 Task: Buy 2 Cream Chargers & Whippers from Specialty Tools & Gadgets section under best seller category for shipping address: Matthew Wright, 2843 Point Street, Park Ridge, Illinois 60068, Cell Number 7738643880. Pay from credit card ending with 7965, CVV 549
Action: Mouse moved to (174, 86)
Screenshot: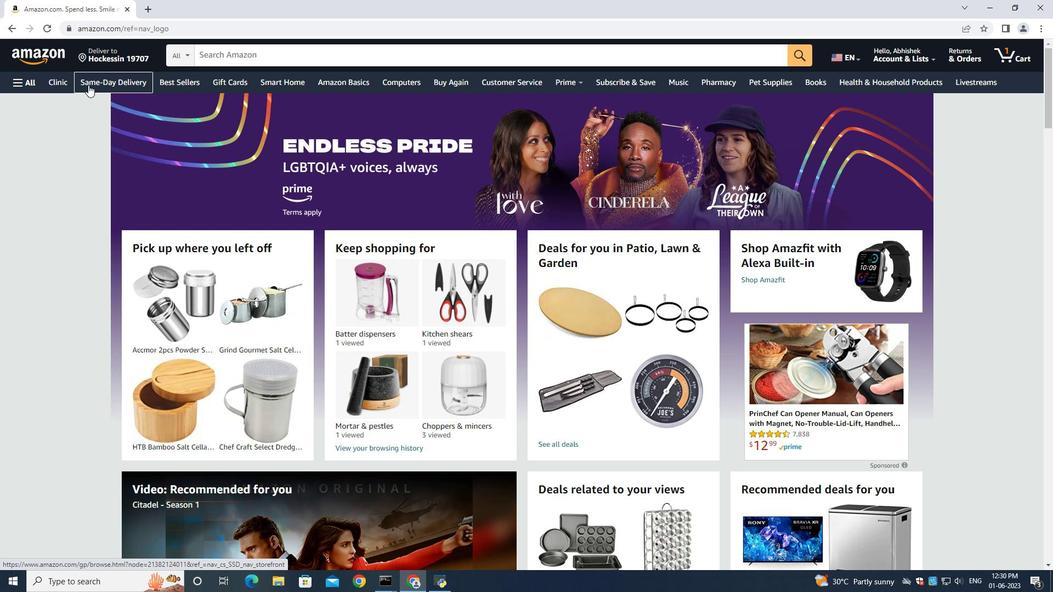 
Action: Mouse pressed left at (174, 86)
Screenshot: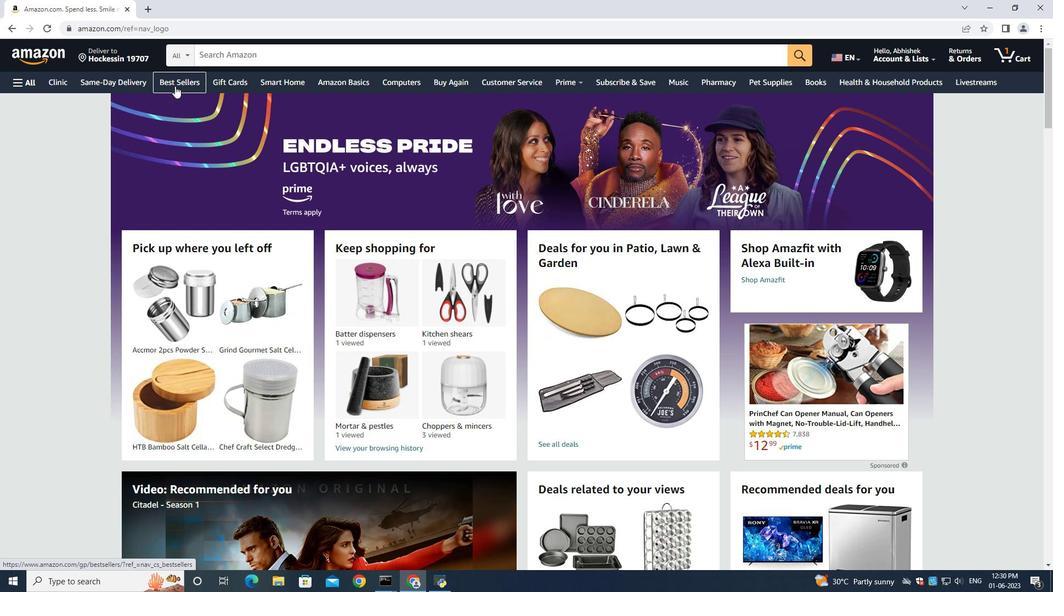 
Action: Mouse moved to (226, 49)
Screenshot: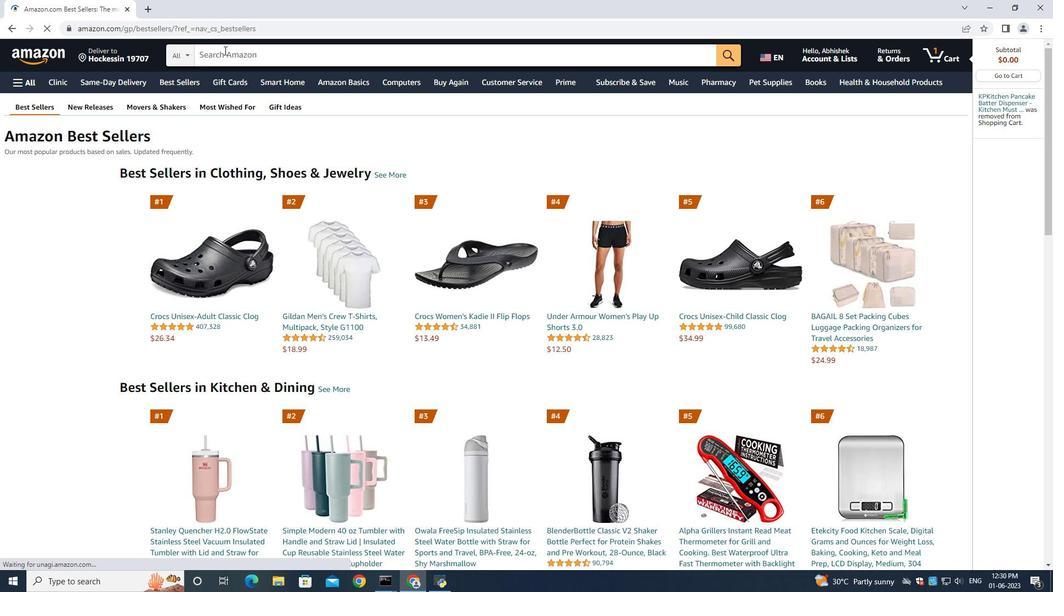 
Action: Mouse pressed left at (226, 49)
Screenshot: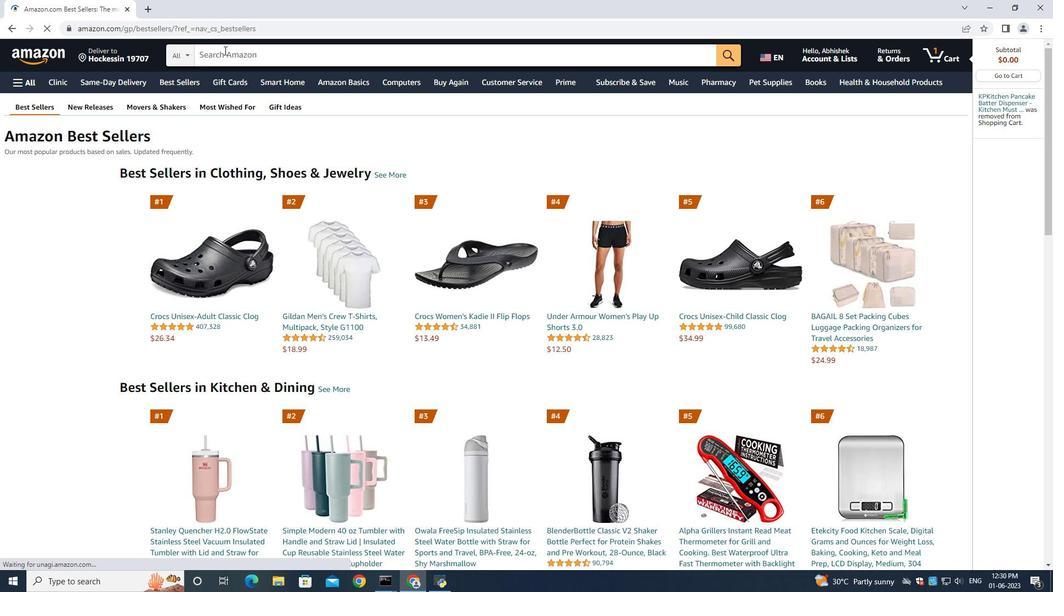 
Action: Mouse moved to (1029, 235)
Screenshot: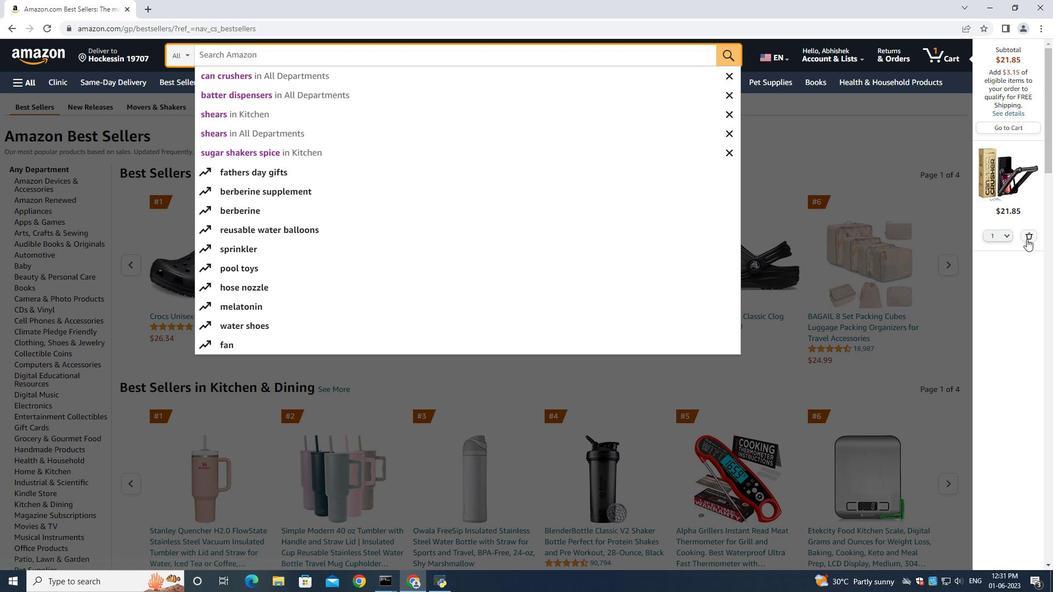 
Action: Mouse pressed left at (1029, 235)
Screenshot: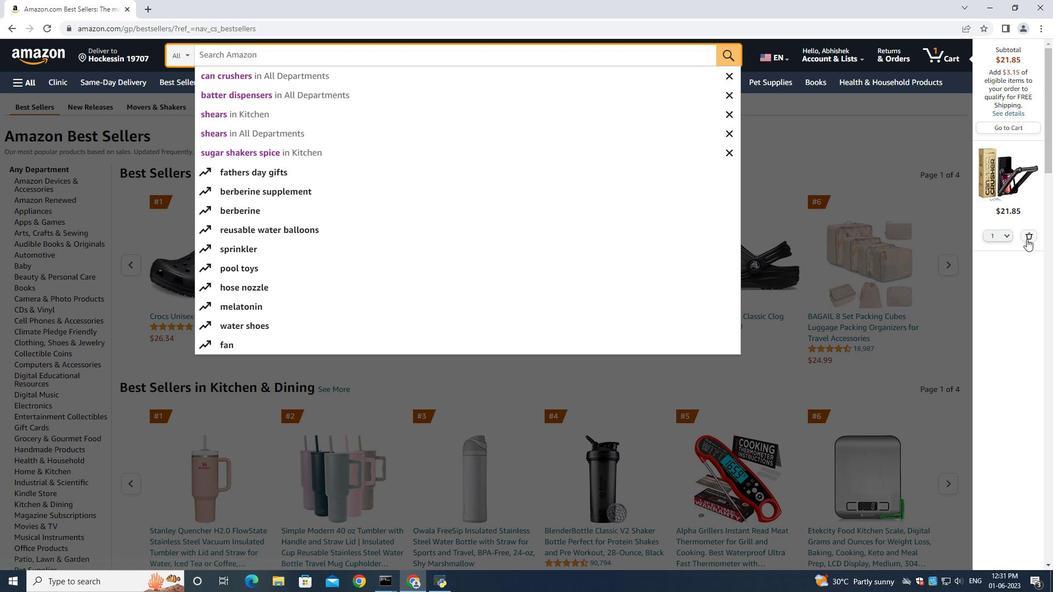 
Action: Mouse moved to (205, 58)
Screenshot: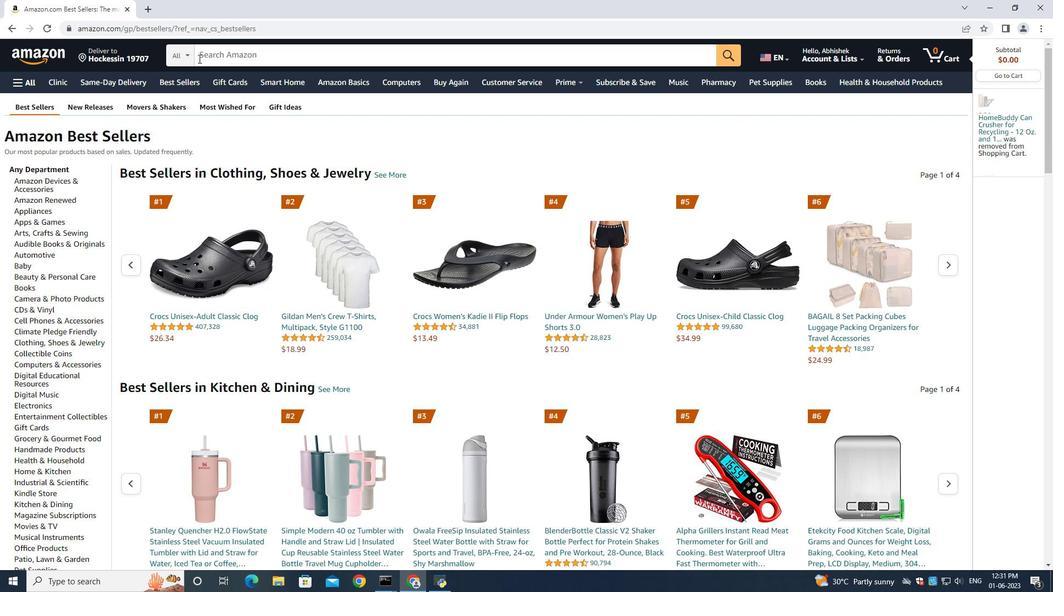 
Action: Mouse pressed left at (205, 58)
Screenshot: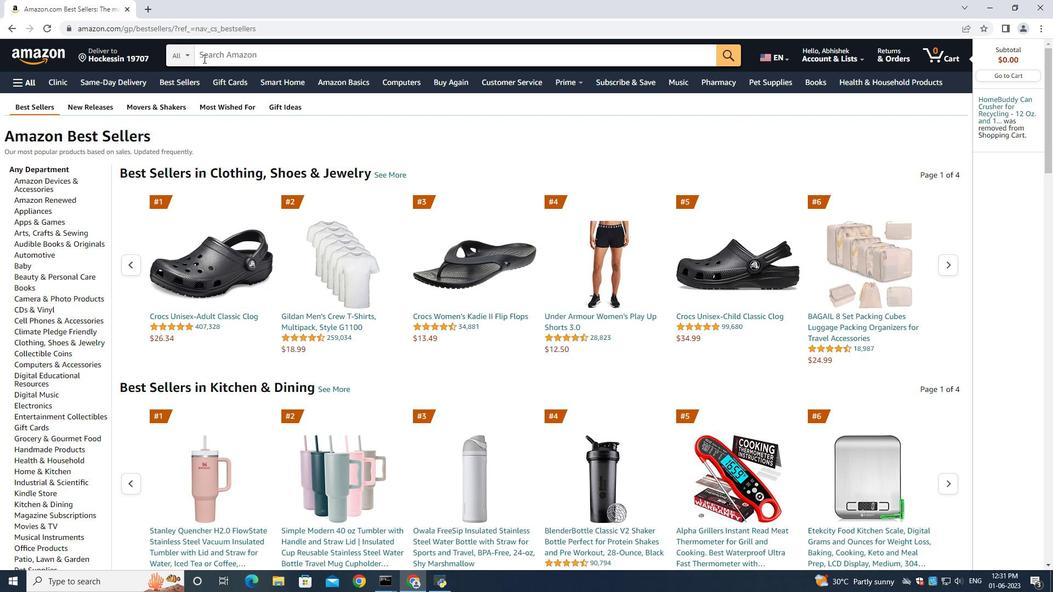 
Action: Key pressed <Key.shift>Cream<Key.space><Key.shift><Key.shift><Key.shift><Key.shift><Key.shift><Key.shift><Key.shift><Key.shift><Key.shift><Key.shift><Key.shift><Key.shift><Key.shift><Key.shift><Key.shift><Key.shift><Key.shift><Key.shift><Key.shift><Key.shift><Key.shift><Key.shift><Key.shift><Key.shift><Key.shift><Key.shift><Key.shift><Key.shift><Key.shift><Key.shift><Key.shift><Key.shift><Key.shift><Key.shift><Key.shift><Key.shift><Key.shift>Chargers<Key.space><Key.shift><Key.shift><Key.shift><Key.shift><Key.shift><Key.shift><Key.shift><Key.shift><Key.shift><Key.shift><Key.shift><Key.shift><Key.shift>&<Key.space><Key.shift>Whippers<Key.enter>
Screenshot: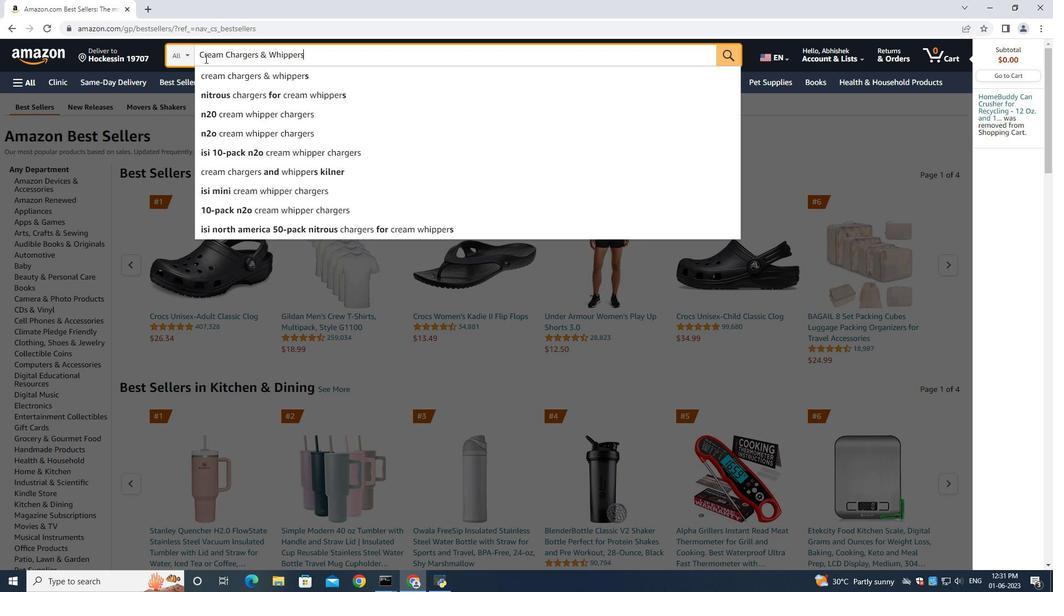 
Action: Mouse moved to (254, 340)
Screenshot: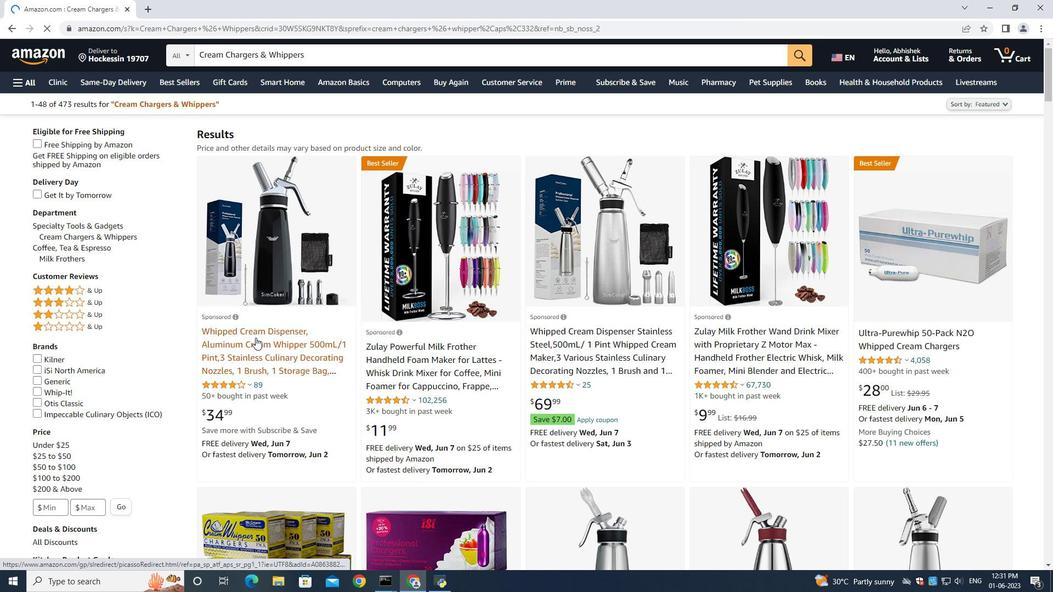 
Action: Mouse pressed left at (254, 340)
Screenshot: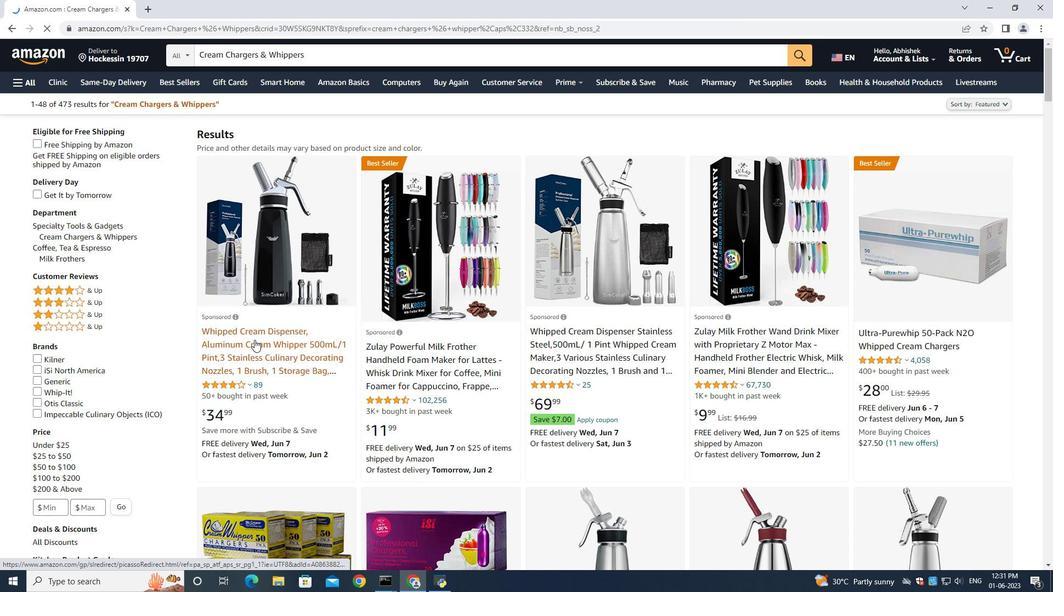 
Action: Mouse moved to (65, 222)
Screenshot: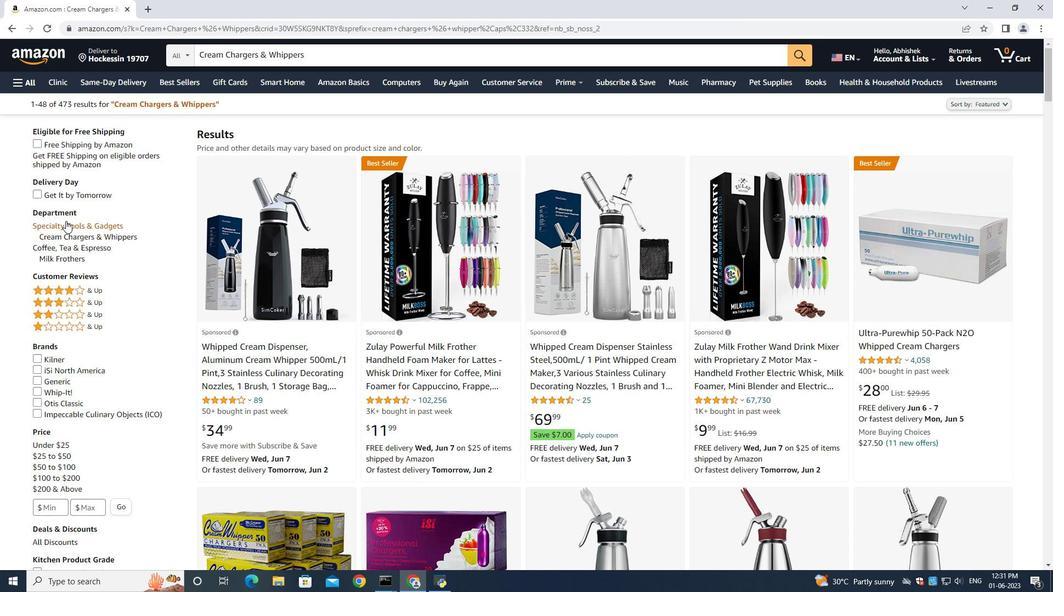 
Action: Mouse pressed left at (65, 222)
Screenshot: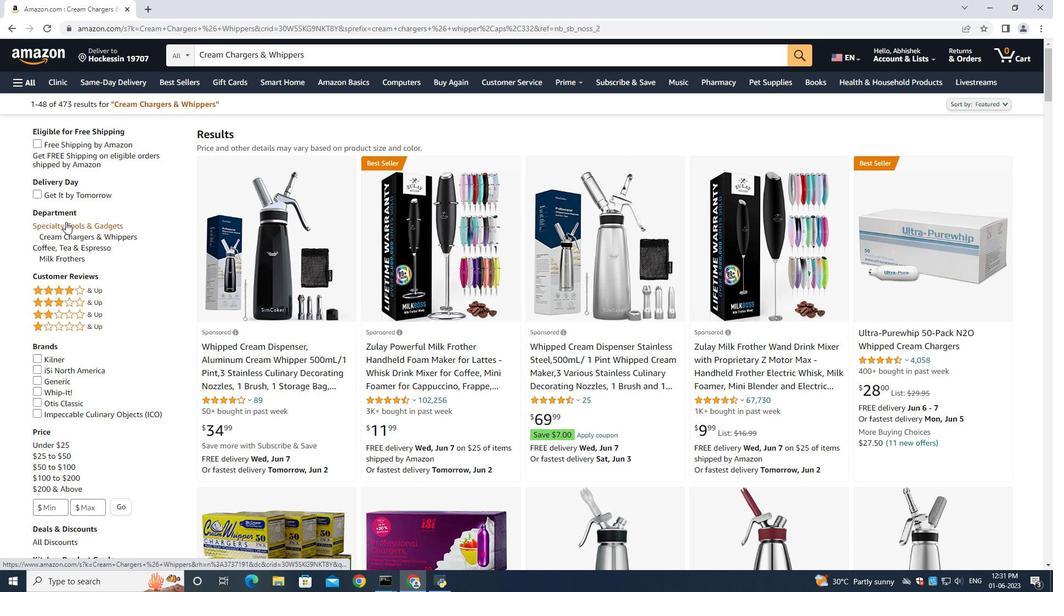 
Action: Mouse moved to (551, 419)
Screenshot: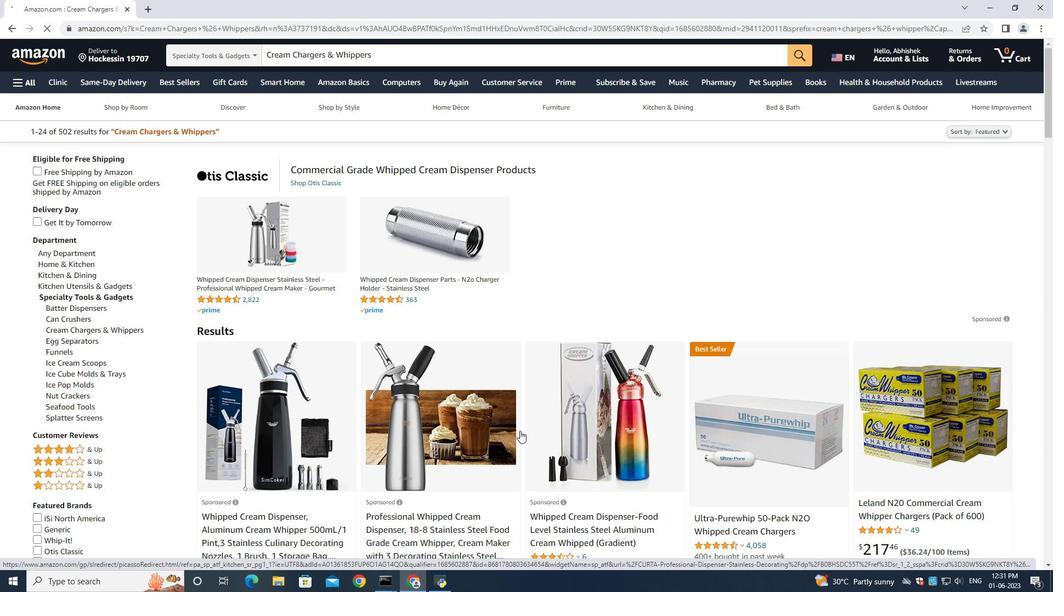 
Action: Mouse scrolled (551, 418) with delta (0, 0)
Screenshot: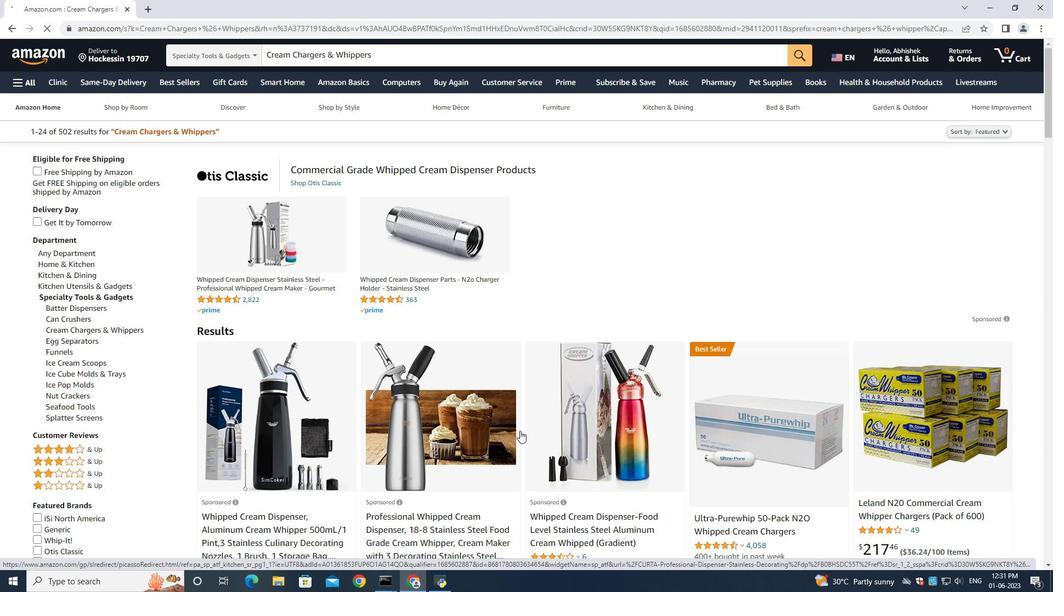 
Action: Mouse moved to (551, 419)
Screenshot: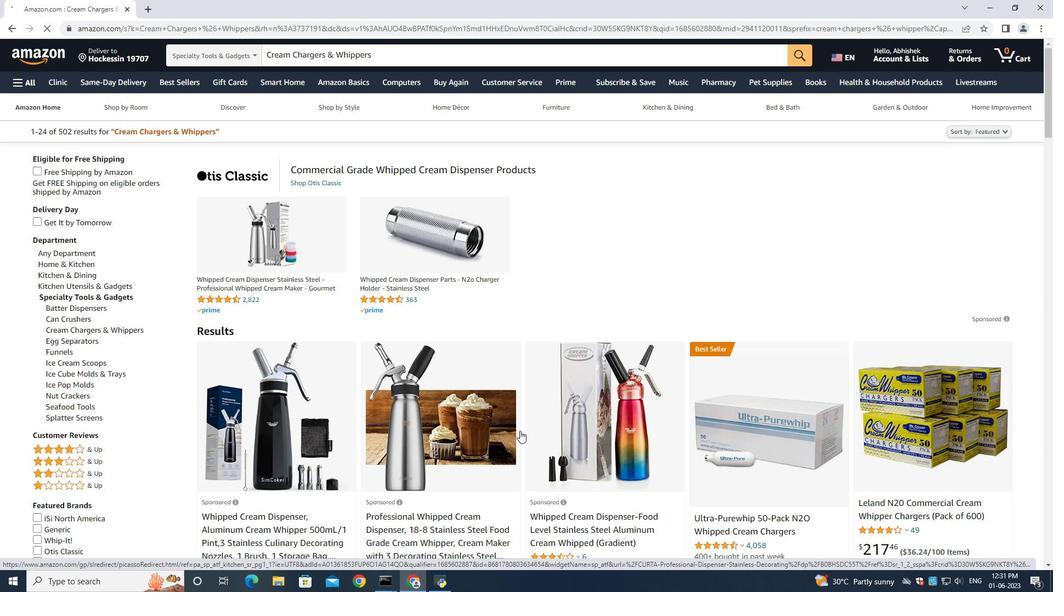 
Action: Mouse scrolled (551, 418) with delta (0, 0)
Screenshot: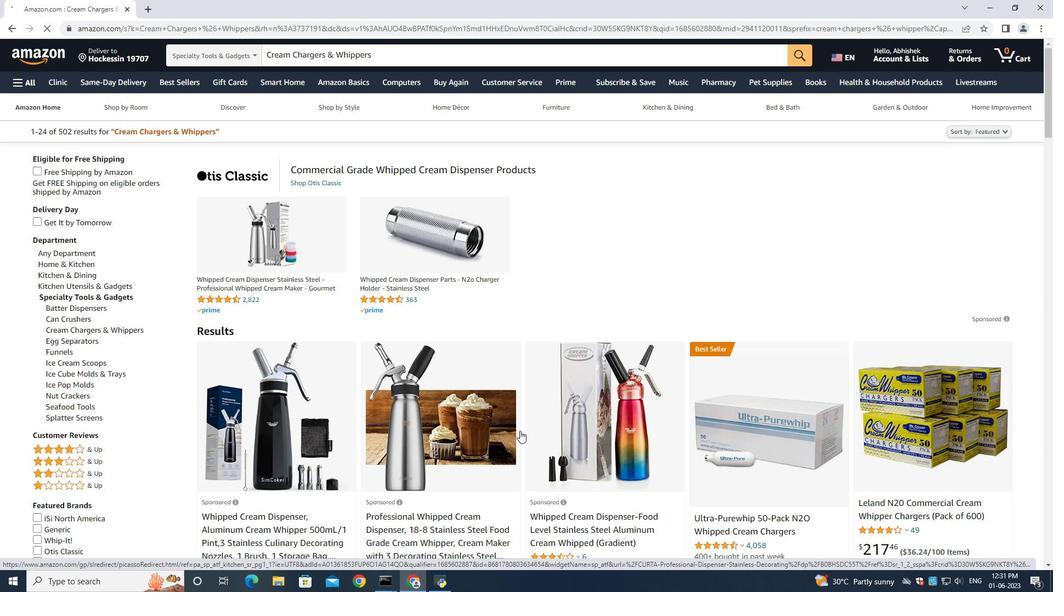 
Action: Mouse moved to (552, 415)
Screenshot: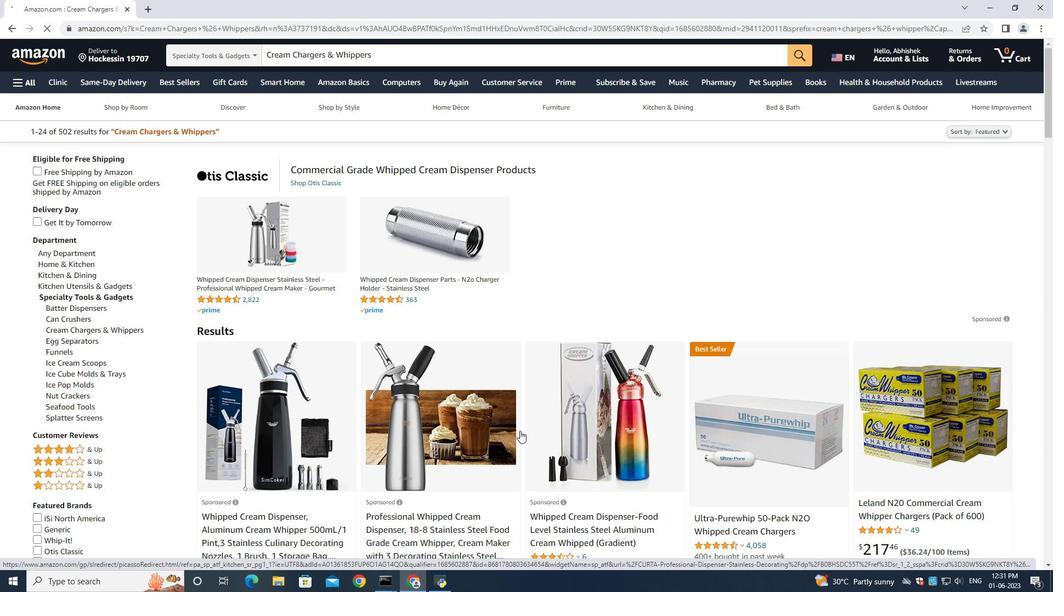 
Action: Mouse scrolled (552, 414) with delta (0, 0)
Screenshot: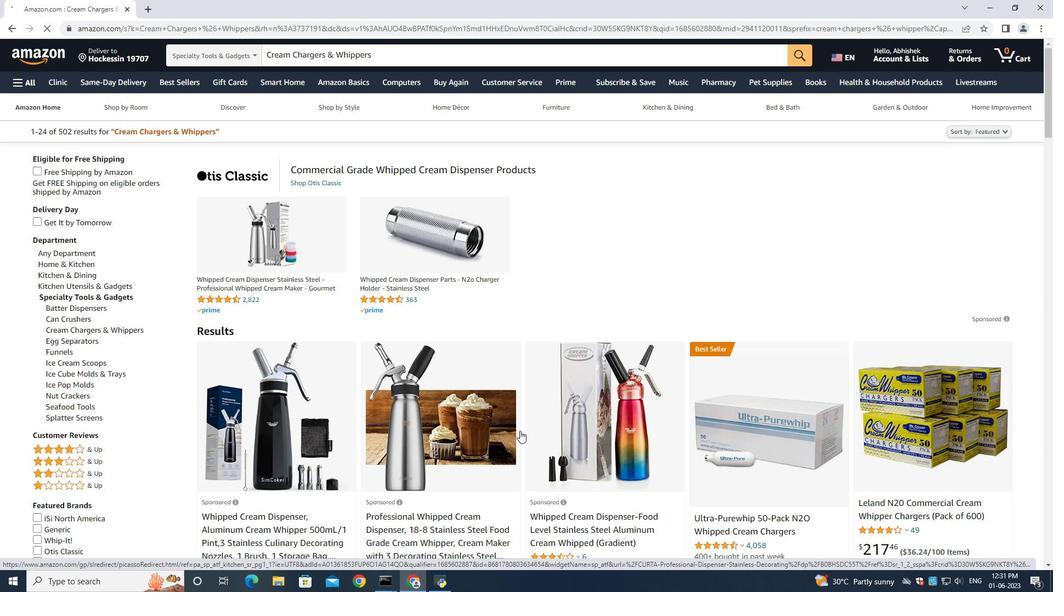 
Action: Mouse moved to (568, 360)
Screenshot: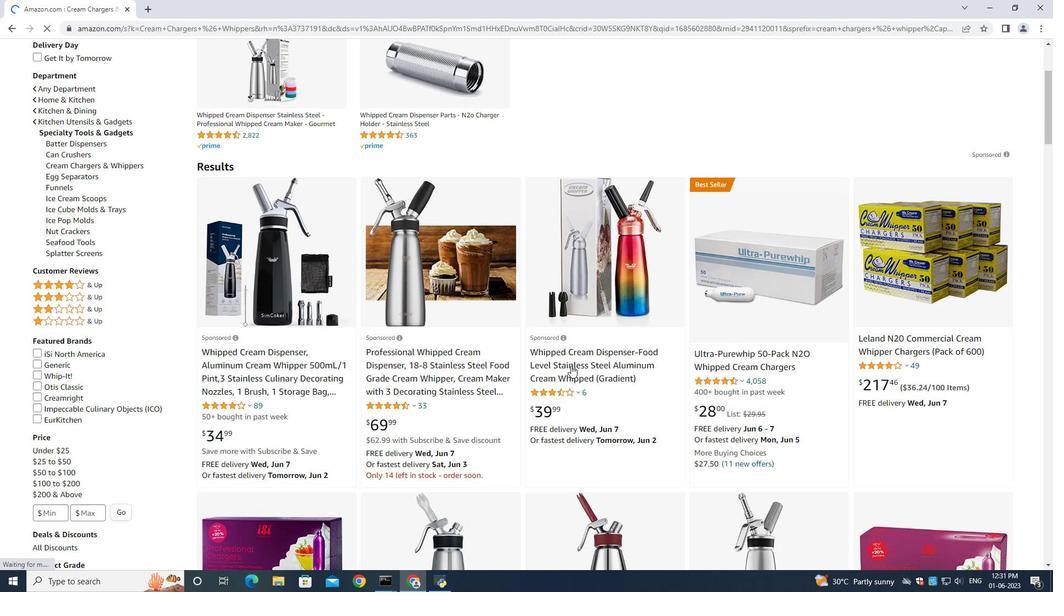 
Action: Mouse pressed left at (568, 360)
Screenshot: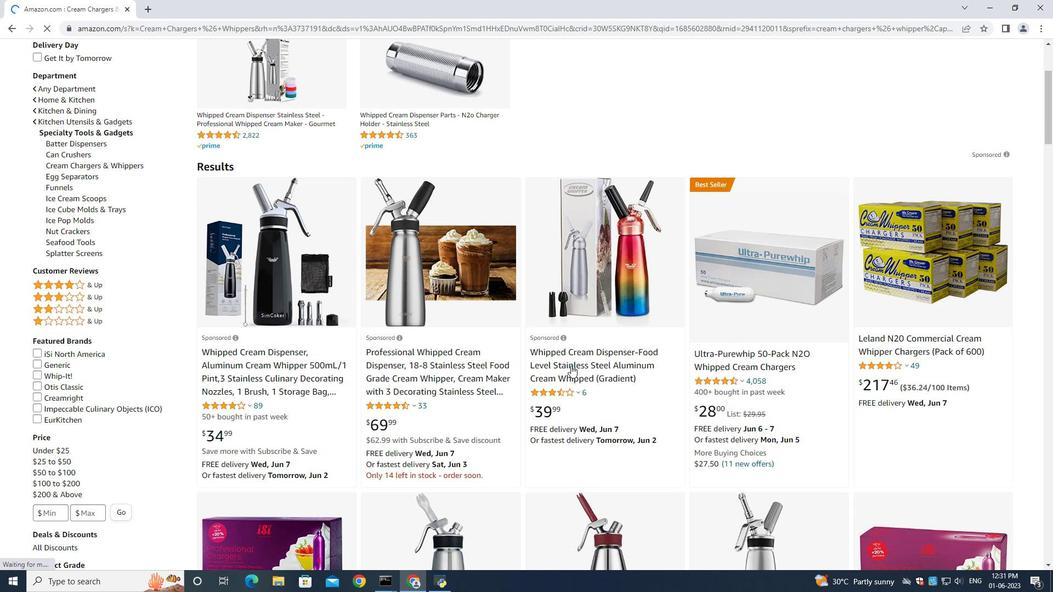 
Action: Mouse moved to (565, 371)
Screenshot: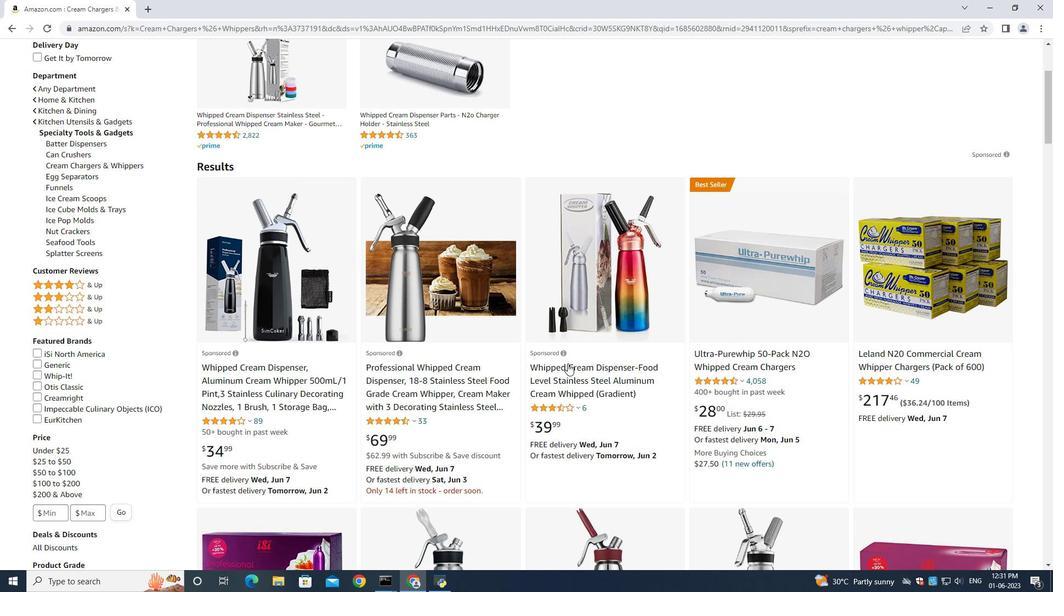 
Action: Mouse pressed left at (565, 371)
Screenshot: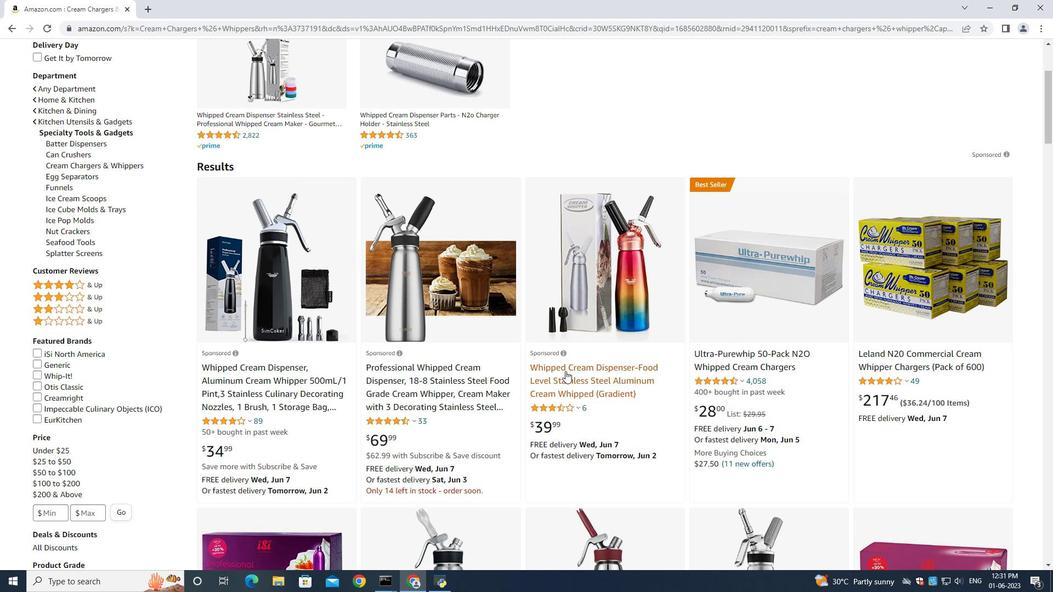 
Action: Mouse moved to (827, 409)
Screenshot: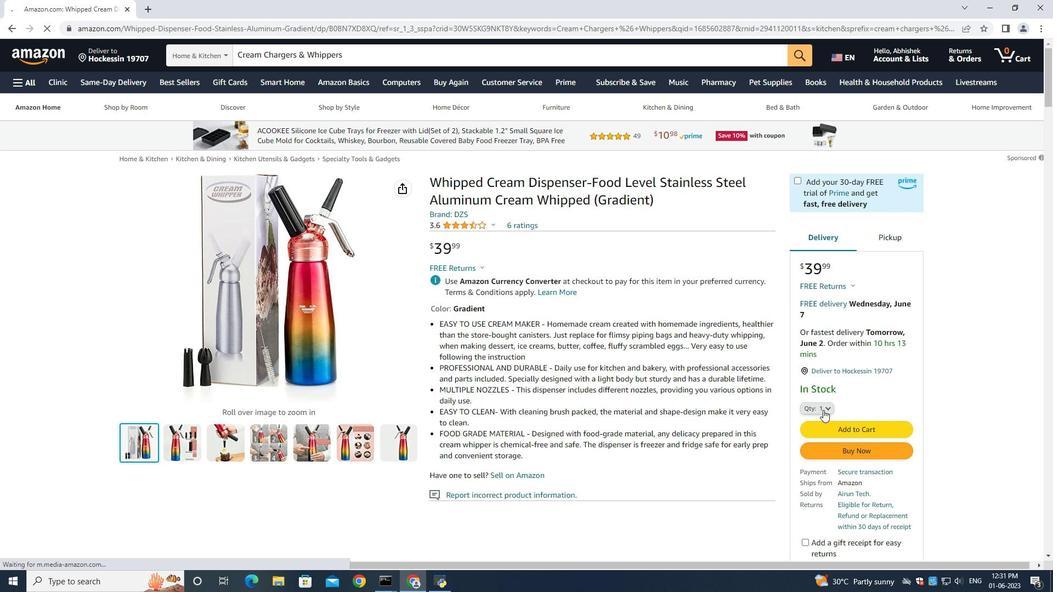 
Action: Mouse pressed left at (827, 409)
Screenshot: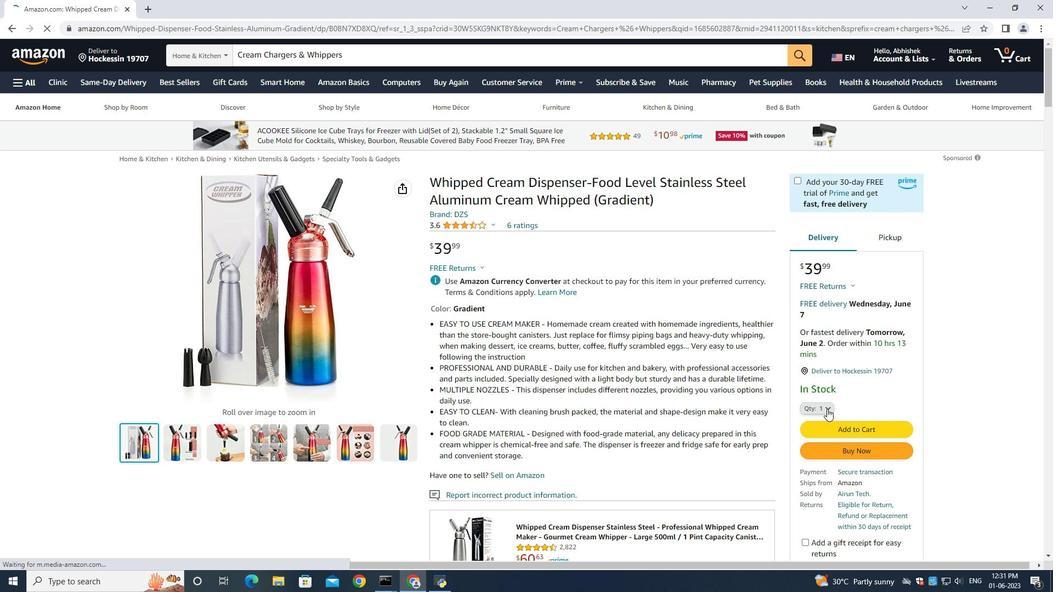 
Action: Mouse moved to (810, 79)
Screenshot: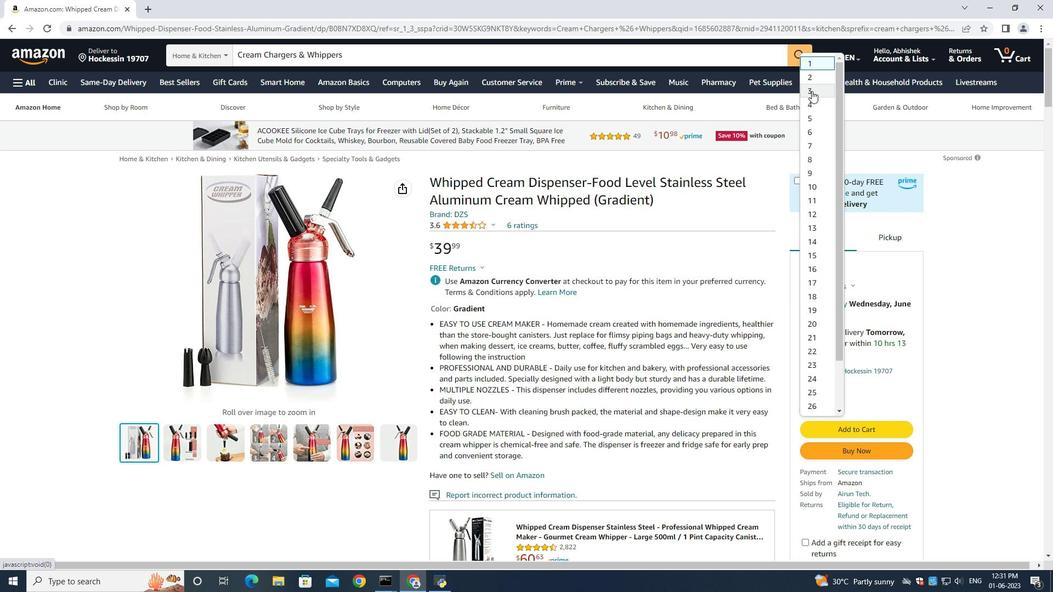 
Action: Mouse pressed left at (810, 79)
Screenshot: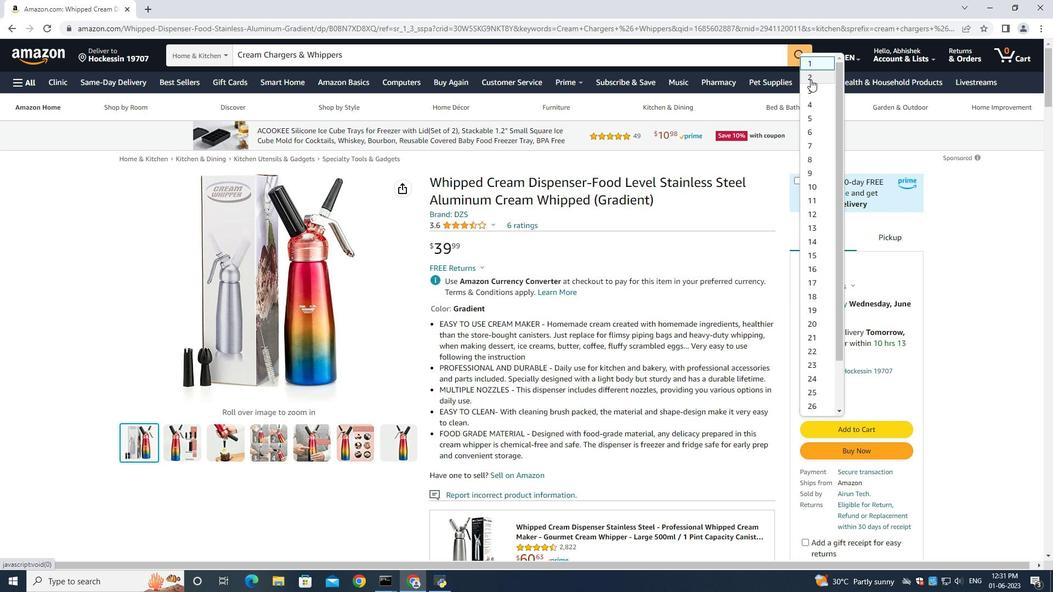 
Action: Mouse moved to (843, 446)
Screenshot: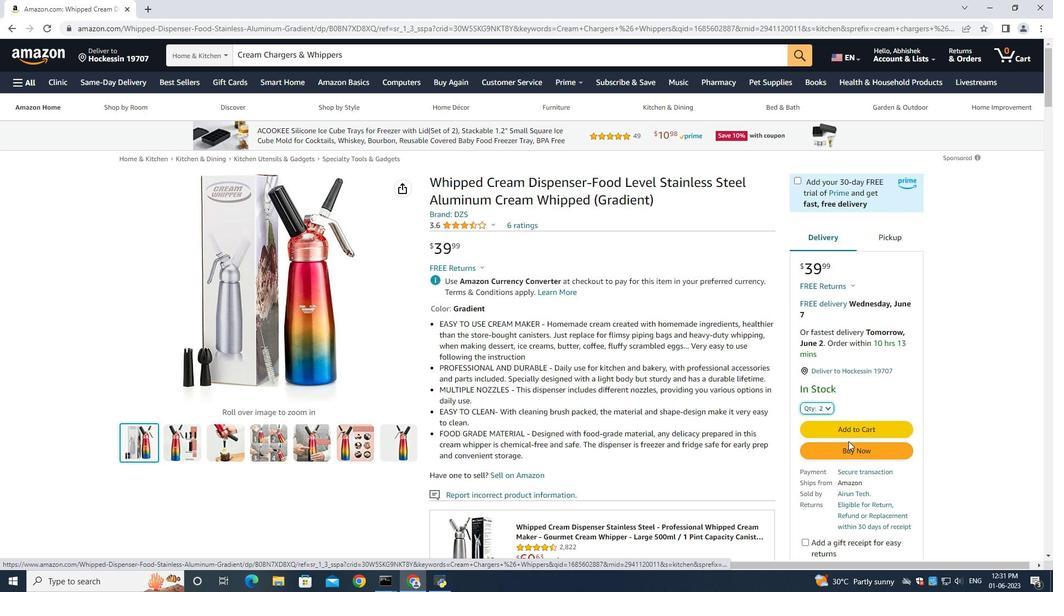 
Action: Mouse pressed left at (843, 446)
Screenshot: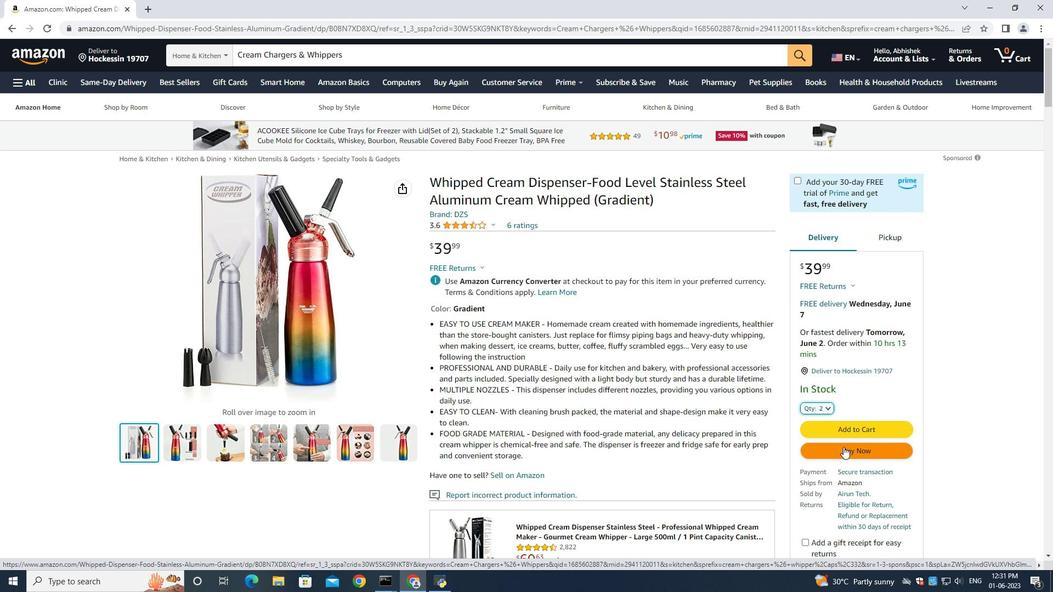 
Action: Key pressed <Key.down><Key.down><Key.down><Key.down><Key.down><Key.down><Key.down><Key.down><Key.down><Key.down><Key.down><Key.down><Key.down><Key.down><Key.down><Key.down><Key.down><Key.down><Key.down><Key.down><Key.down><Key.down><Key.down><Key.down><Key.down><Key.down><Key.down><Key.down><Key.down><Key.down><Key.down><Key.down><Key.down>
Screenshot: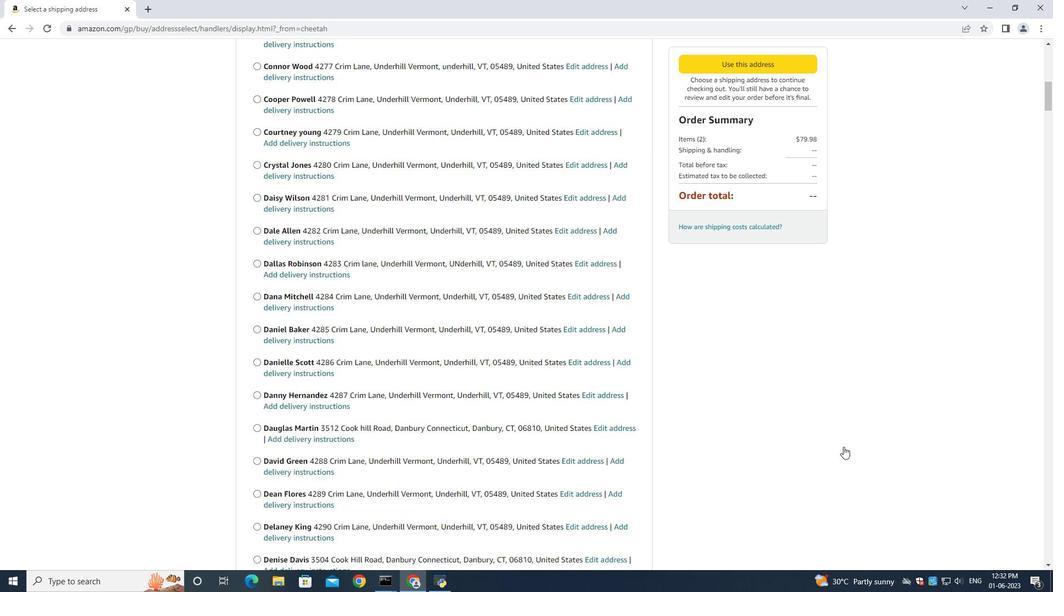 
Action: Mouse moved to (841, 460)
Screenshot: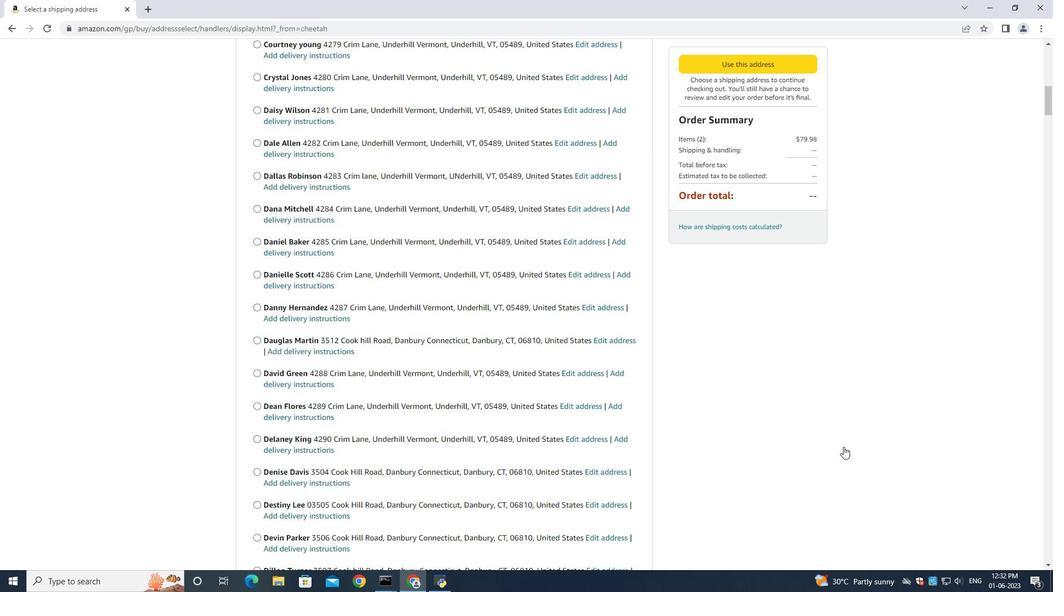 
Action: Mouse scrolled (841, 459) with delta (0, 0)
Screenshot: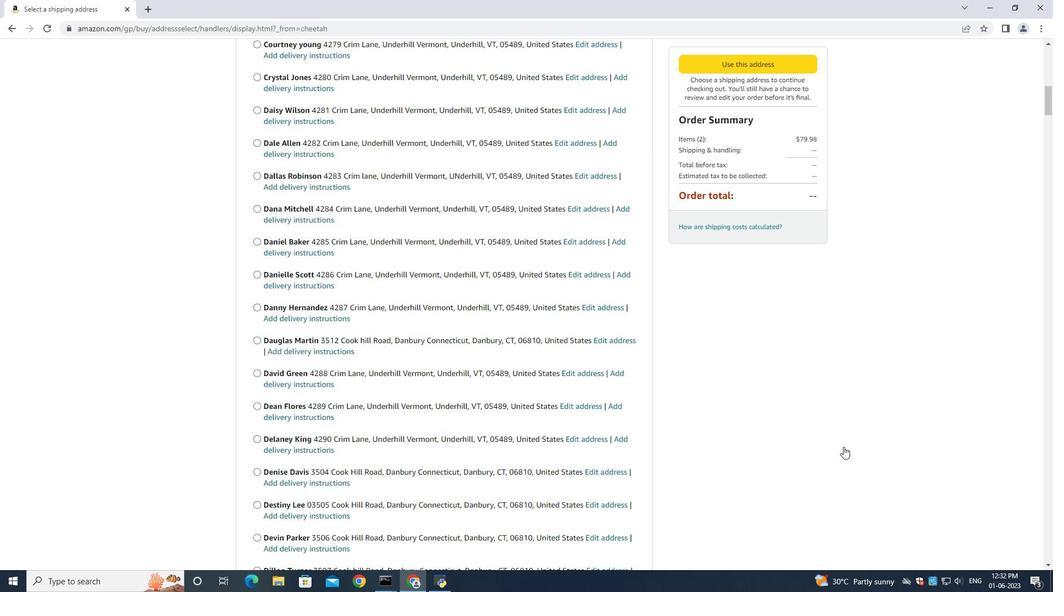 
Action: Mouse moved to (839, 478)
Screenshot: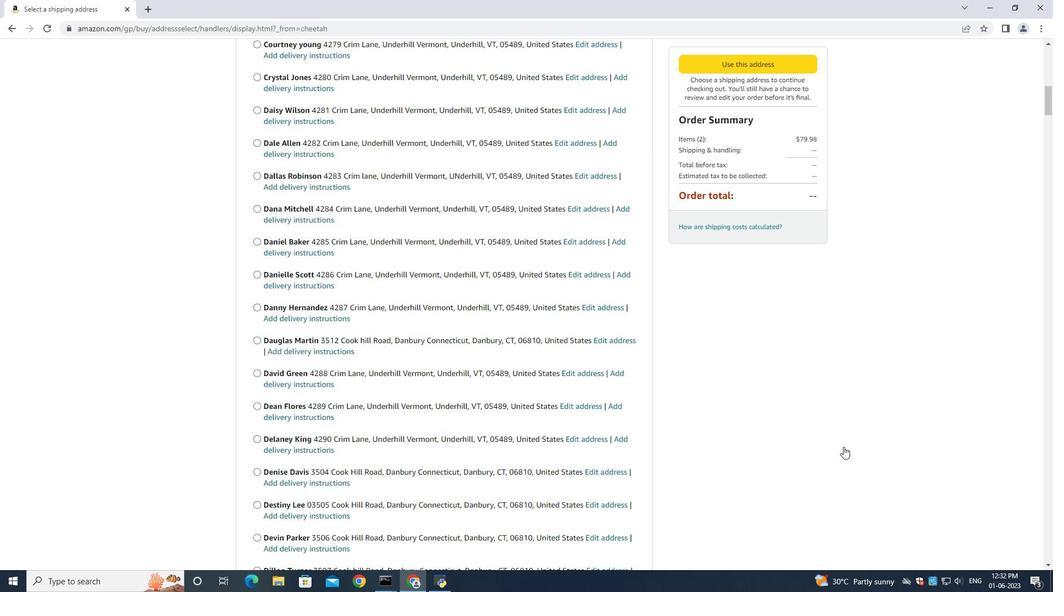 
Action: Mouse scrolled (839, 477) with delta (0, 0)
Screenshot: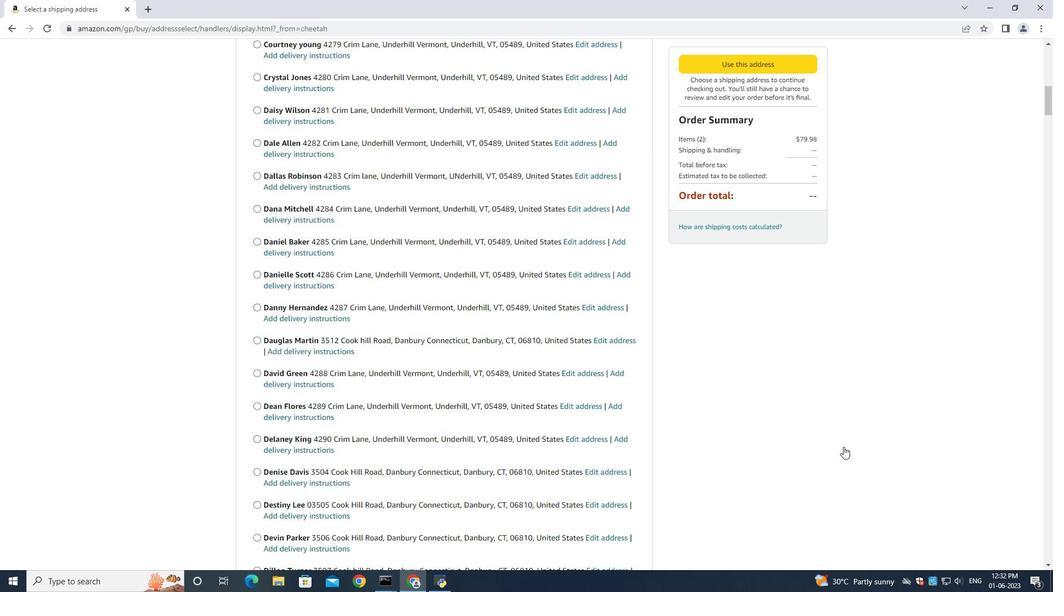 
Action: Mouse moved to (805, 490)
Screenshot: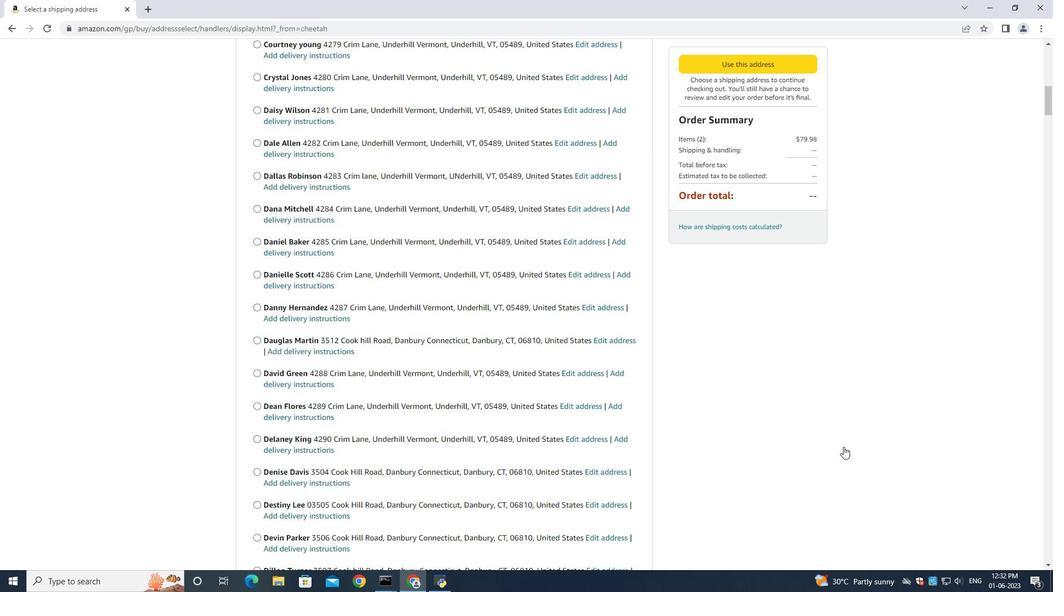 
Action: Mouse scrolled (818, 489) with delta (0, -1)
Screenshot: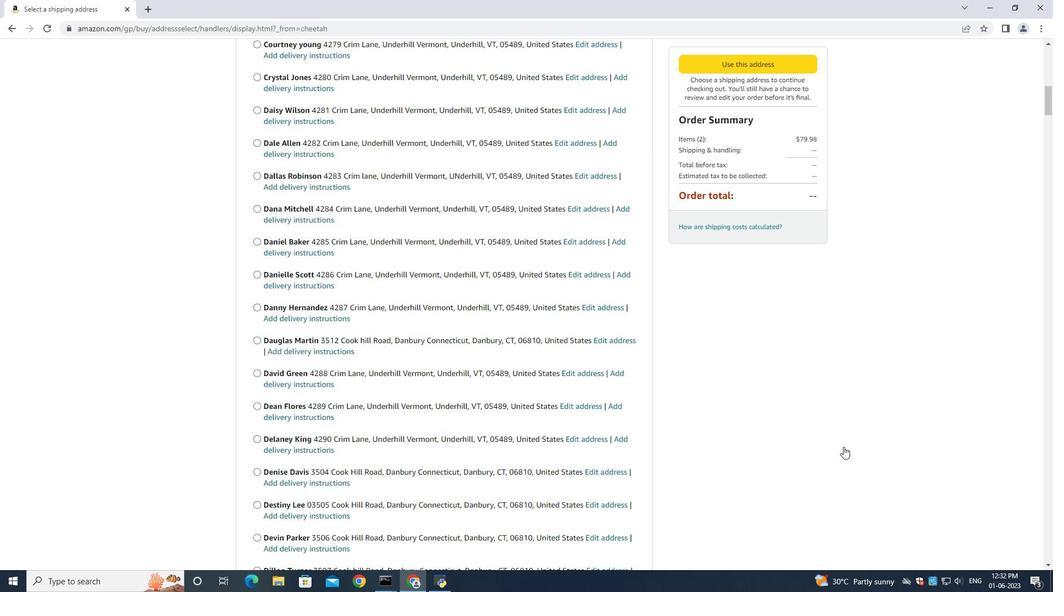 
Action: Mouse moved to (784, 484)
Screenshot: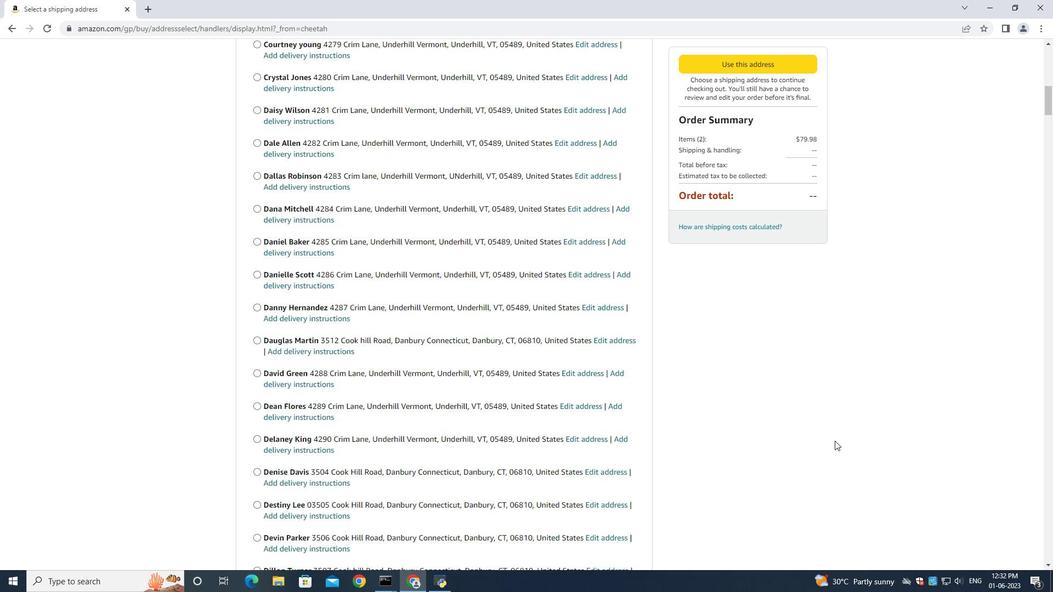 
Action: Mouse scrolled (805, 490) with delta (0, 0)
Screenshot: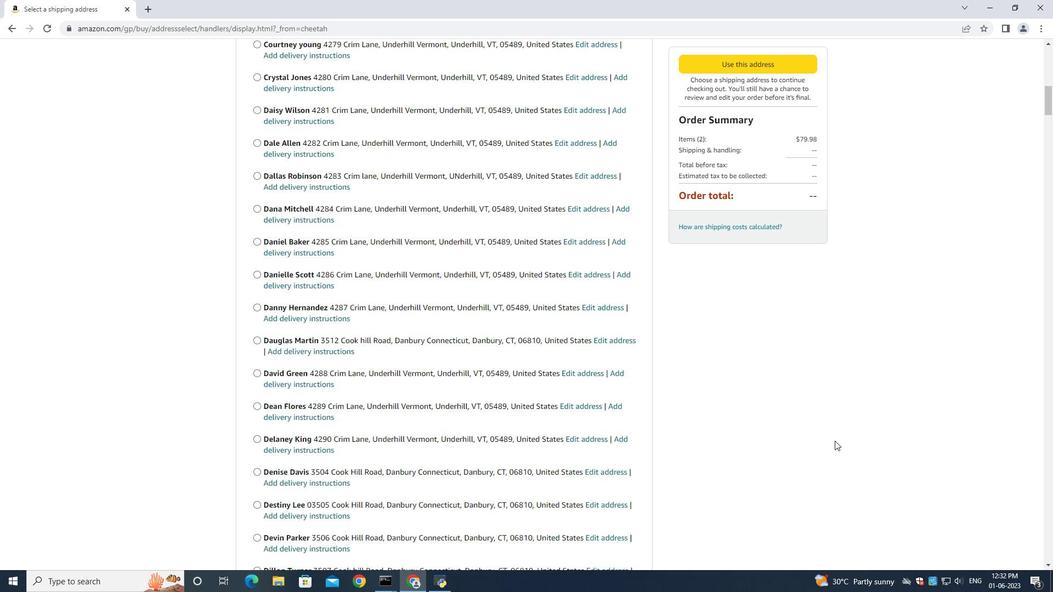 
Action: Mouse moved to (757, 468)
Screenshot: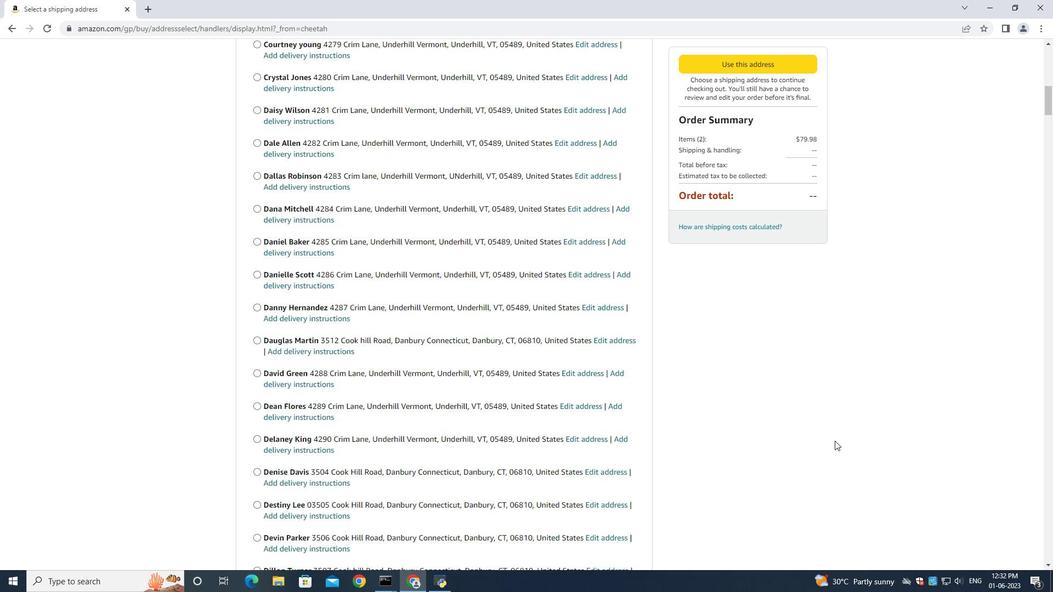 
Action: Mouse scrolled (784, 483) with delta (0, 0)
Screenshot: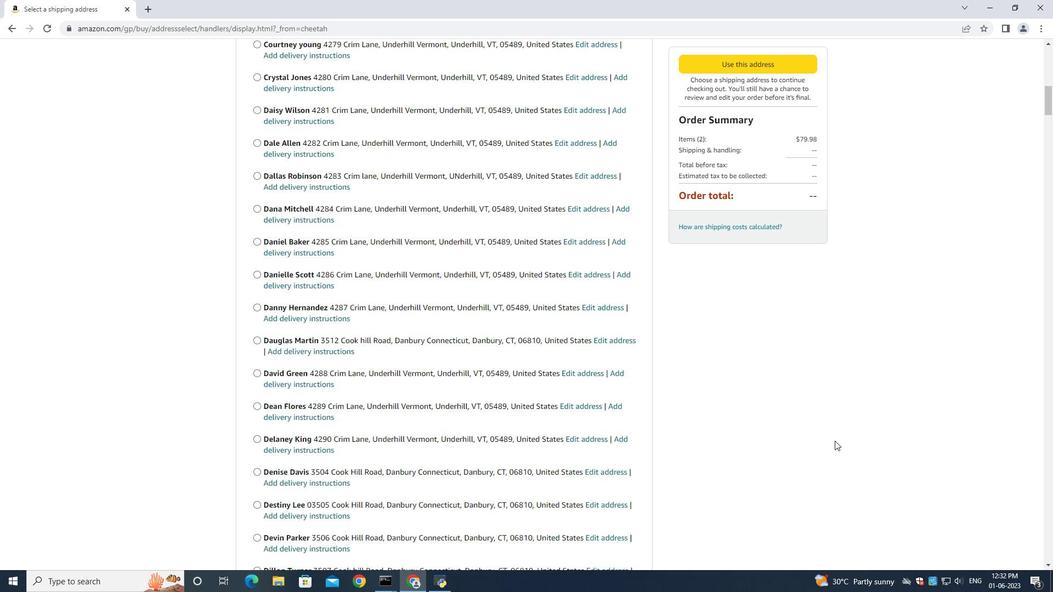 
Action: Mouse moved to (701, 430)
Screenshot: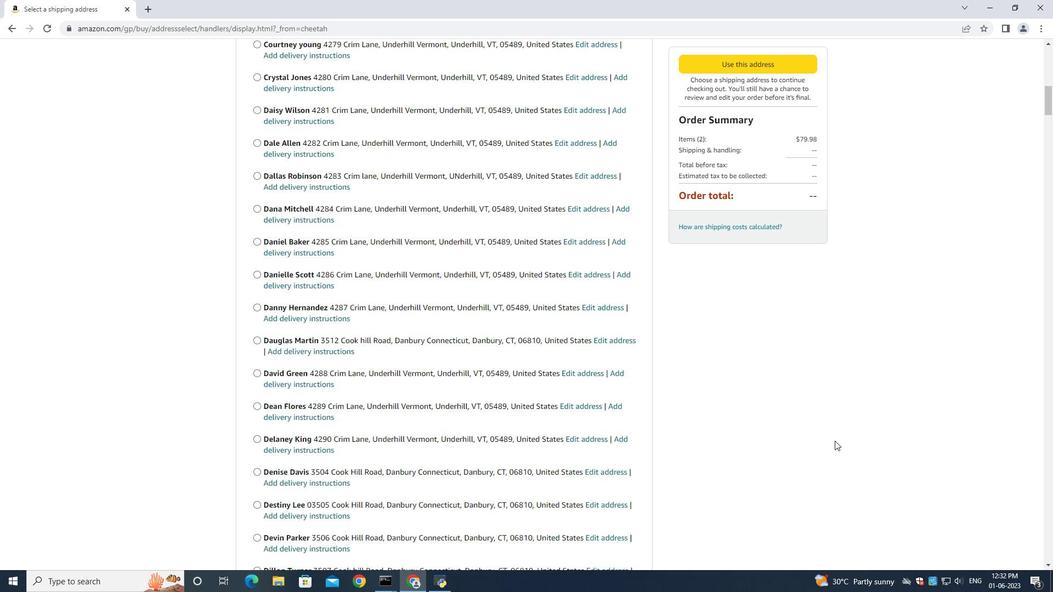 
Action: Mouse scrolled (757, 468) with delta (0, 0)
Screenshot: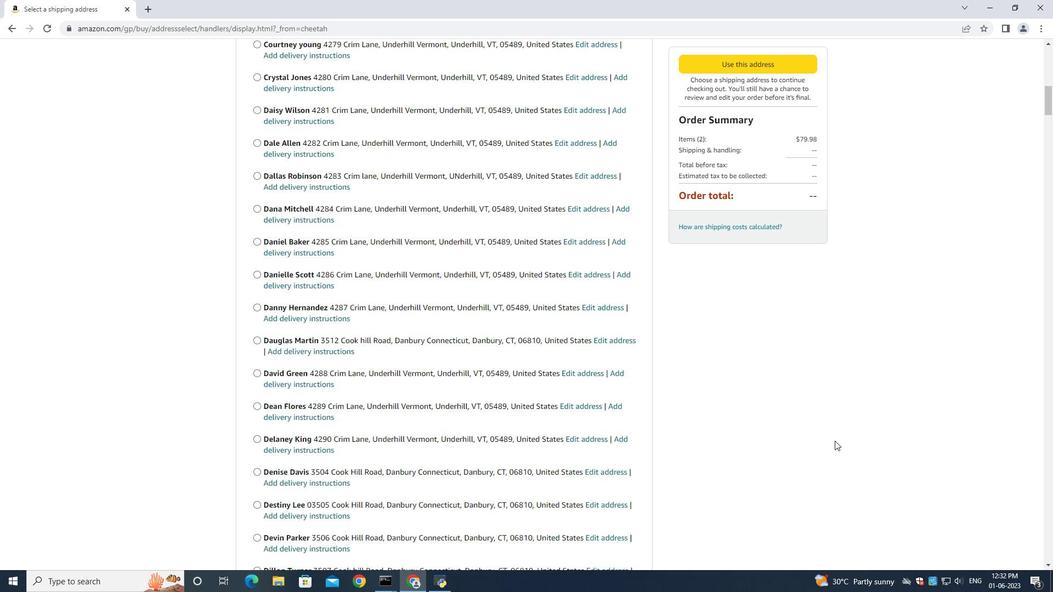 
Action: Mouse moved to (479, 416)
Screenshot: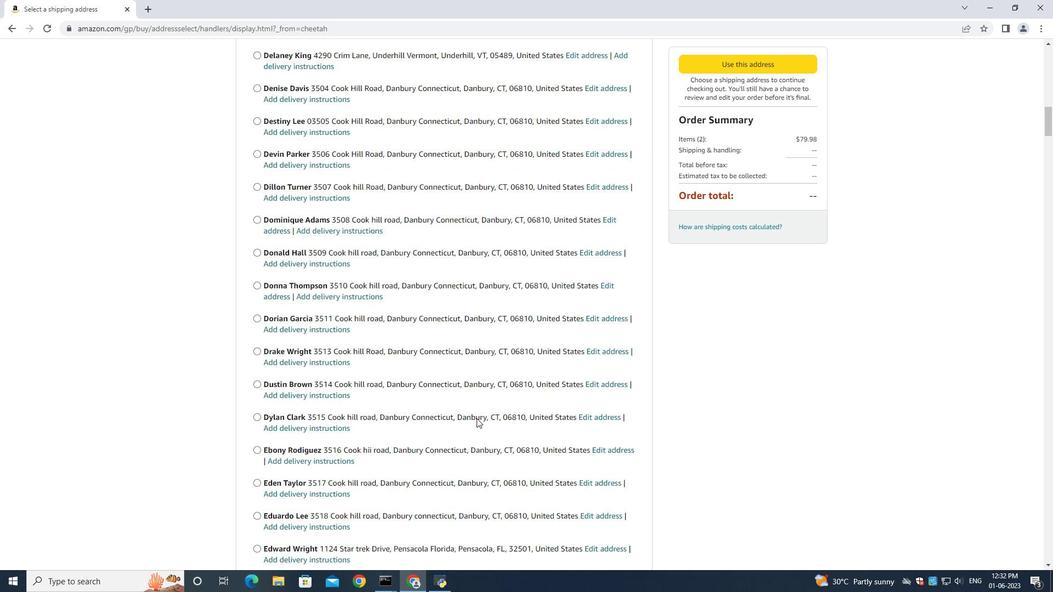 
Action: Mouse scrolled (482, 415) with delta (0, 0)
Screenshot: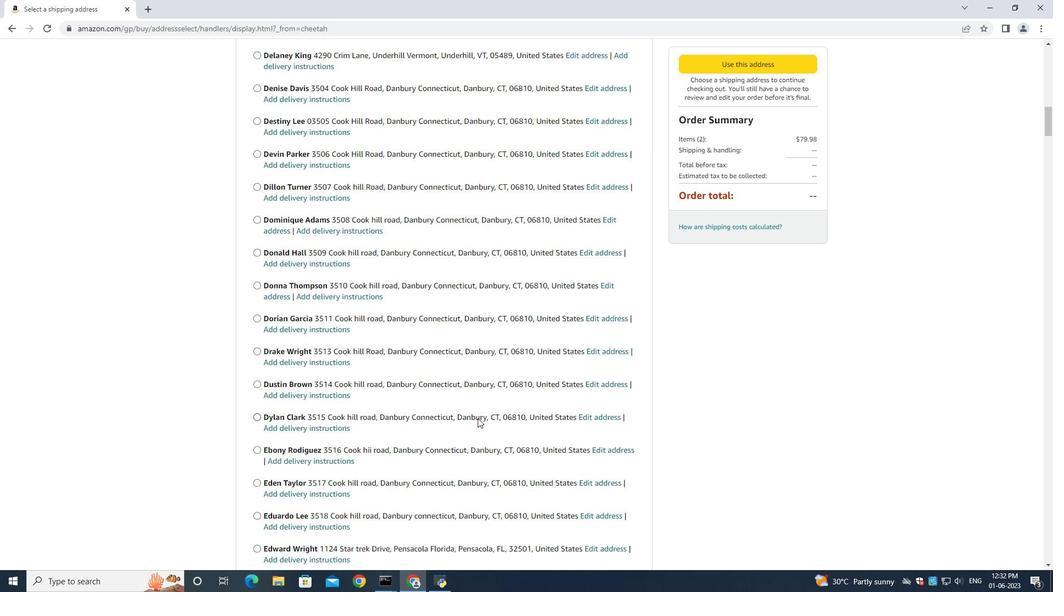 
Action: Mouse moved to (477, 416)
Screenshot: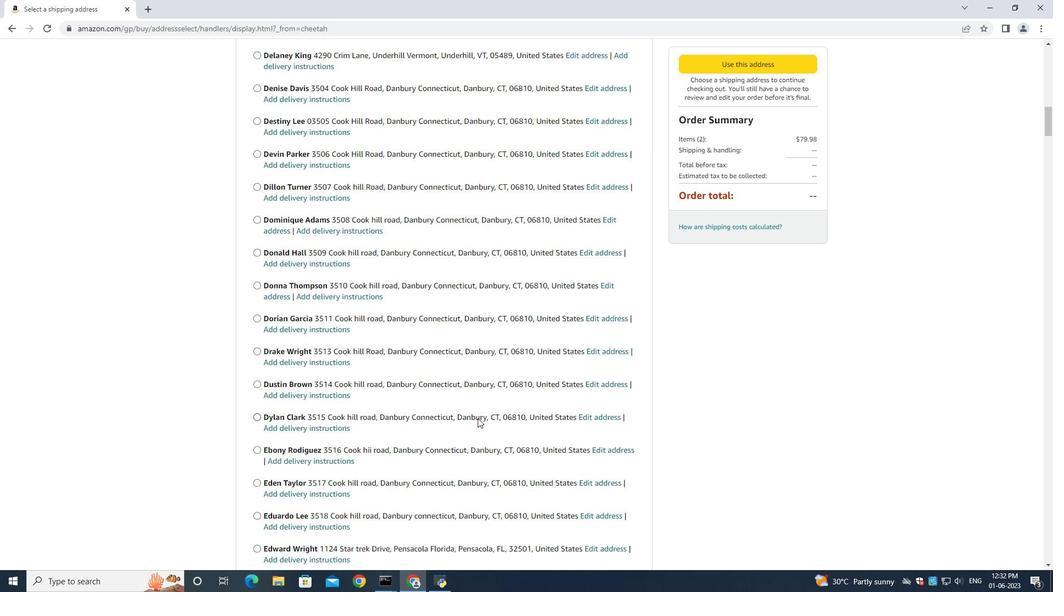 
Action: Mouse scrolled (482, 415) with delta (0, 0)
Screenshot: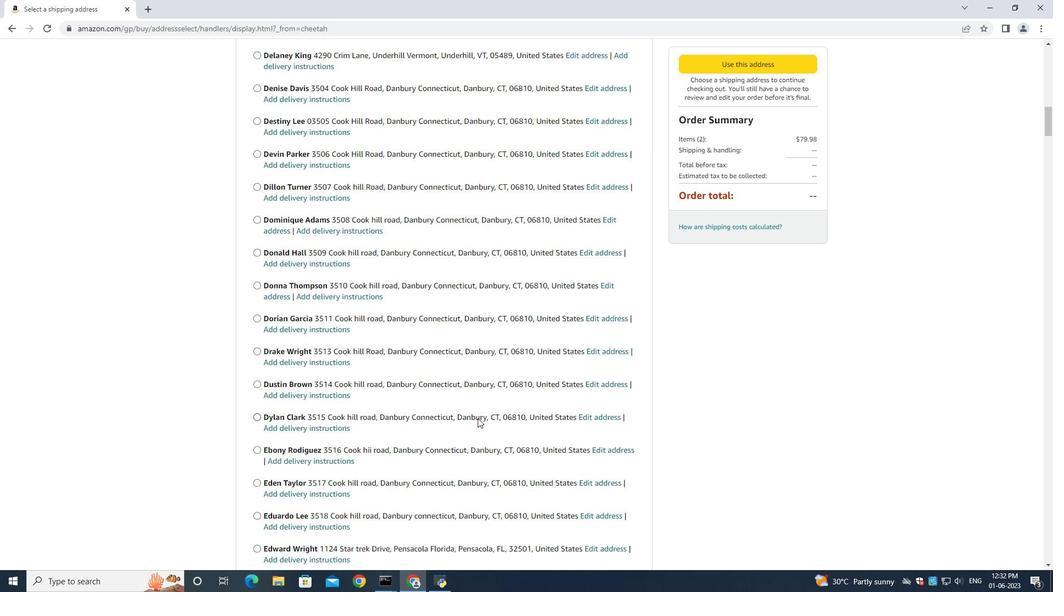 
Action: Mouse moved to (472, 411)
Screenshot: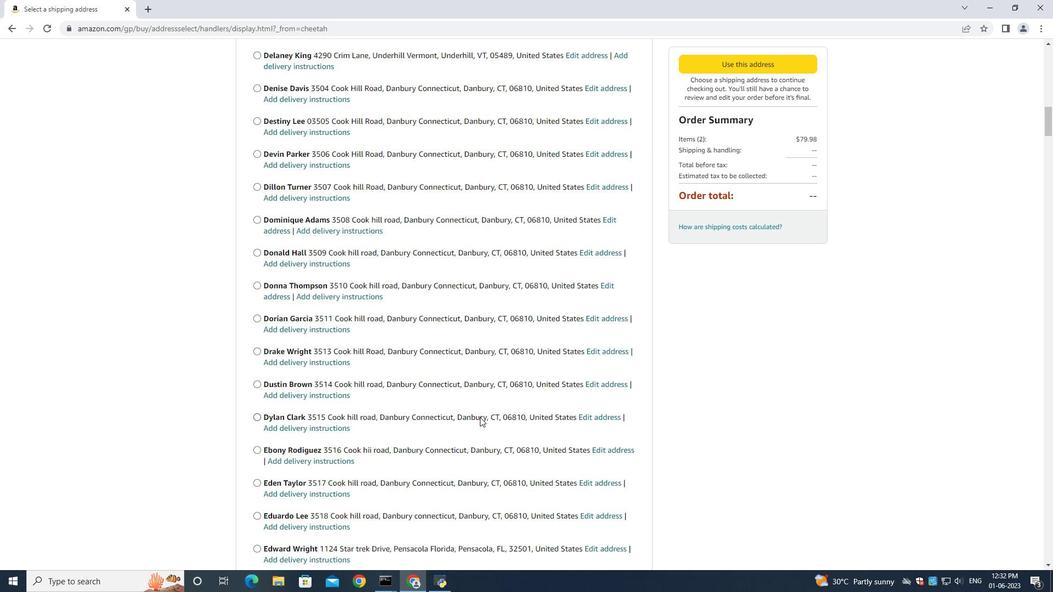 
Action: Mouse scrolled (479, 415) with delta (0, 0)
Screenshot: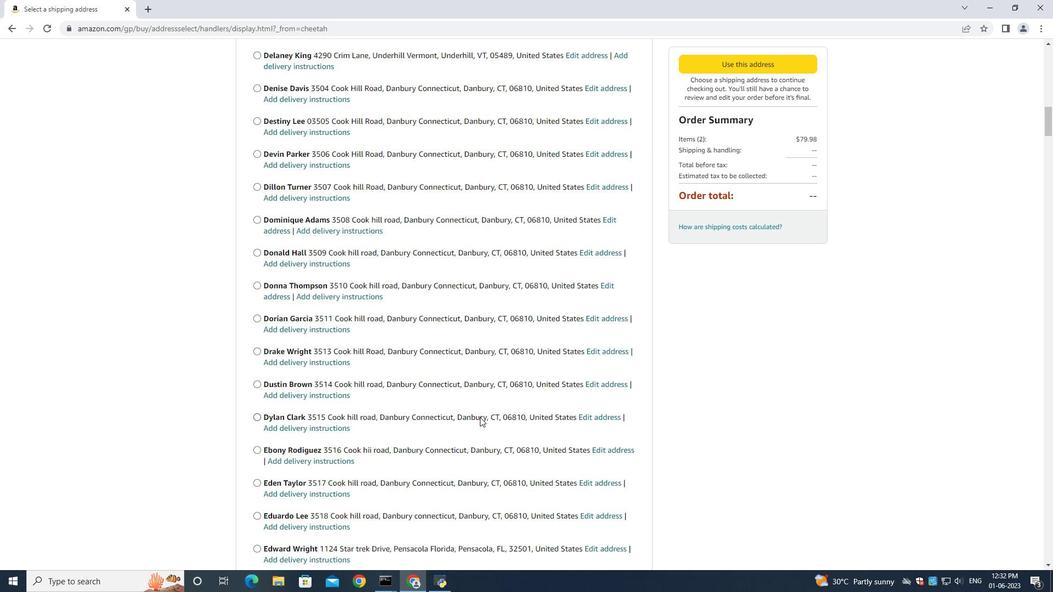 
Action: Mouse moved to (465, 407)
Screenshot: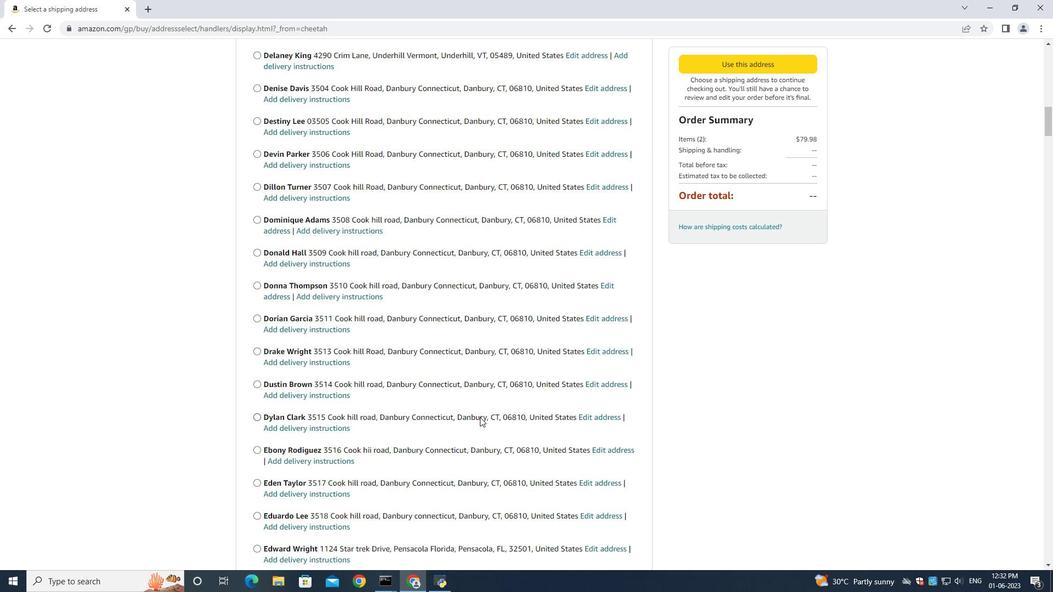 
Action: Mouse scrolled (477, 415) with delta (0, -1)
Screenshot: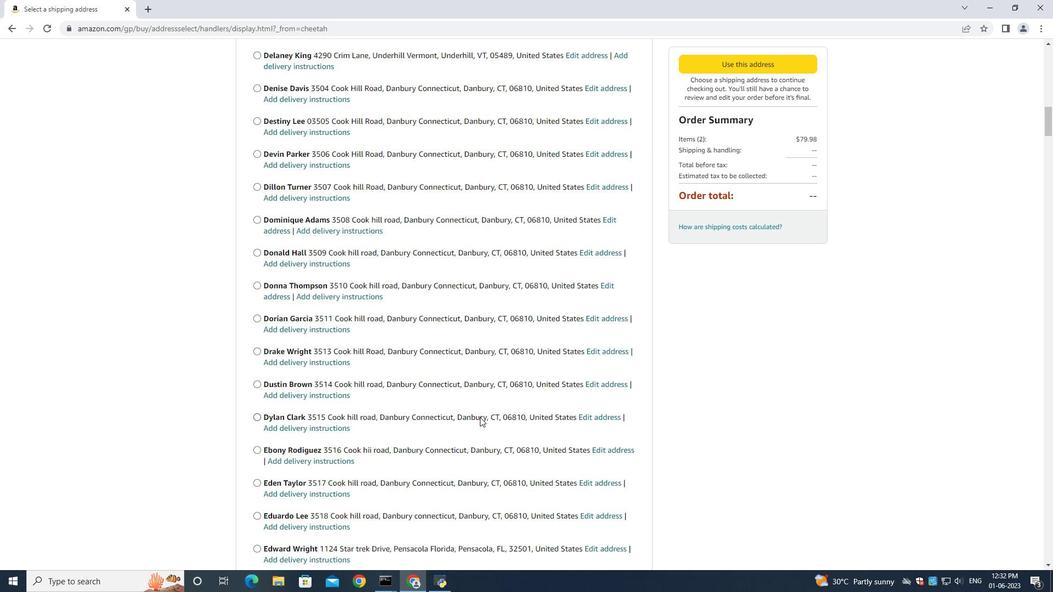 
Action: Mouse moved to (457, 404)
Screenshot: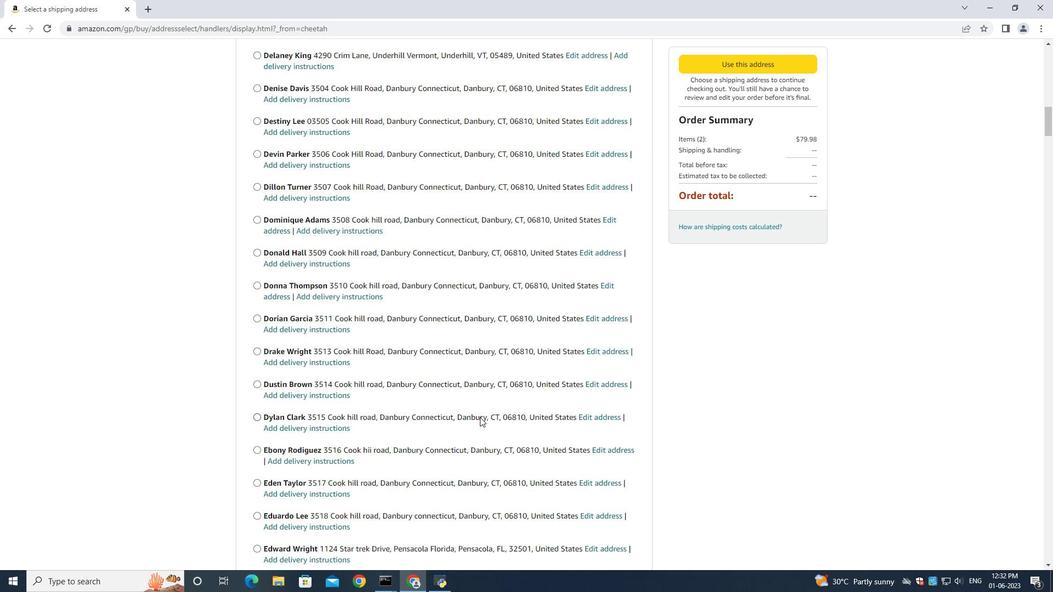 
Action: Mouse scrolled (472, 410) with delta (0, -1)
Screenshot: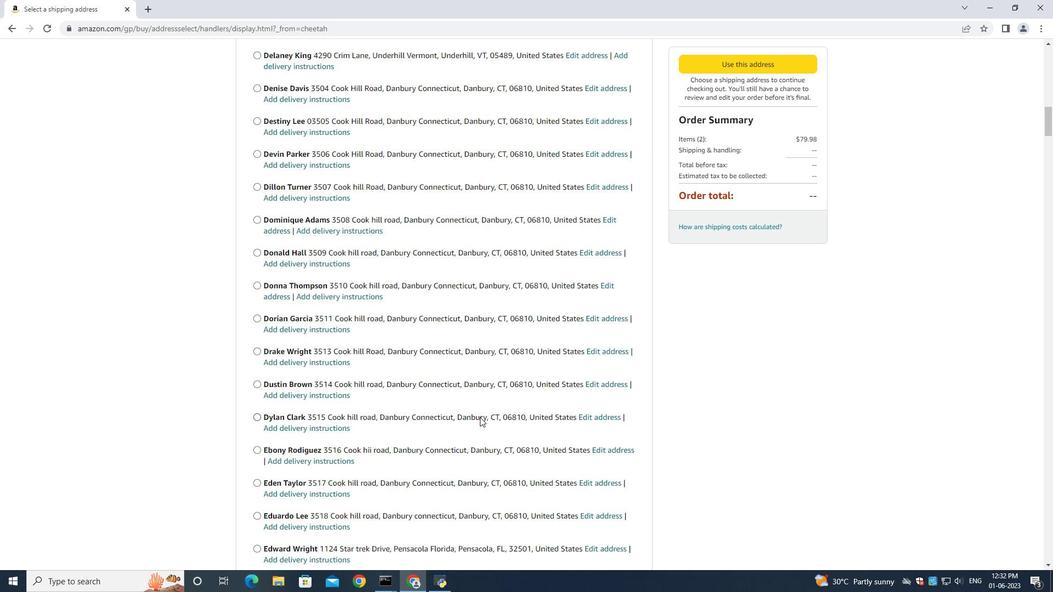 
Action: Mouse moved to (447, 402)
Screenshot: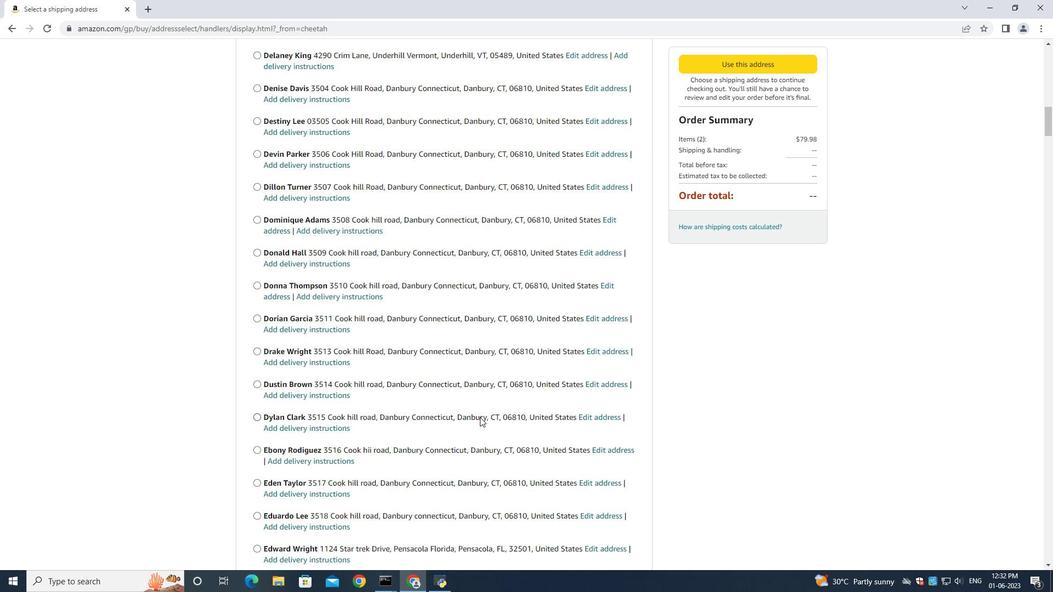 
Action: Mouse scrolled (465, 406) with delta (0, 0)
Screenshot: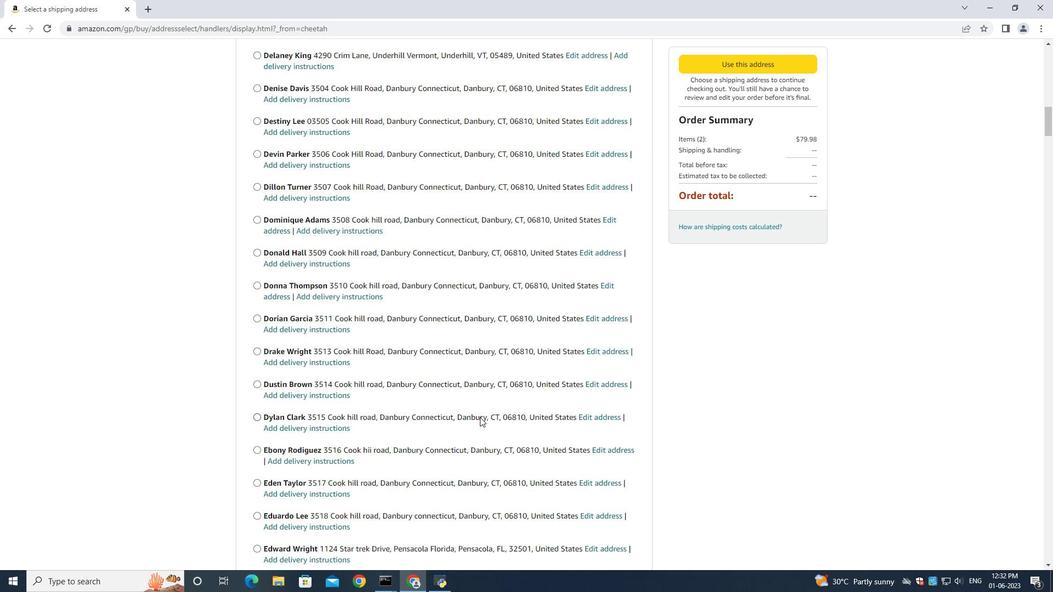 
Action: Mouse moved to (447, 402)
Screenshot: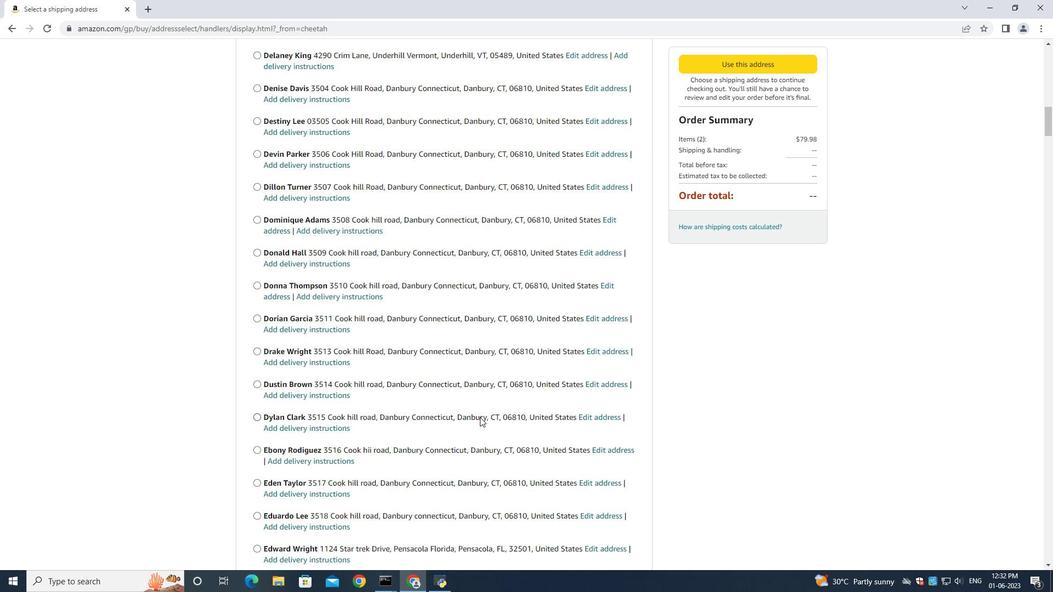 
Action: Mouse scrolled (457, 404) with delta (0, 0)
Screenshot: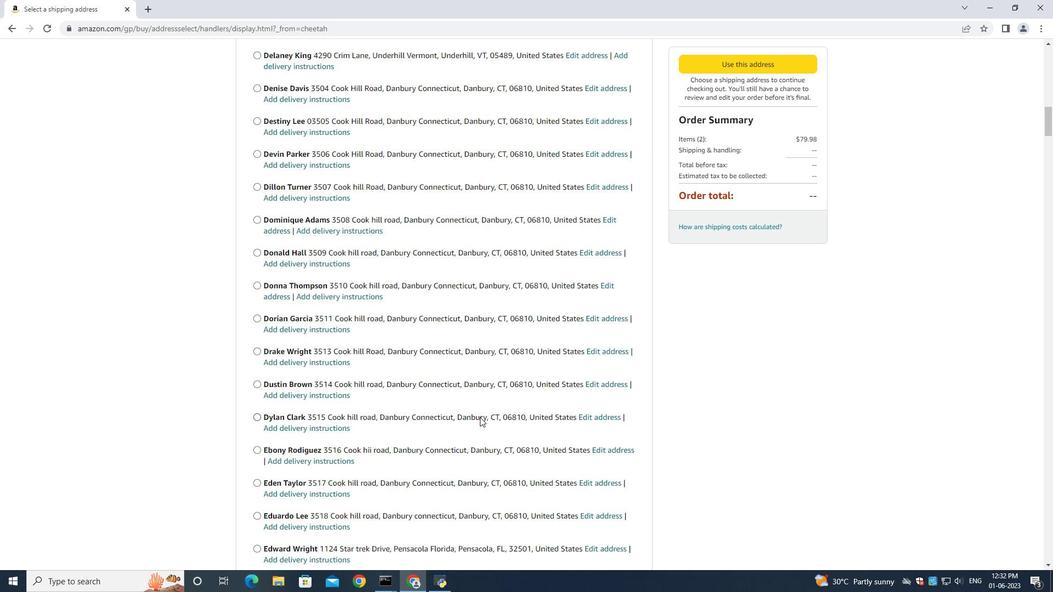 
Action: Mouse moved to (437, 359)
Screenshot: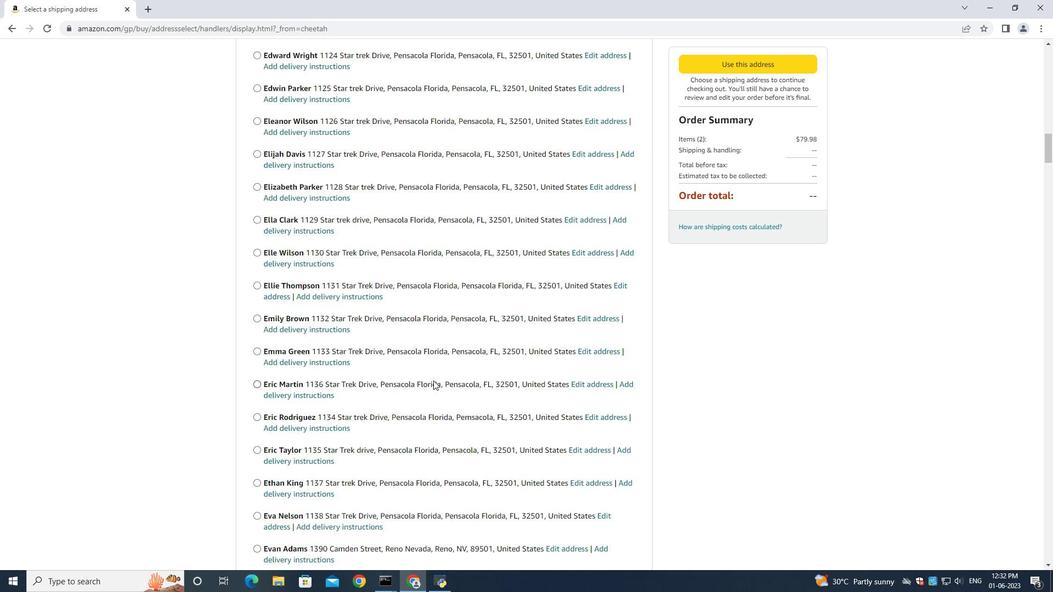
Action: Mouse scrolled (428, 370) with delta (0, 0)
Screenshot: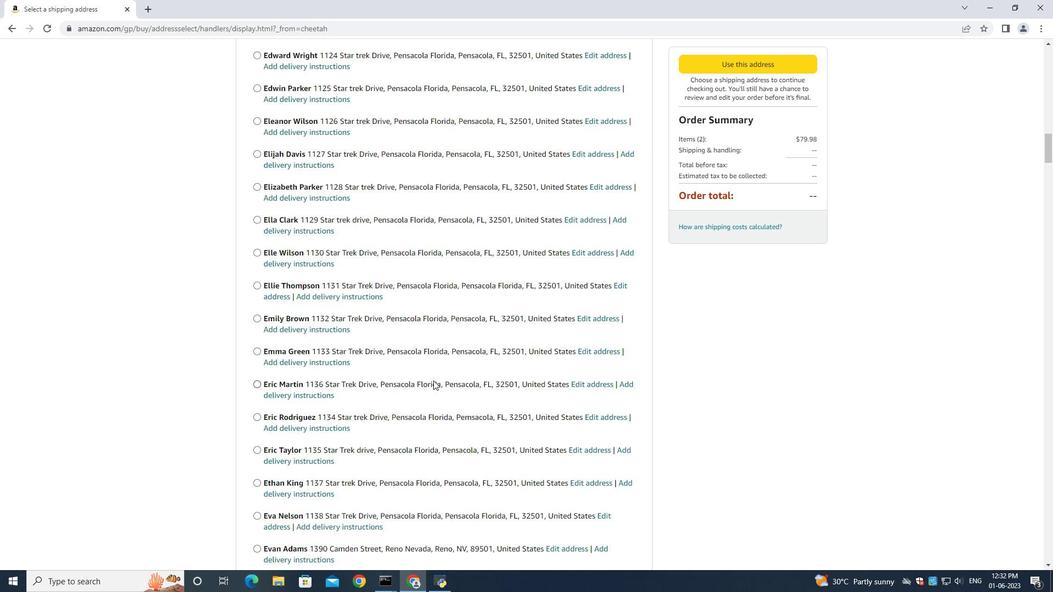 
Action: Mouse moved to (438, 359)
Screenshot: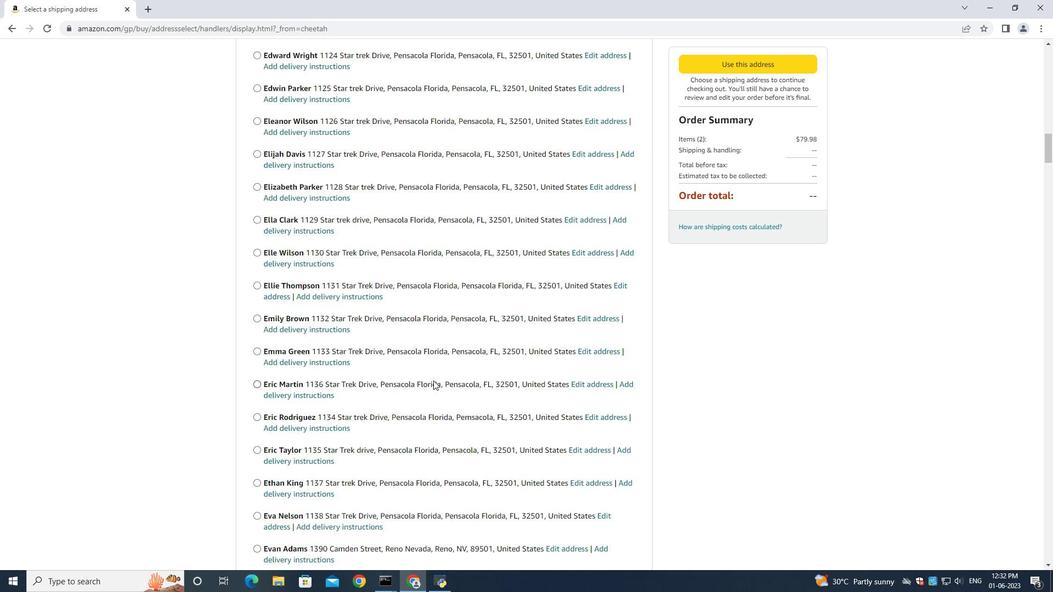 
Action: Mouse scrolled (428, 370) with delta (0, 0)
Screenshot: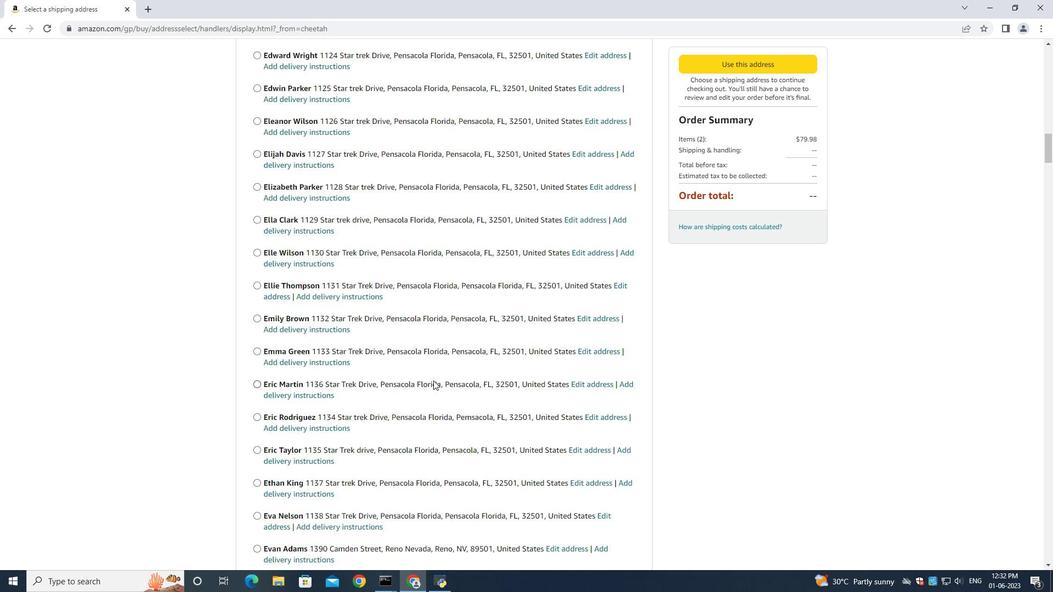 
Action: Mouse moved to (442, 359)
Screenshot: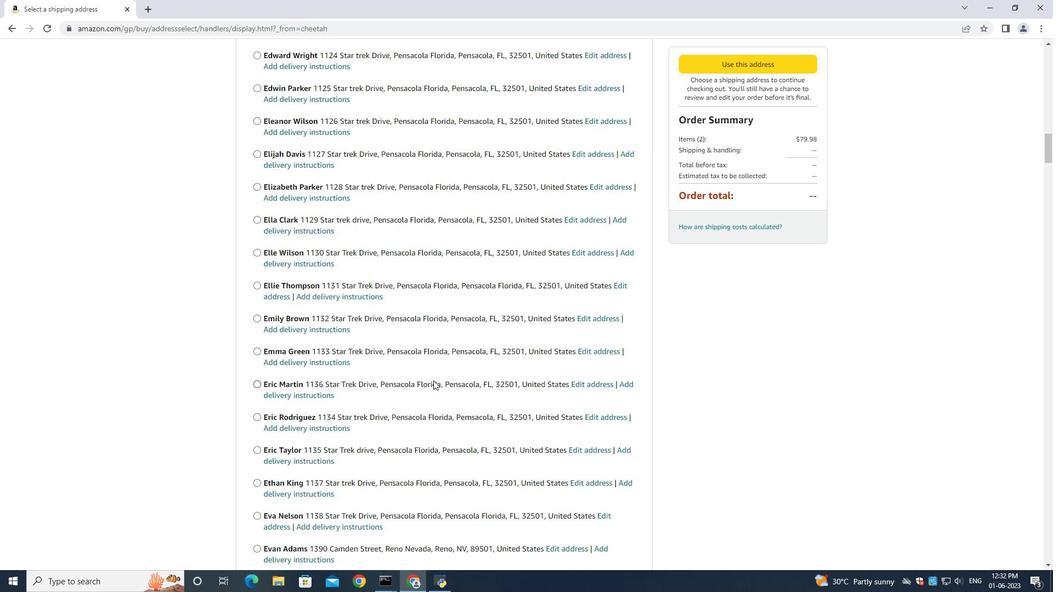 
Action: Mouse scrolled (428, 369) with delta (0, -1)
Screenshot: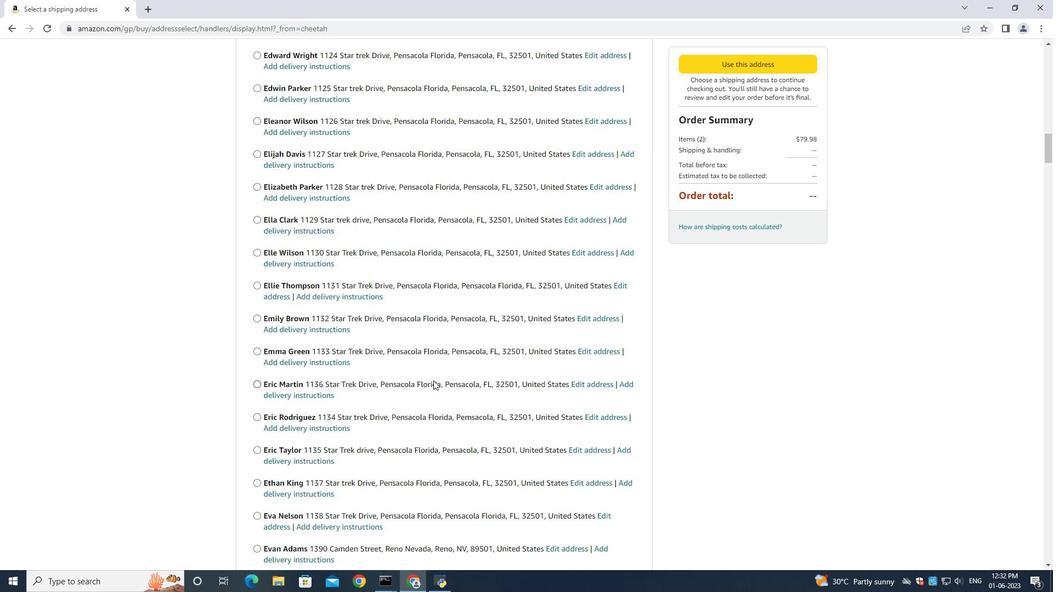 
Action: Mouse moved to (446, 359)
Screenshot: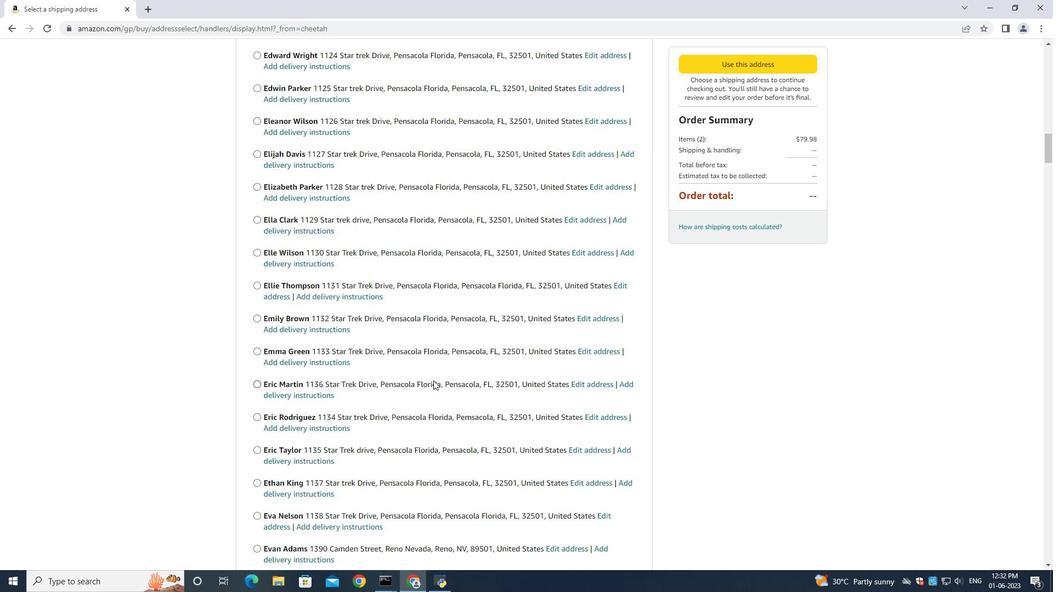 
Action: Mouse scrolled (428, 364) with delta (0, -1)
Screenshot: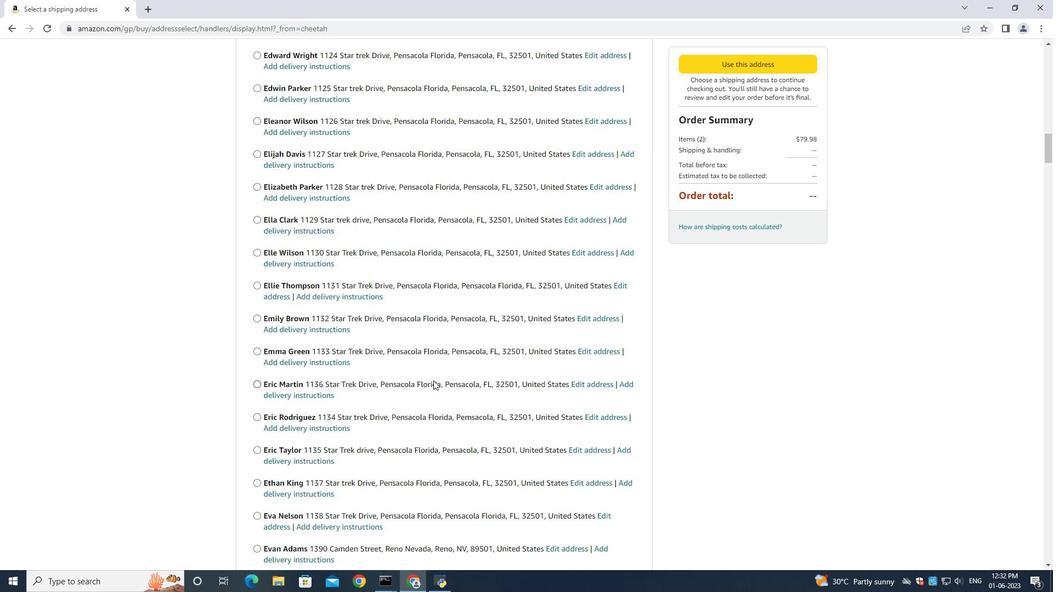
Action: Mouse moved to (457, 359)
Screenshot: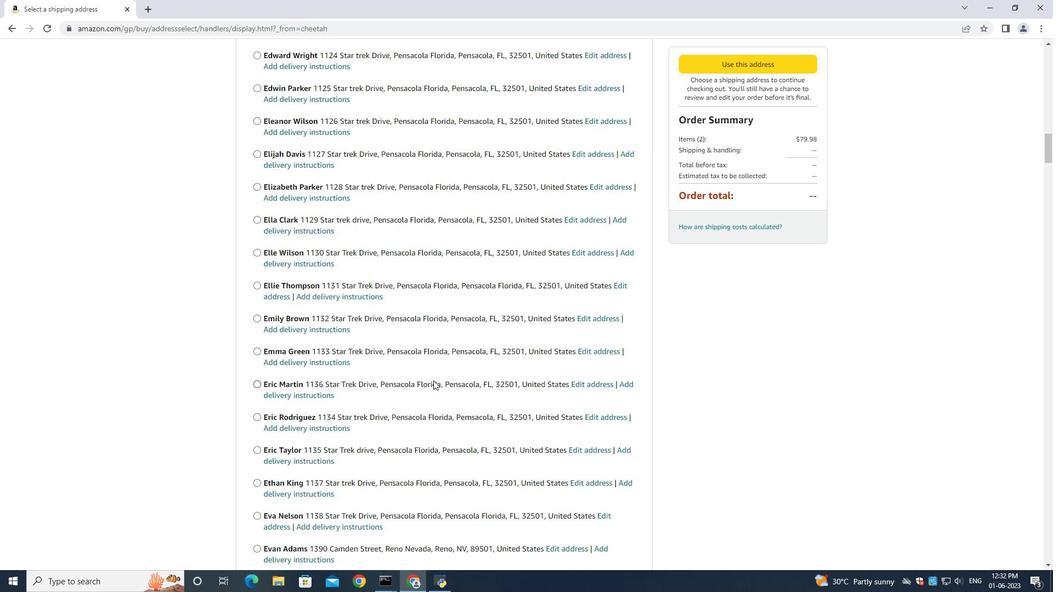 
Action: Mouse scrolled (430, 358) with delta (0, -1)
Screenshot: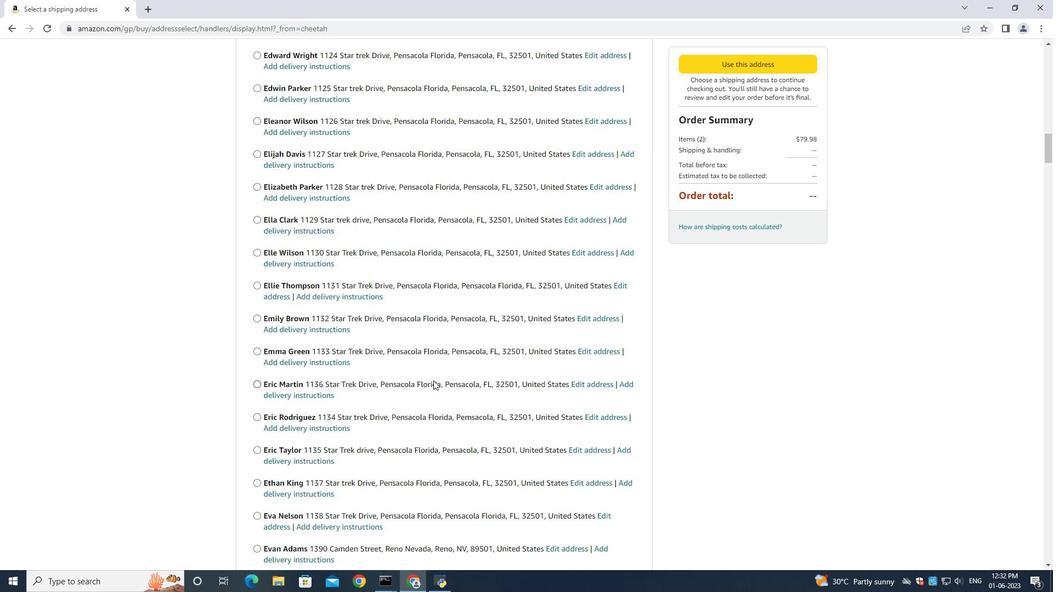 
Action: Mouse moved to (463, 361)
Screenshot: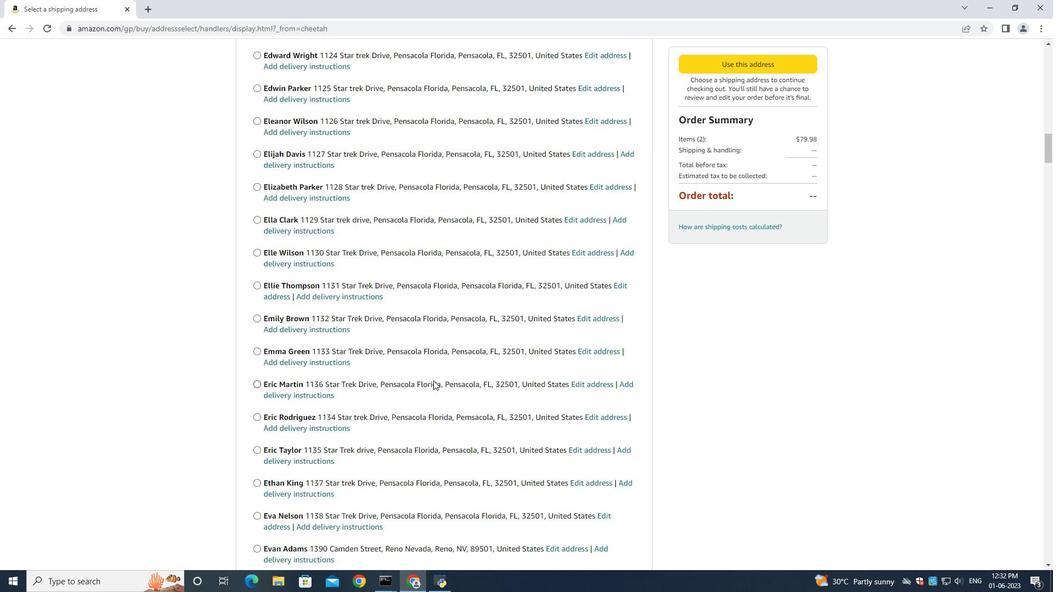 
Action: Mouse scrolled (431, 358) with delta (0, 0)
Screenshot: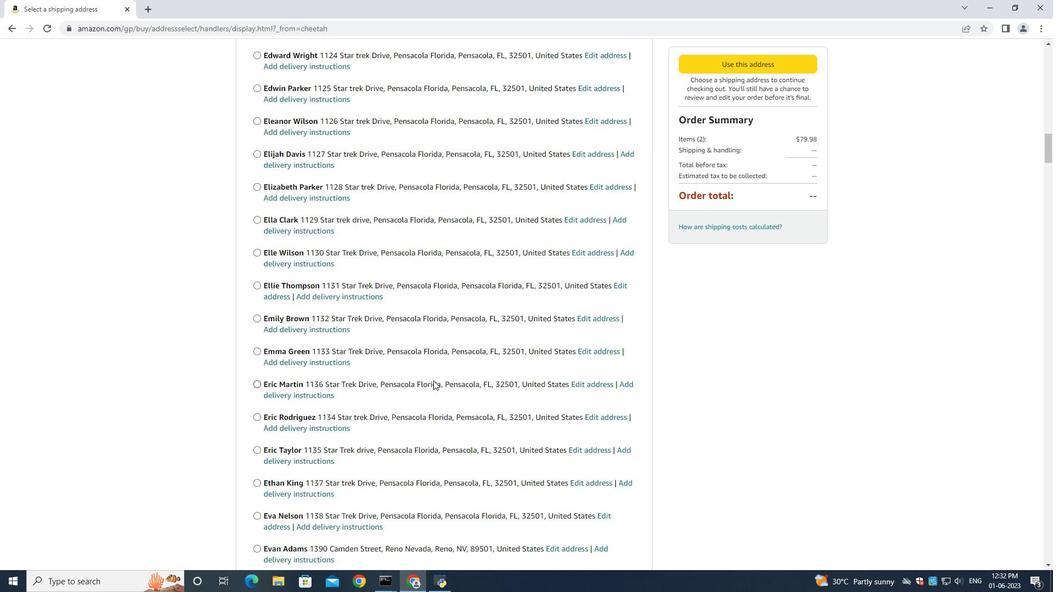 
Action: Mouse moved to (451, 346)
Screenshot: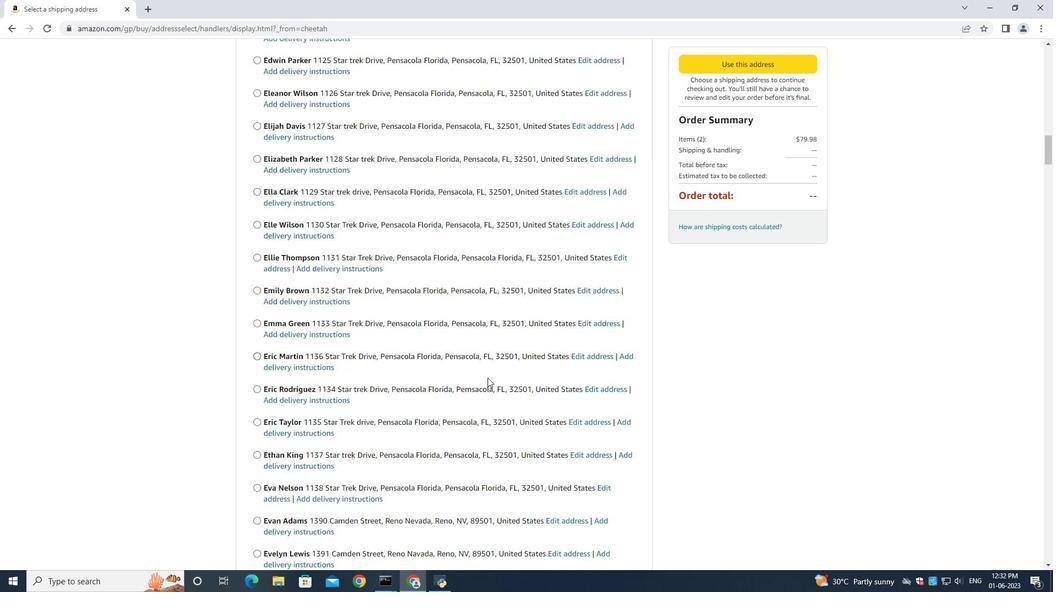 
Action: Mouse scrolled (451, 346) with delta (0, 0)
Screenshot: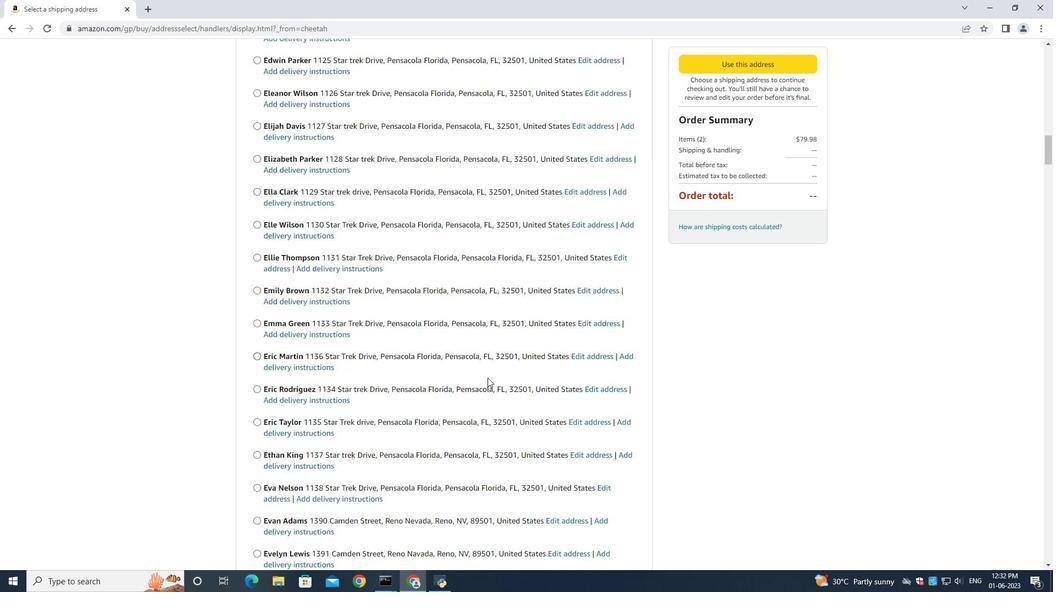 
Action: Mouse scrolled (451, 346) with delta (0, 0)
Screenshot: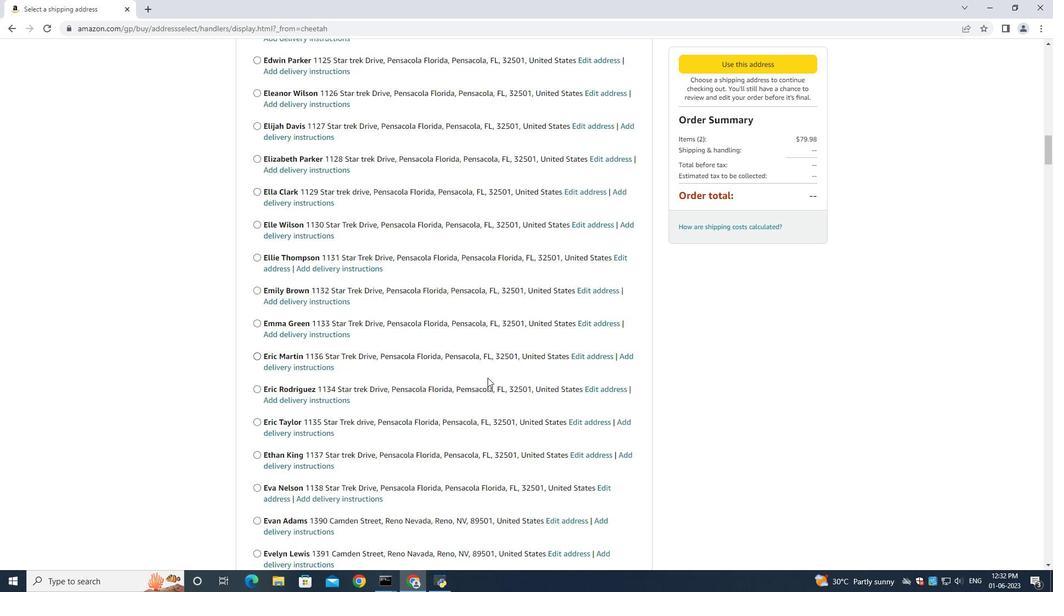 
Action: Mouse moved to (451, 345)
Screenshot: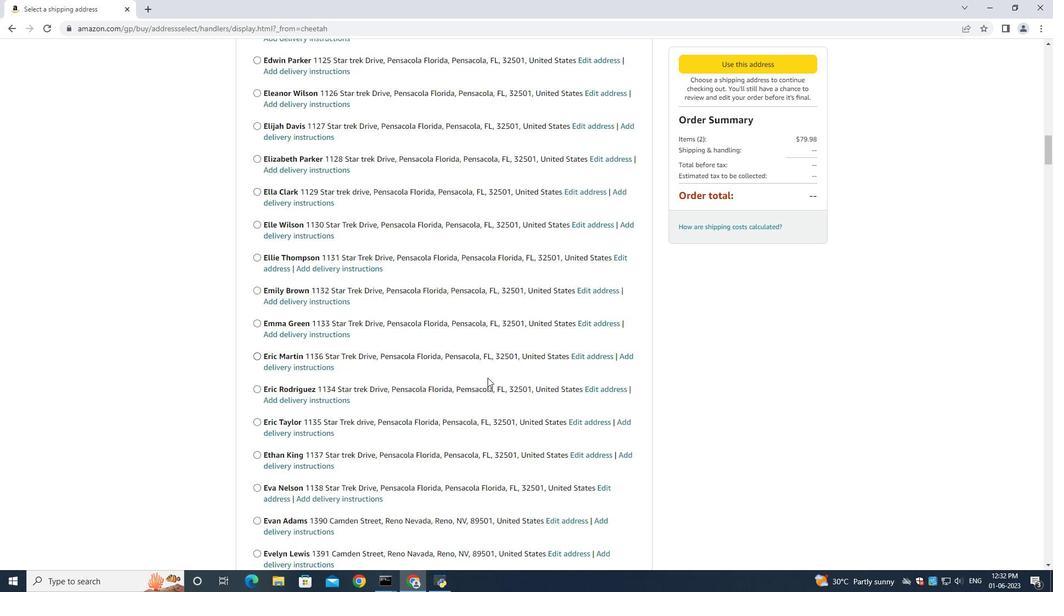 
Action: Mouse scrolled (451, 346) with delta (0, 0)
Screenshot: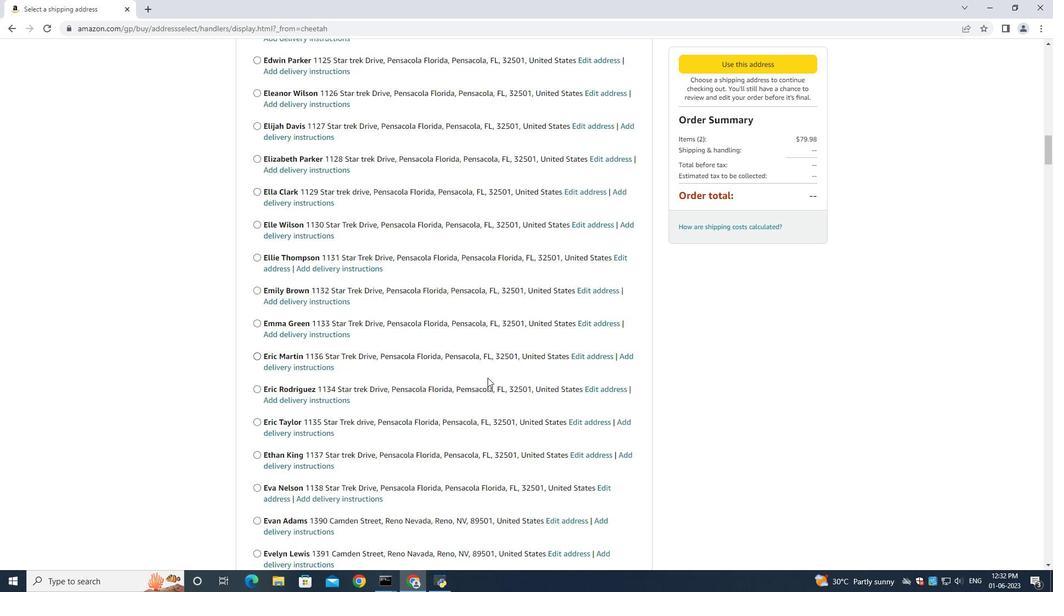 
Action: Mouse moved to (449, 336)
Screenshot: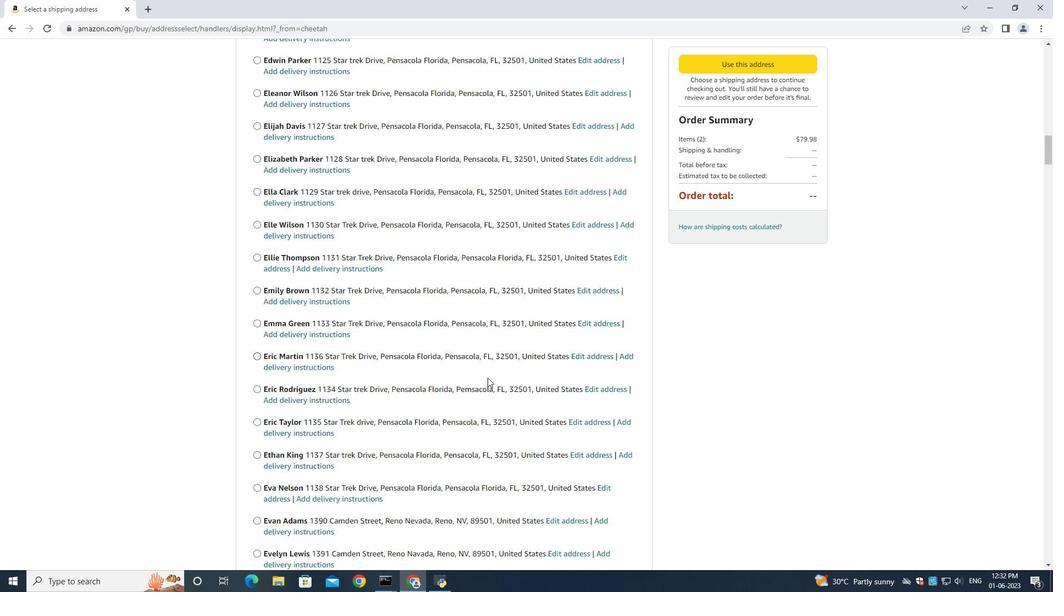 
Action: Mouse scrolled (451, 346) with delta (0, 0)
Screenshot: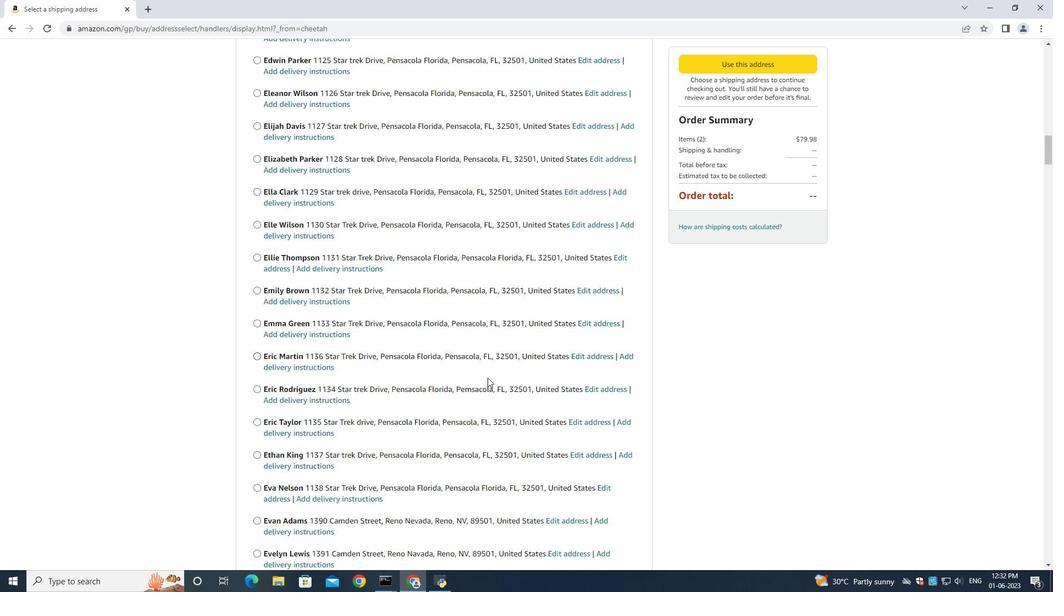 
Action: Mouse moved to (448, 334)
Screenshot: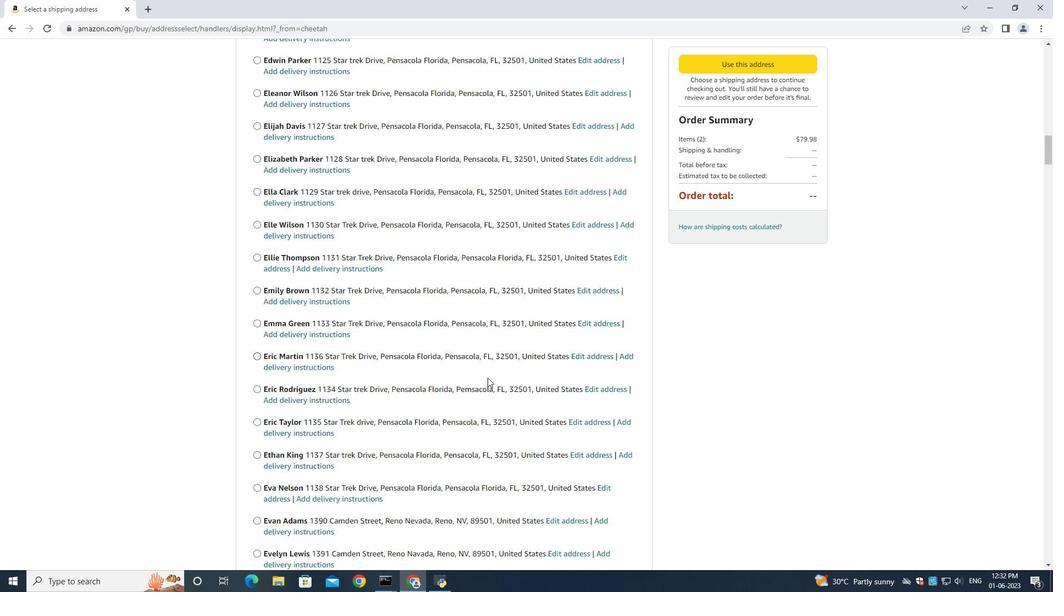 
Action: Mouse scrolled (451, 344) with delta (0, -1)
Screenshot: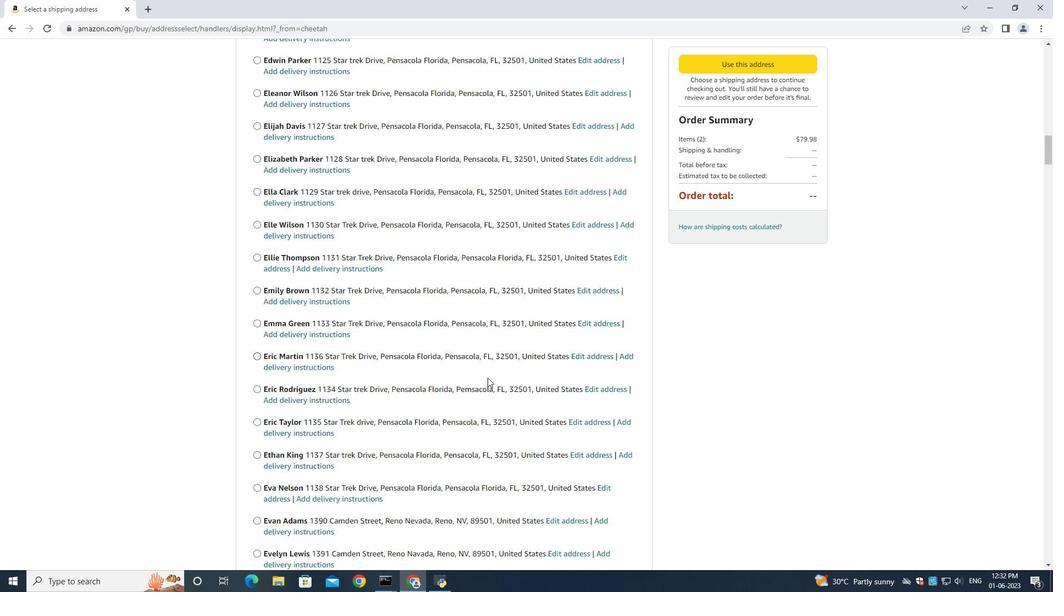 
Action: Mouse moved to (446, 332)
Screenshot: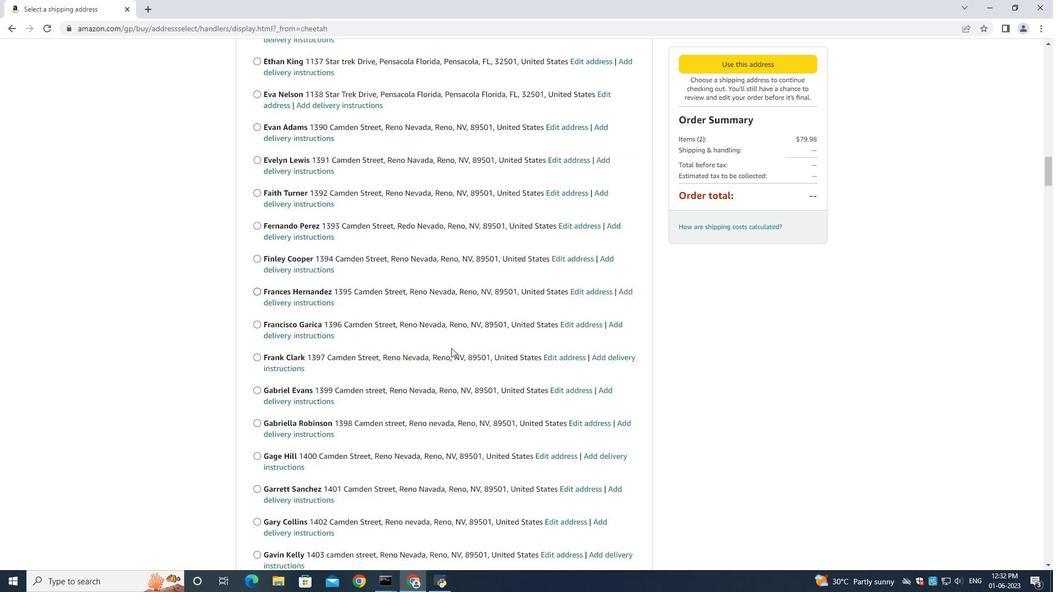 
Action: Mouse scrolled (449, 335) with delta (0, -1)
Screenshot: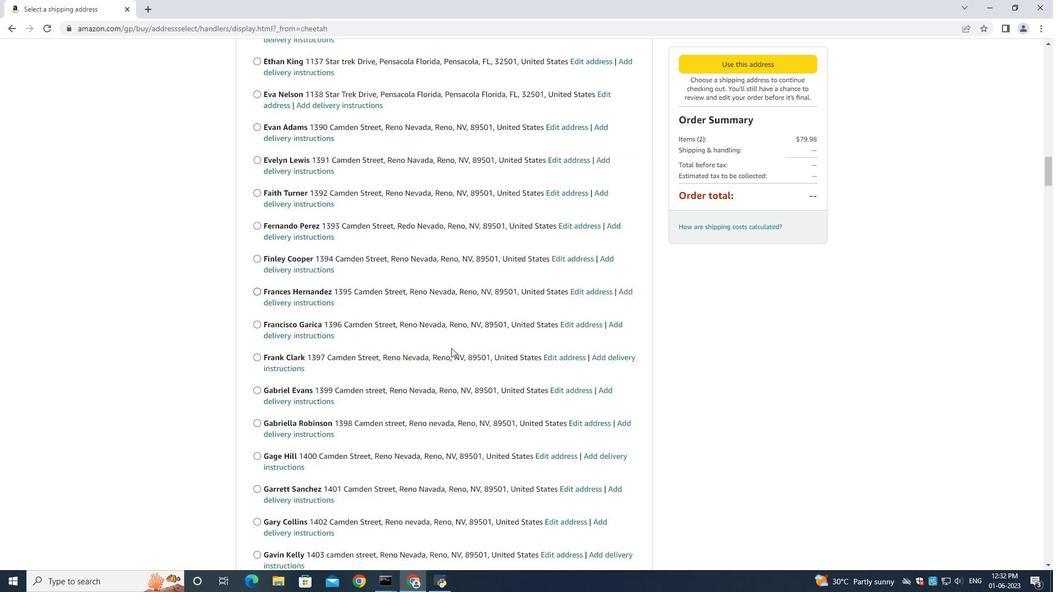 
Action: Mouse moved to (446, 315)
Screenshot: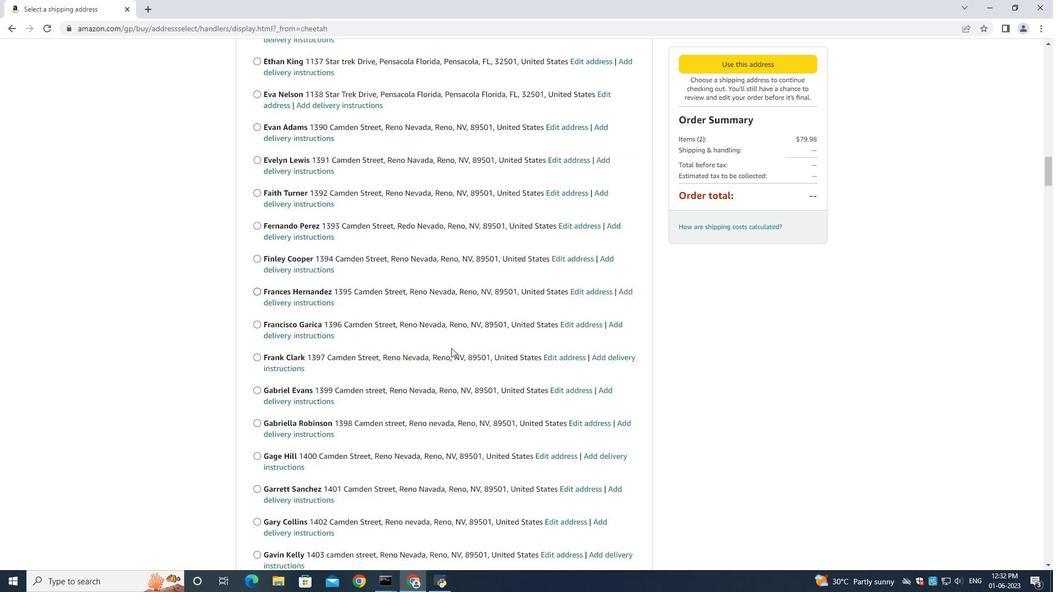 
Action: Mouse scrolled (448, 333) with delta (0, 0)
Screenshot: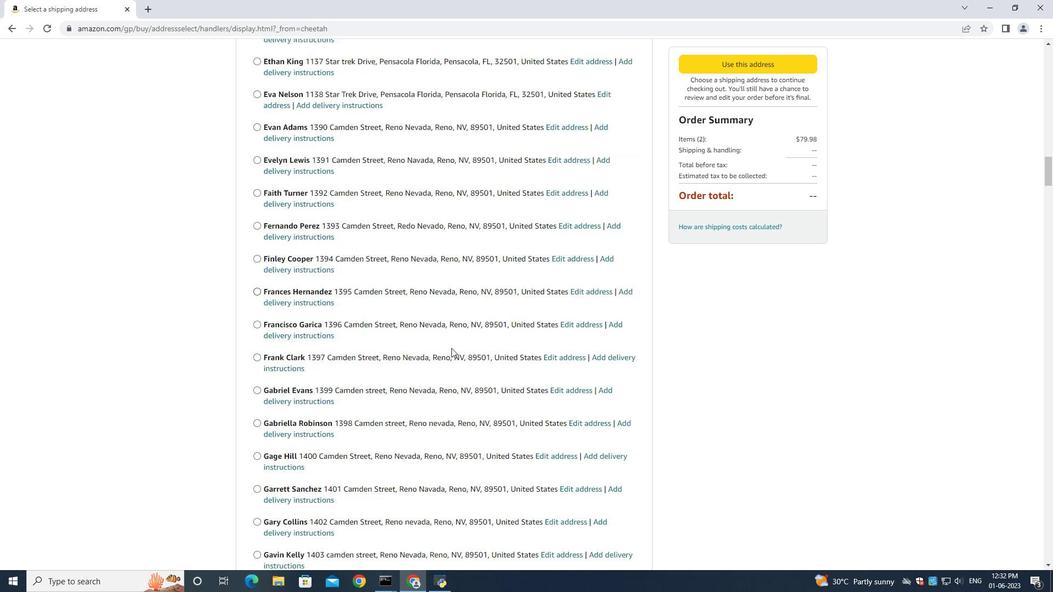 
Action: Mouse moved to (451, 306)
Screenshot: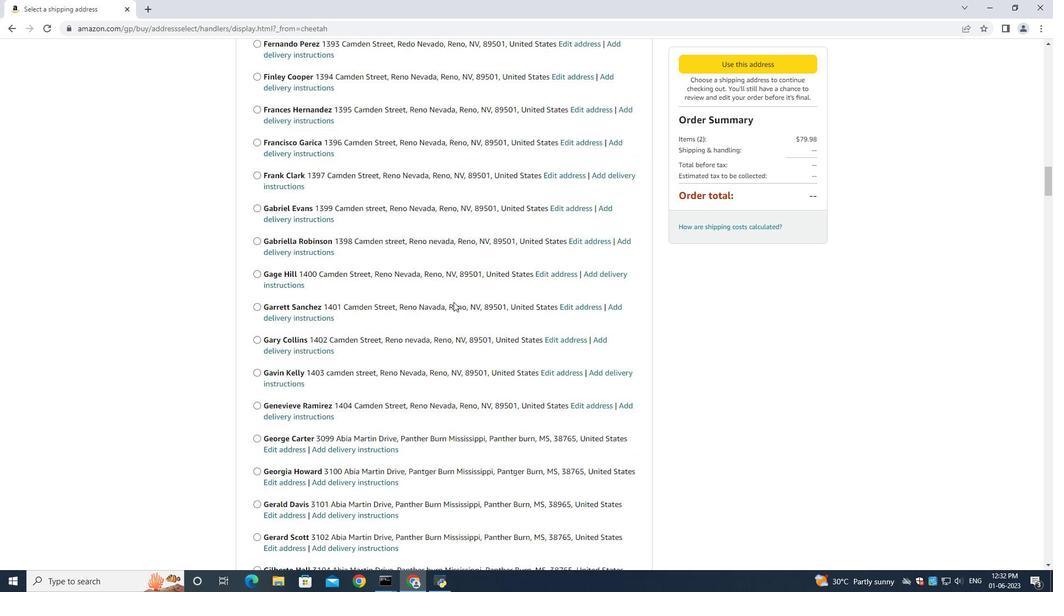 
Action: Mouse scrolled (451, 305) with delta (0, 0)
Screenshot: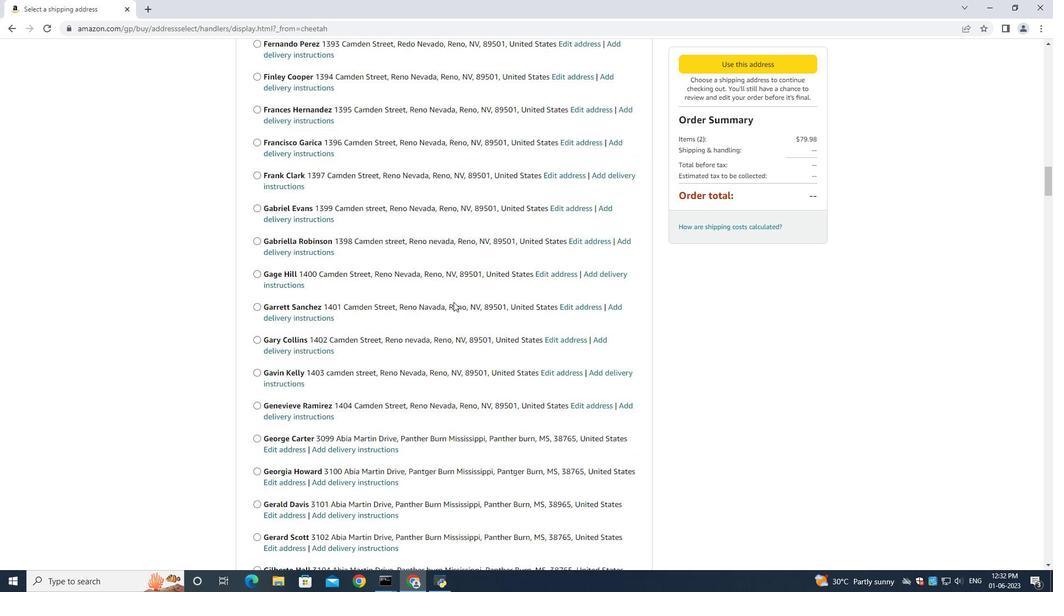 
Action: Mouse scrolled (451, 305) with delta (0, 0)
Screenshot: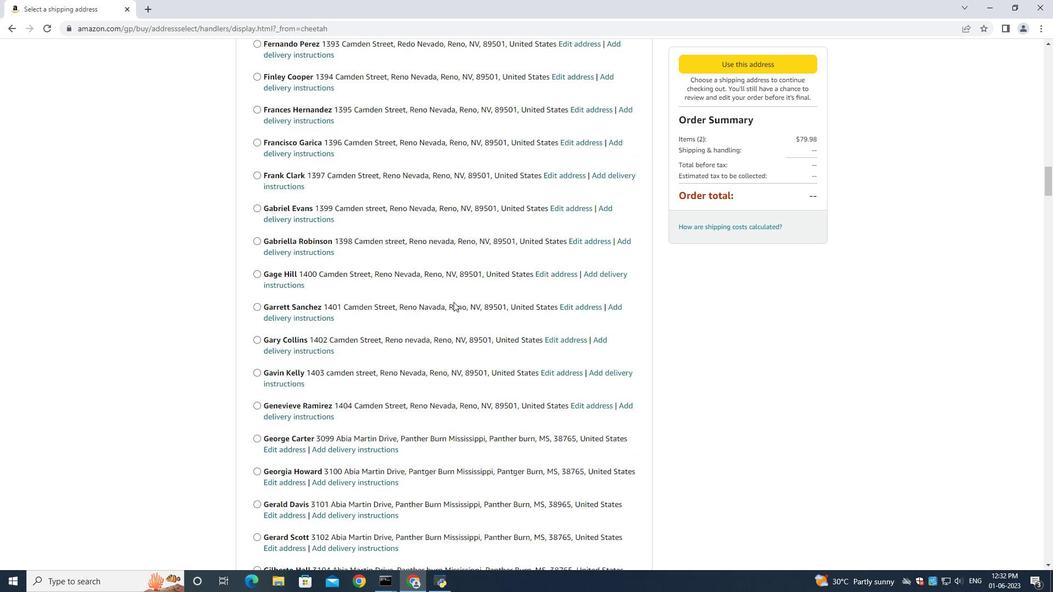 
Action: Mouse moved to (451, 306)
Screenshot: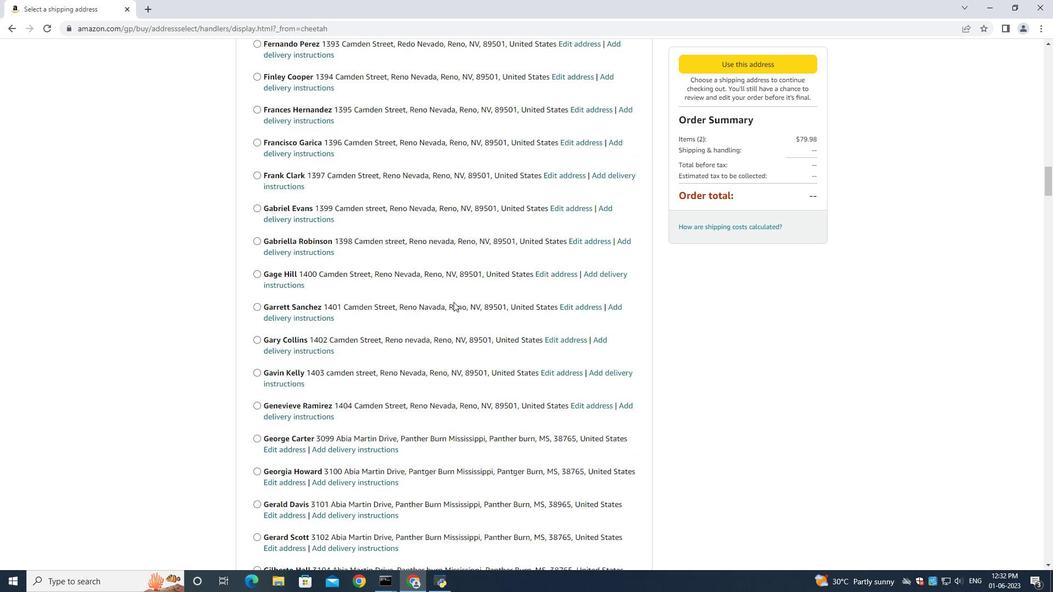 
Action: Mouse scrolled (451, 305) with delta (0, 0)
Screenshot: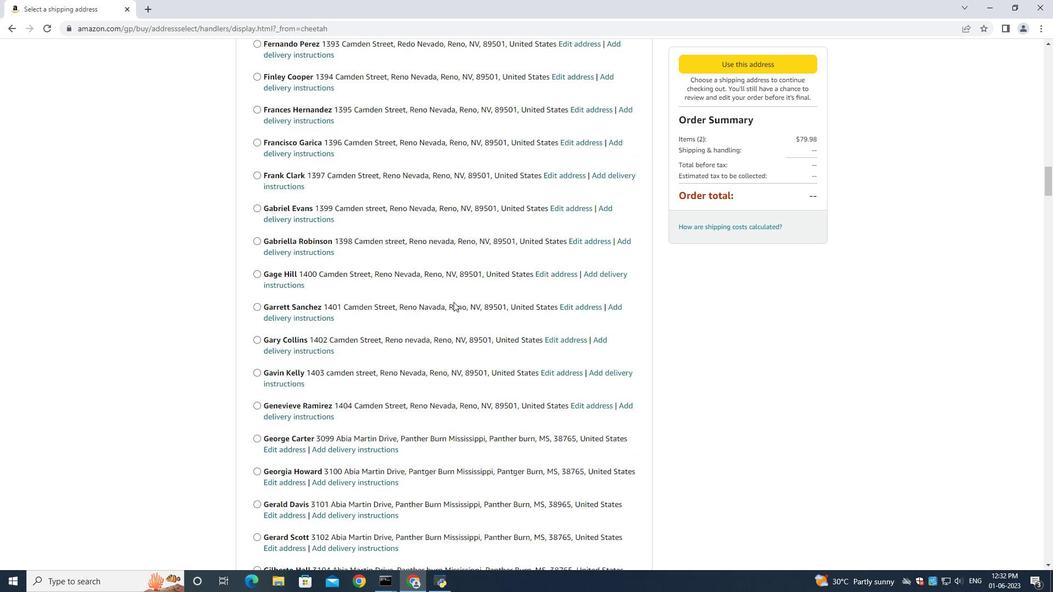 
Action: Mouse scrolled (451, 305) with delta (0, 0)
Screenshot: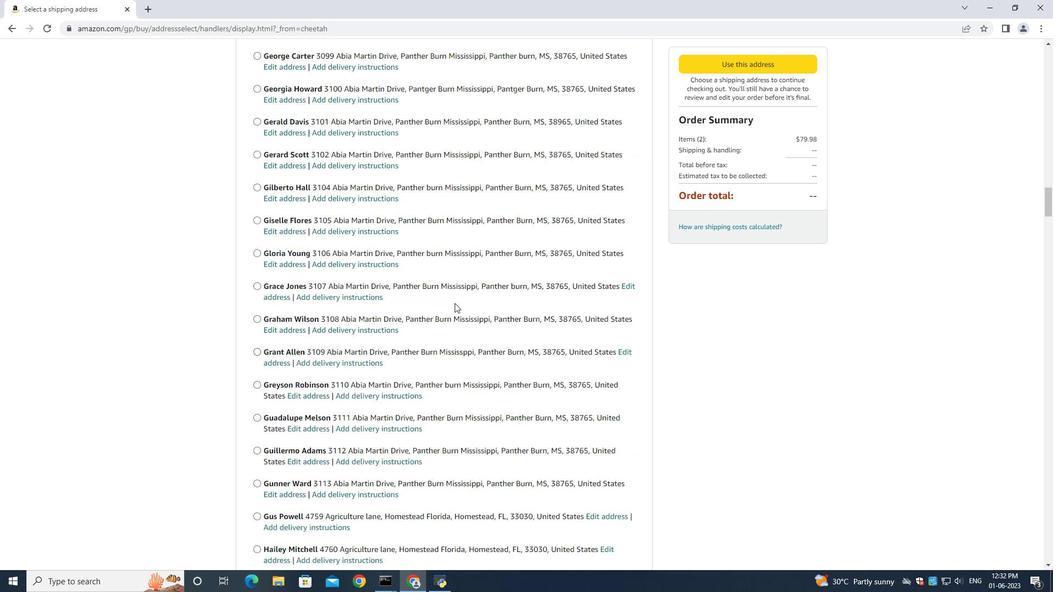 
Action: Mouse scrolled (451, 304) with delta (0, -1)
Screenshot: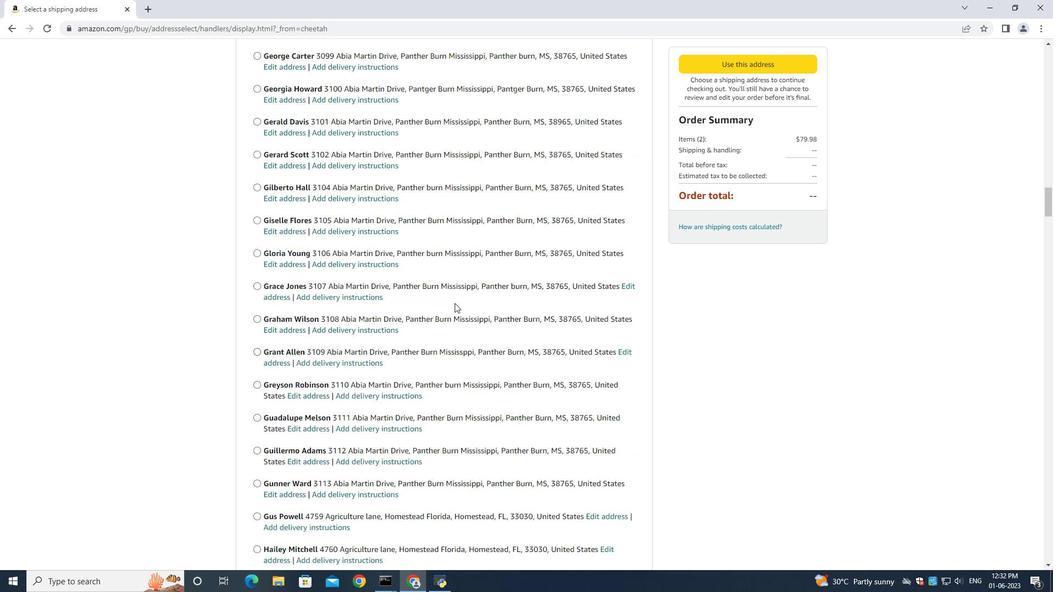
Action: Mouse scrolled (451, 305) with delta (0, 0)
Screenshot: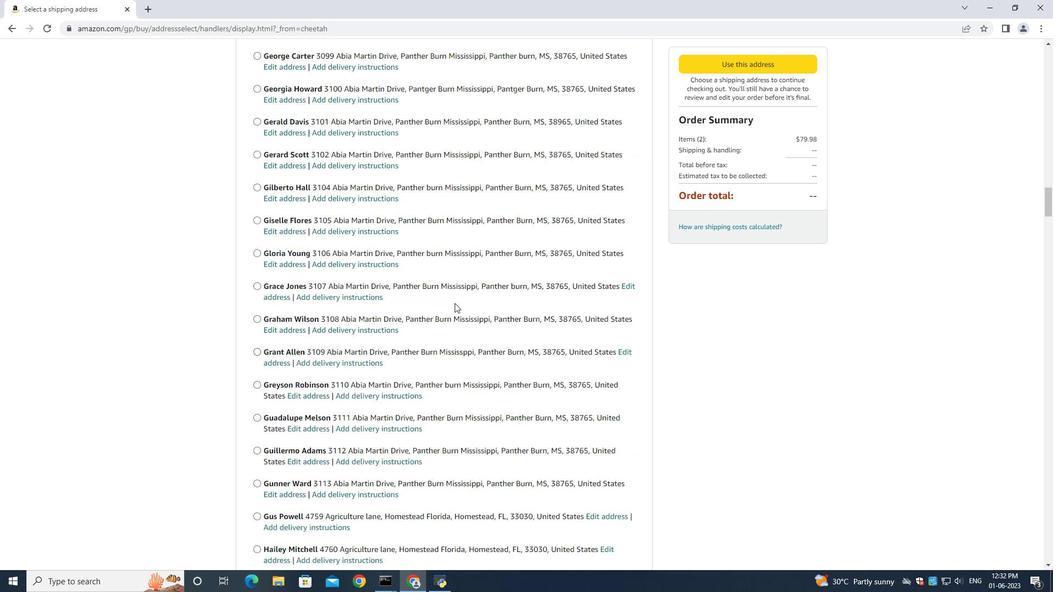 
Action: Mouse moved to (451, 306)
Screenshot: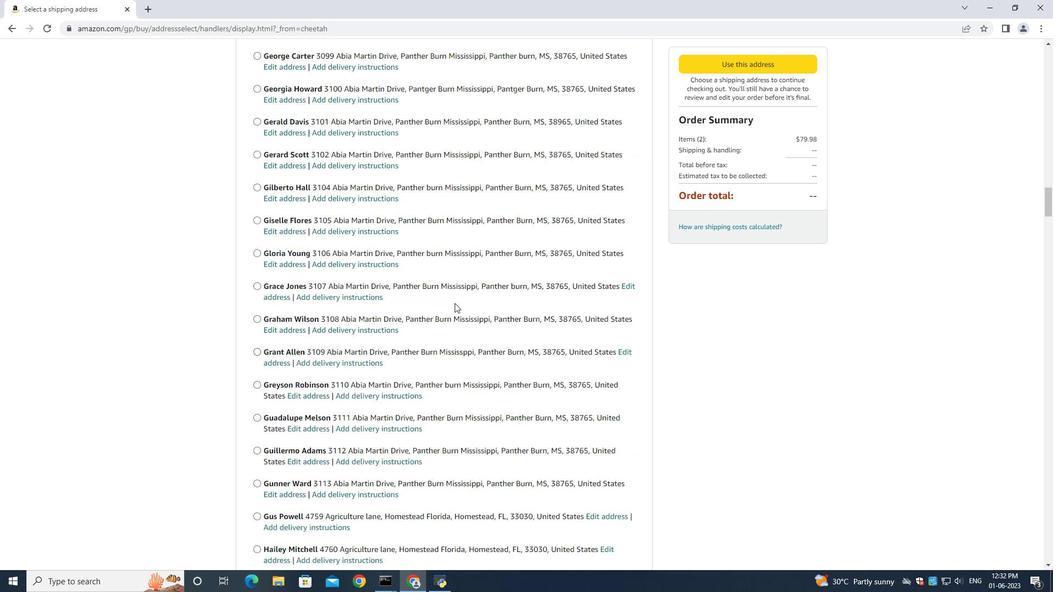 
Action: Mouse scrolled (451, 305) with delta (0, 0)
Screenshot: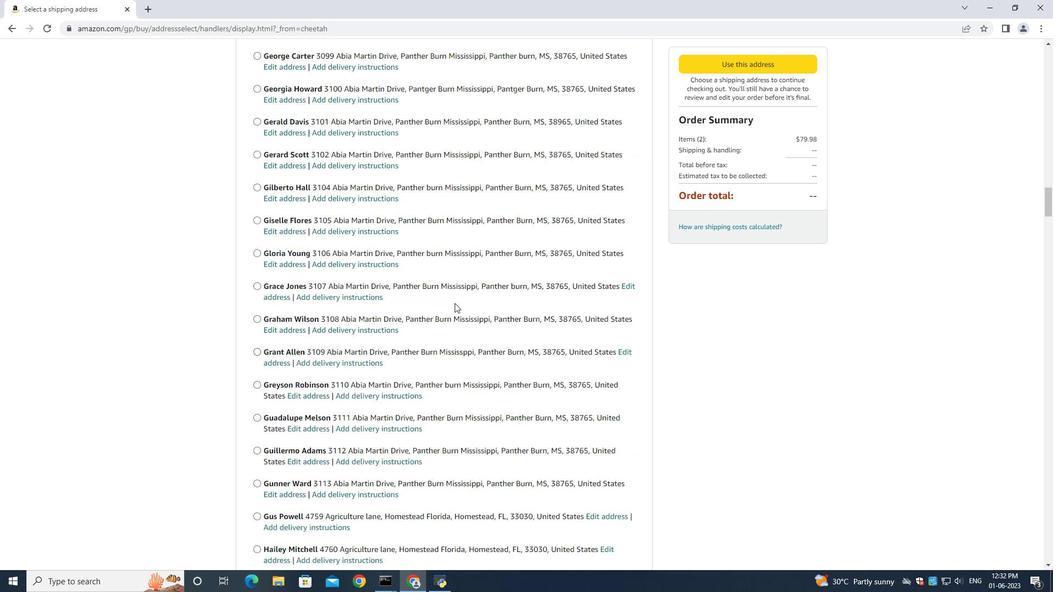 
Action: Mouse moved to (449, 339)
Screenshot: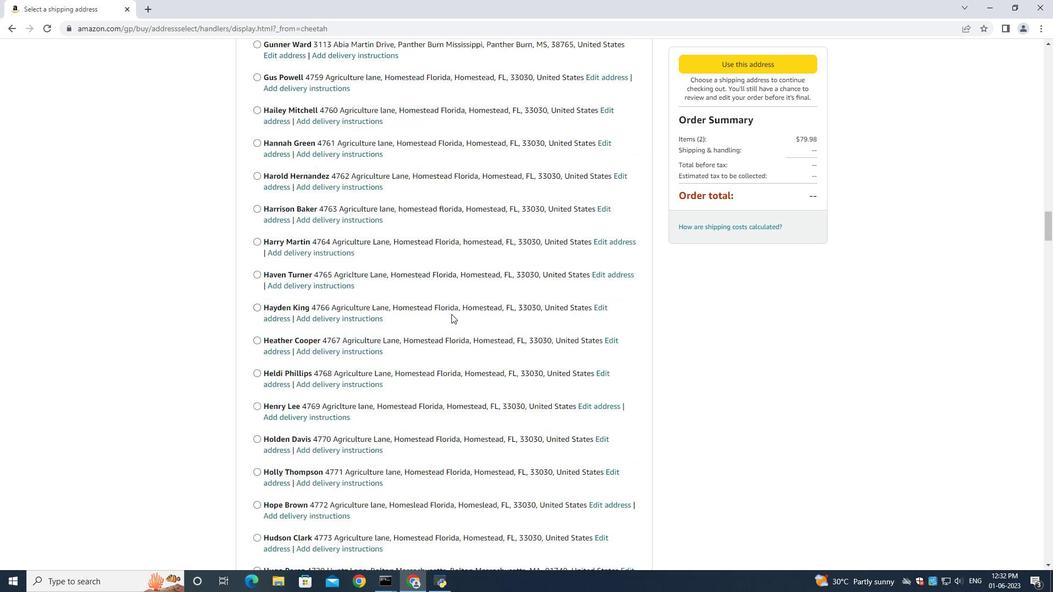 
Action: Mouse scrolled (454, 336) with delta (0, 0)
Screenshot: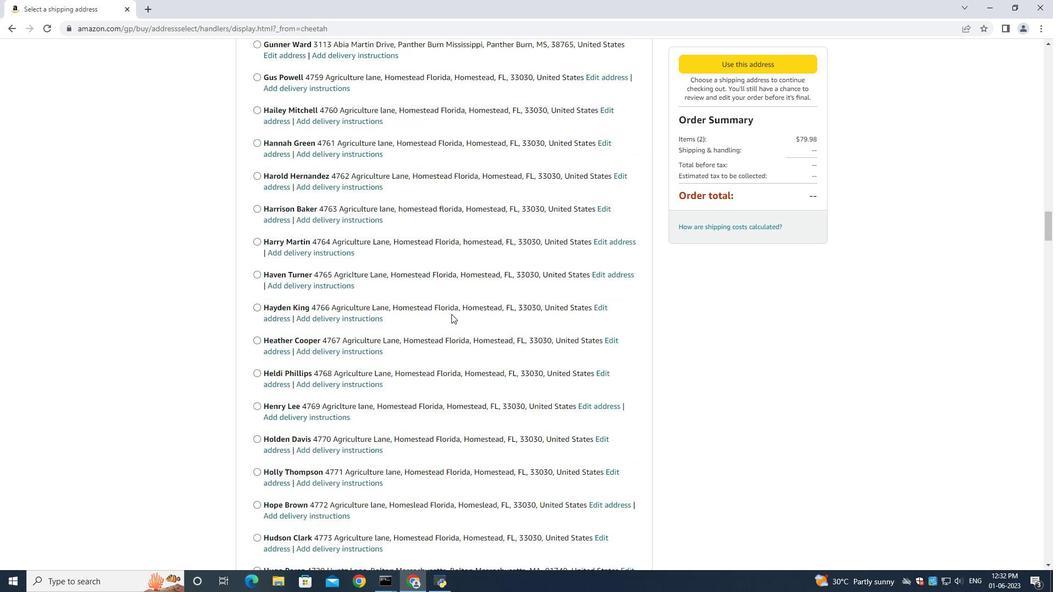 
Action: Mouse moved to (448, 338)
Screenshot: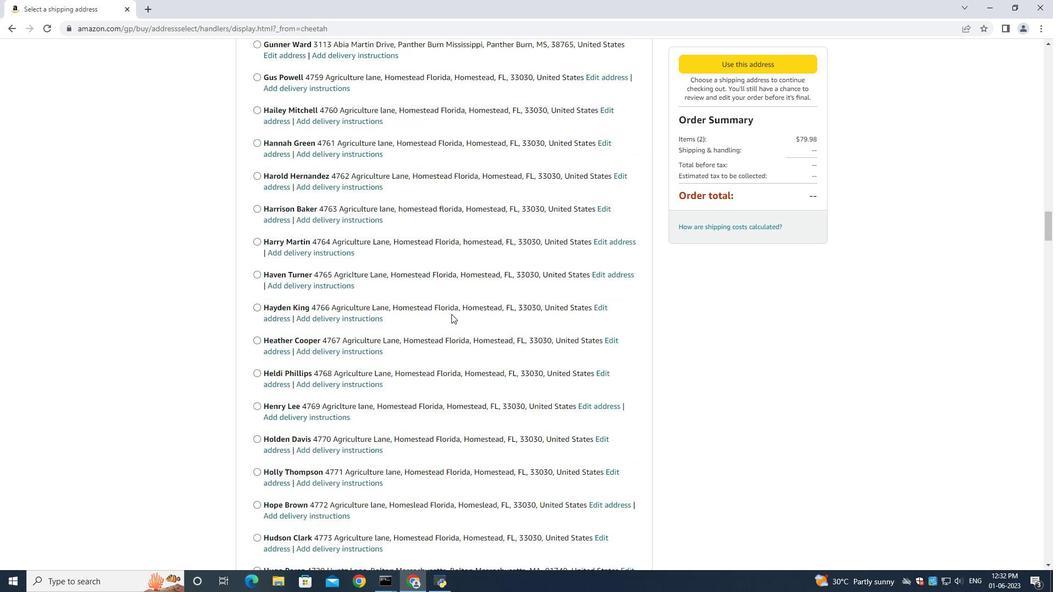 
Action: Mouse scrolled (454, 338) with delta (0, -1)
Screenshot: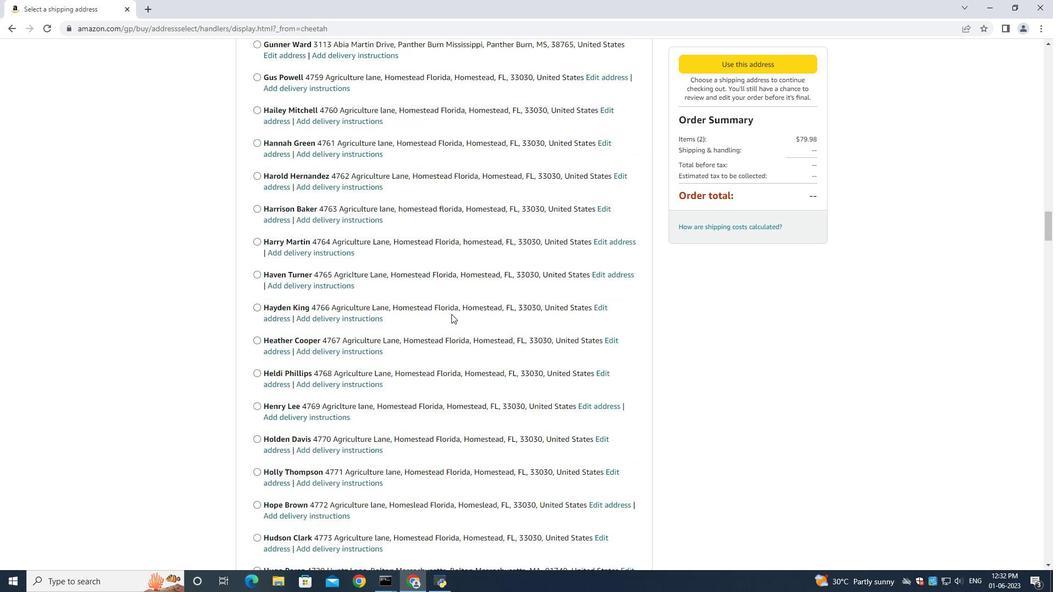 
Action: Mouse moved to (448, 336)
Screenshot: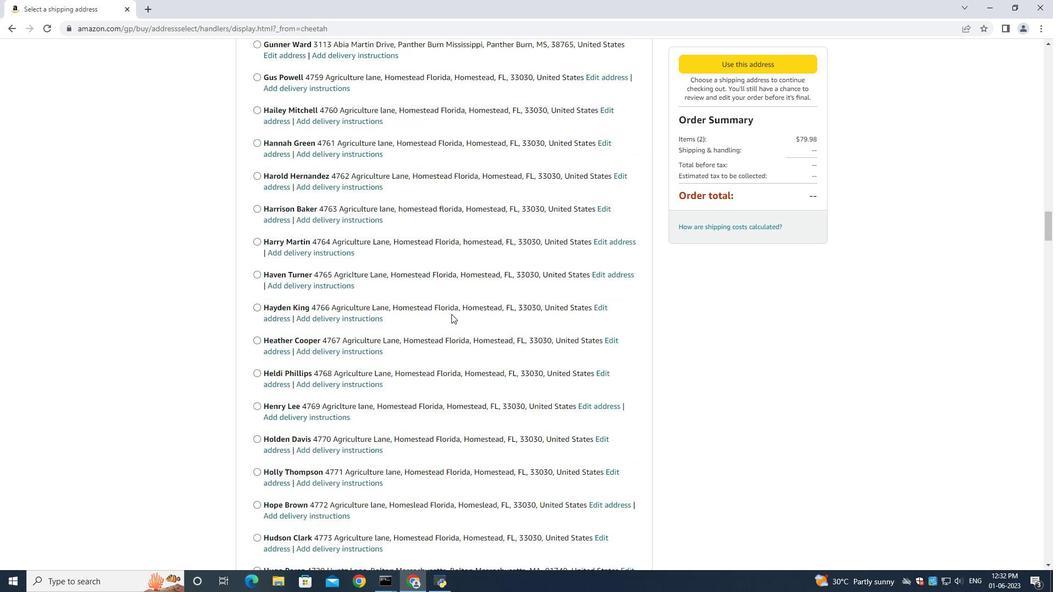 
Action: Mouse scrolled (455, 341) with delta (0, 0)
Screenshot: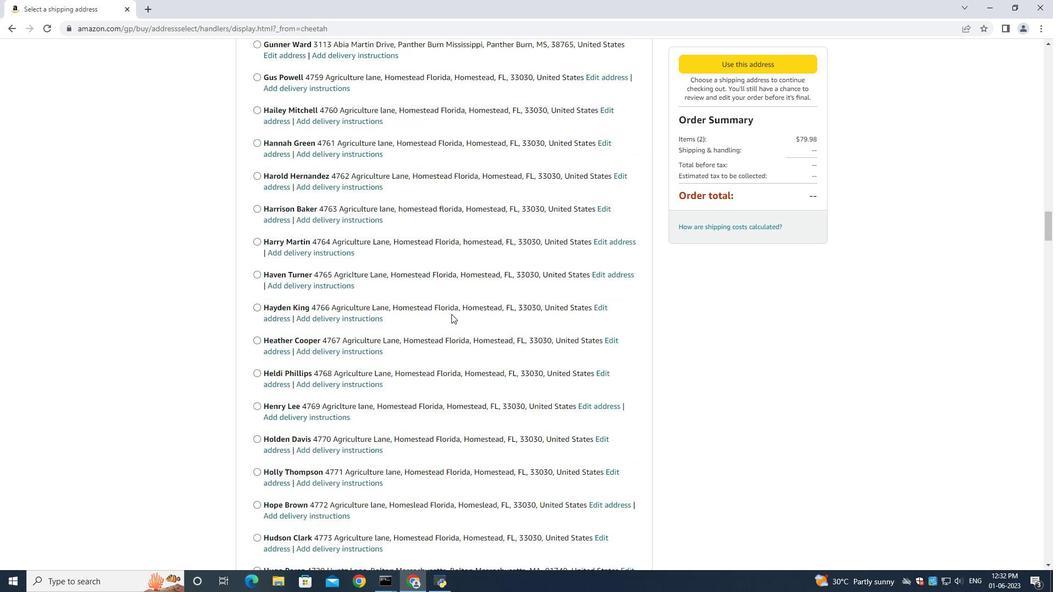 
Action: Mouse moved to (448, 335)
Screenshot: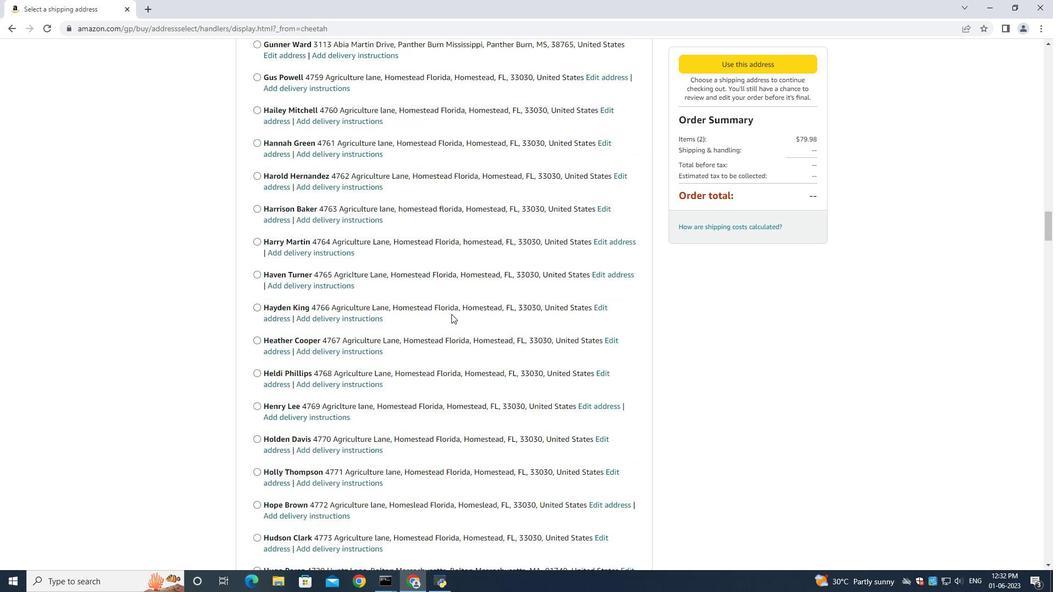 
Action: Mouse scrolled (455, 340) with delta (0, -1)
Screenshot: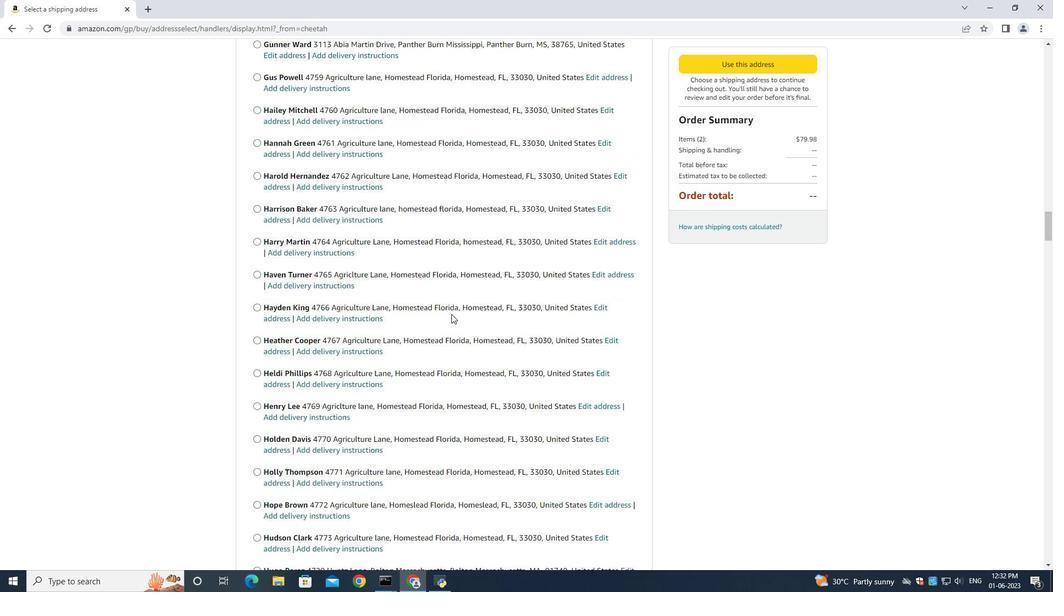 
Action: Mouse moved to (448, 335)
Screenshot: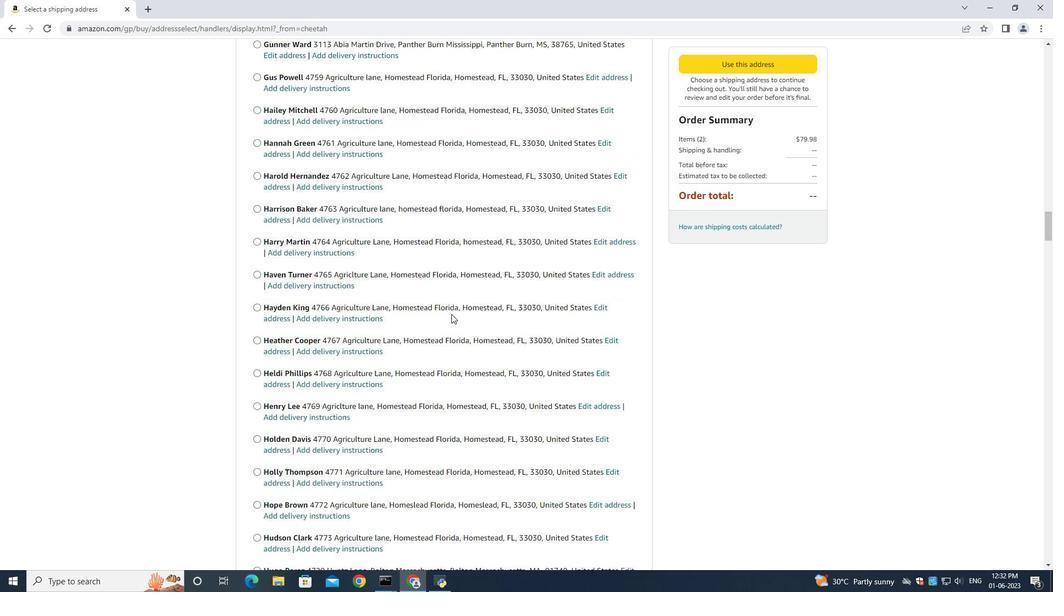
Action: Mouse scrolled (455, 341) with delta (0, 0)
Screenshot: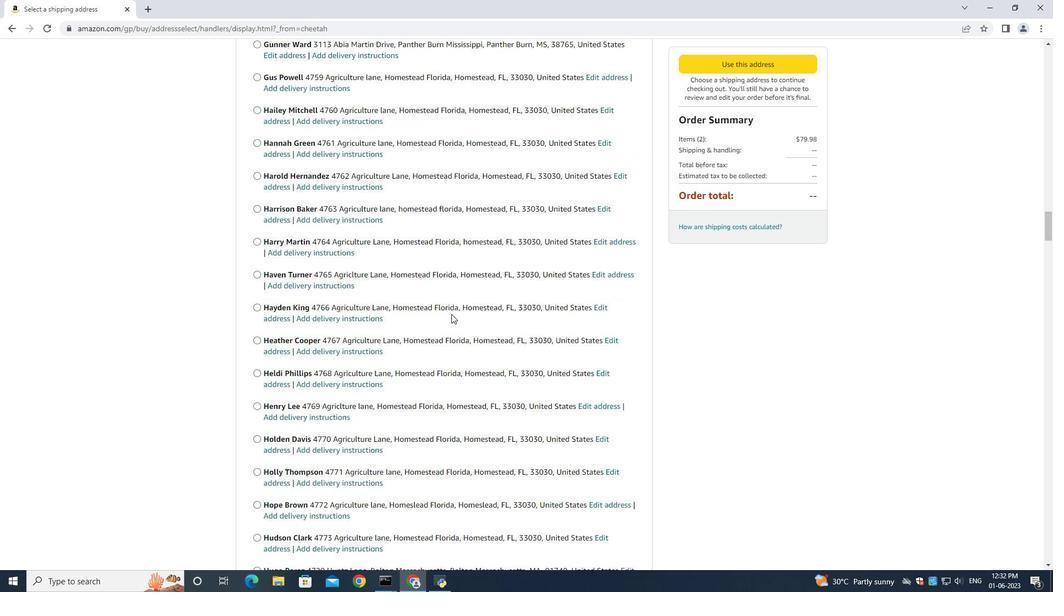 
Action: Mouse moved to (448, 335)
Screenshot: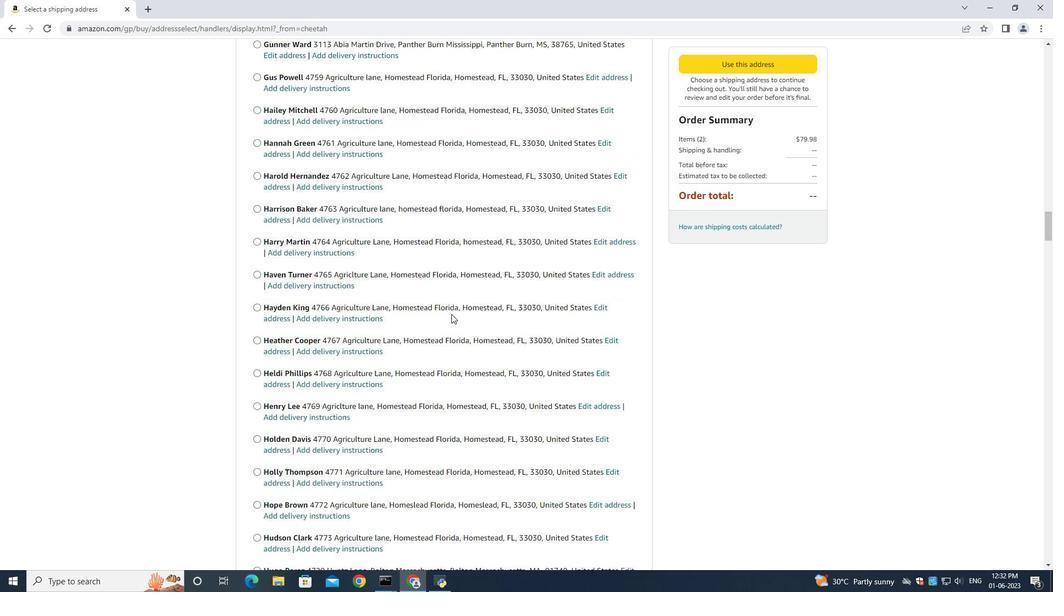 
Action: Mouse scrolled (455, 341) with delta (0, 0)
Screenshot: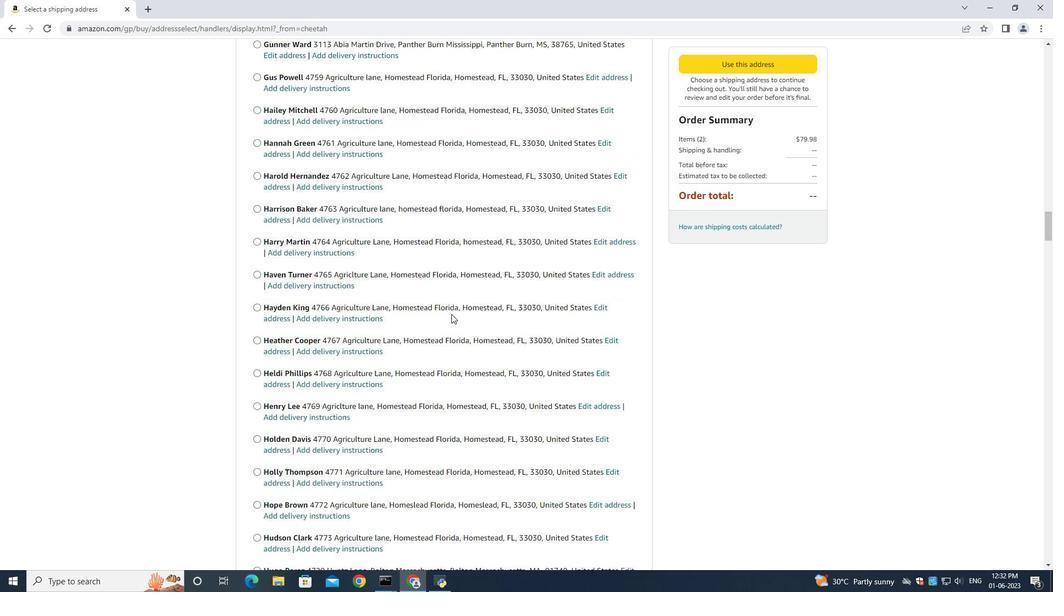 
Action: Mouse moved to (448, 334)
Screenshot: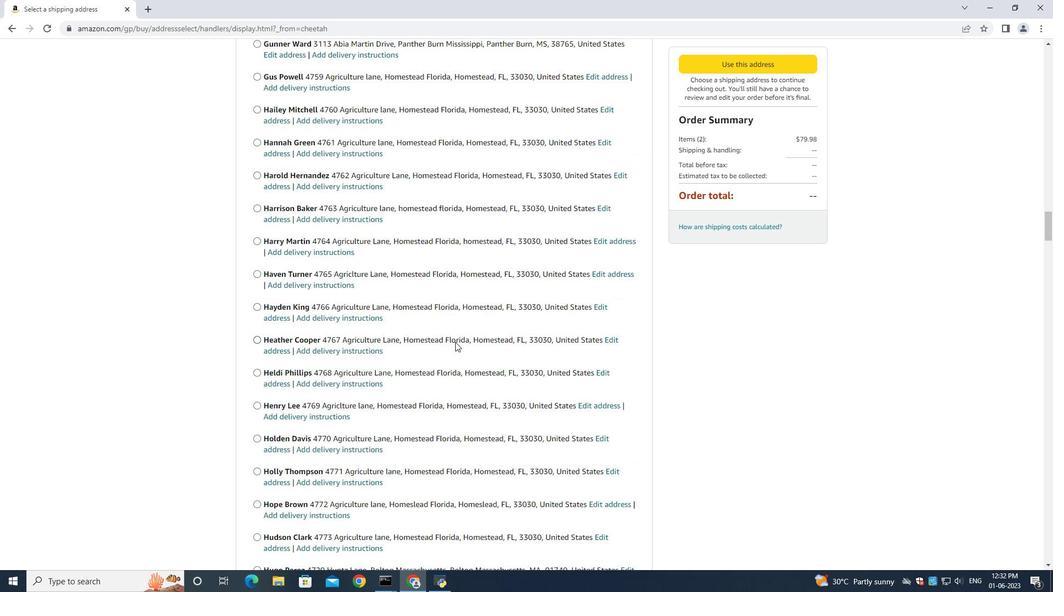 
Action: Mouse scrolled (448, 334) with delta (0, 0)
Screenshot: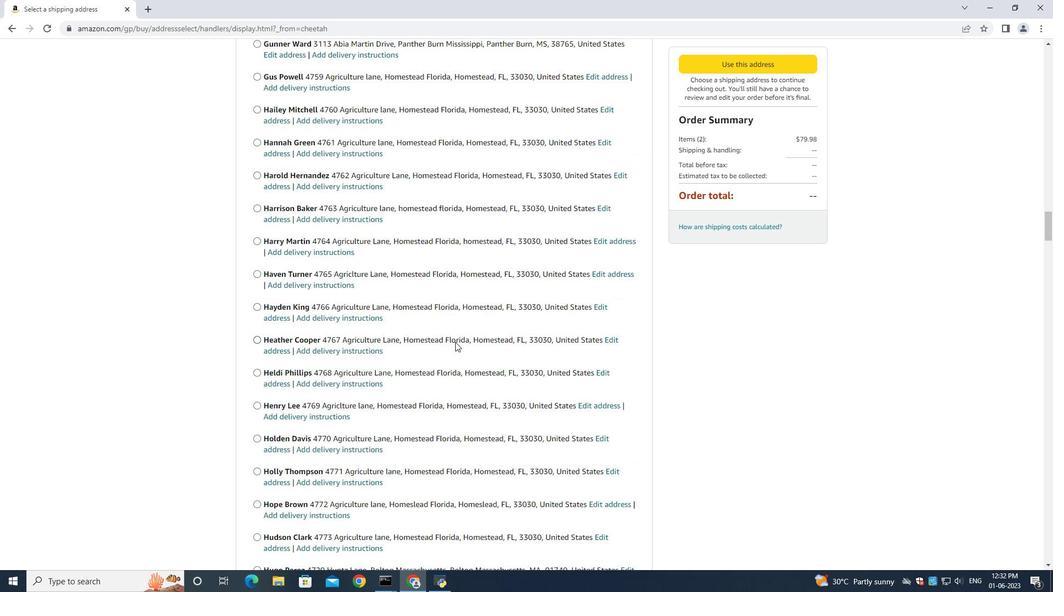 
Action: Mouse scrolled (448, 334) with delta (0, 0)
Screenshot: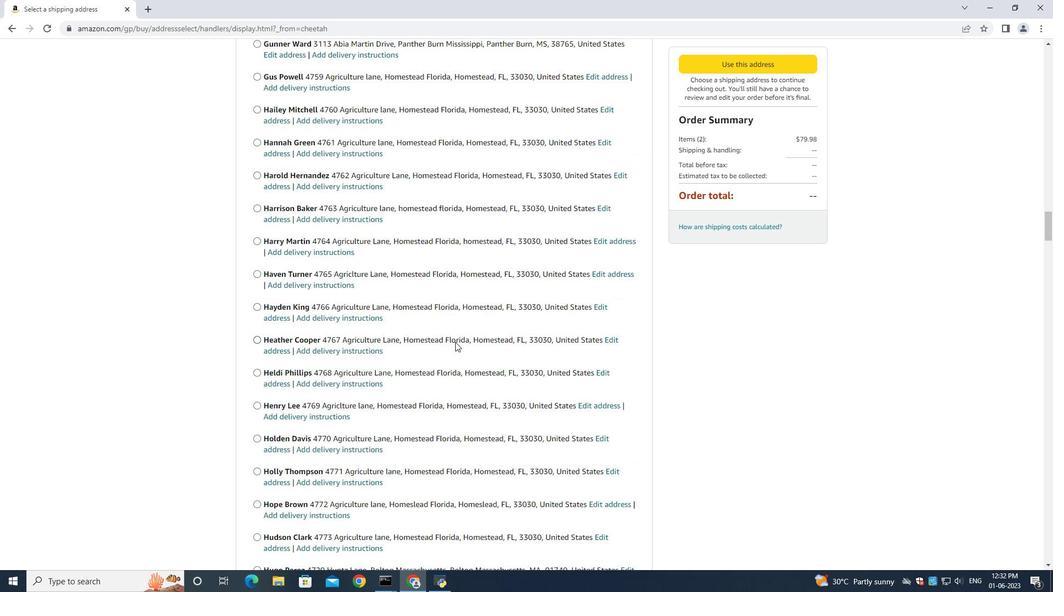 
Action: Mouse scrolled (448, 333) with delta (0, -1)
Screenshot: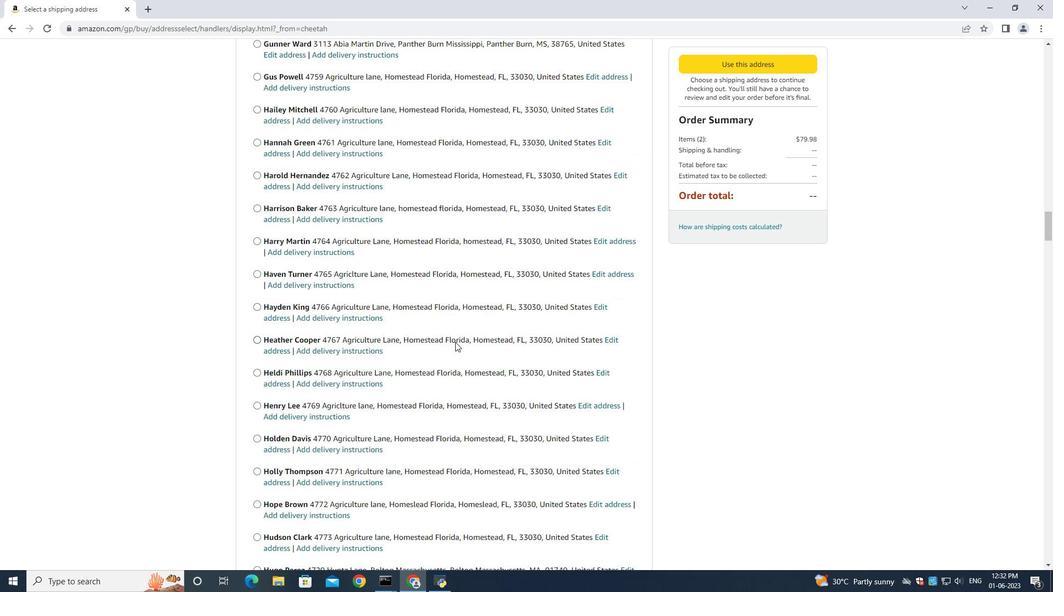 
Action: Mouse scrolled (448, 334) with delta (0, 0)
Screenshot: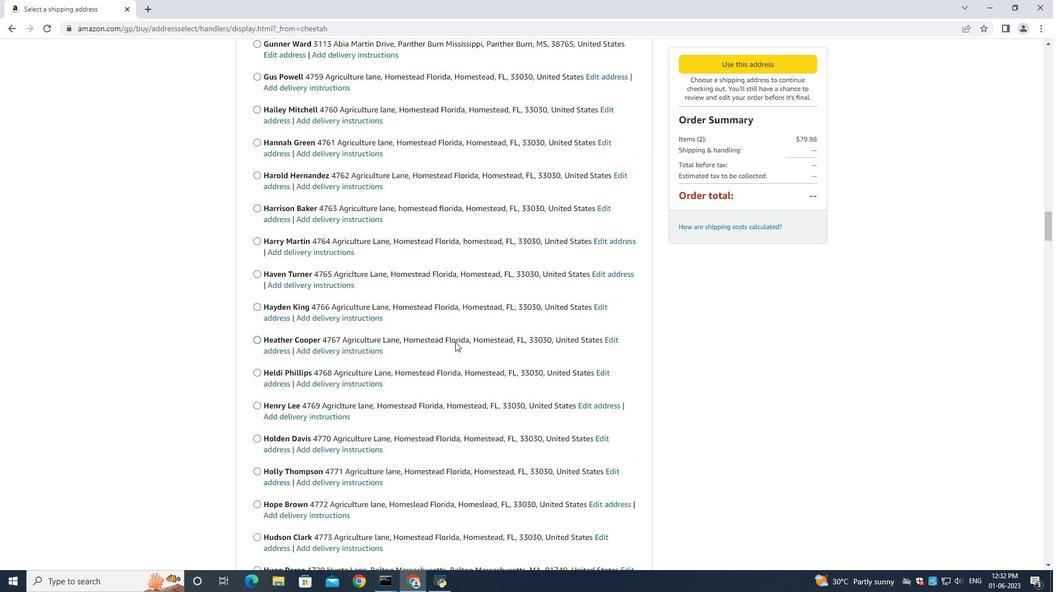 
Action: Mouse scrolled (448, 334) with delta (0, 0)
Screenshot: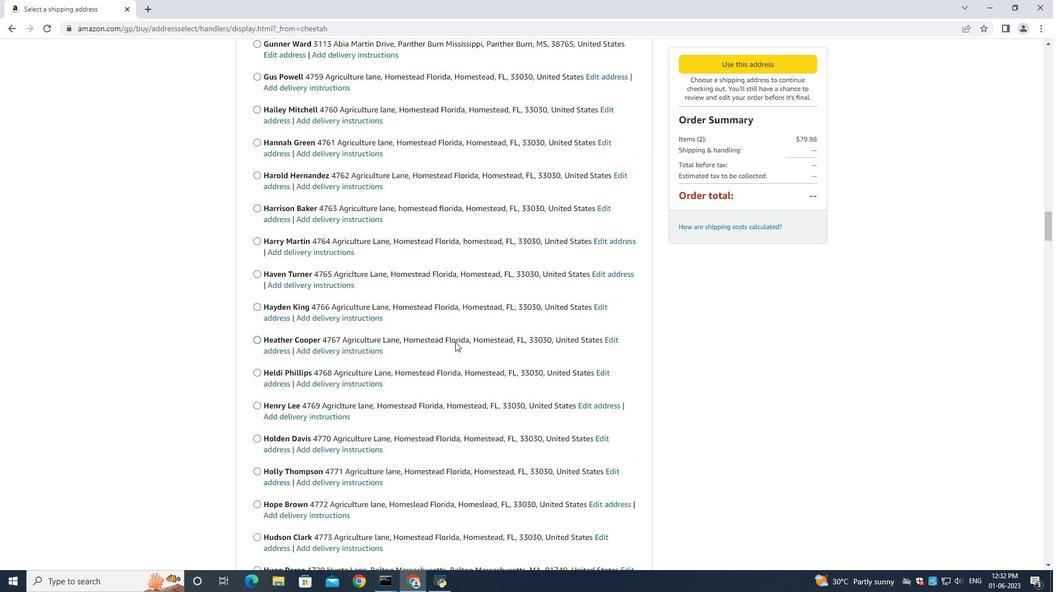 
Action: Mouse scrolled (448, 334) with delta (0, 0)
Screenshot: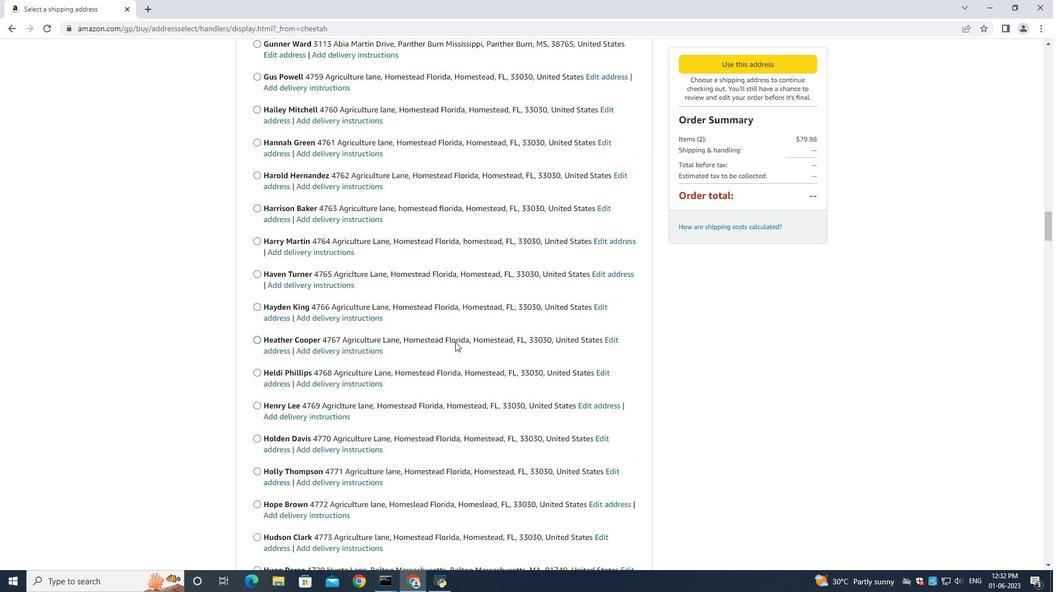 
Action: Mouse moved to (444, 334)
Screenshot: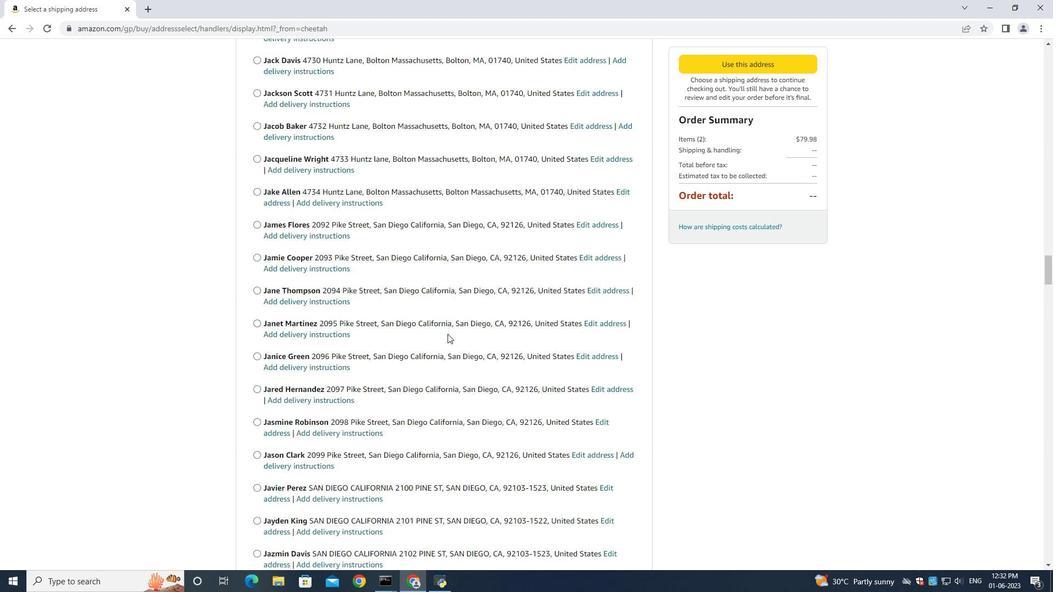 
Action: Mouse scrolled (444, 334) with delta (0, 0)
Screenshot: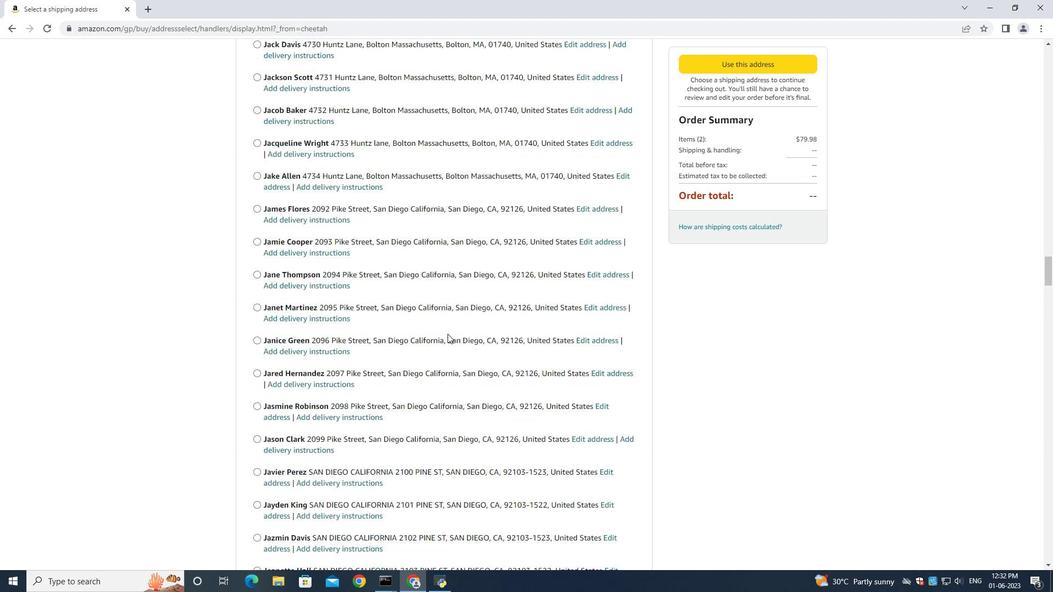 
Action: Mouse scrolled (444, 334) with delta (0, 0)
Screenshot: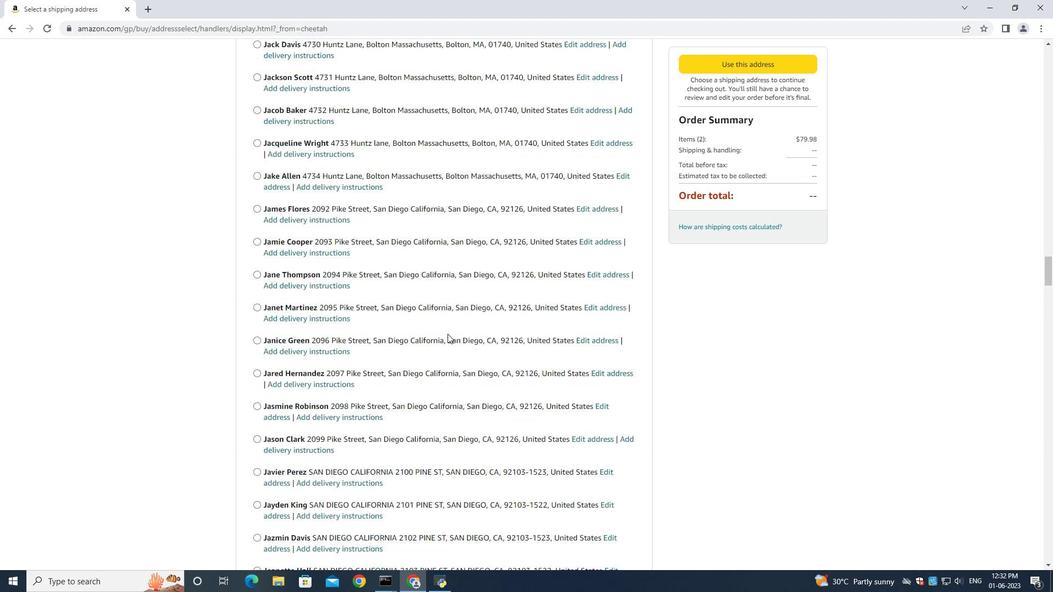 
Action: Mouse scrolled (444, 334) with delta (0, 0)
Screenshot: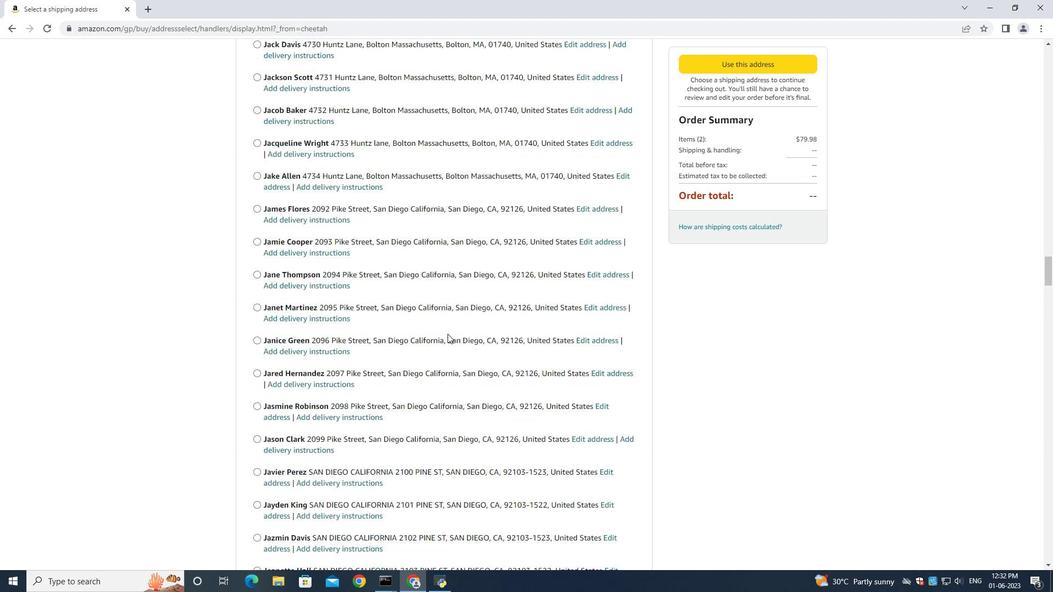 
Action: Mouse scrolled (444, 334) with delta (0, 0)
Screenshot: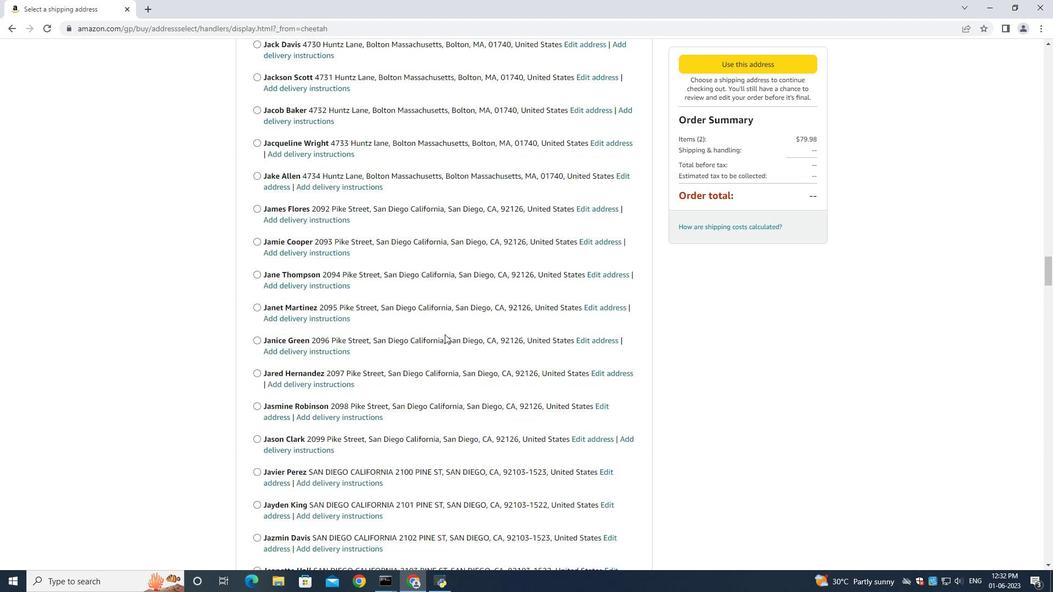 
Action: Mouse scrolled (444, 334) with delta (0, 0)
Screenshot: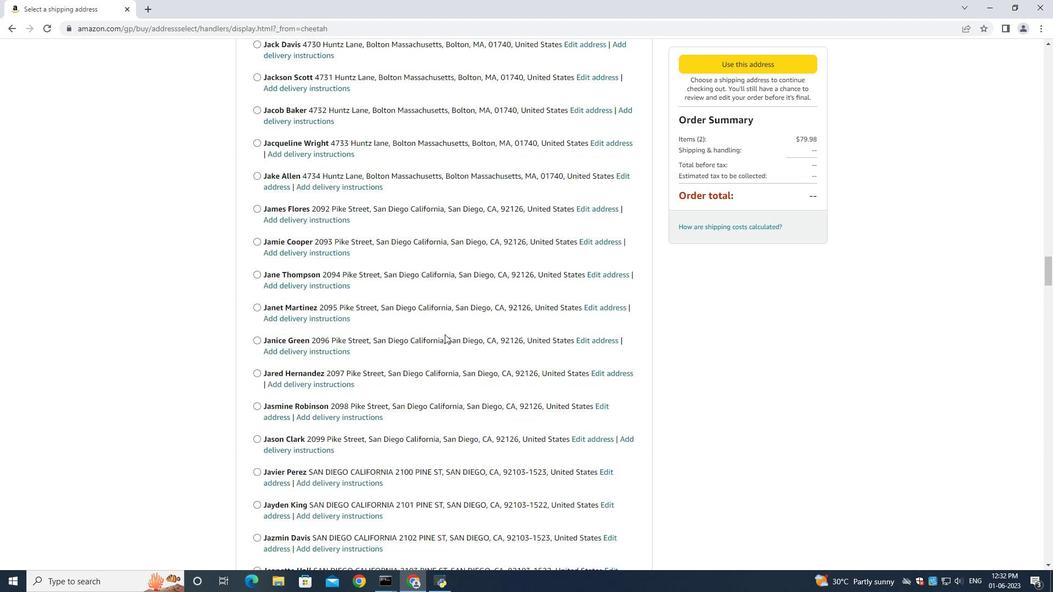 
Action: Mouse scrolled (444, 334) with delta (0, 0)
Screenshot: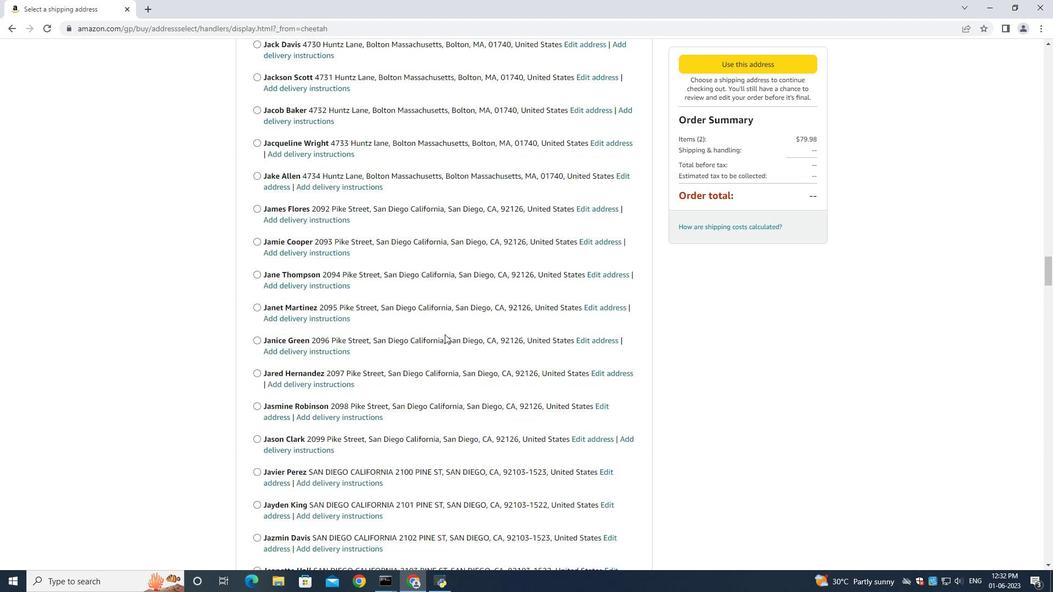 
Action: Mouse scrolled (444, 334) with delta (0, 0)
Screenshot: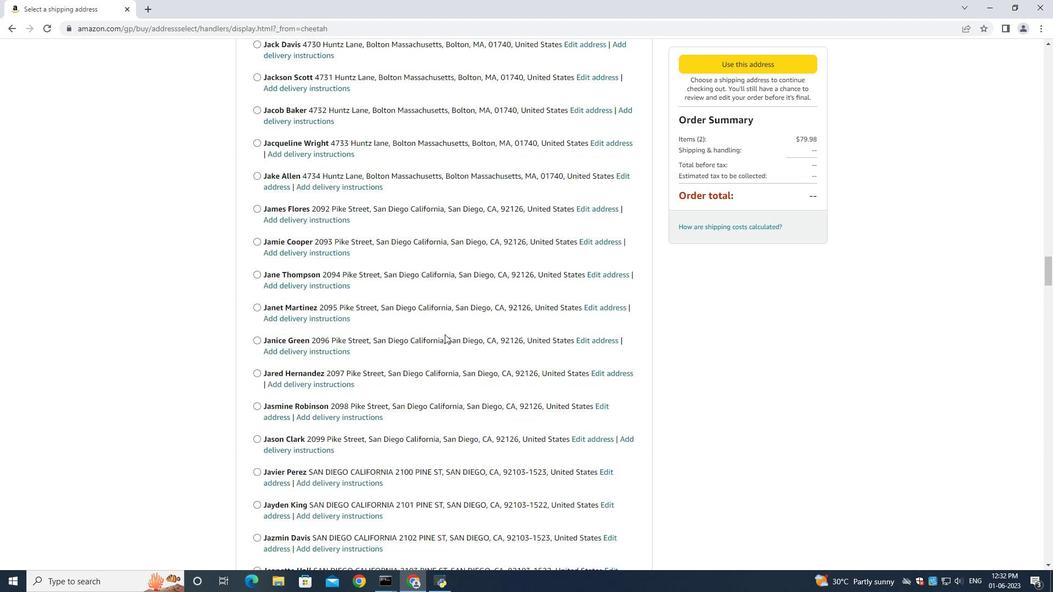 
Action: Mouse moved to (220, 365)
Screenshot: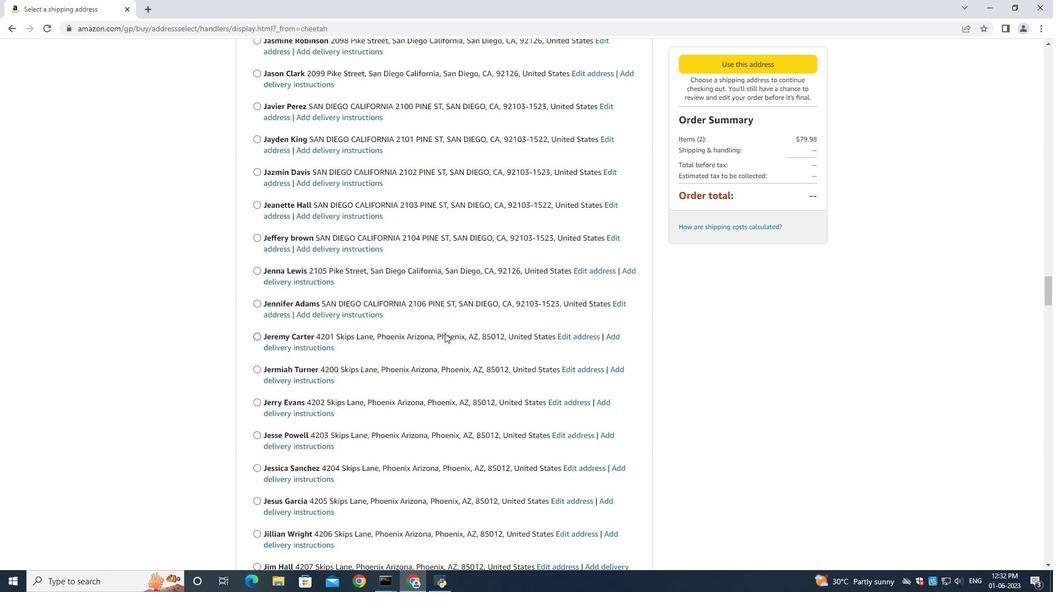 
Action: Mouse scrolled (220, 364) with delta (0, 0)
Screenshot: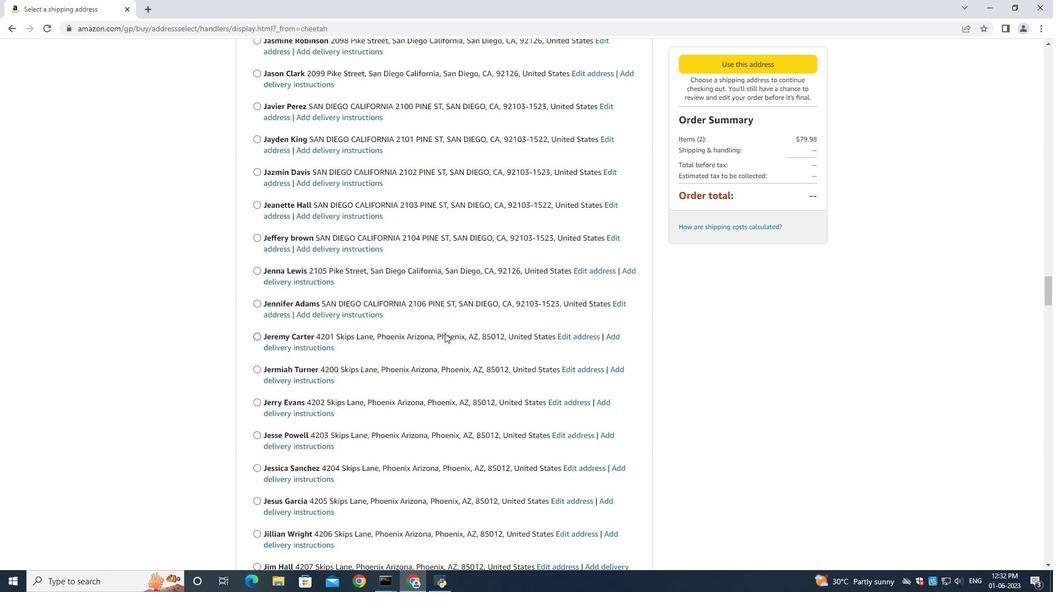 
Action: Mouse scrolled (220, 364) with delta (0, 0)
Screenshot: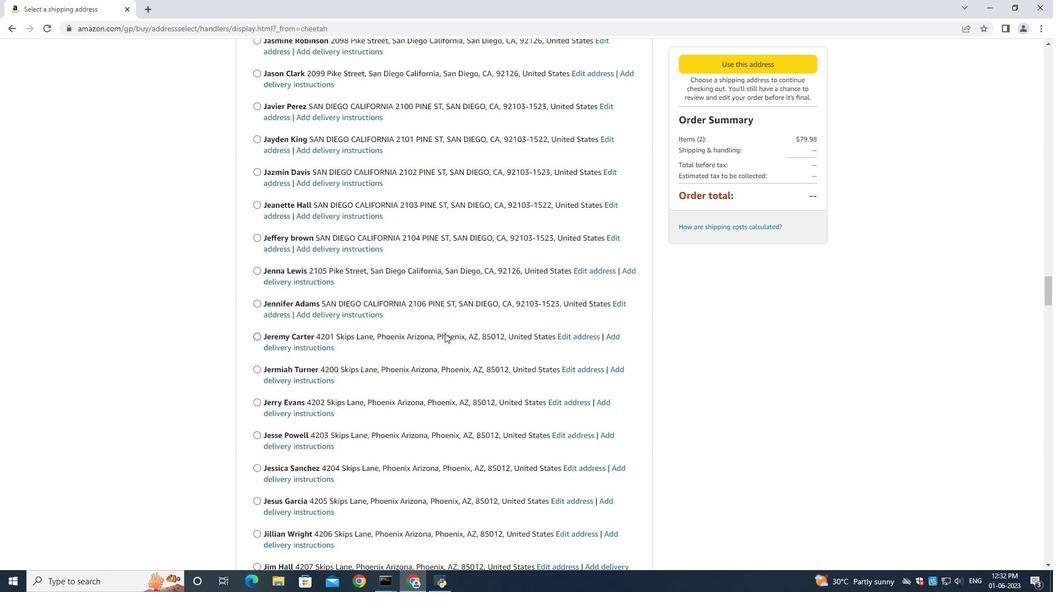 
Action: Mouse moved to (220, 365)
Screenshot: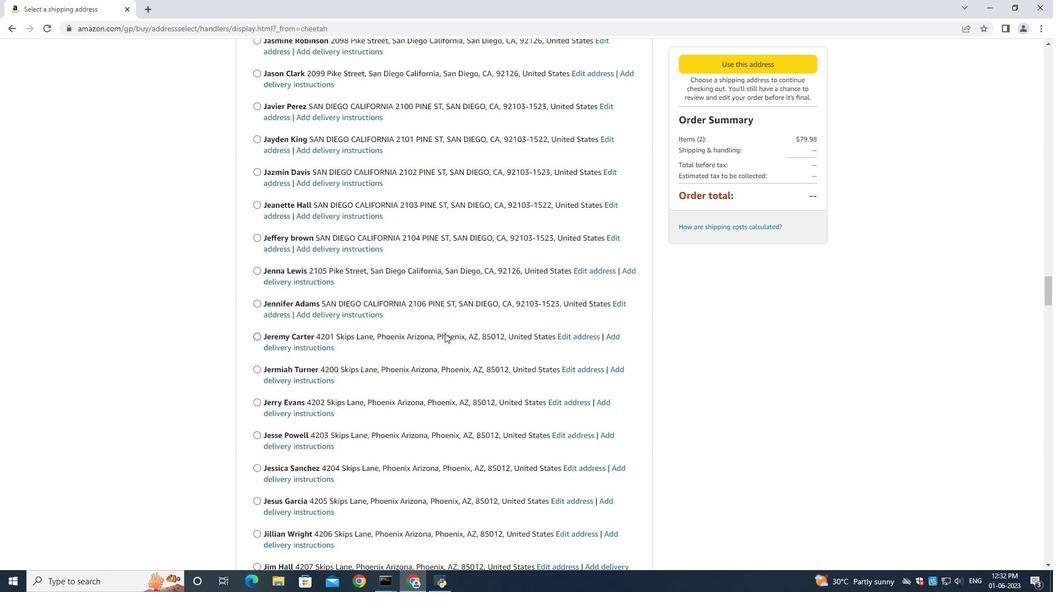 
Action: Mouse scrolled (220, 364) with delta (0, -1)
Screenshot: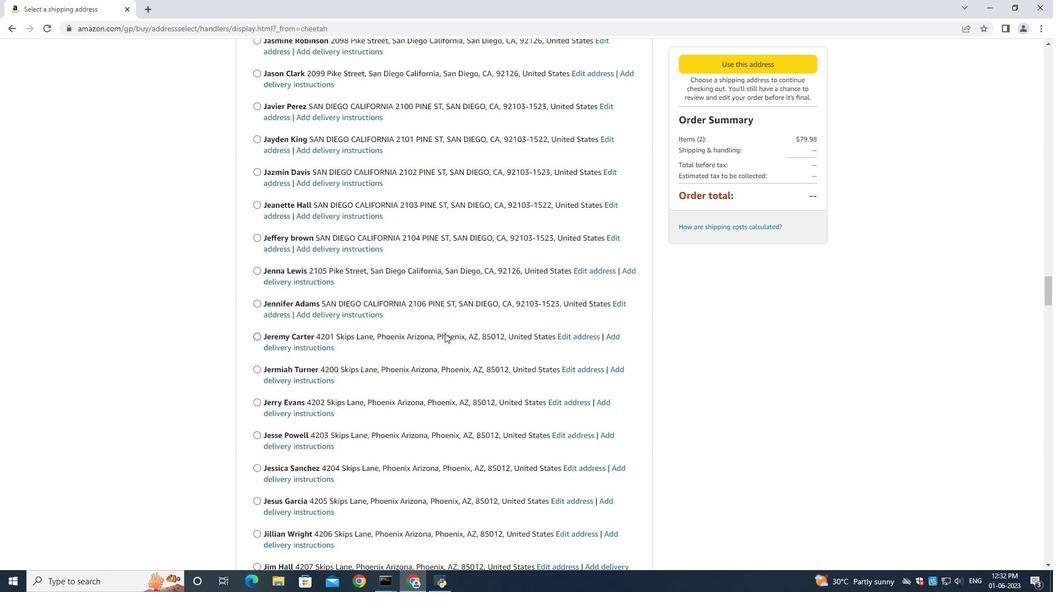 
Action: Mouse moved to (221, 365)
Screenshot: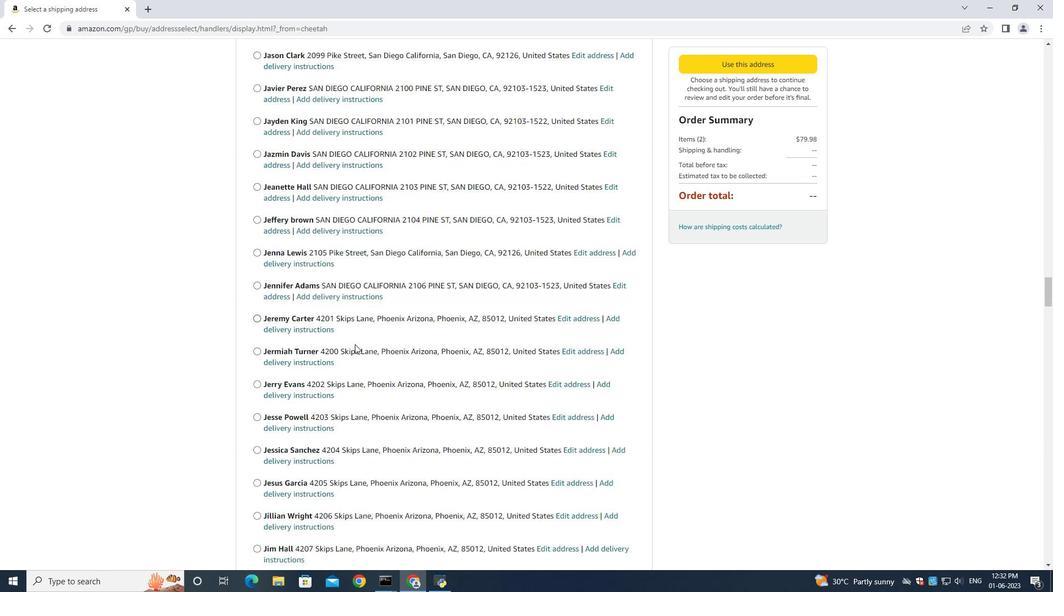 
Action: Mouse scrolled (220, 365) with delta (0, 0)
Screenshot: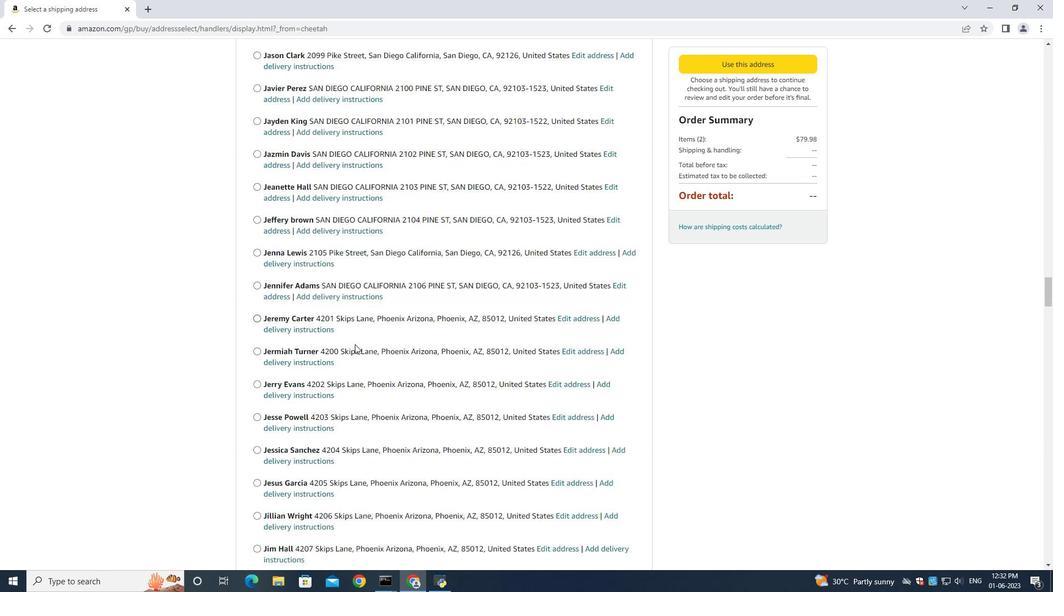 
Action: Mouse moved to (221, 364)
Screenshot: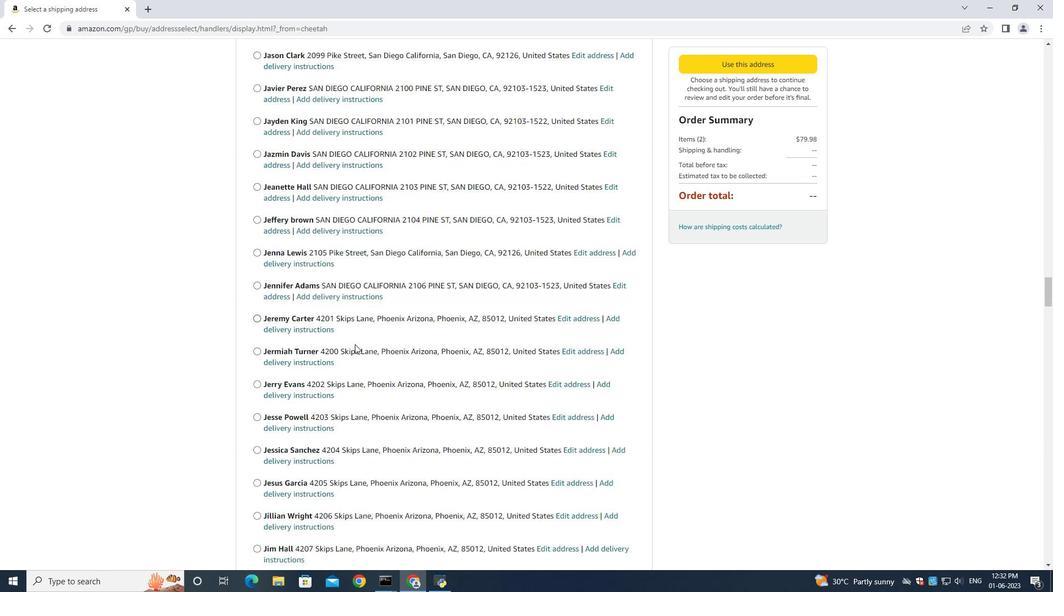
Action: Mouse scrolled (221, 365) with delta (0, 0)
Screenshot: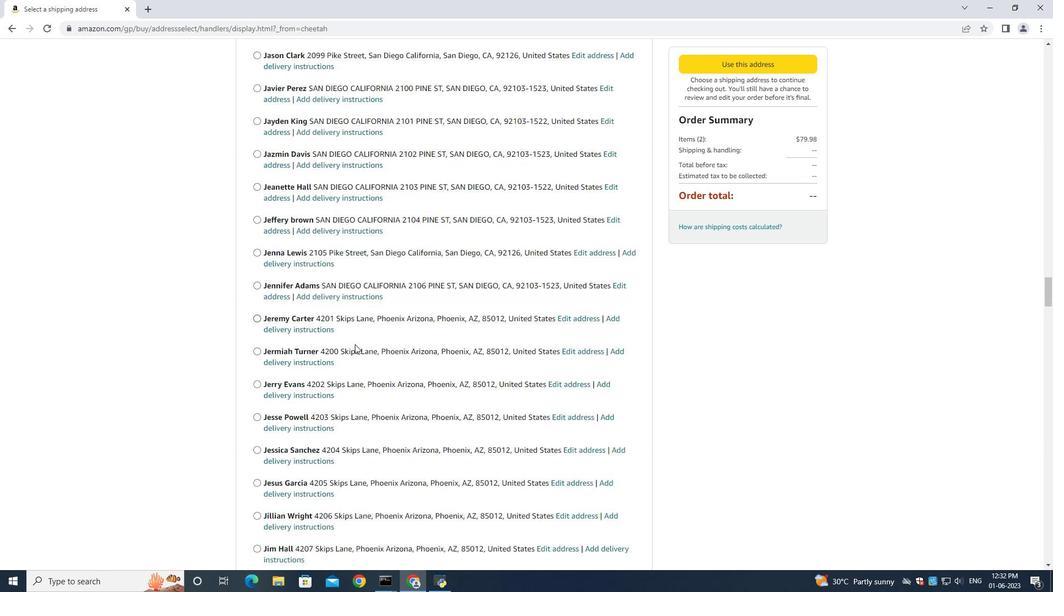 
Action: Mouse moved to (222, 363)
Screenshot: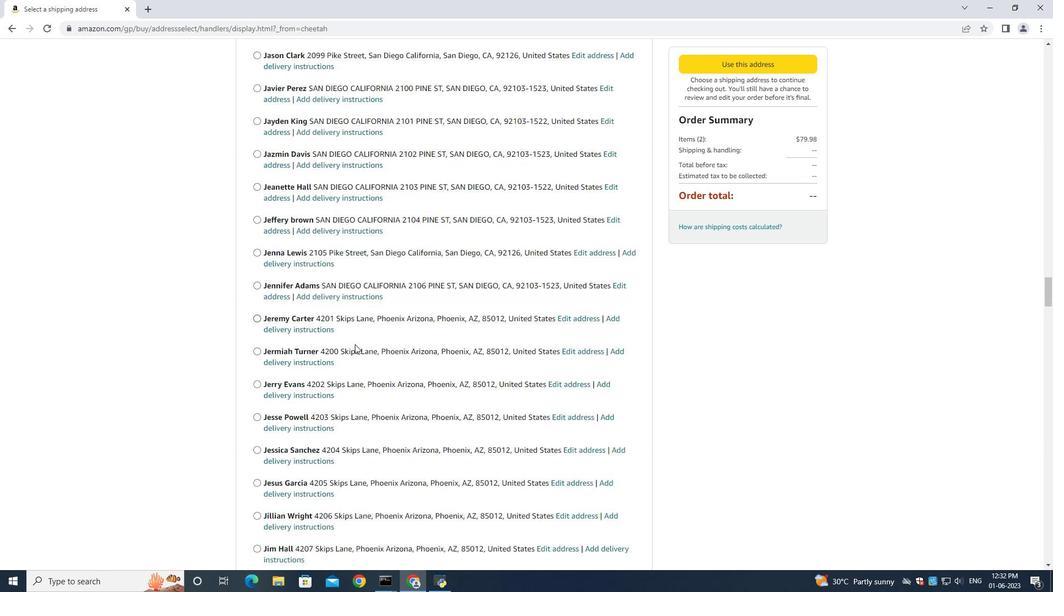 
Action: Mouse scrolled (221, 364) with delta (0, 0)
Screenshot: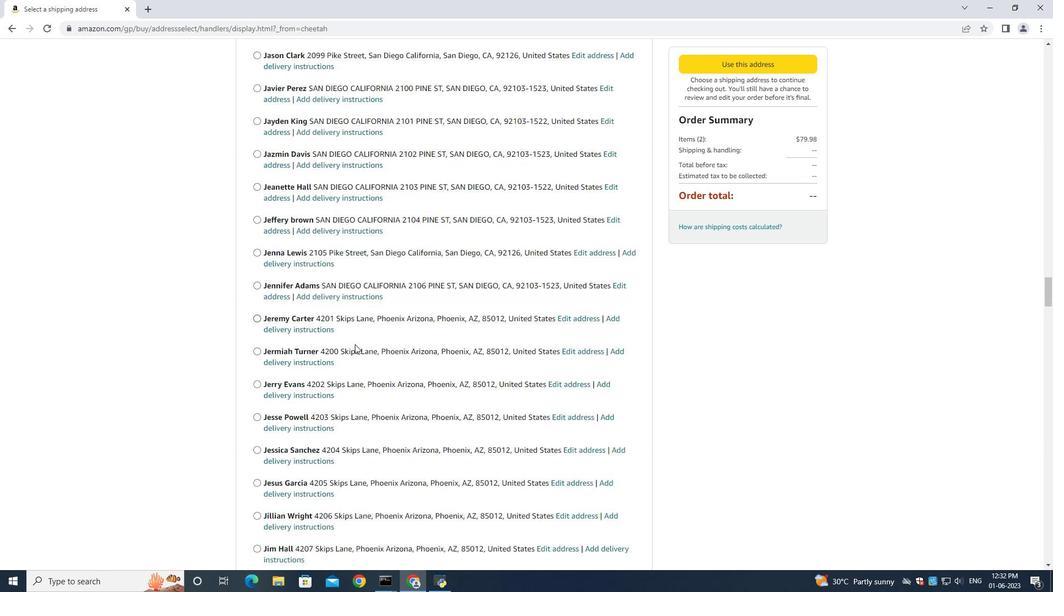 
Action: Mouse moved to (350, 344)
Screenshot: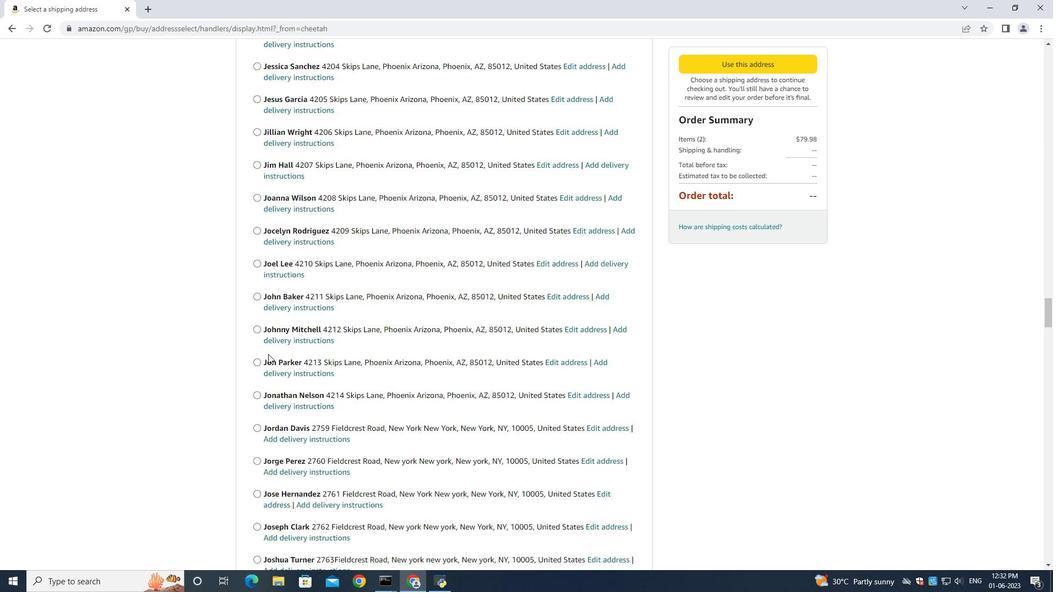 
Action: Mouse scrolled (349, 345) with delta (0, 0)
Screenshot: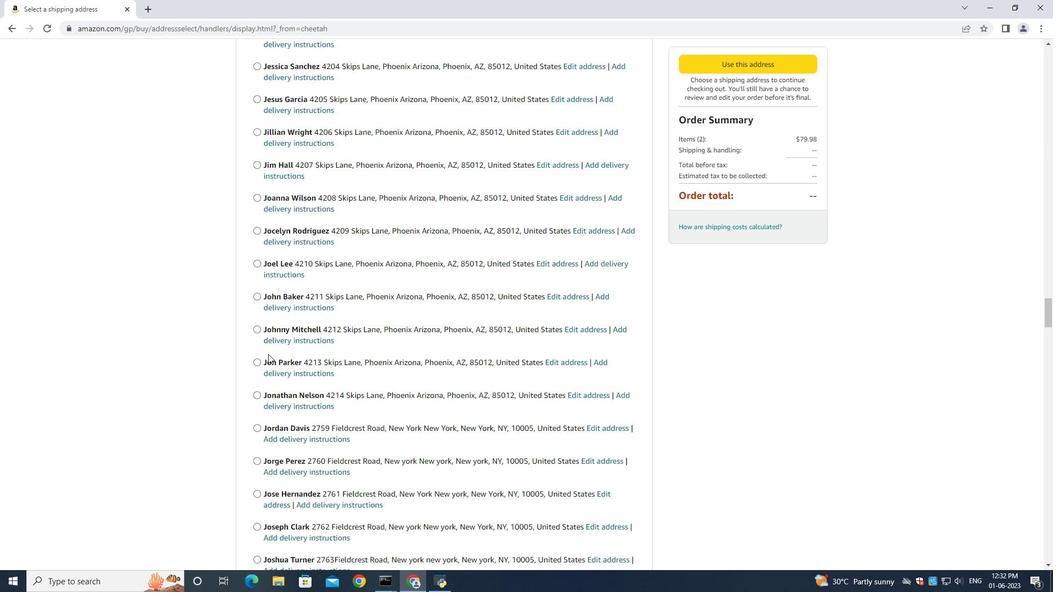 
Action: Mouse moved to (356, 305)
Screenshot: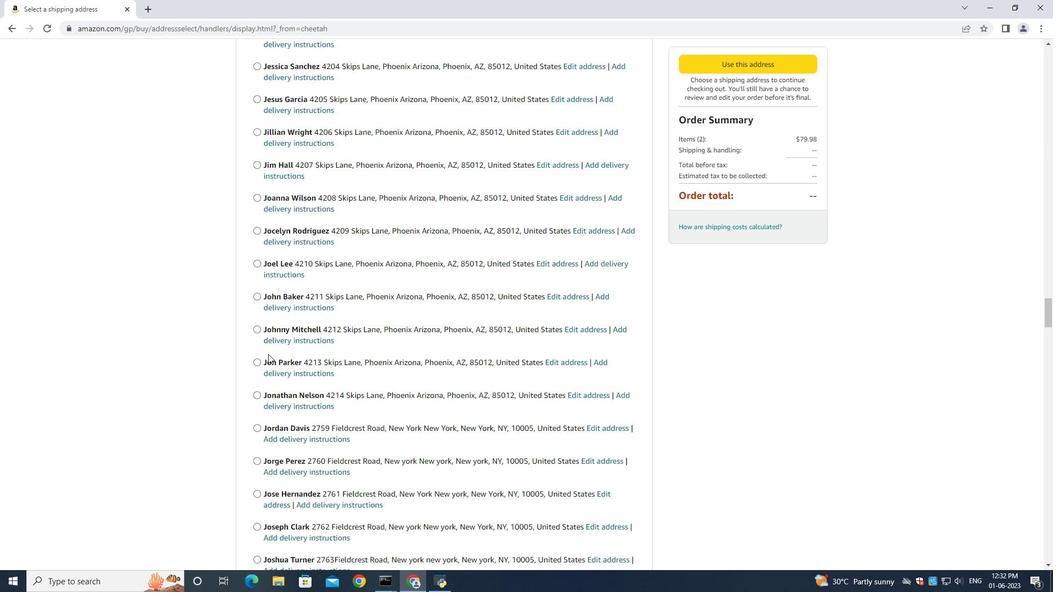 
Action: Mouse scrolled (349, 345) with delta (0, 0)
Screenshot: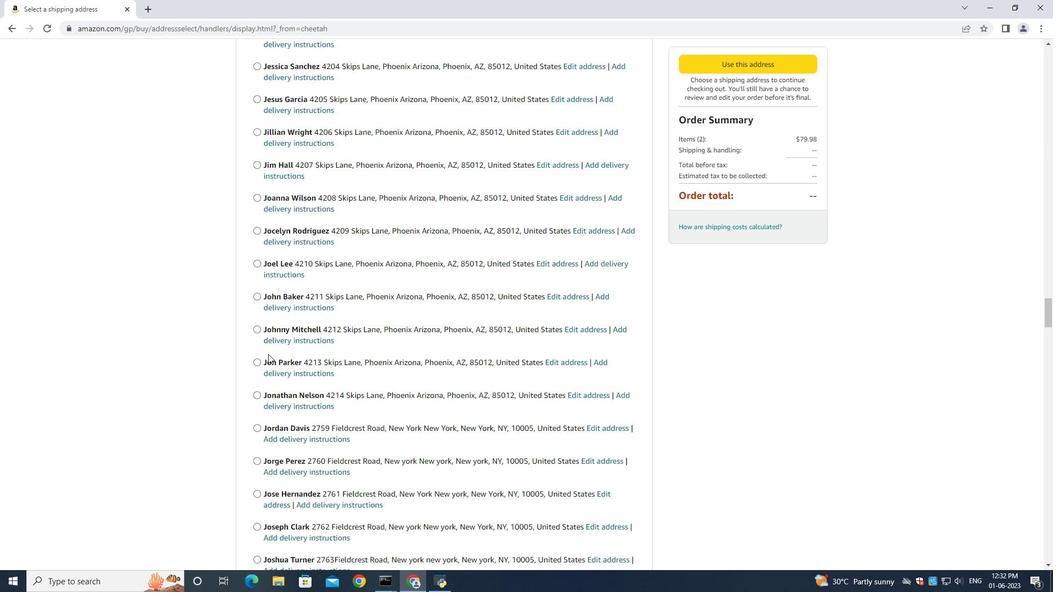 
Action: Mouse moved to (360, 306)
Screenshot: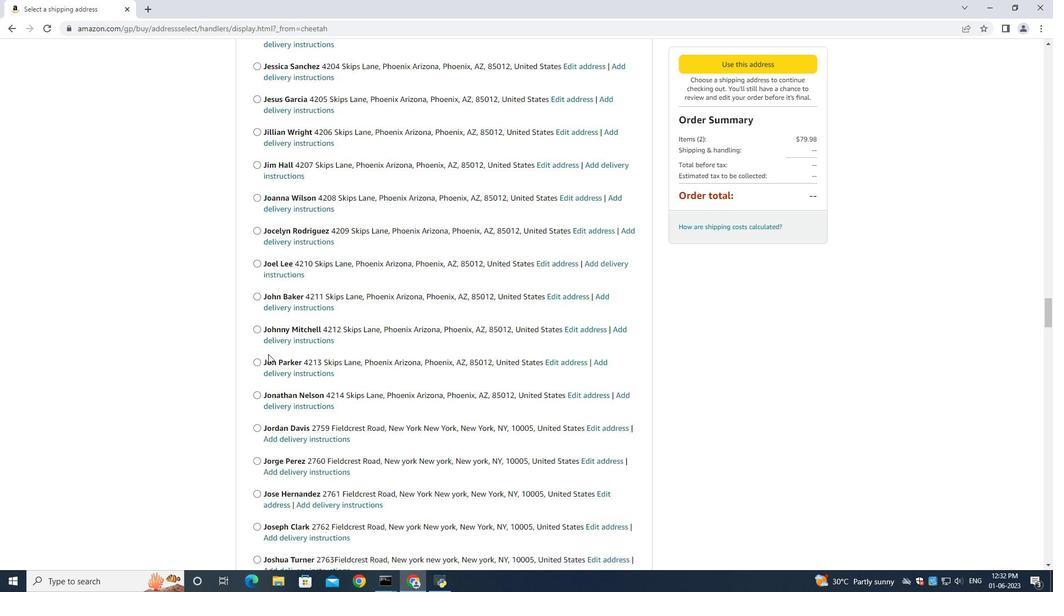 
Action: Mouse scrolled (349, 345) with delta (0, 0)
Screenshot: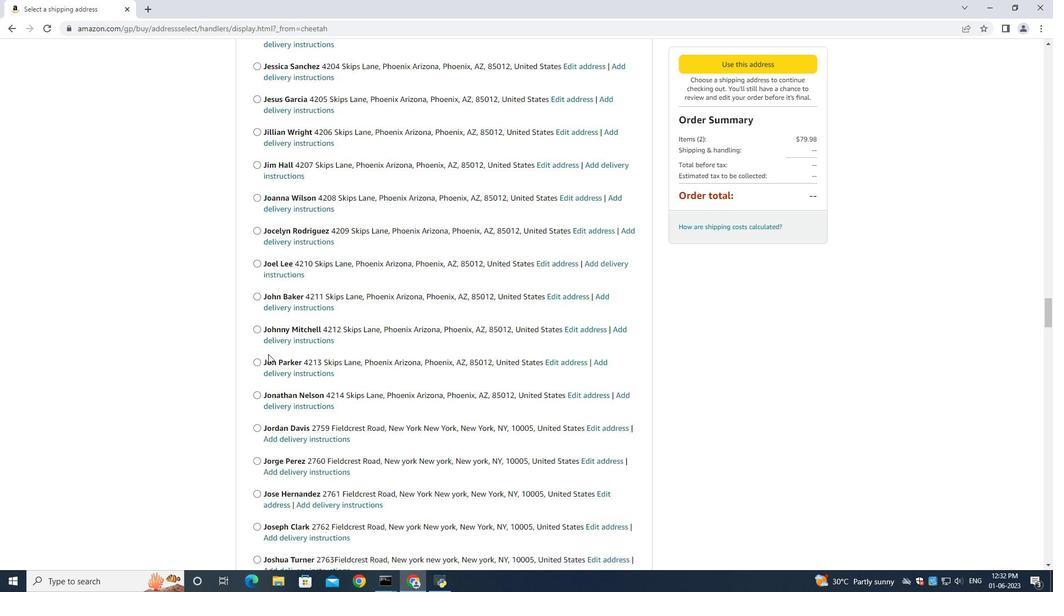 
Action: Mouse scrolled (349, 345) with delta (0, 0)
Screenshot: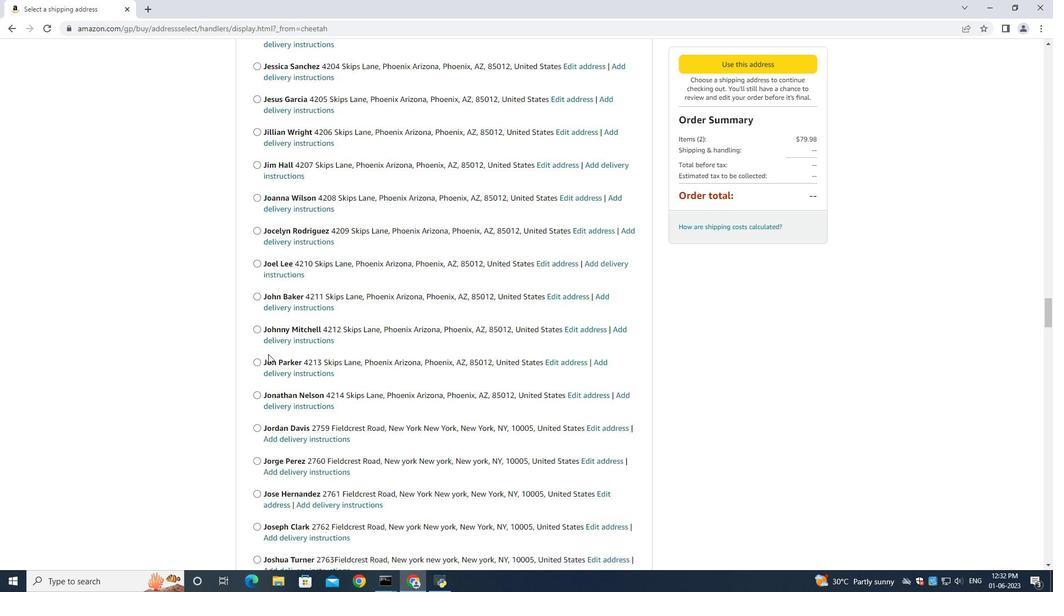 
Action: Mouse scrolled (349, 345) with delta (0, 0)
Screenshot: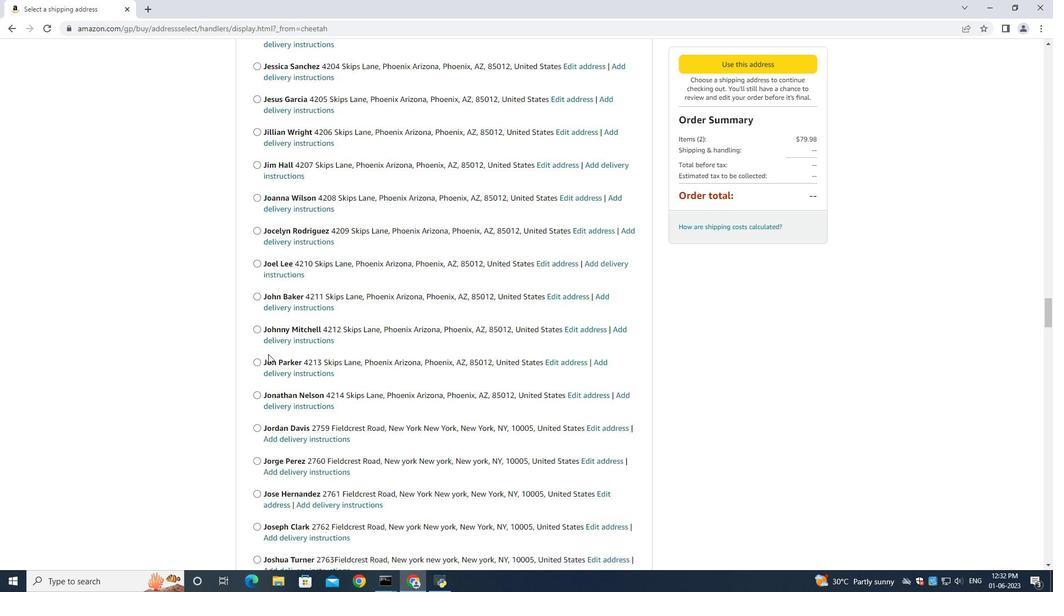 
Action: Mouse scrolled (350, 343) with delta (0, 0)
Screenshot: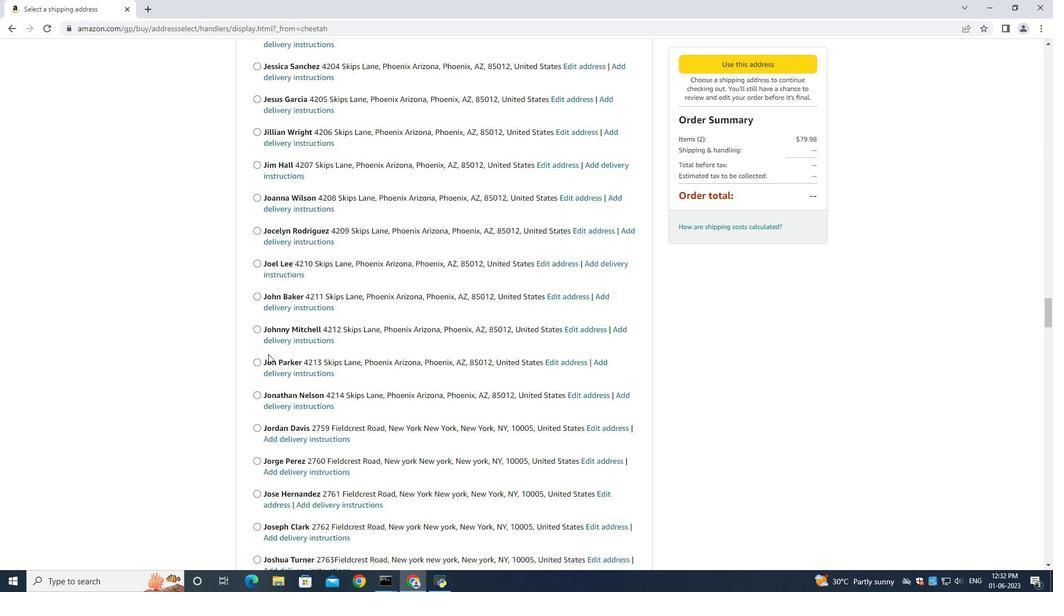 
Action: Mouse moved to (377, 330)
Screenshot: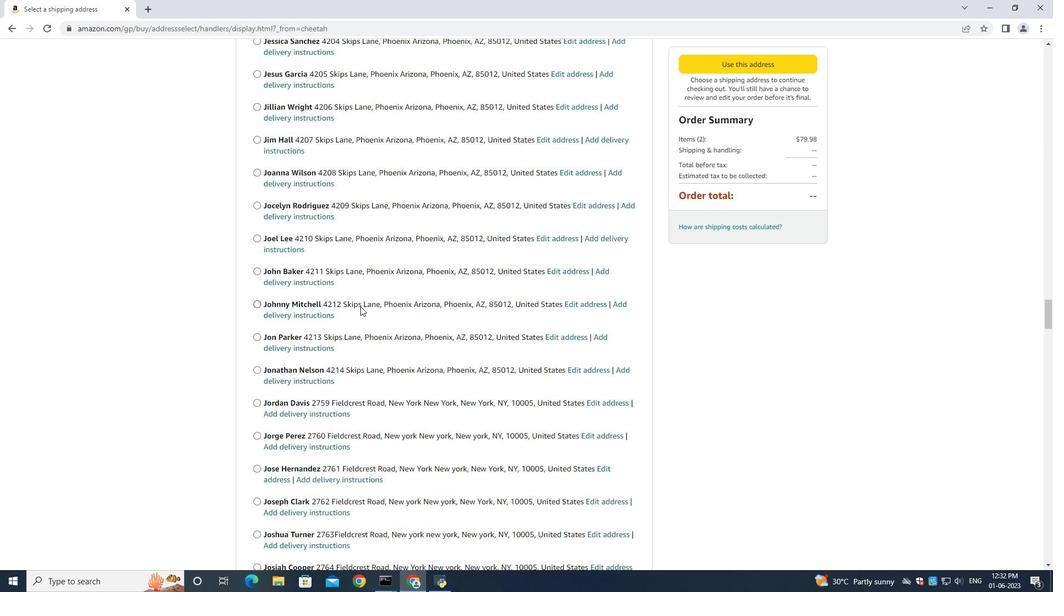 
Action: Mouse scrolled (377, 329) with delta (0, 0)
Screenshot: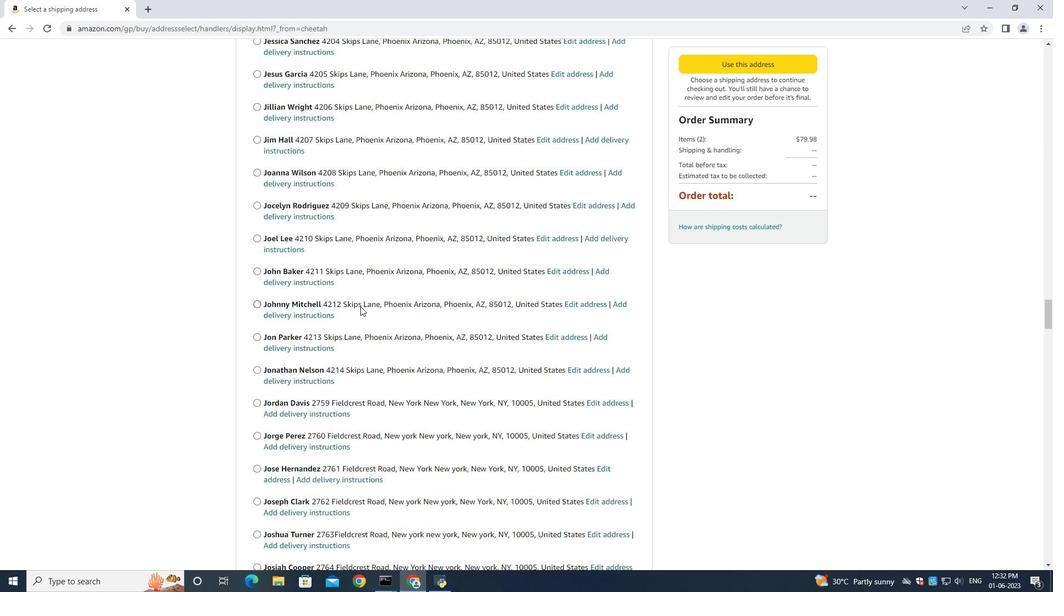 
Action: Mouse moved to (380, 334)
Screenshot: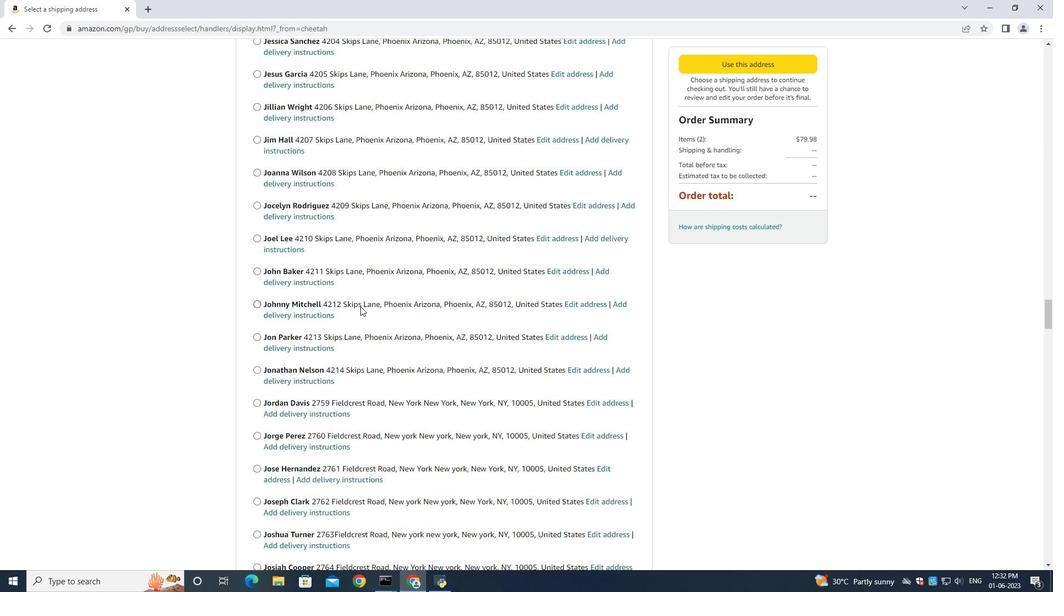 
Action: Mouse scrolled (380, 334) with delta (0, 0)
Screenshot: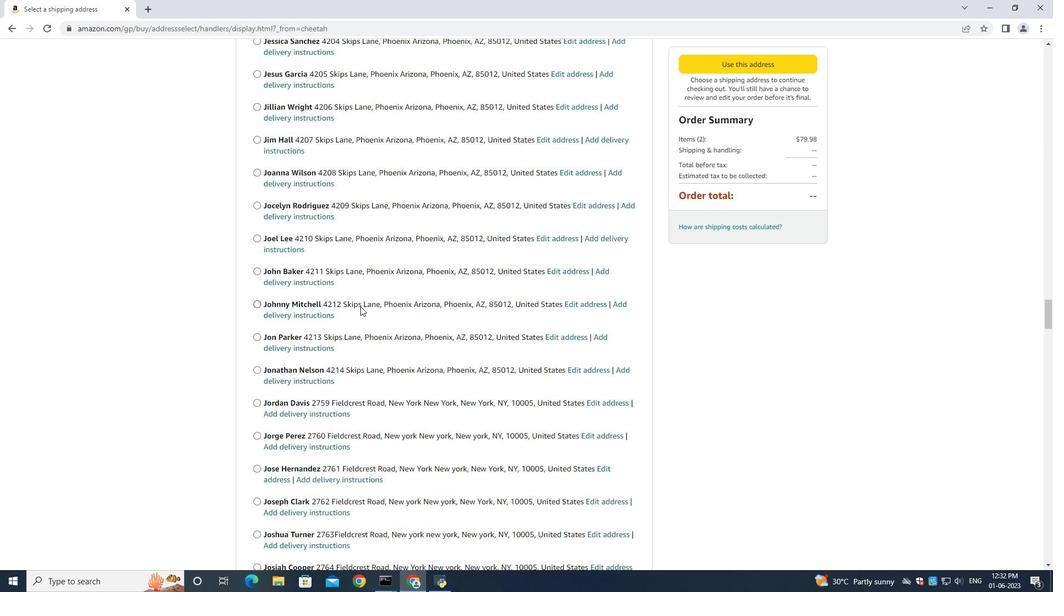 
Action: Mouse moved to (384, 338)
Screenshot: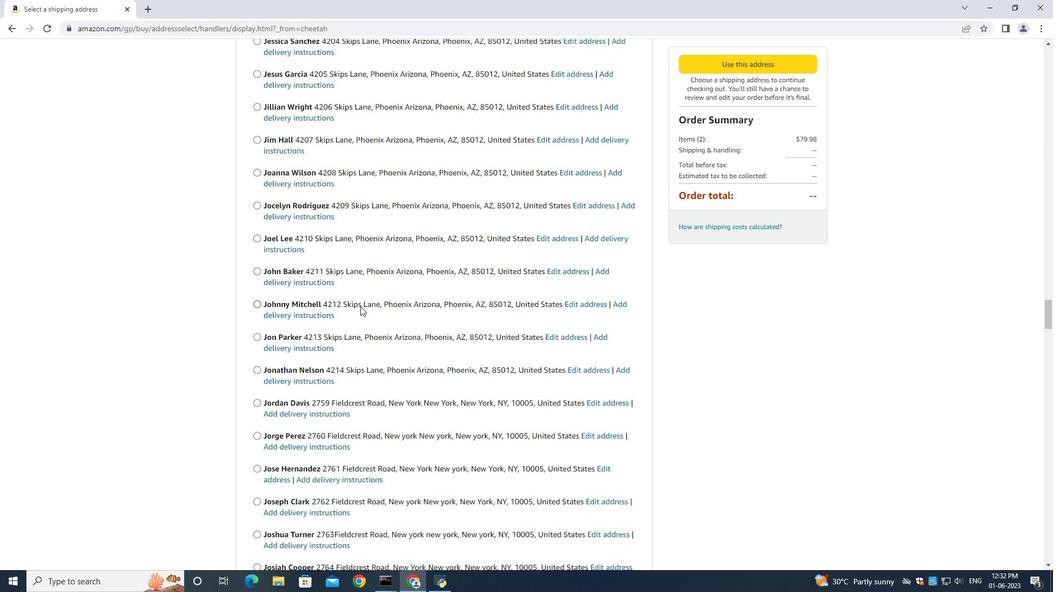 
Action: Mouse scrolled (383, 336) with delta (0, 0)
Screenshot: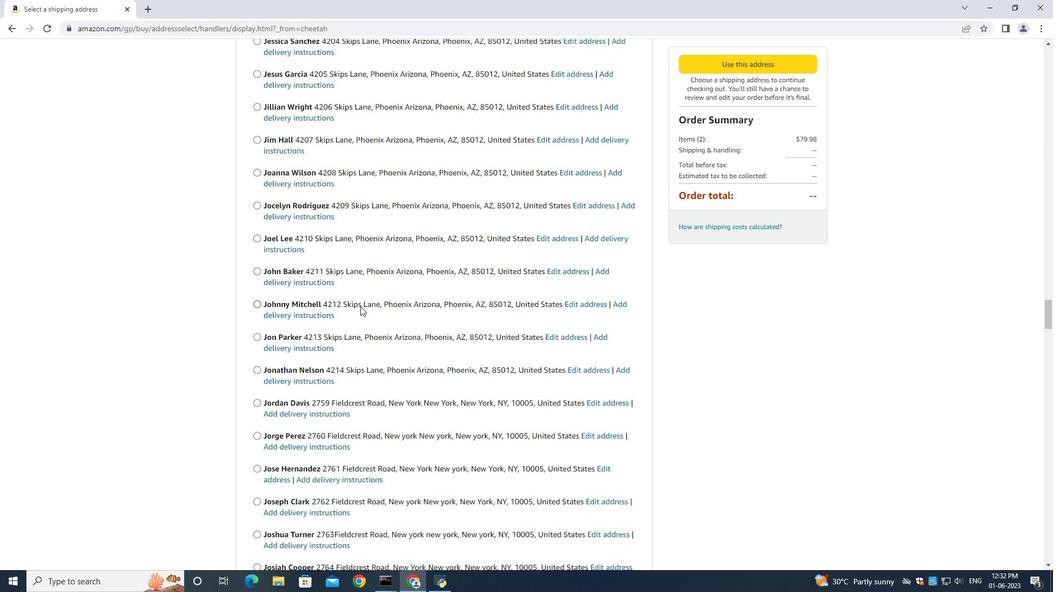 
Action: Mouse moved to (386, 339)
Screenshot: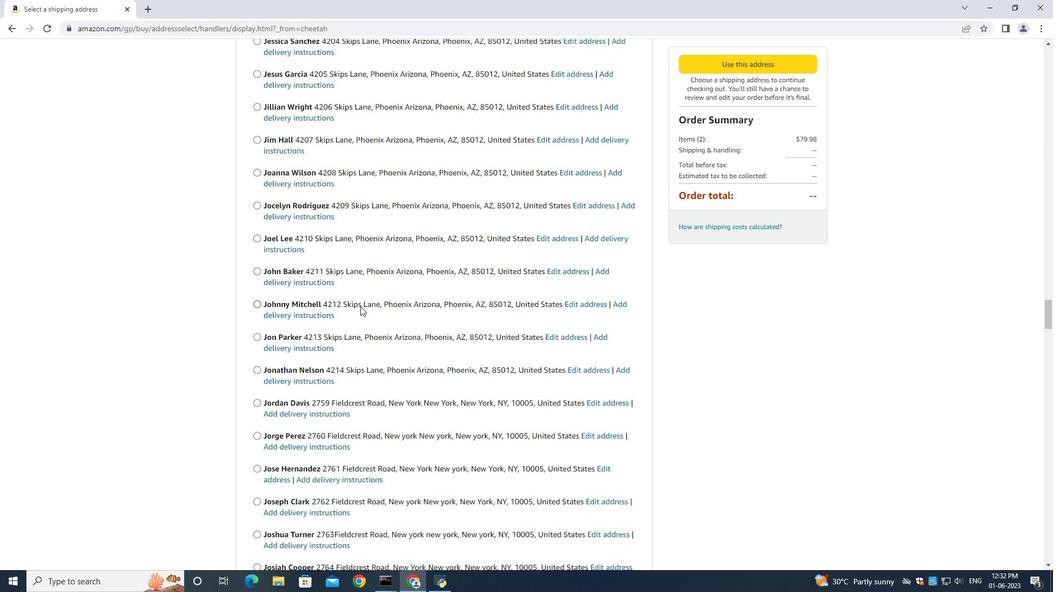 
Action: Mouse scrolled (385, 338) with delta (0, 0)
Screenshot: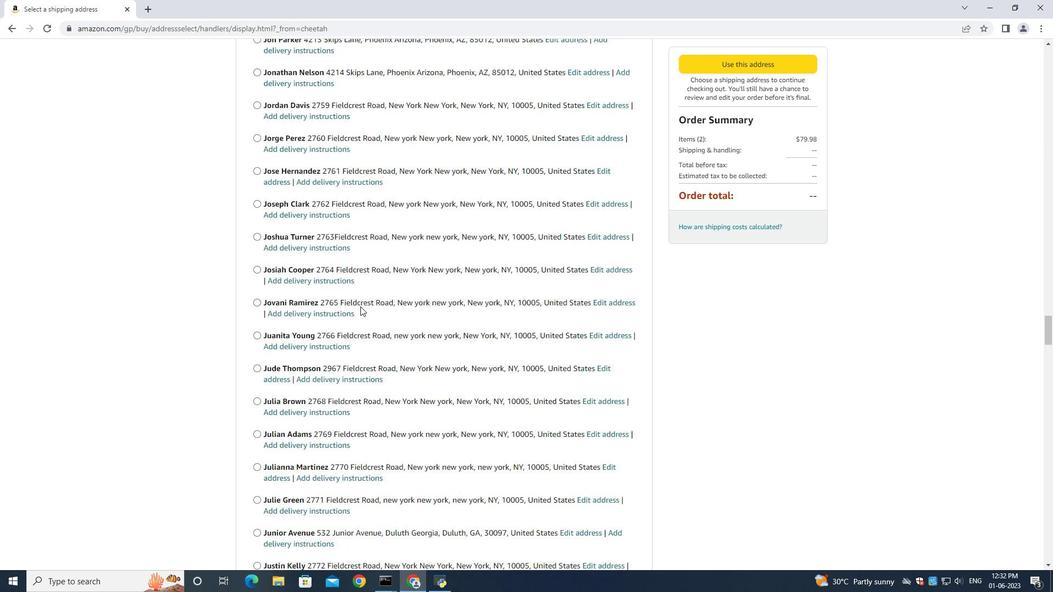 
Action: Mouse moved to (387, 340)
Screenshot: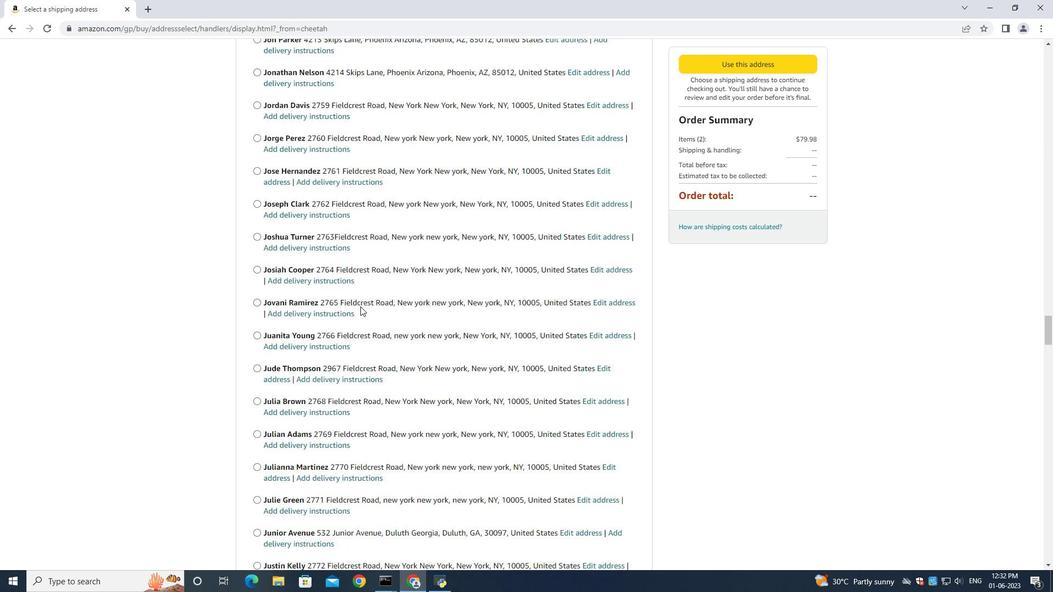 
Action: Mouse scrolled (385, 338) with delta (0, 0)
Screenshot: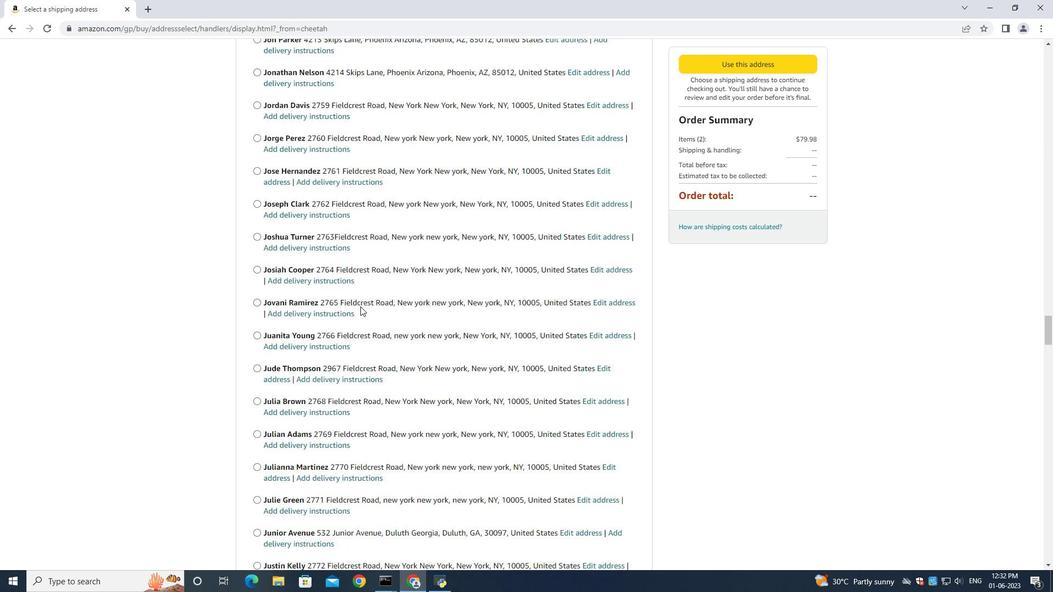 
Action: Mouse moved to (389, 341)
Screenshot: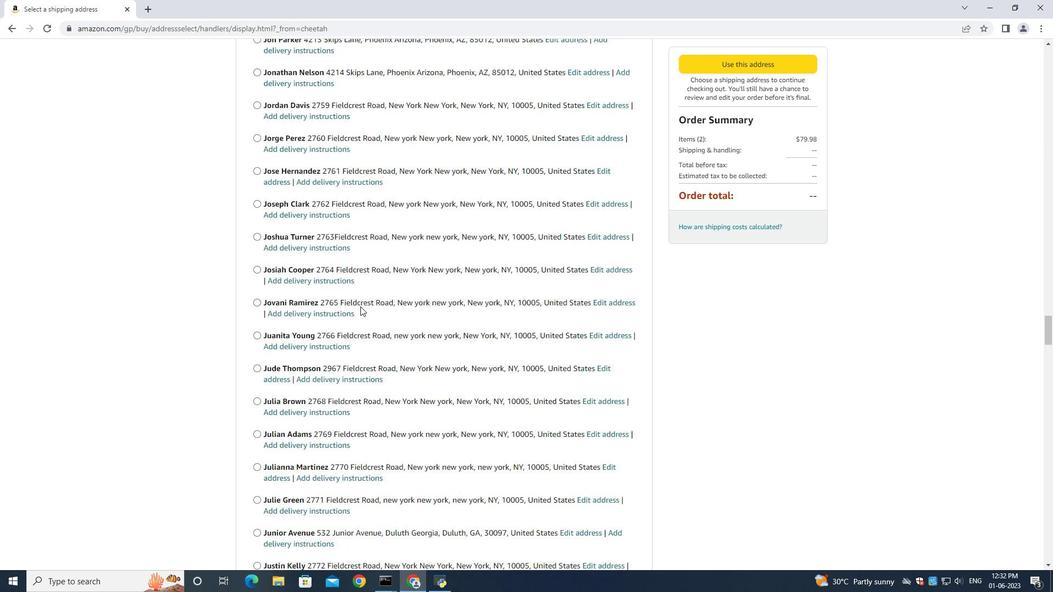 
Action: Mouse scrolled (386, 338) with delta (0, 0)
Screenshot: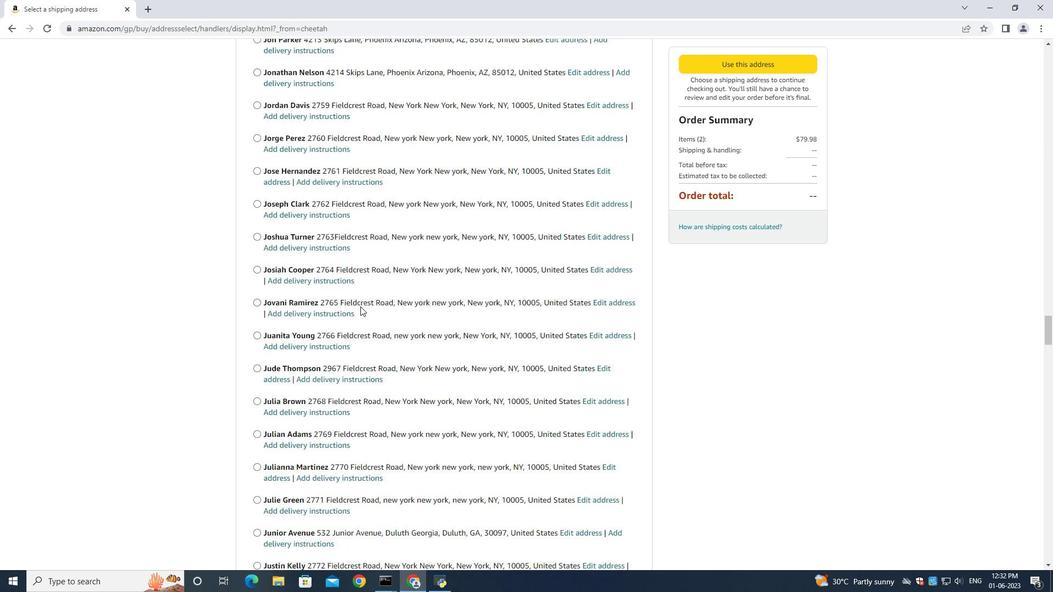 
Action: Mouse scrolled (387, 339) with delta (0, 0)
Screenshot: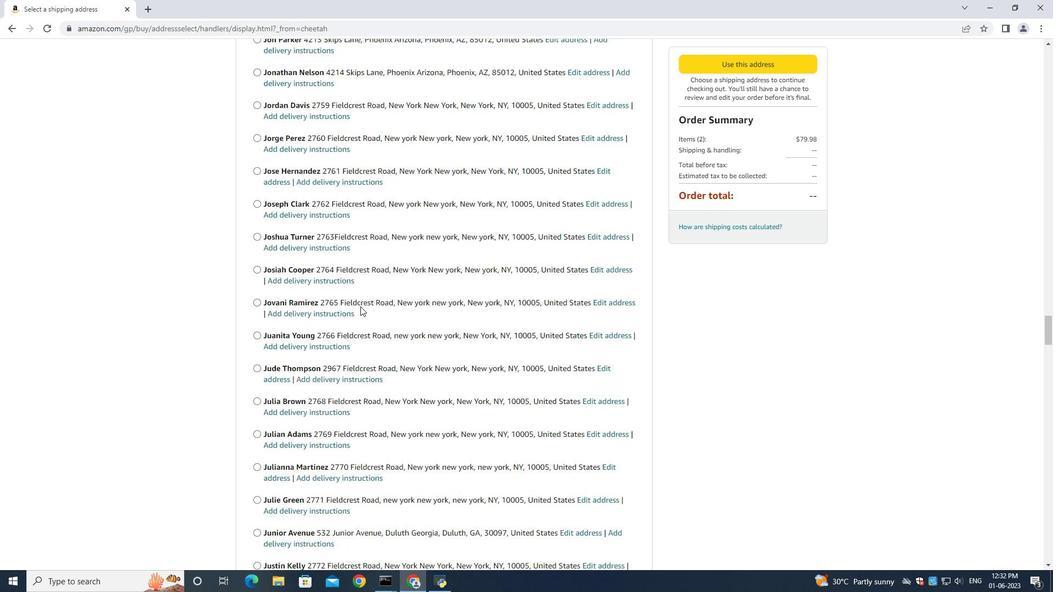 
Action: Mouse moved to (389, 382)
Screenshot: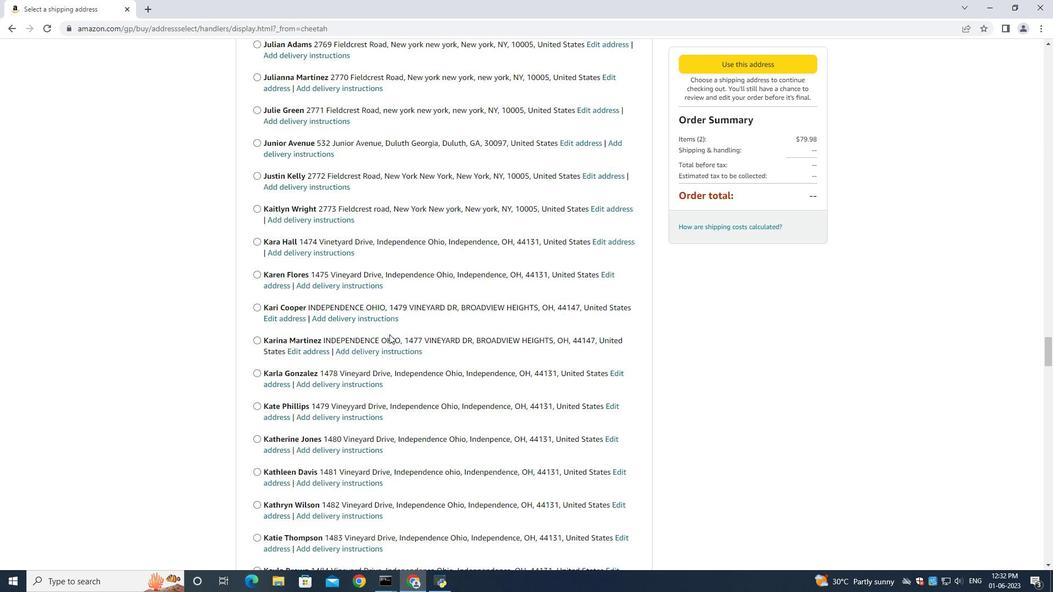 
Action: Mouse scrolled (391, 360) with delta (0, 0)
Screenshot: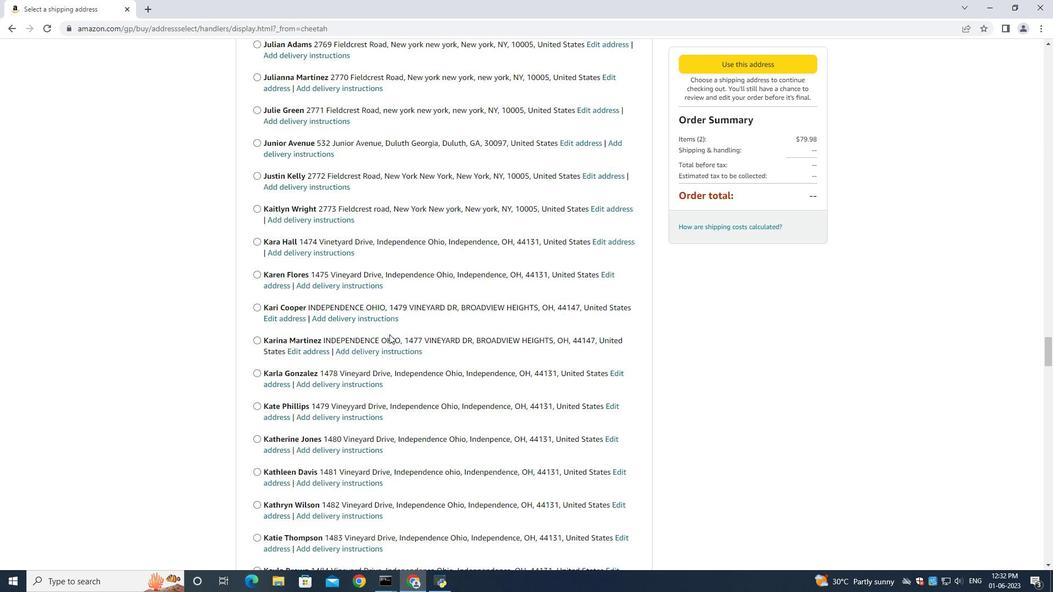 
Action: Mouse moved to (388, 370)
Screenshot: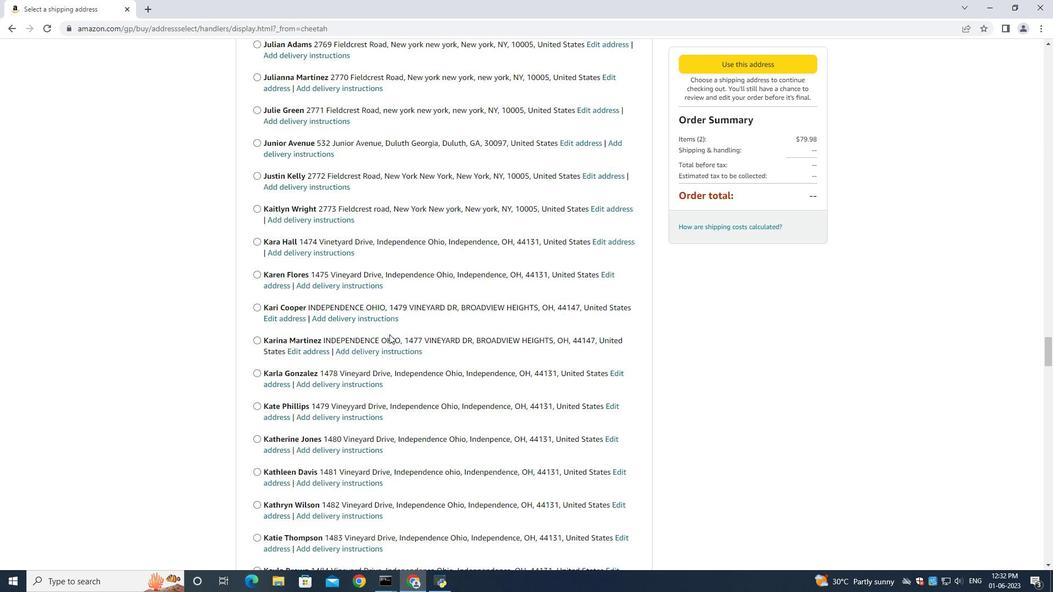 
Action: Mouse scrolled (391, 376) with delta (0, 0)
Screenshot: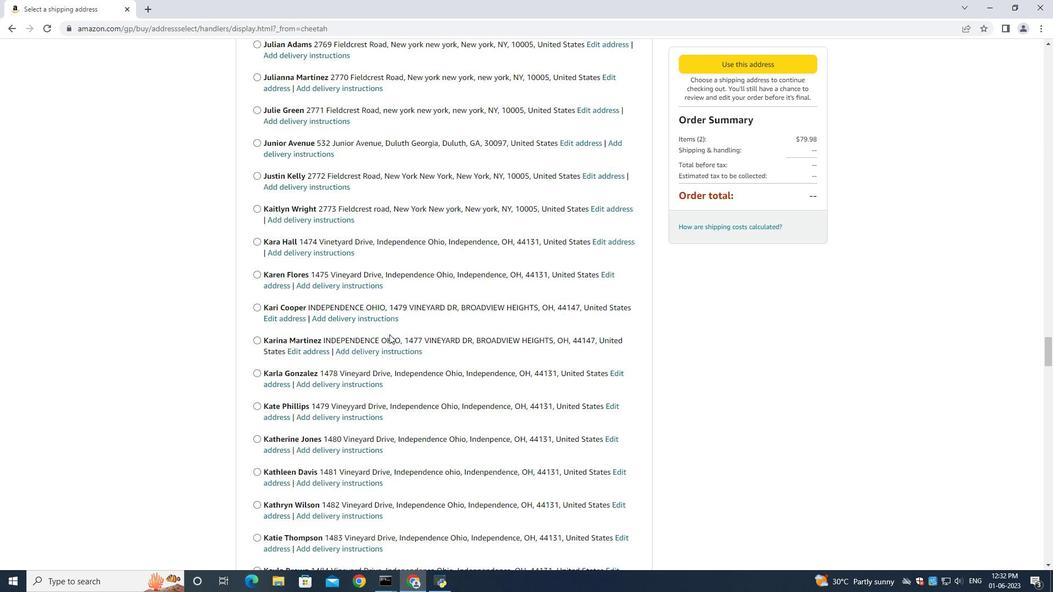 
Action: Mouse moved to (388, 366)
Screenshot: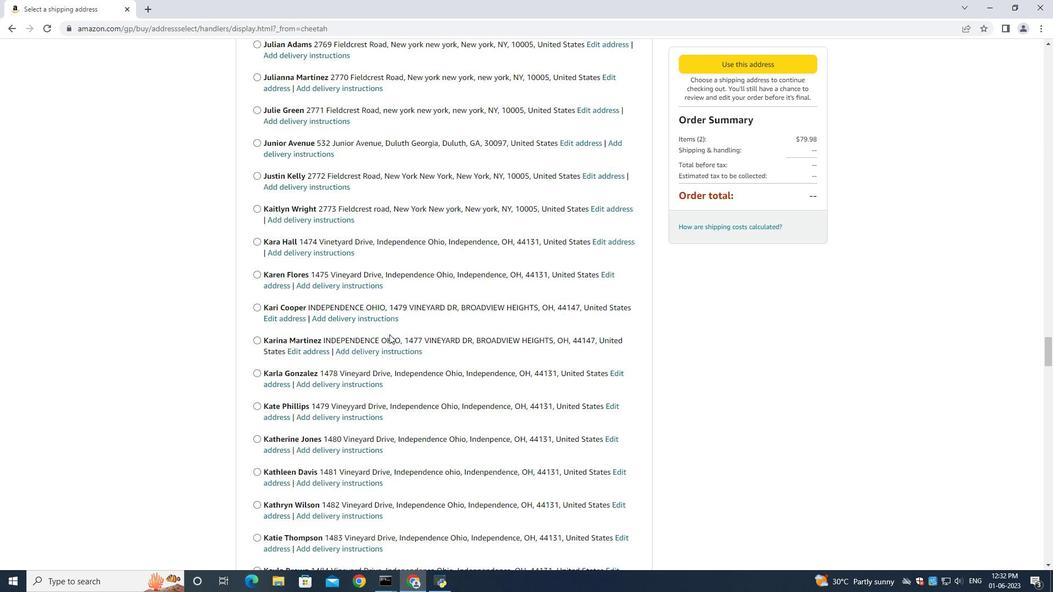 
Action: Mouse scrolled (390, 382) with delta (0, 0)
Screenshot: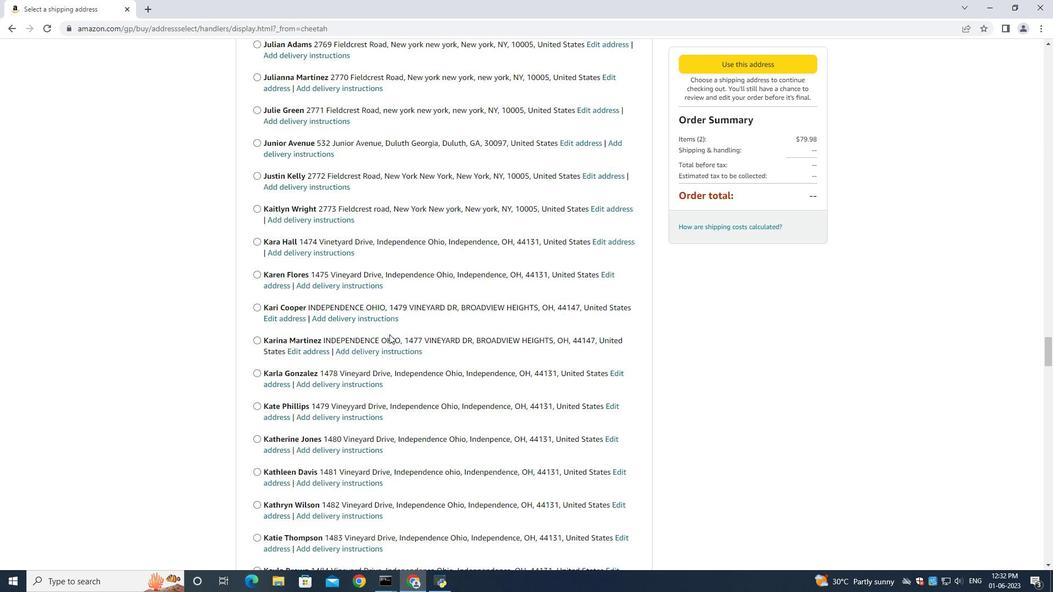 
Action: Mouse moved to (389, 365)
Screenshot: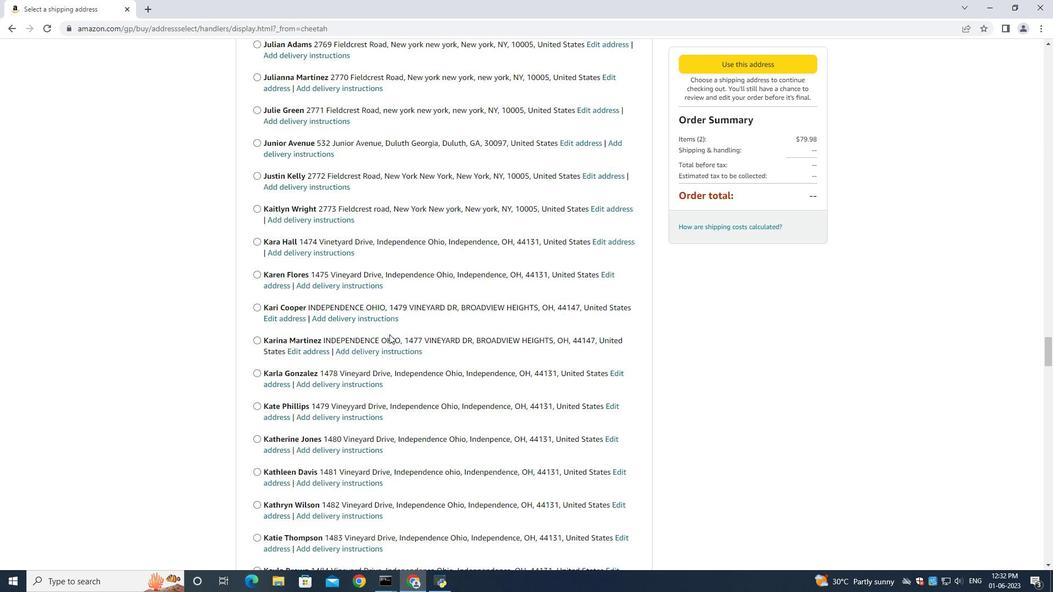 
Action: Mouse scrolled (390, 383) with delta (0, 0)
Screenshot: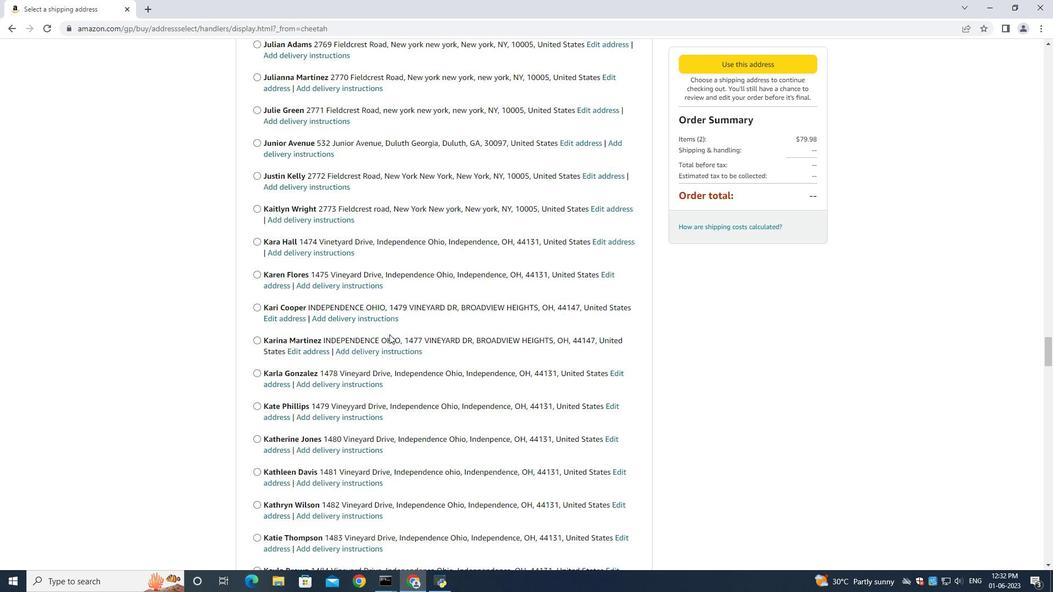 
Action: Mouse moved to (389, 365)
Screenshot: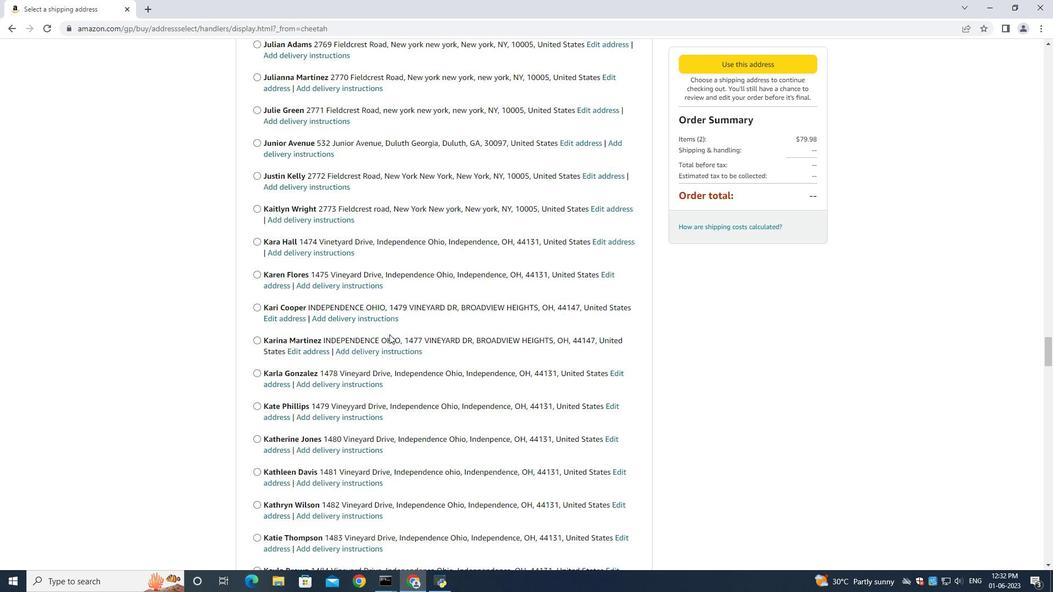 
Action: Mouse scrolled (389, 383) with delta (0, 0)
Screenshot: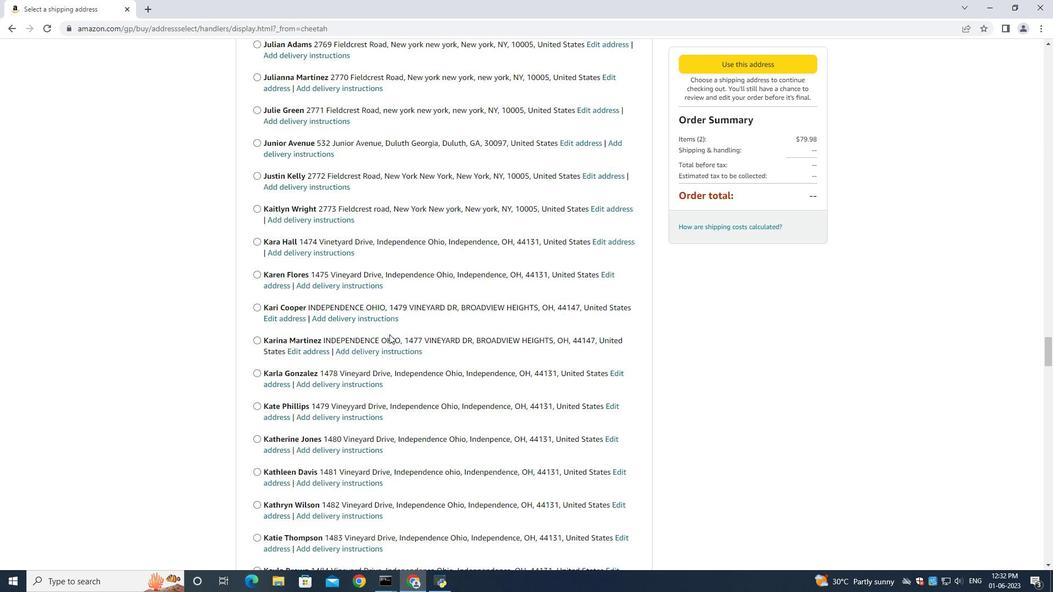 
Action: Mouse moved to (390, 365)
Screenshot: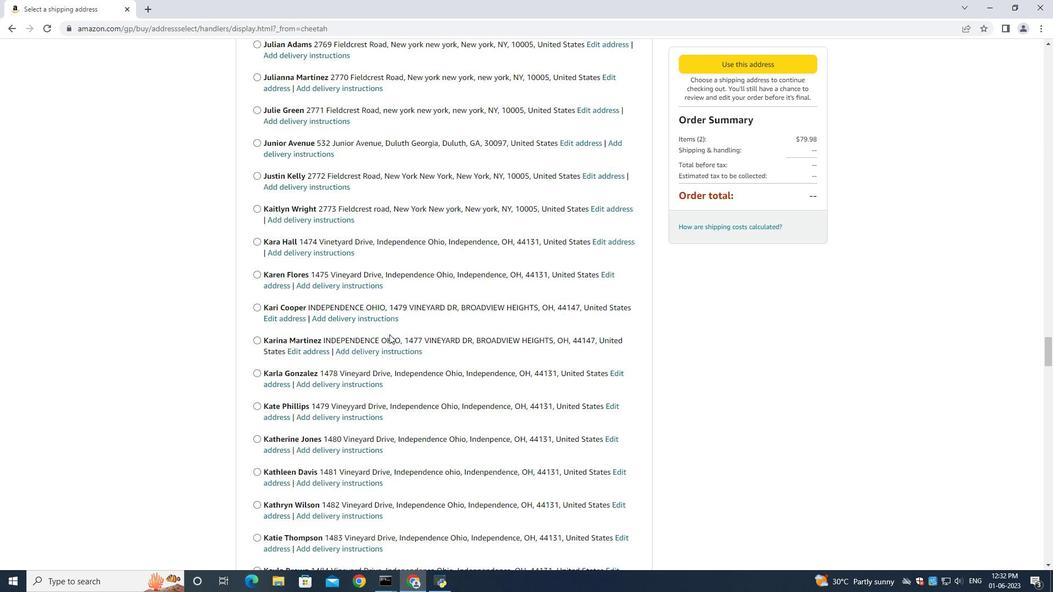 
Action: Mouse scrolled (389, 381) with delta (0, 0)
Screenshot: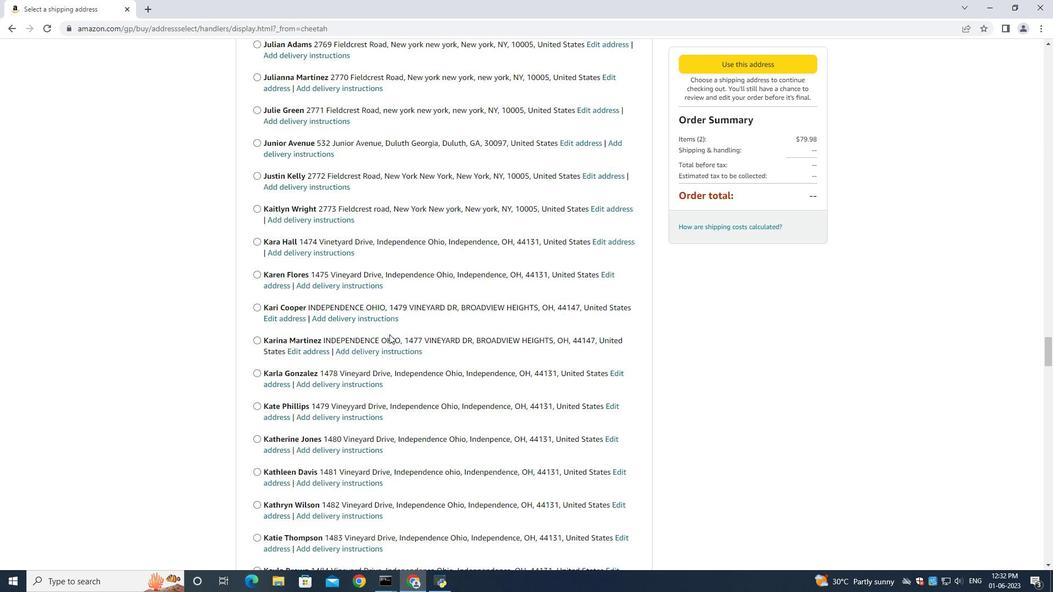 
Action: Mouse moved to (388, 371)
Screenshot: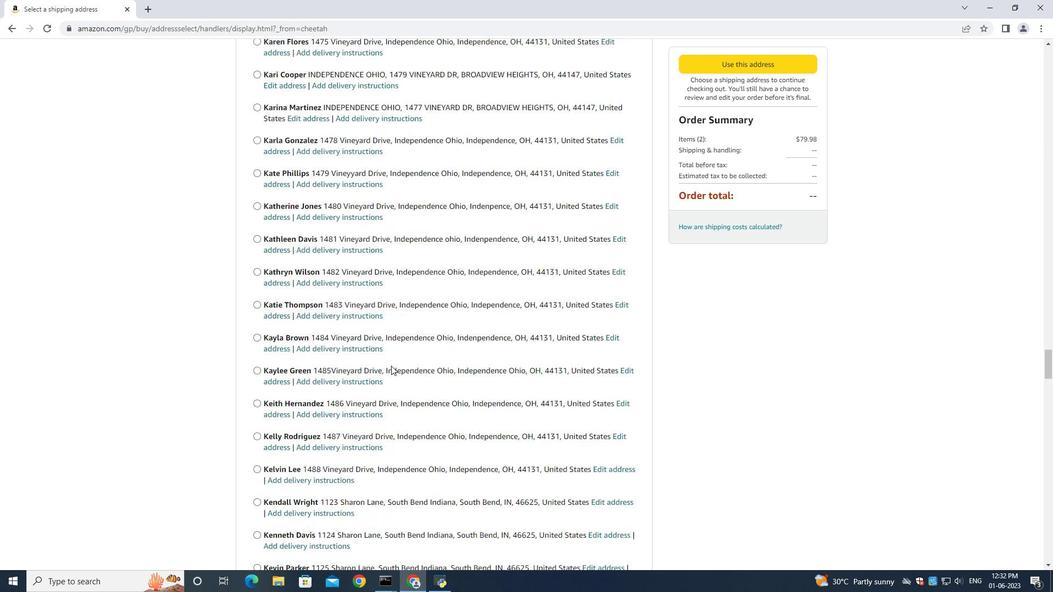 
Action: Mouse scrolled (388, 371) with delta (0, 0)
Screenshot: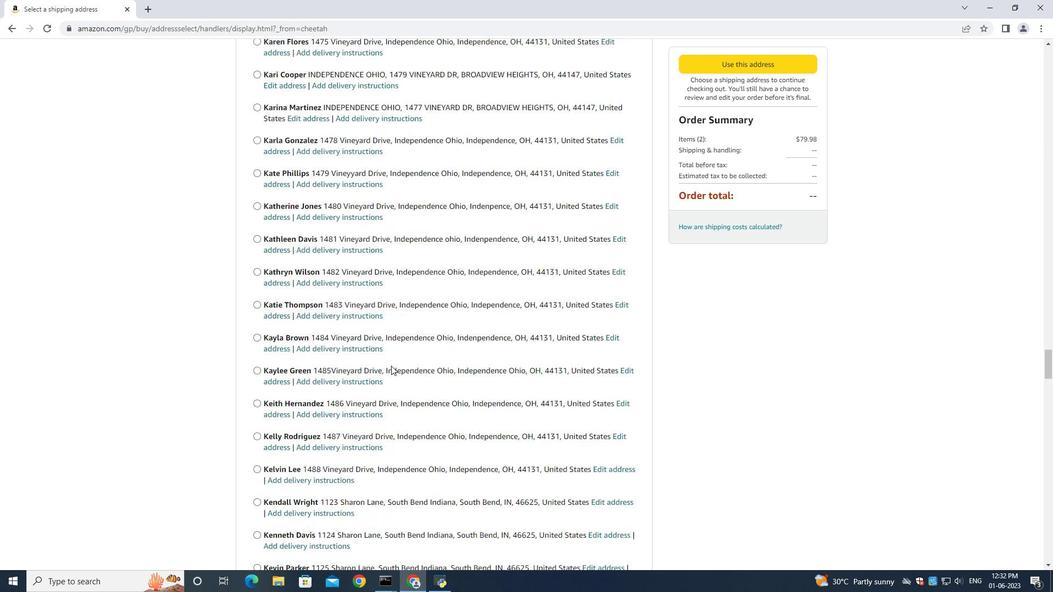 
Action: Mouse moved to (385, 375)
Screenshot: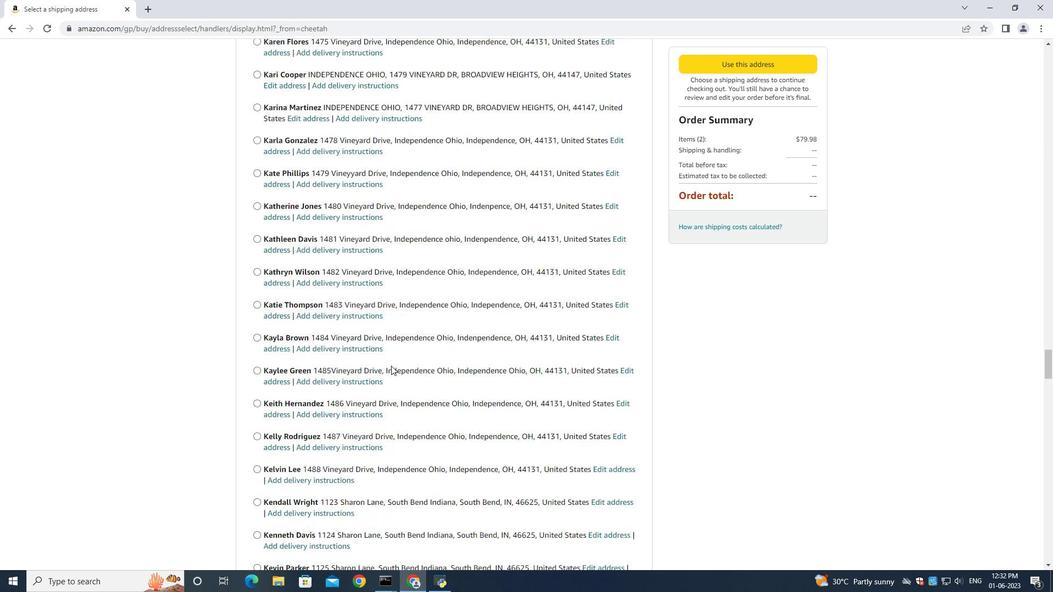 
Action: Mouse scrolled (386, 373) with delta (0, 0)
Screenshot: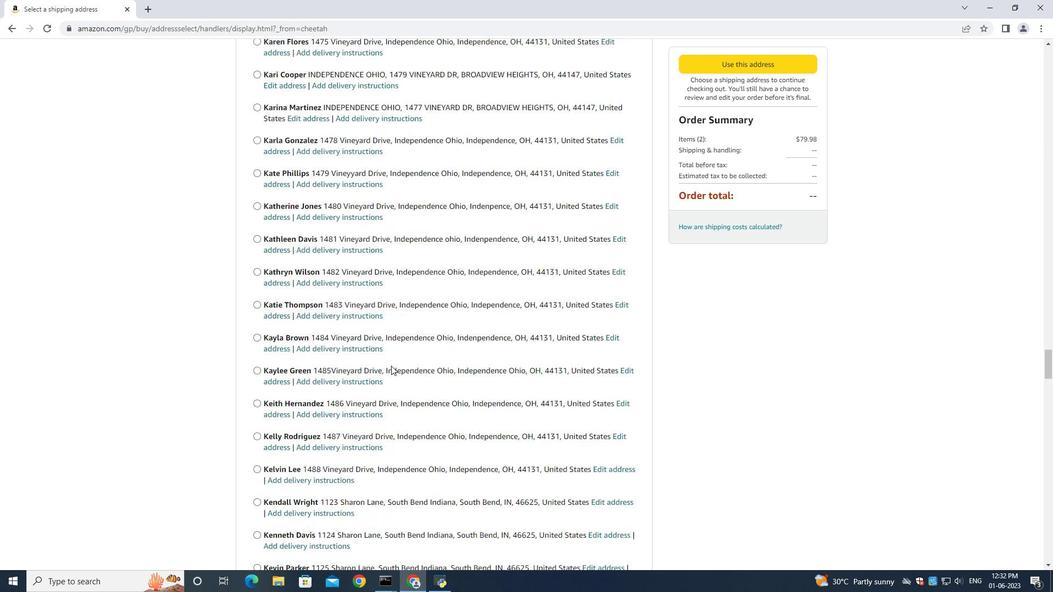 
Action: Mouse moved to (382, 376)
Screenshot: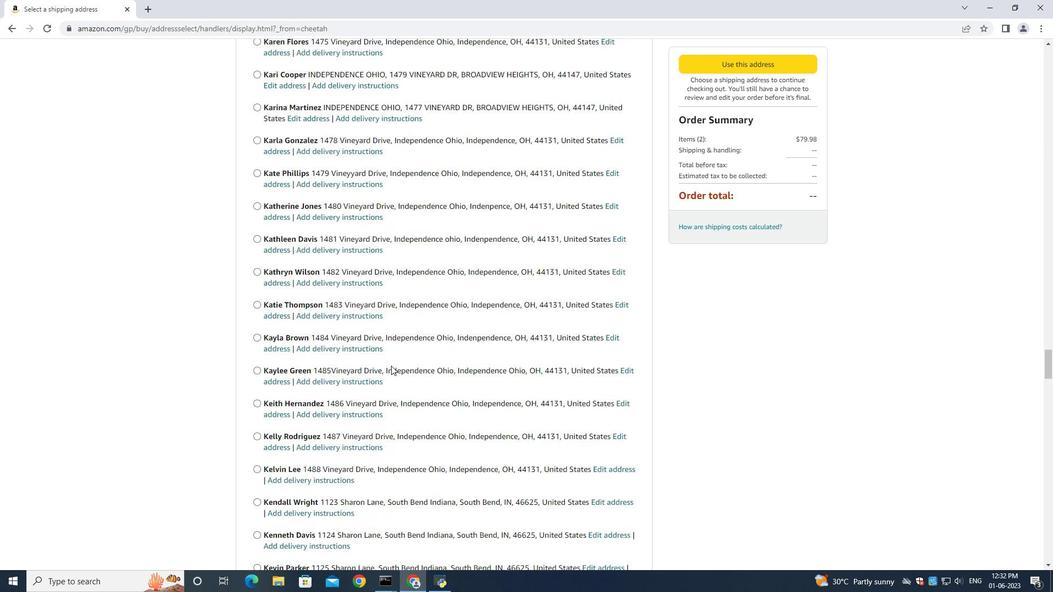 
Action: Mouse scrolled (384, 375) with delta (0, 0)
Screenshot: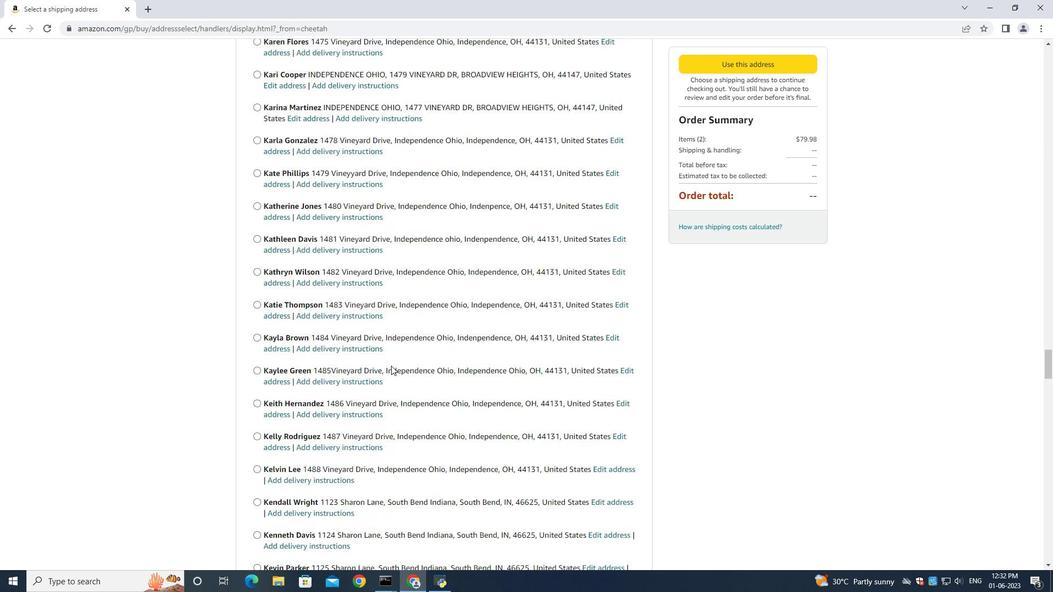 
Action: Mouse moved to (379, 376)
Screenshot: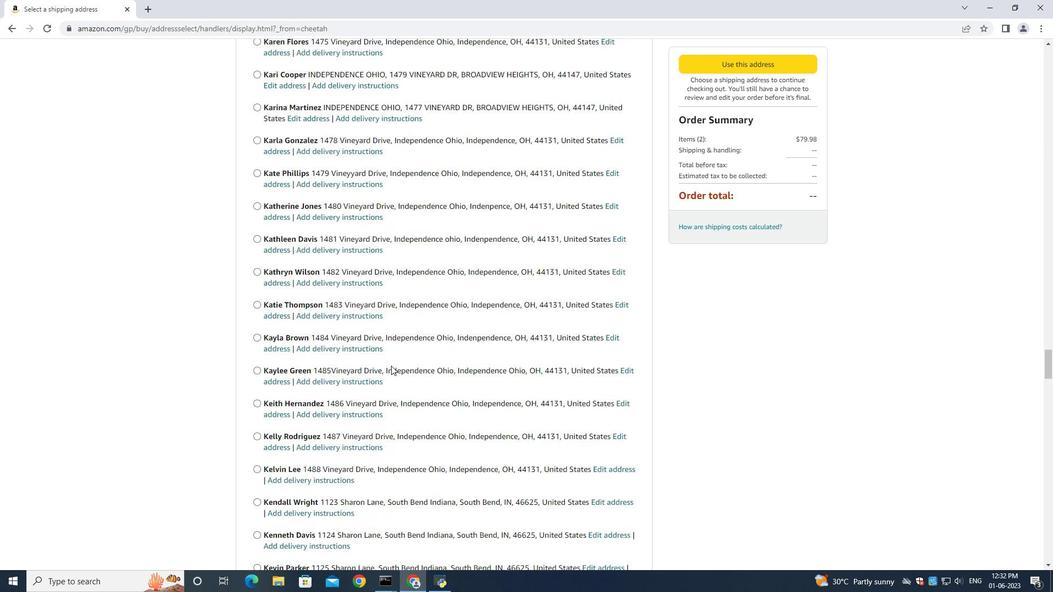 
Action: Mouse scrolled (382, 375) with delta (0, 0)
Screenshot: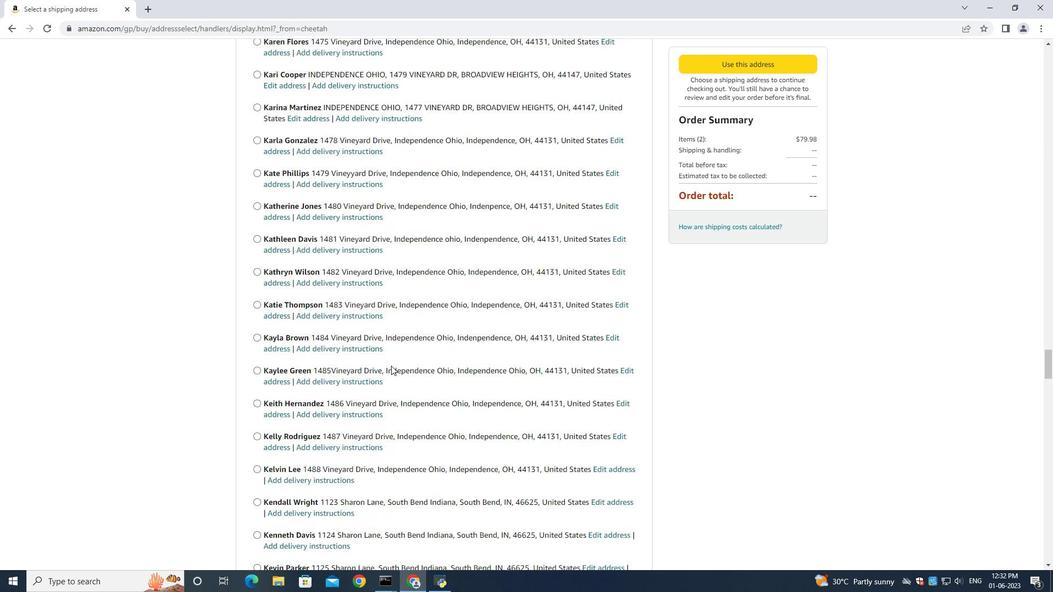 
Action: Mouse moved to (374, 376)
Screenshot: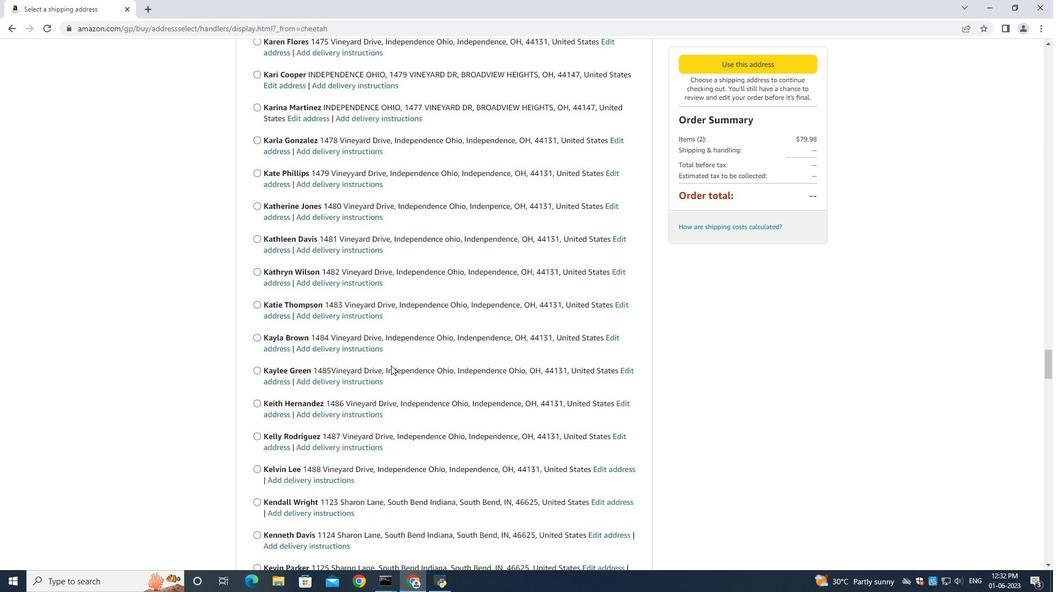 
Action: Mouse scrolled (379, 375) with delta (0, 0)
Screenshot: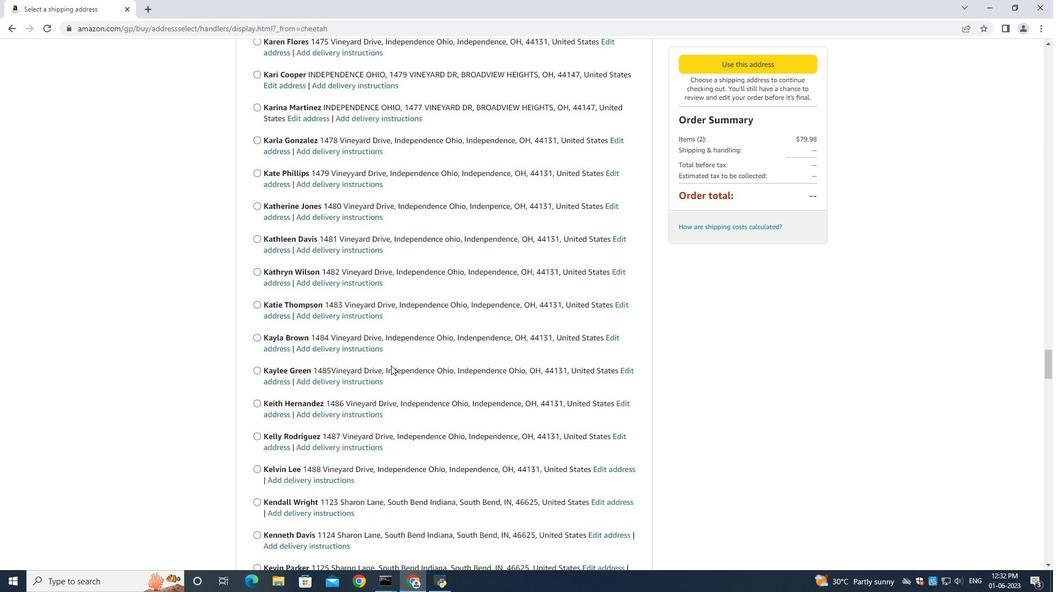 
Action: Mouse moved to (360, 381)
Screenshot: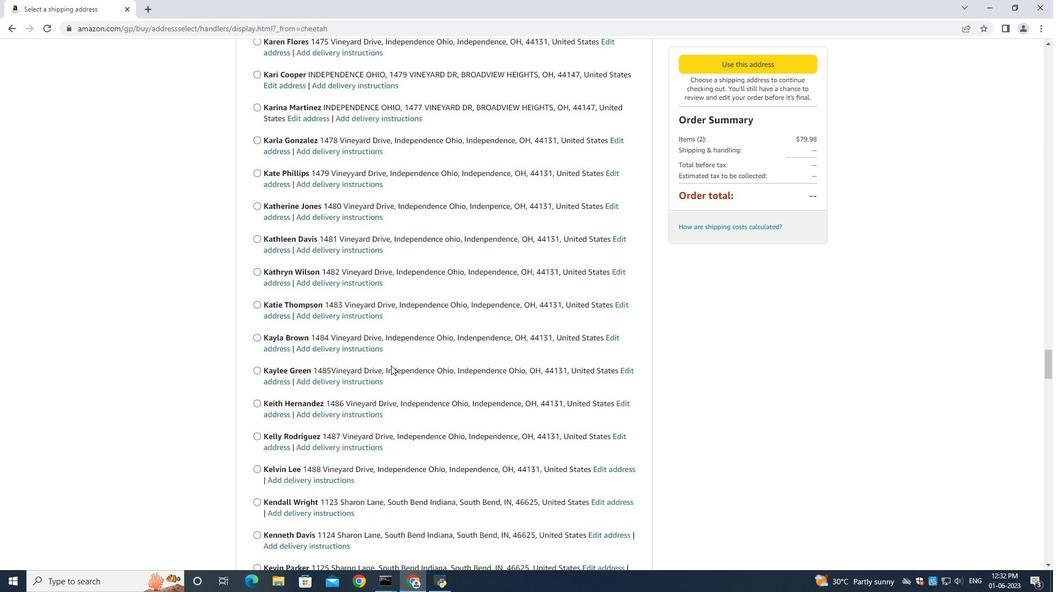 
Action: Mouse scrolled (374, 375) with delta (0, 0)
Screenshot: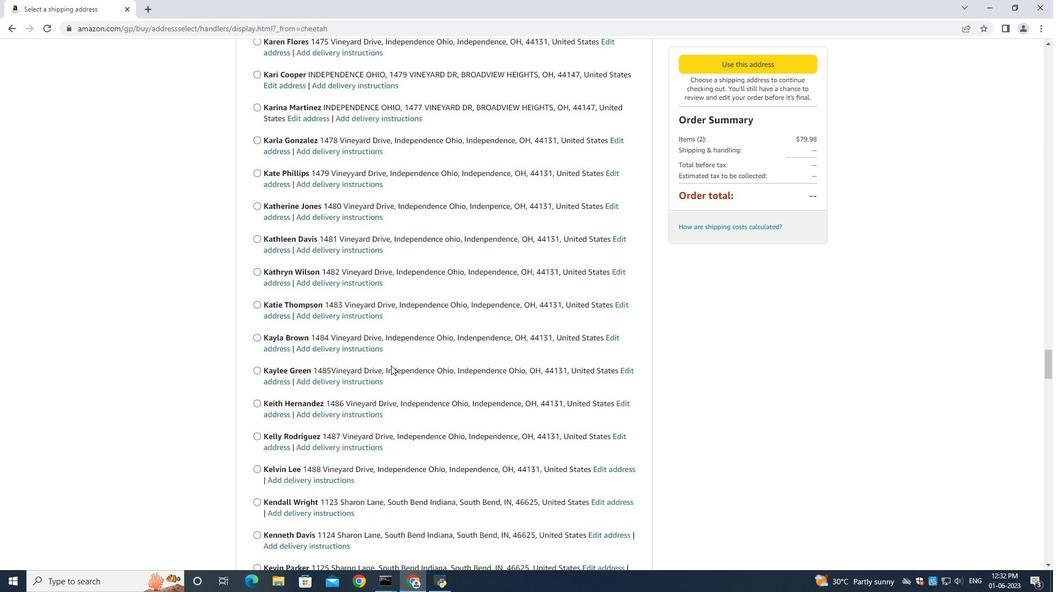 
Action: Mouse moved to (333, 394)
Screenshot: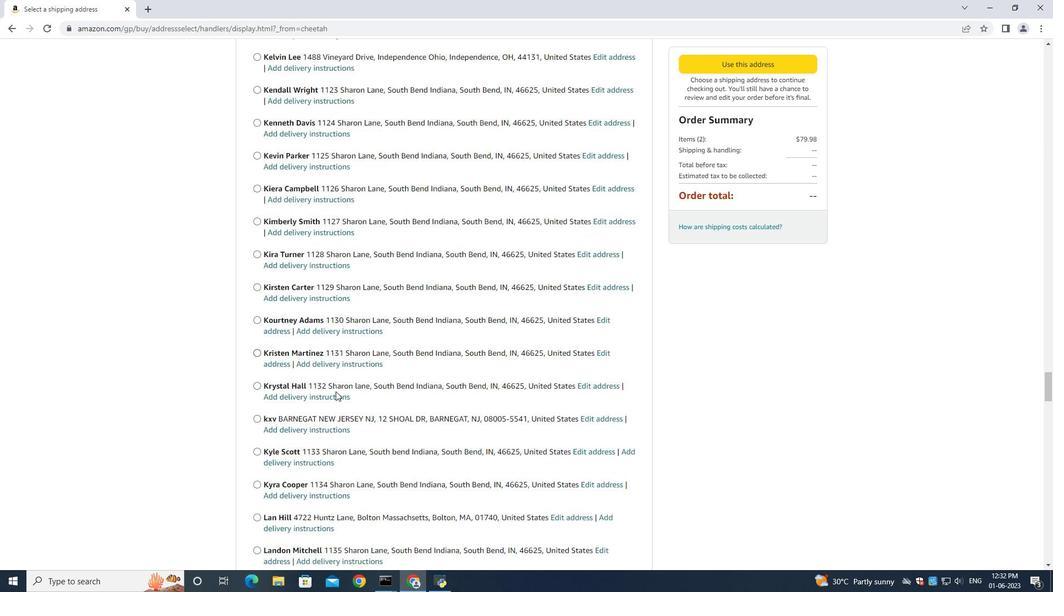 
Action: Mouse scrolled (333, 391) with delta (0, 0)
Screenshot: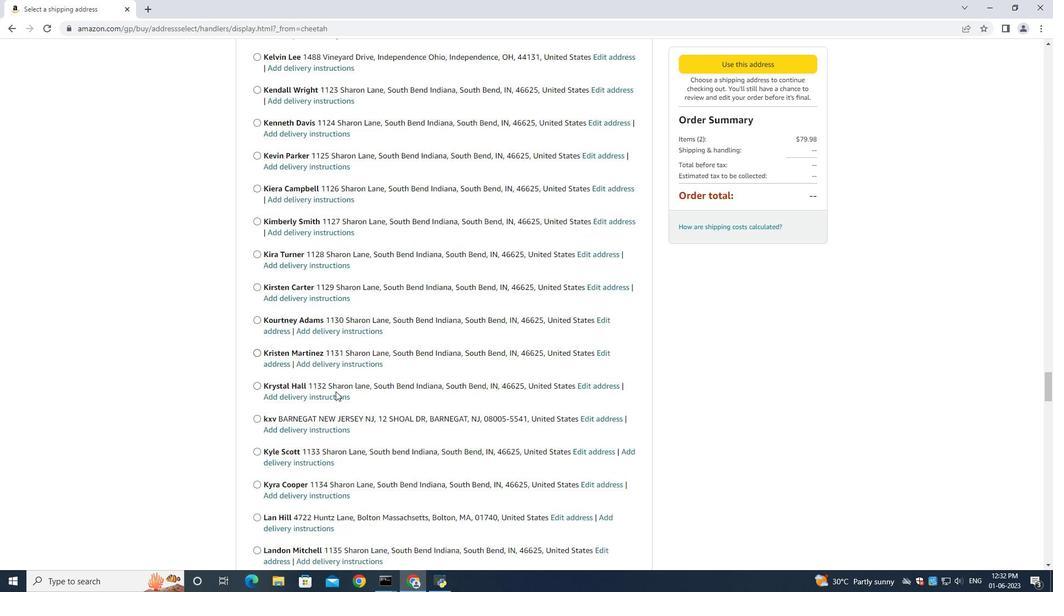
Action: Mouse moved to (333, 396)
Screenshot: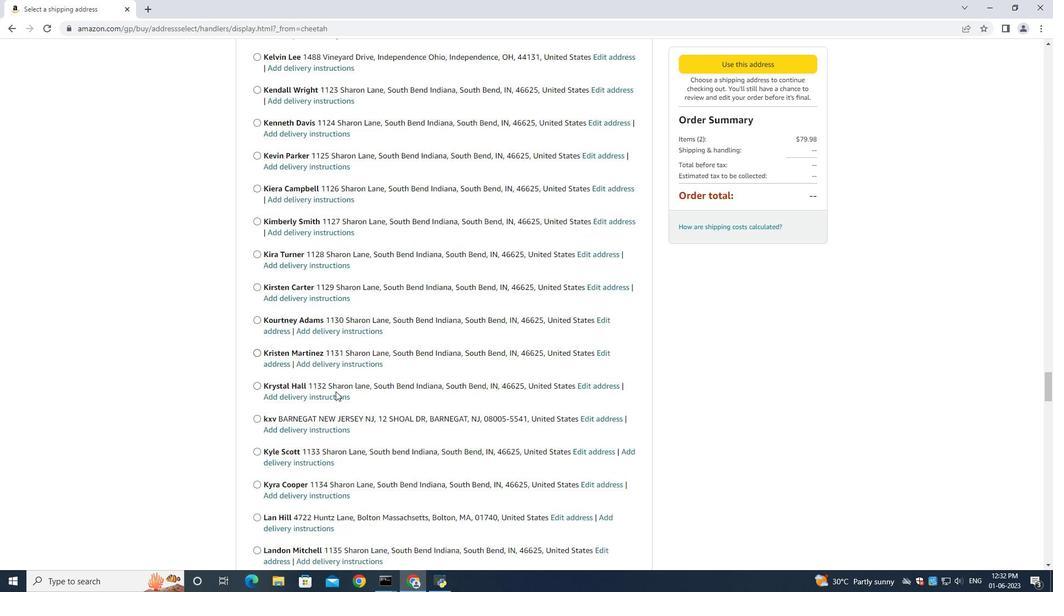 
Action: Mouse scrolled (333, 394) with delta (0, 0)
Screenshot: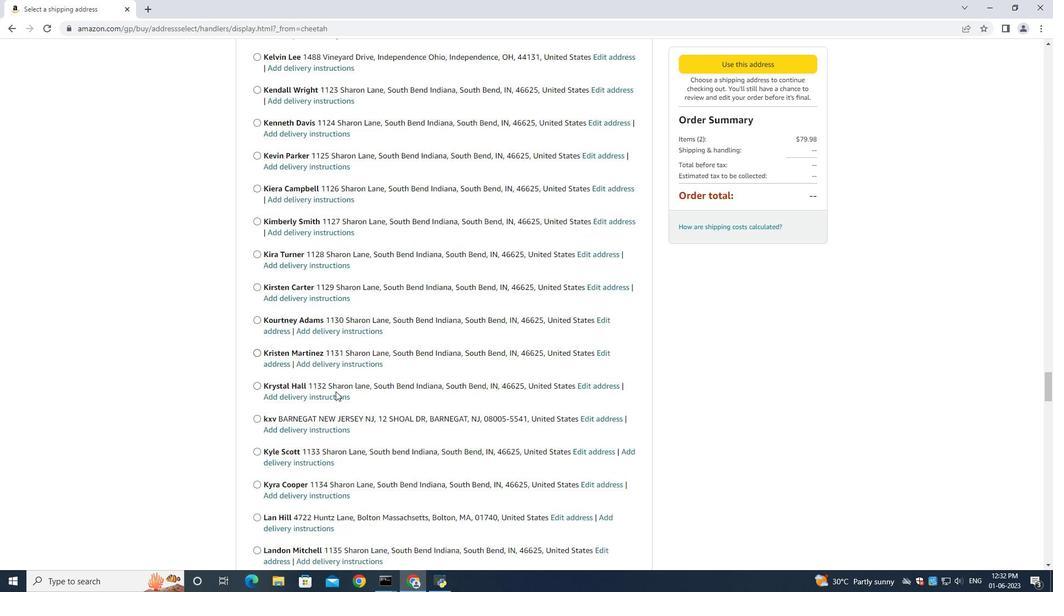 
Action: Mouse moved to (333, 396)
Screenshot: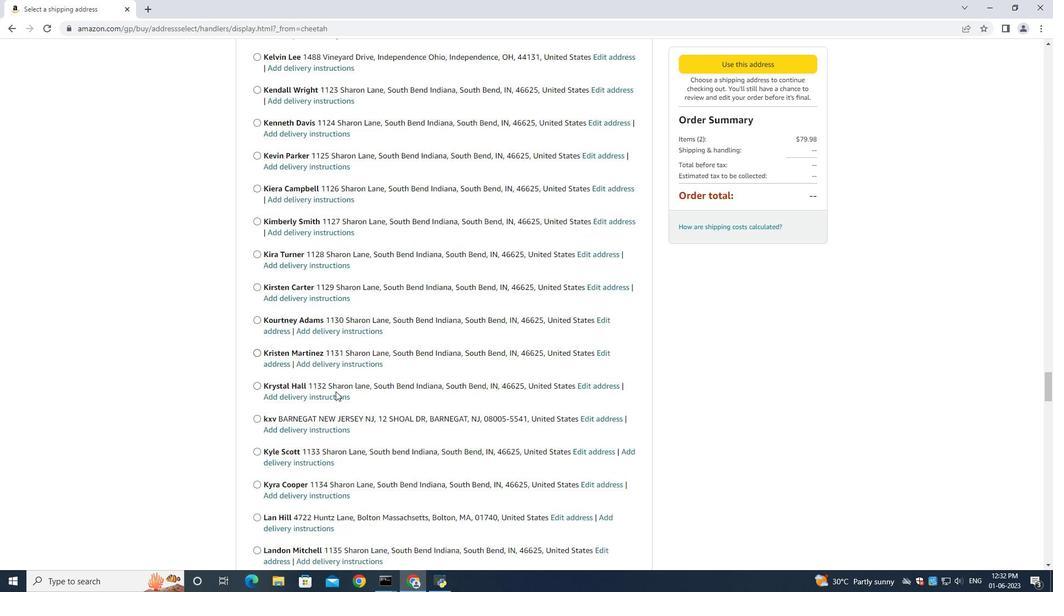 
Action: Mouse scrolled (333, 395) with delta (0, 0)
Screenshot: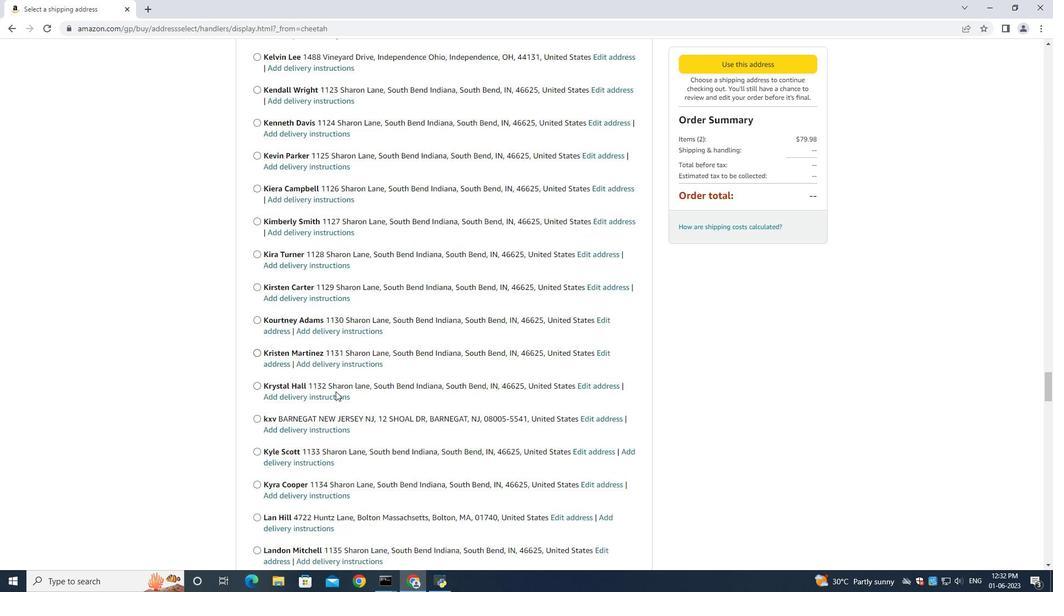 
Action: Mouse moved to (333, 397)
Screenshot: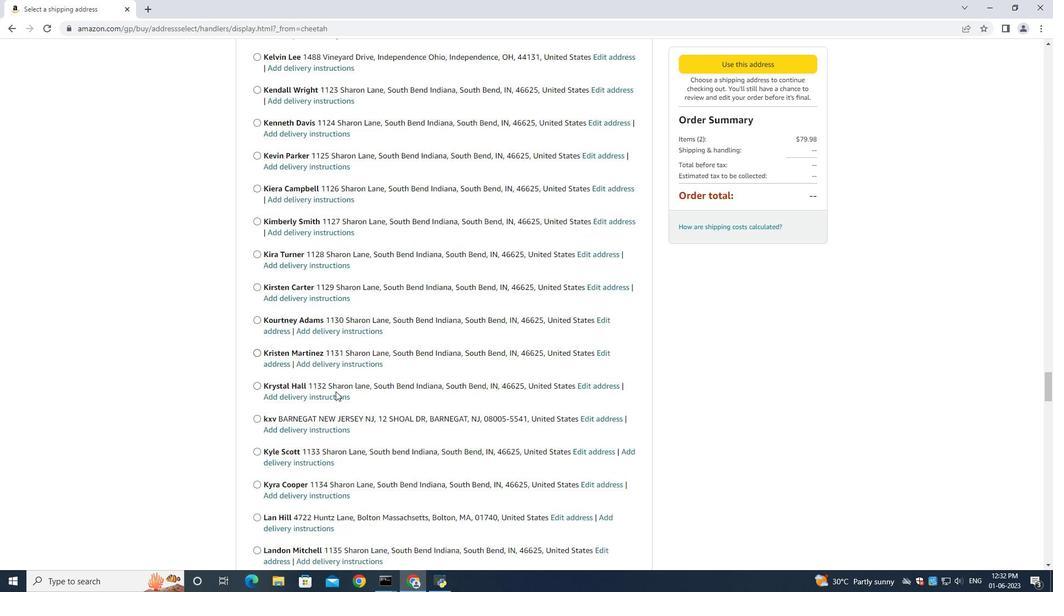 
Action: Mouse scrolled (333, 395) with delta (0, 0)
Screenshot: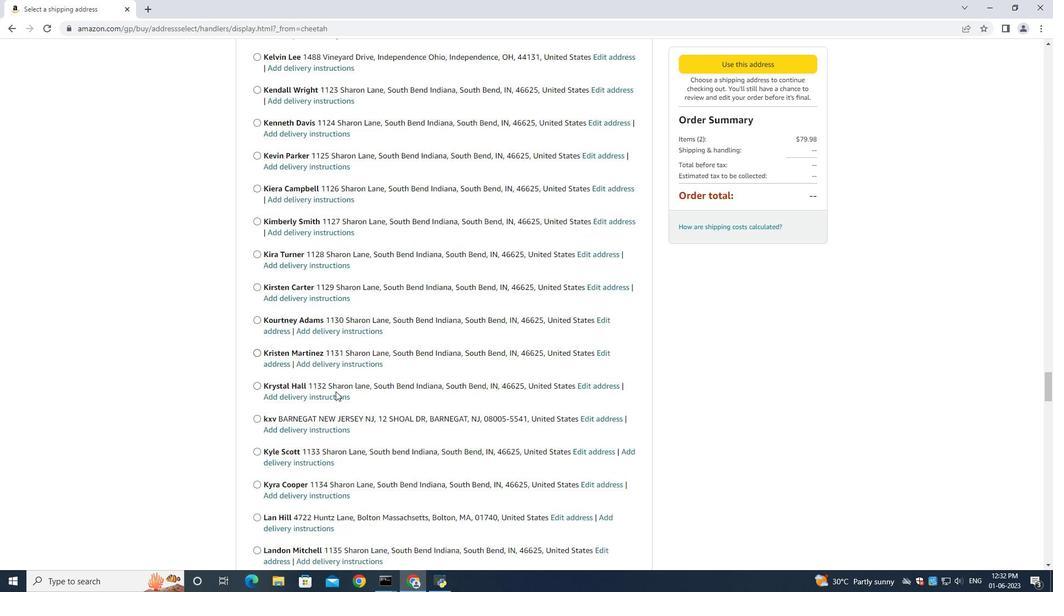 
Action: Mouse moved to (333, 397)
Screenshot: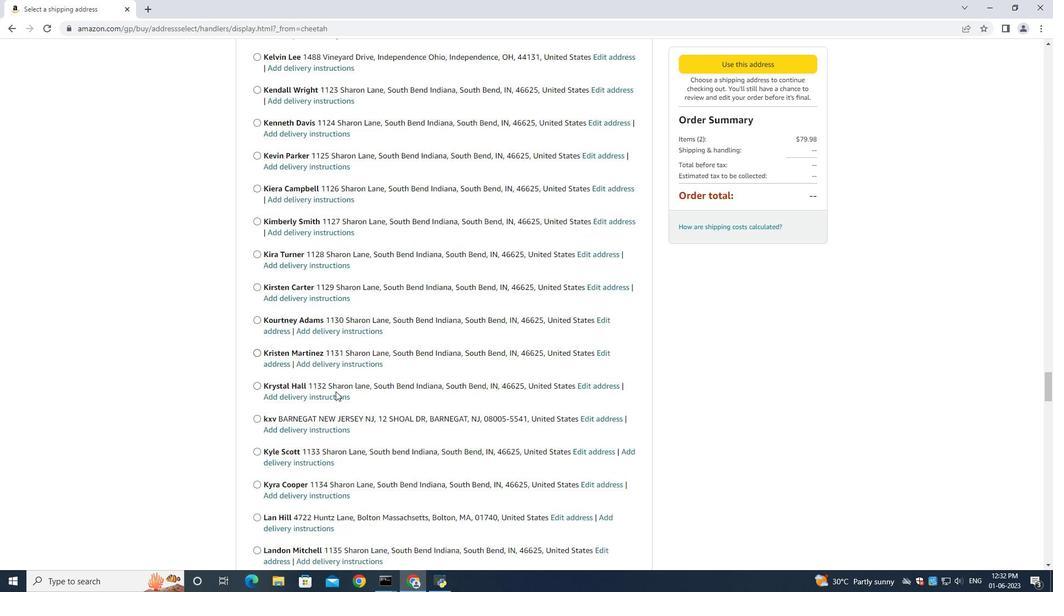 
Action: Mouse scrolled (333, 395) with delta (0, 0)
Screenshot: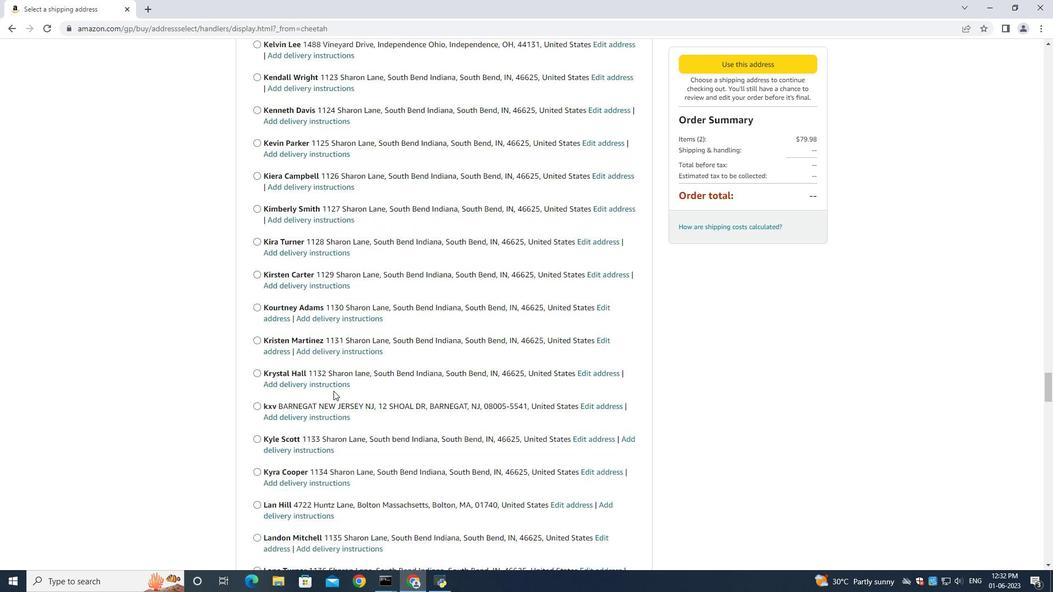 
Action: Mouse moved to (333, 397)
Screenshot: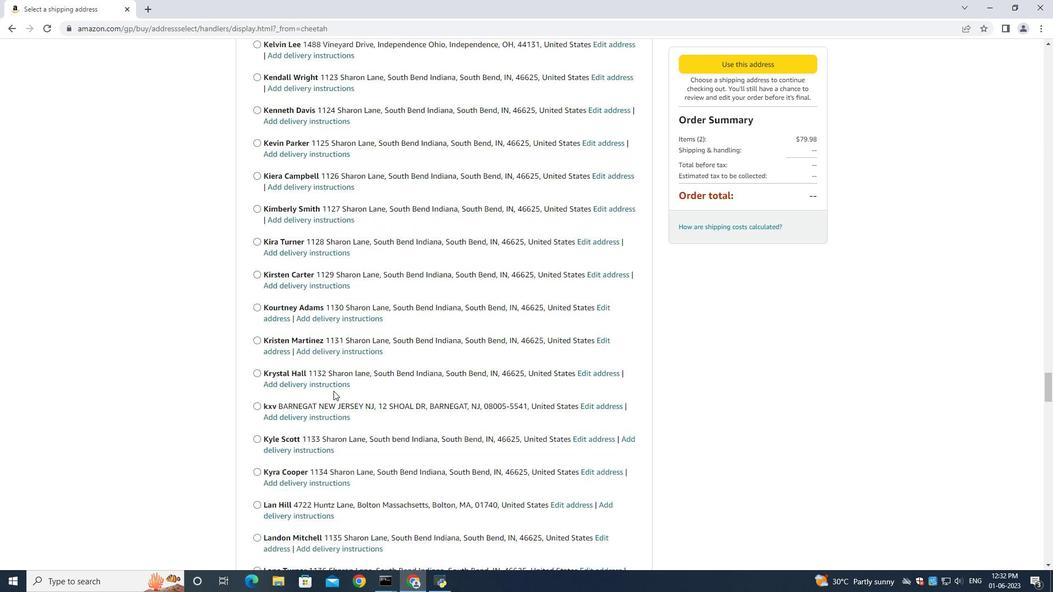 
Action: Mouse scrolled (333, 396) with delta (0, 0)
Screenshot: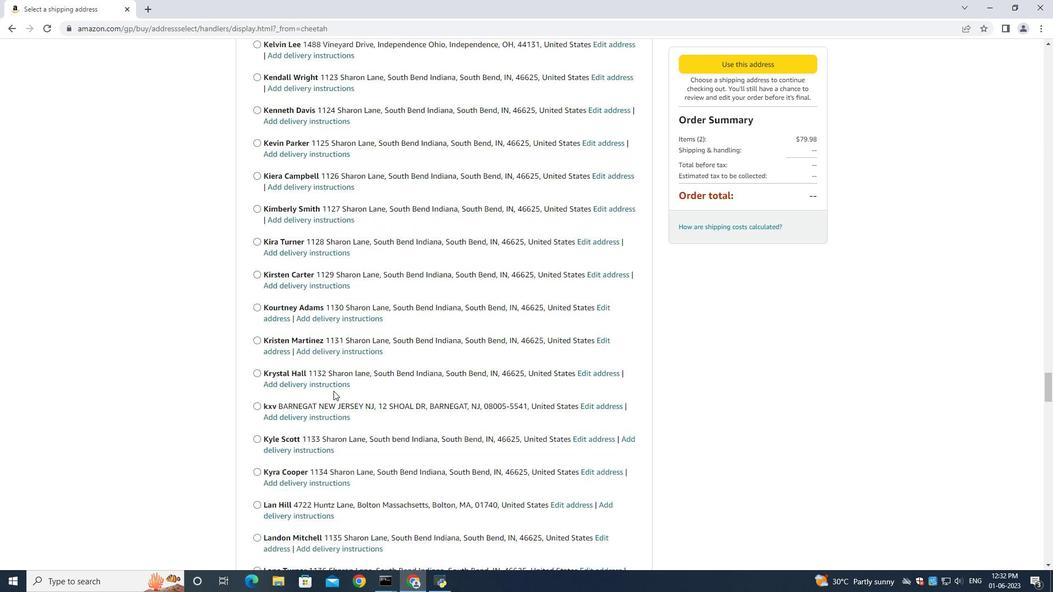 
Action: Mouse moved to (340, 366)
Screenshot: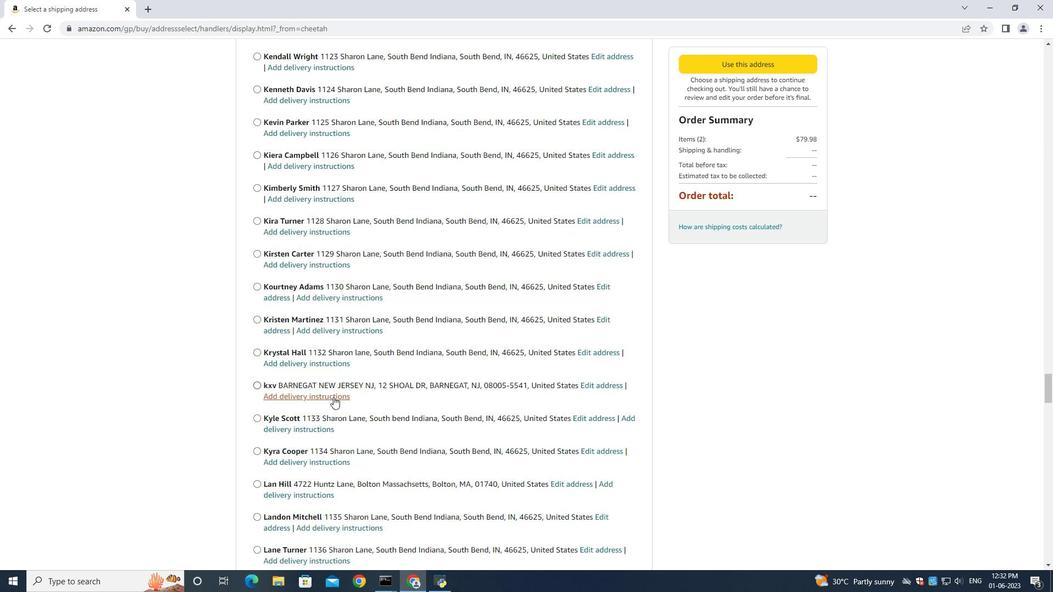 
Action: Mouse scrolled (340, 365) with delta (0, 0)
Screenshot: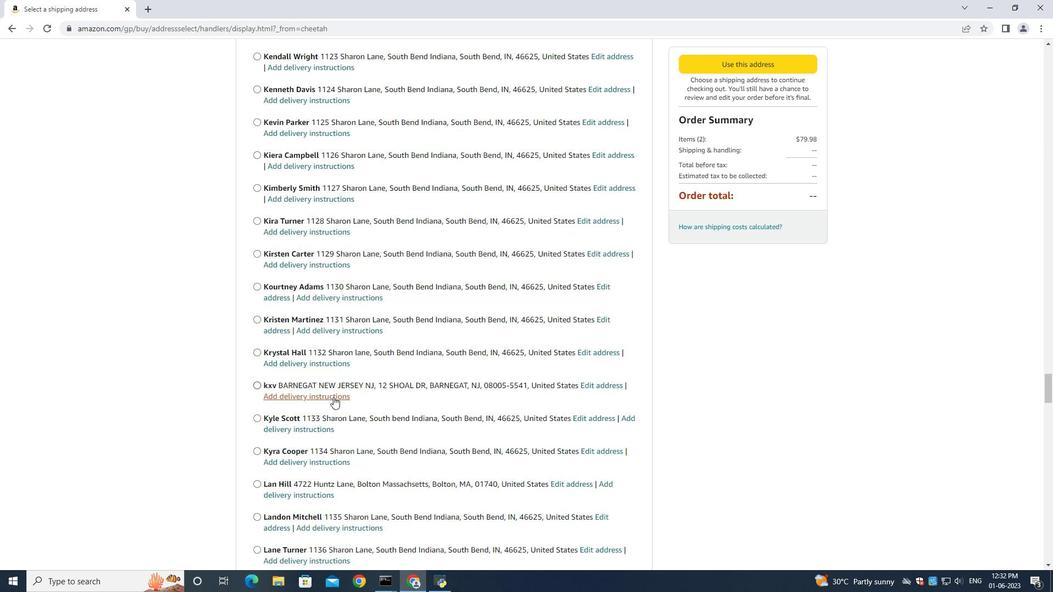 
Action: Mouse scrolled (340, 365) with delta (0, 0)
Screenshot: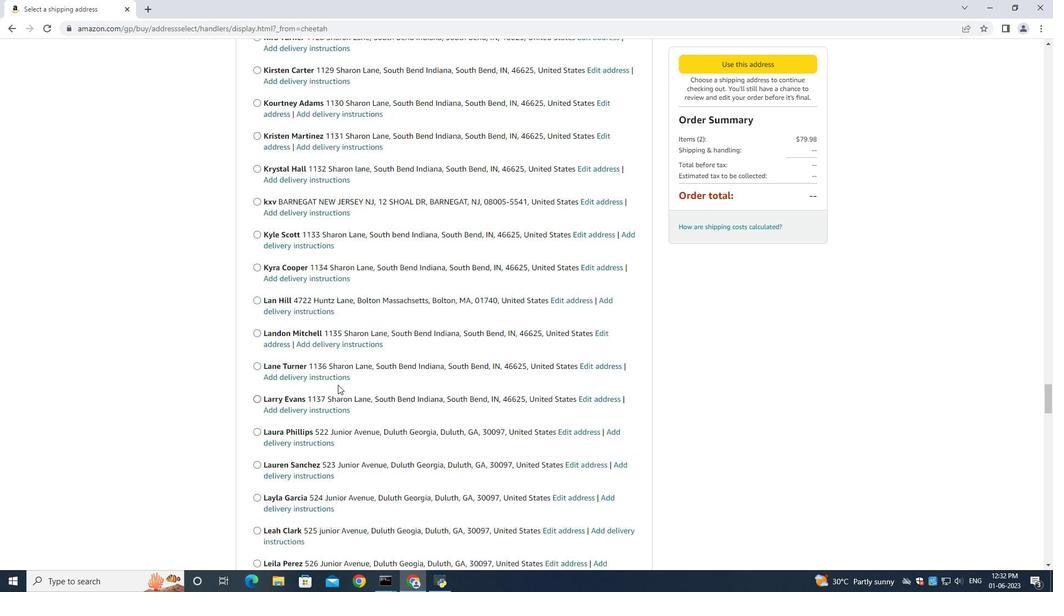 
Action: Mouse scrolled (340, 365) with delta (0, 0)
Screenshot: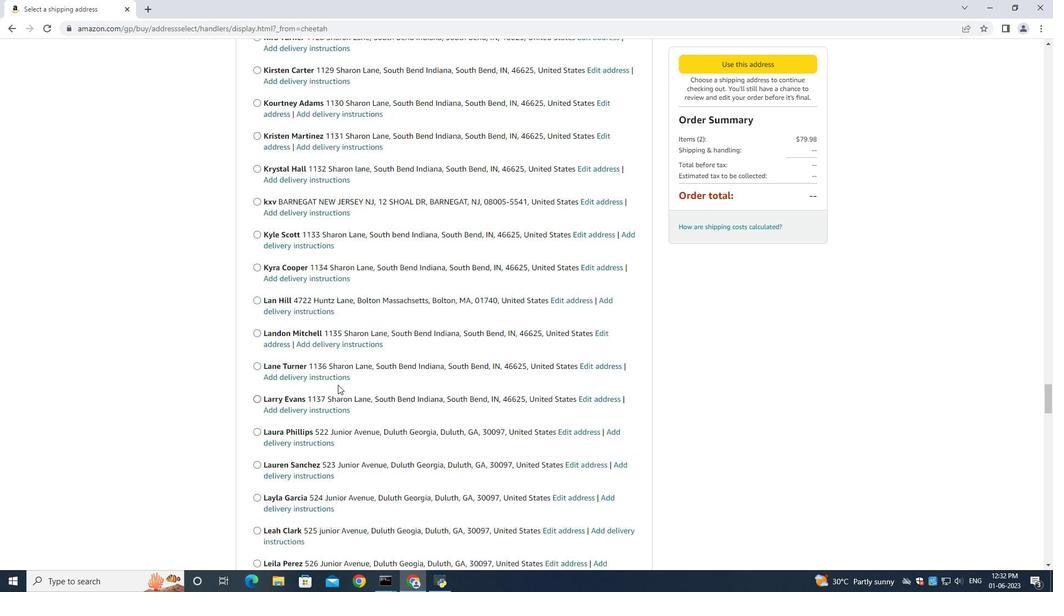 
Action: Mouse moved to (340, 365)
Screenshot: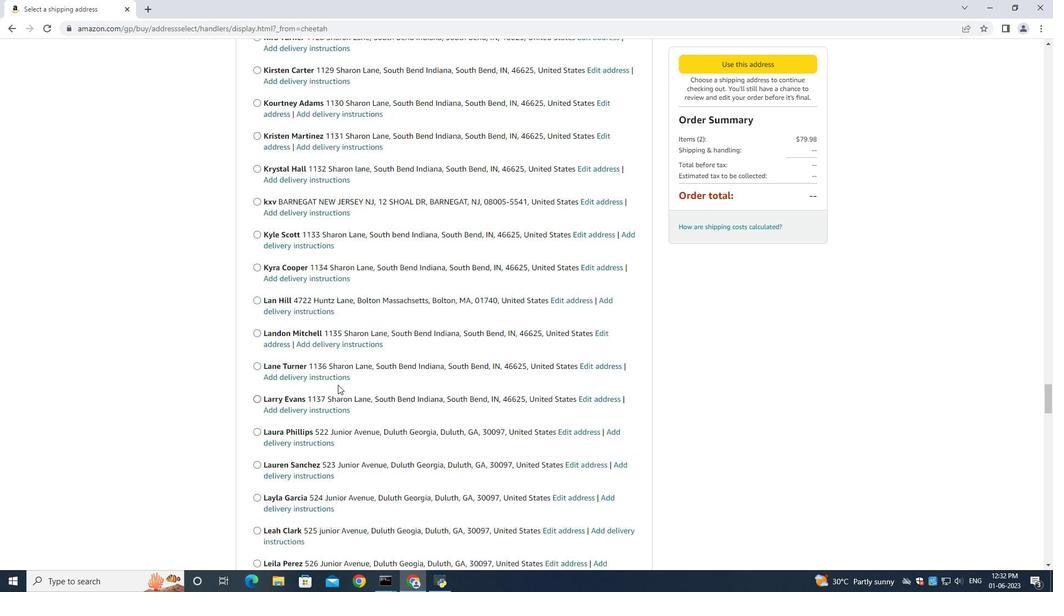 
Action: Mouse scrolled (340, 364) with delta (0, -1)
Screenshot: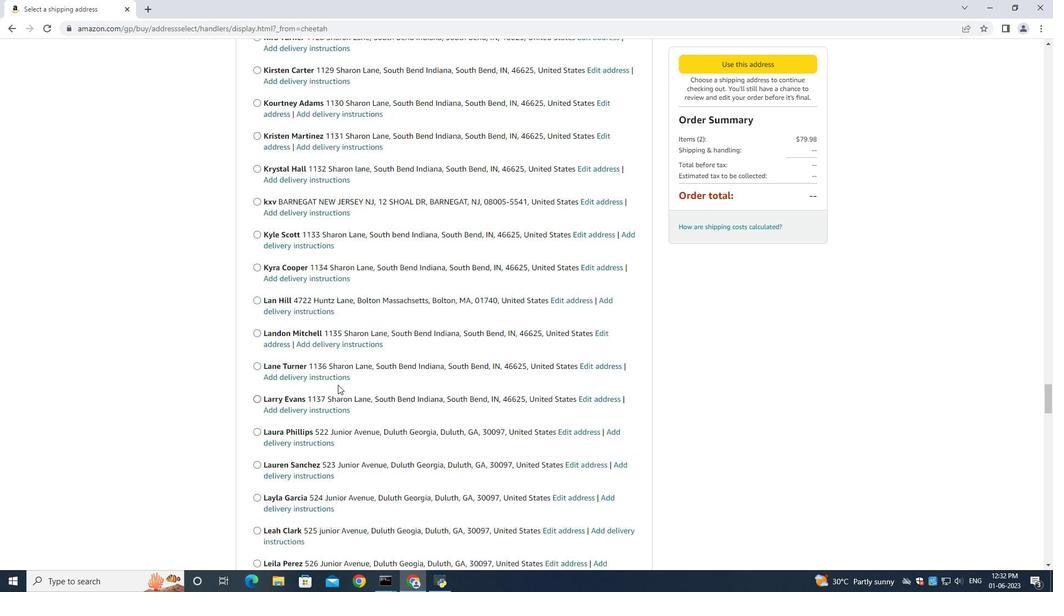 
Action: Mouse moved to (340, 355)
Screenshot: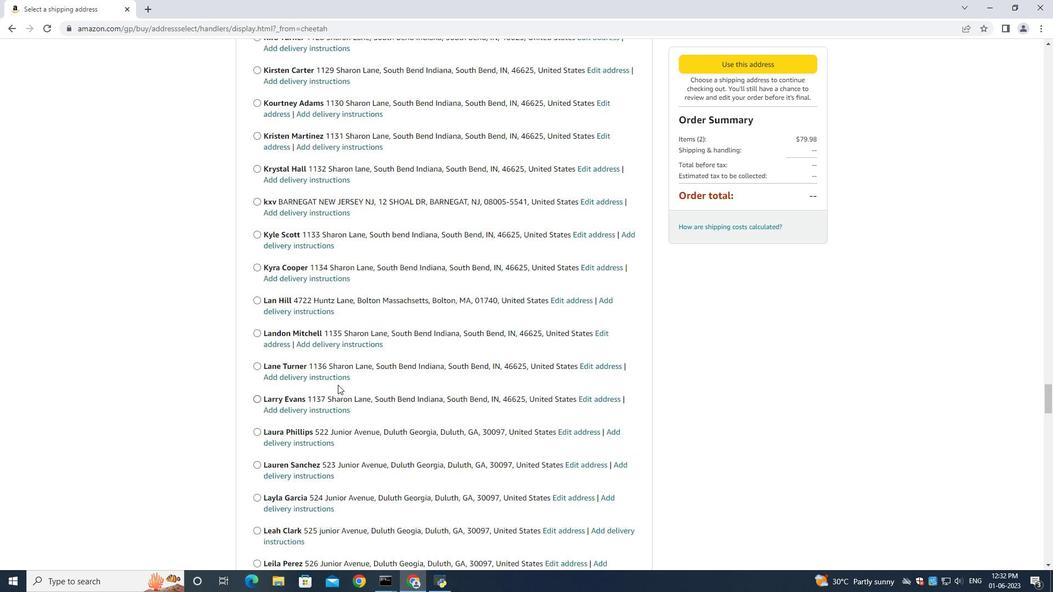 
Action: Mouse scrolled (340, 360) with delta (0, -1)
Screenshot: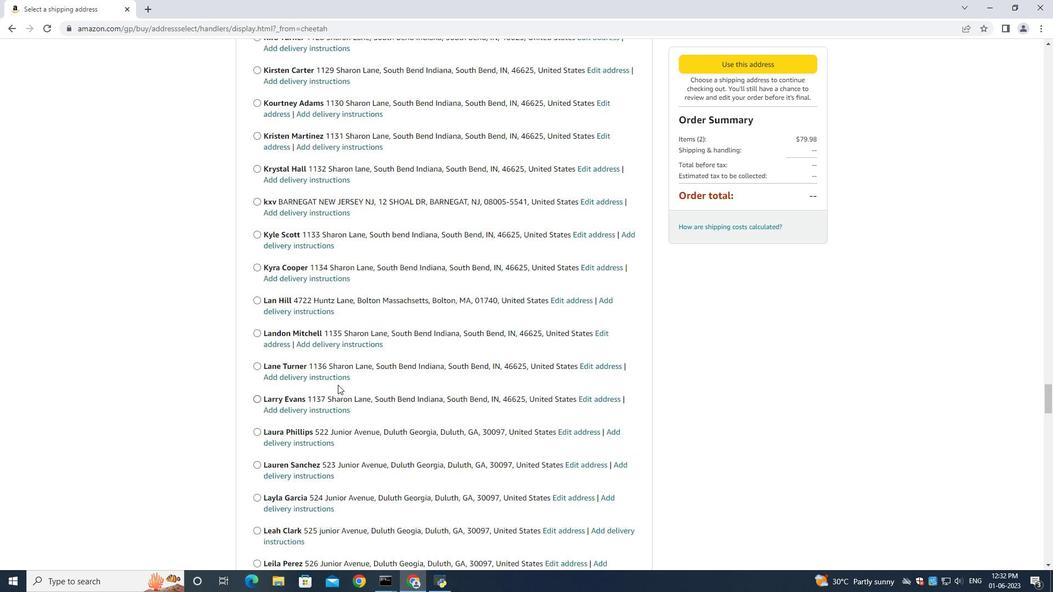 
Action: Mouse moved to (340, 353)
Screenshot: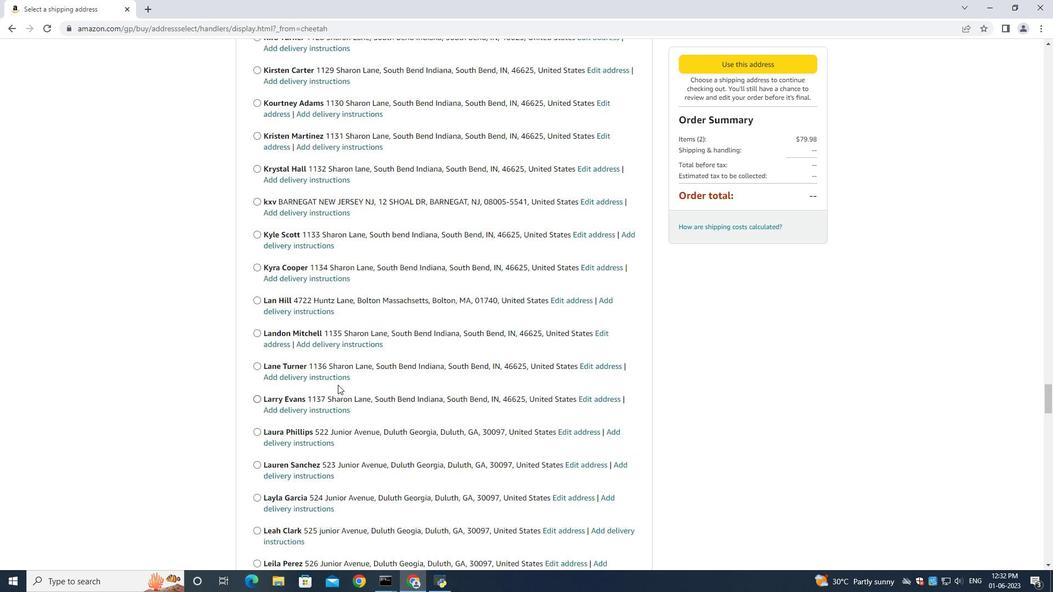 
Action: Mouse scrolled (340, 354) with delta (0, -1)
Screenshot: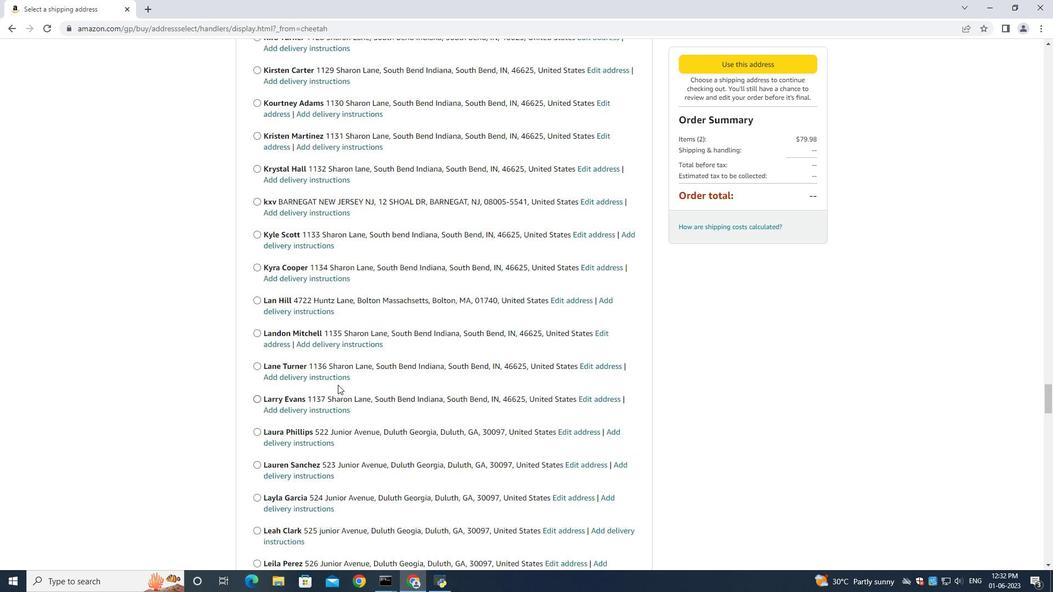
Action: Mouse moved to (340, 353)
Screenshot: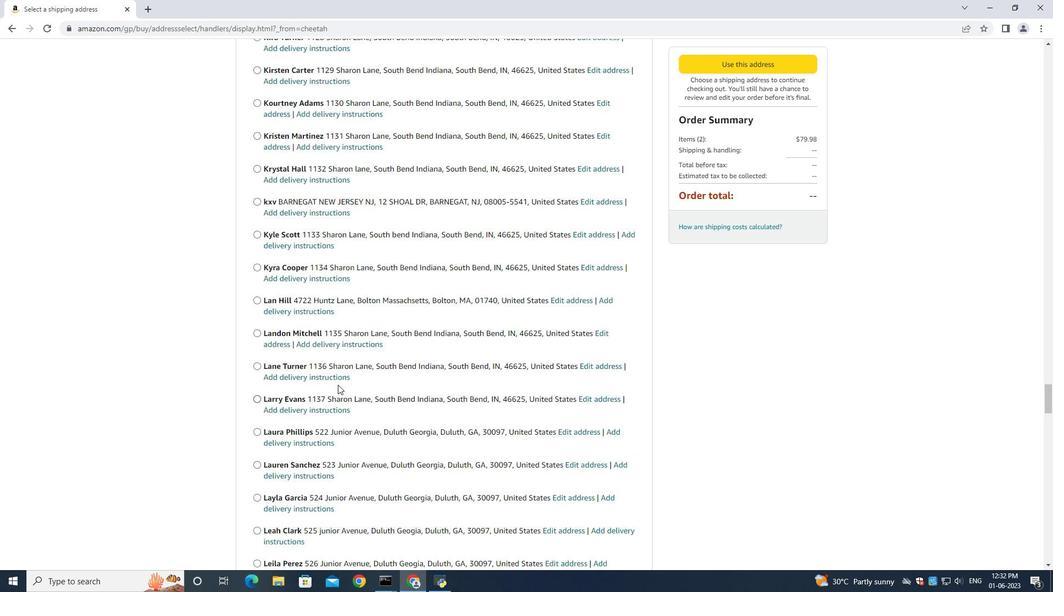 
Action: Mouse scrolled (340, 352) with delta (0, 0)
Screenshot: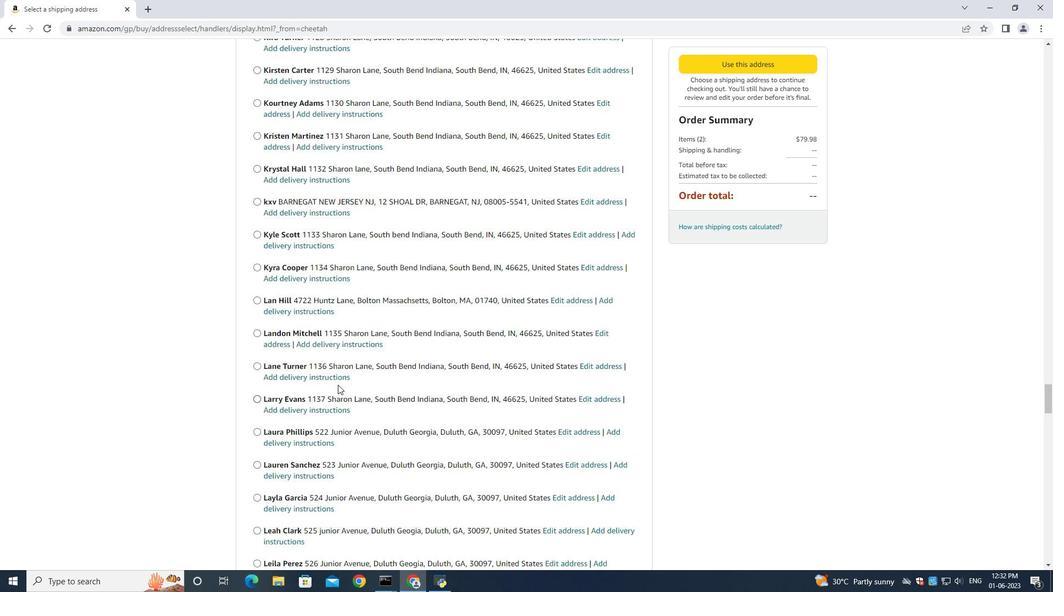 
Action: Mouse moved to (342, 358)
Screenshot: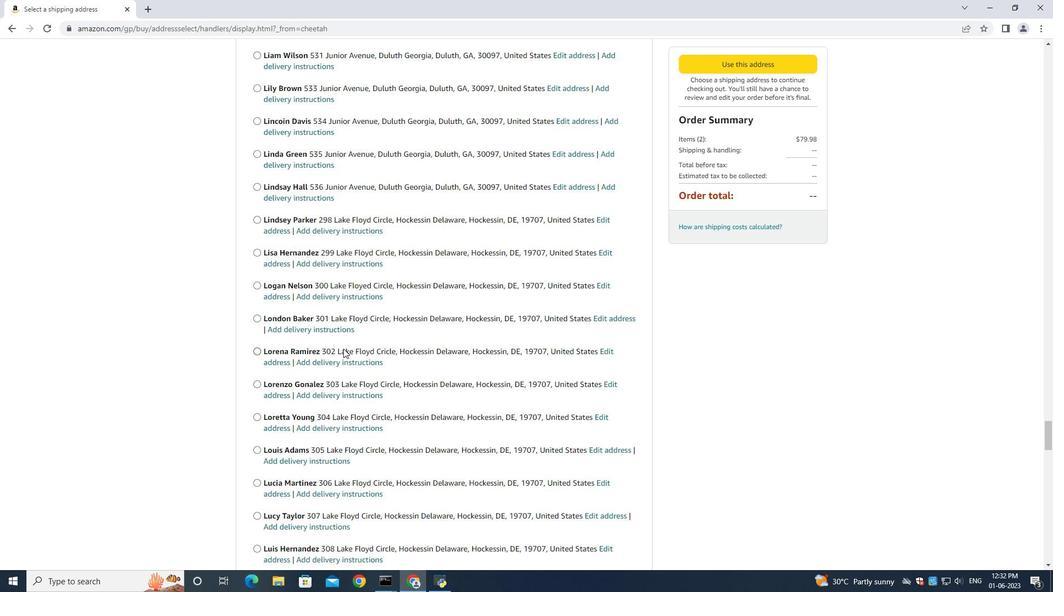 
Action: Mouse scrolled (343, 356) with delta (0, 0)
Screenshot: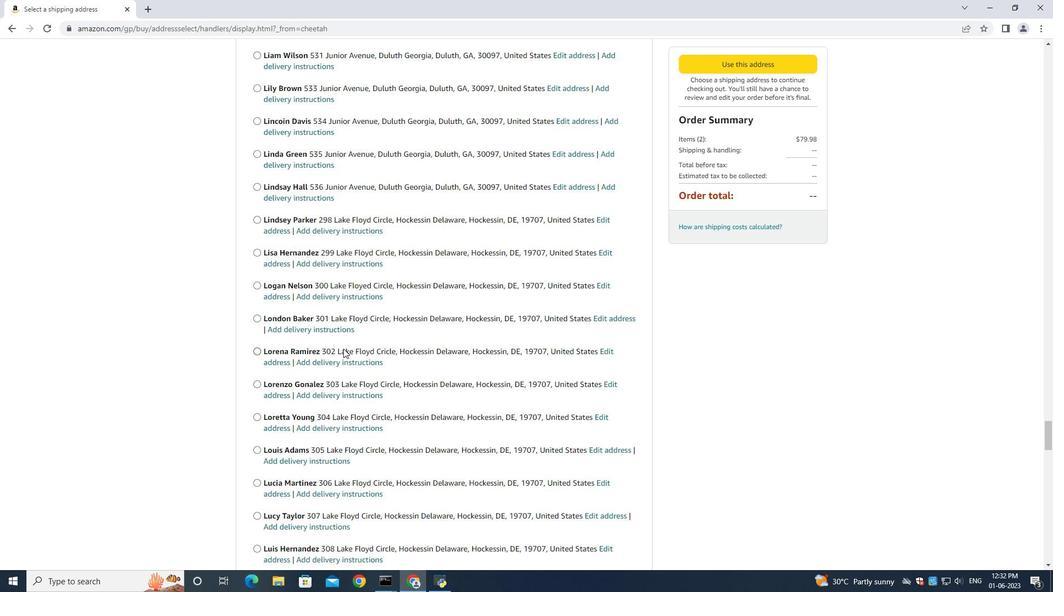 
Action: Mouse moved to (341, 360)
Screenshot: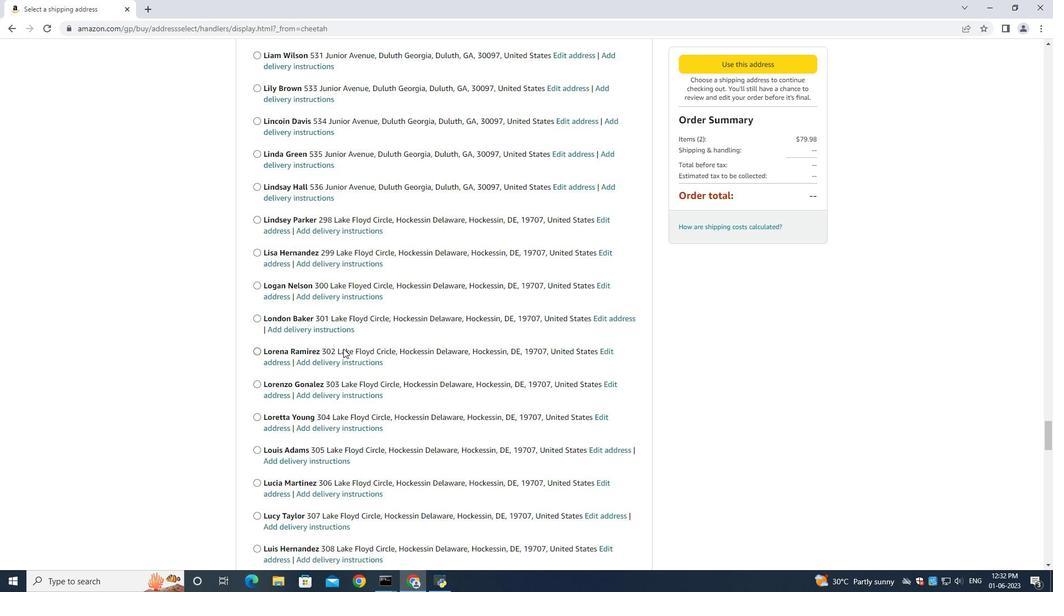 
Action: Mouse scrolled (343, 358) with delta (0, 0)
Screenshot: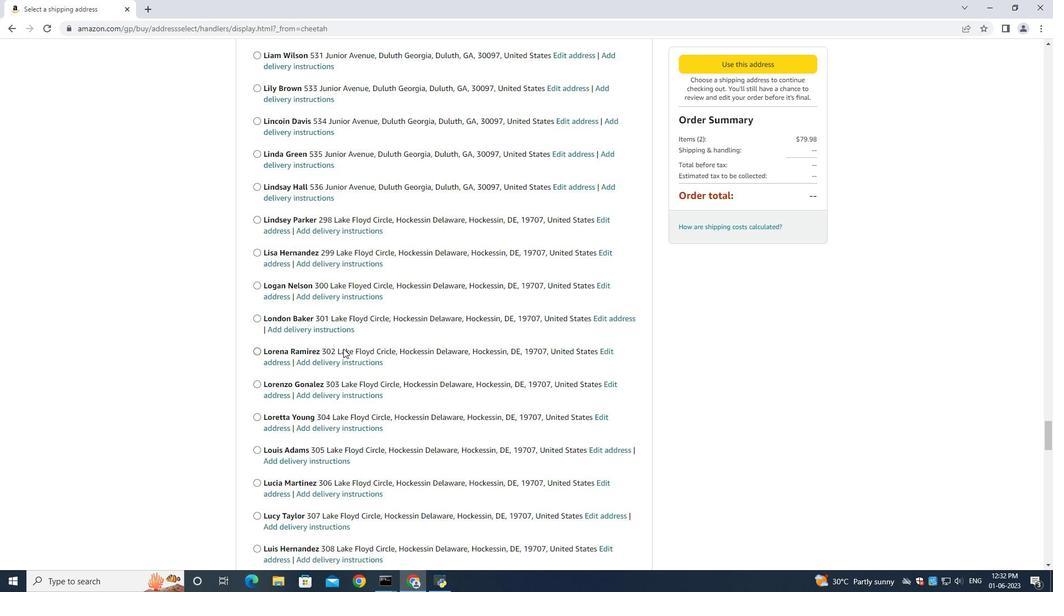 
Action: Mouse moved to (330, 376)
Screenshot: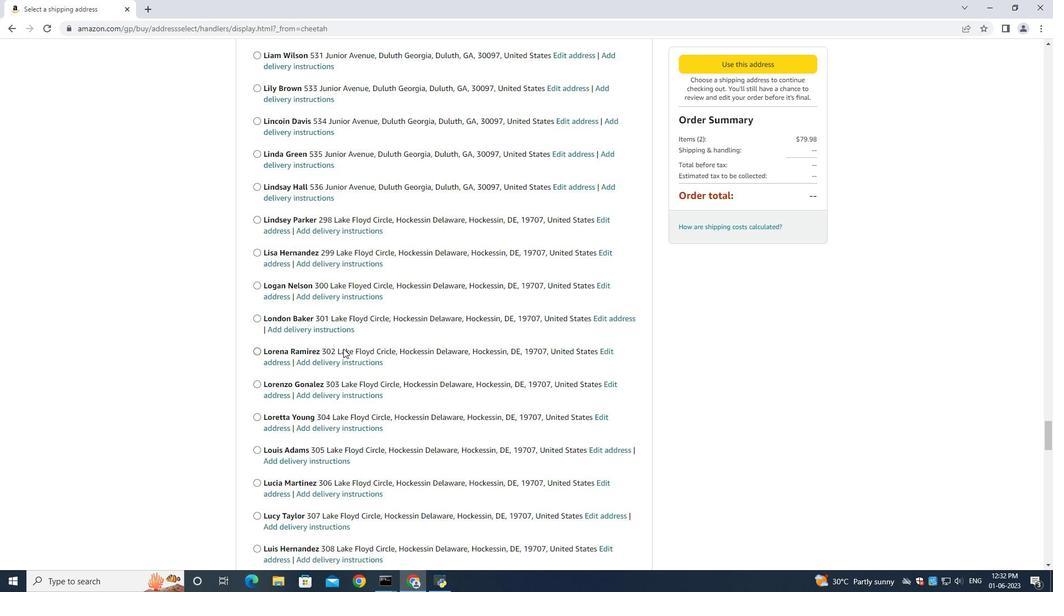 
Action: Mouse scrolled (343, 357) with delta (0, -1)
Screenshot: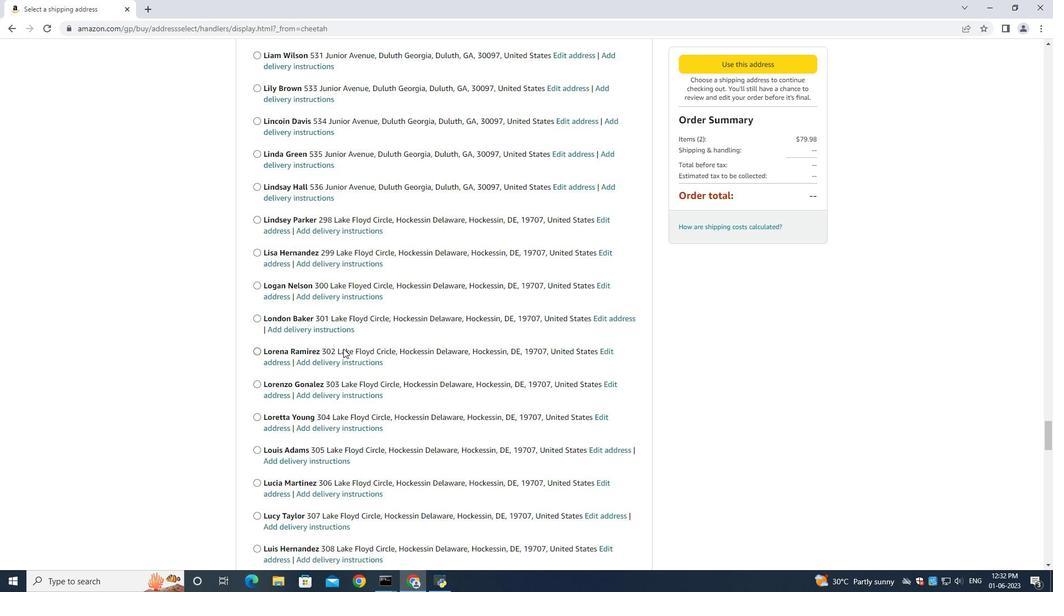
Action: Mouse moved to (329, 392)
Screenshot: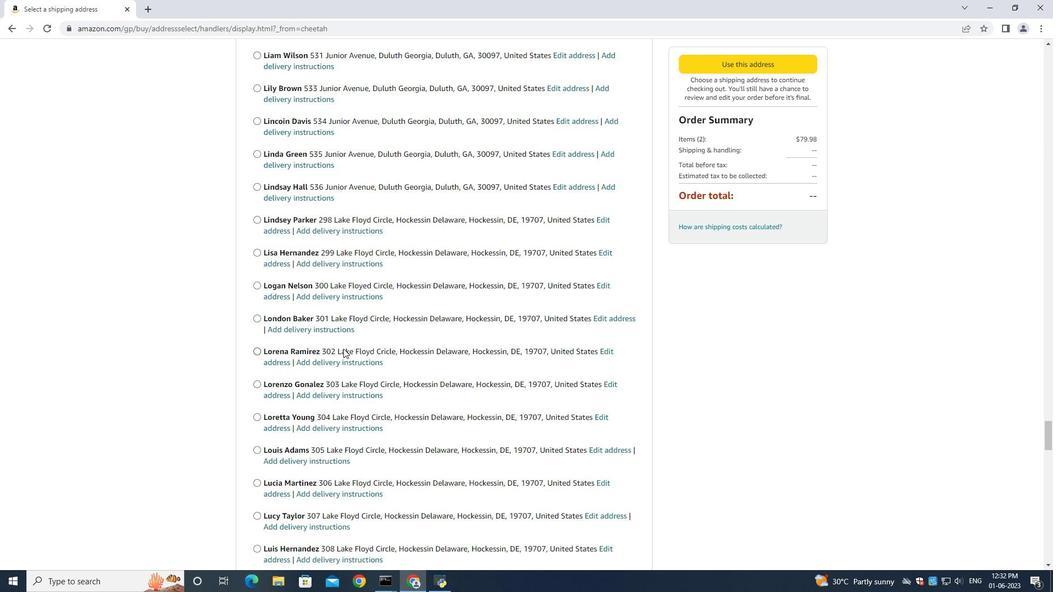 
Action: Mouse scrolled (343, 357) with delta (0, -1)
Screenshot: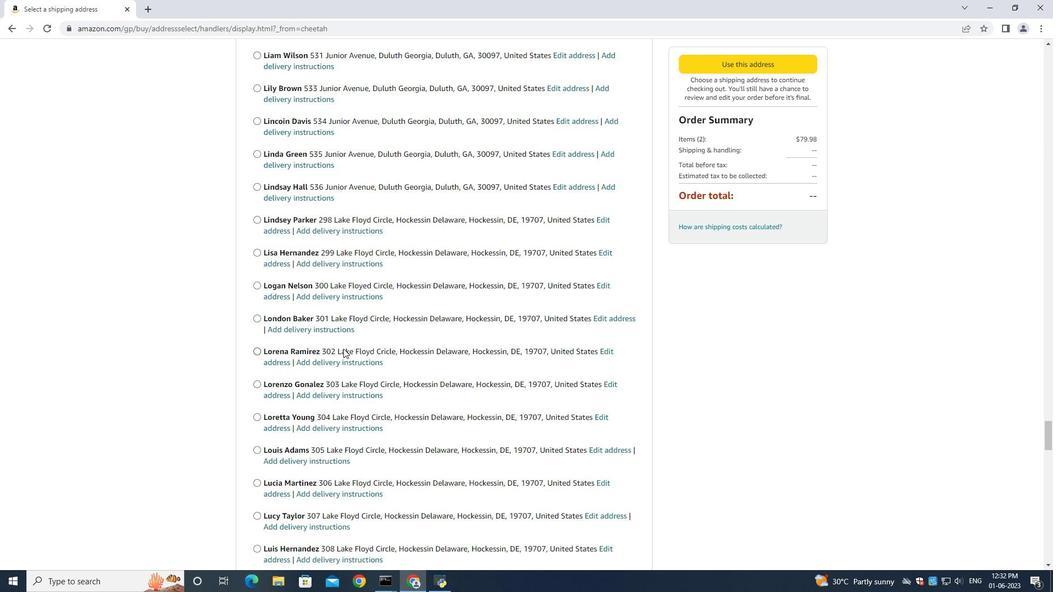 
Action: Mouse moved to (330, 399)
Screenshot: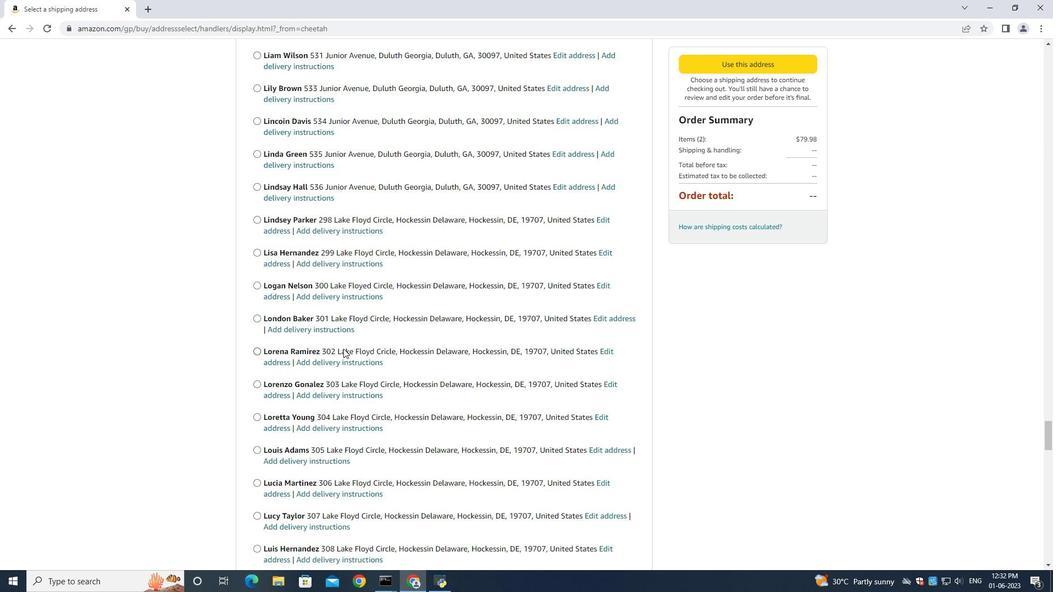 
Action: Mouse scrolled (342, 358) with delta (0, 0)
Screenshot: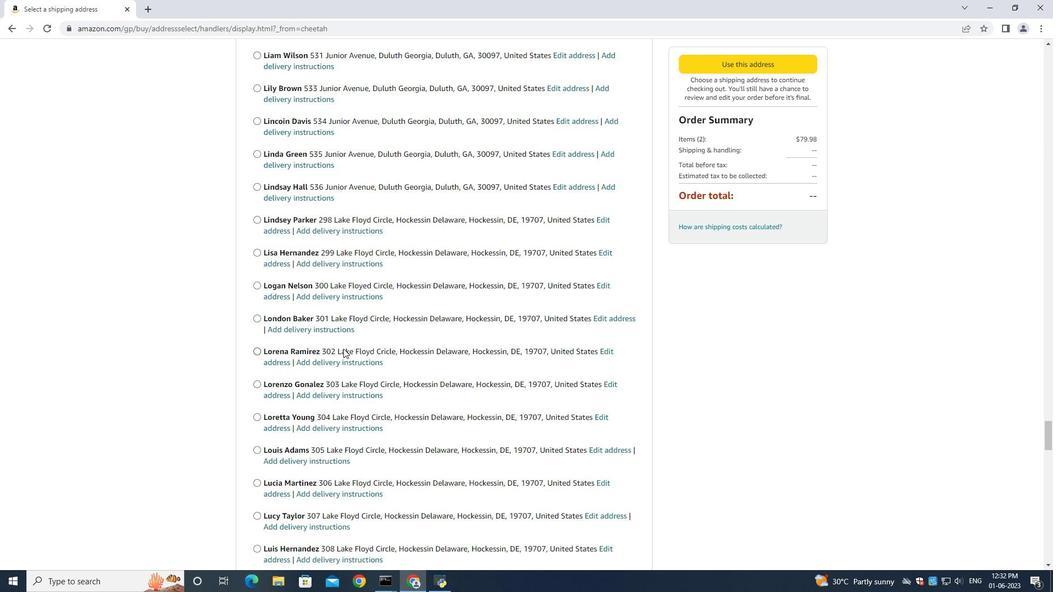 
Action: Mouse moved to (331, 400)
Screenshot: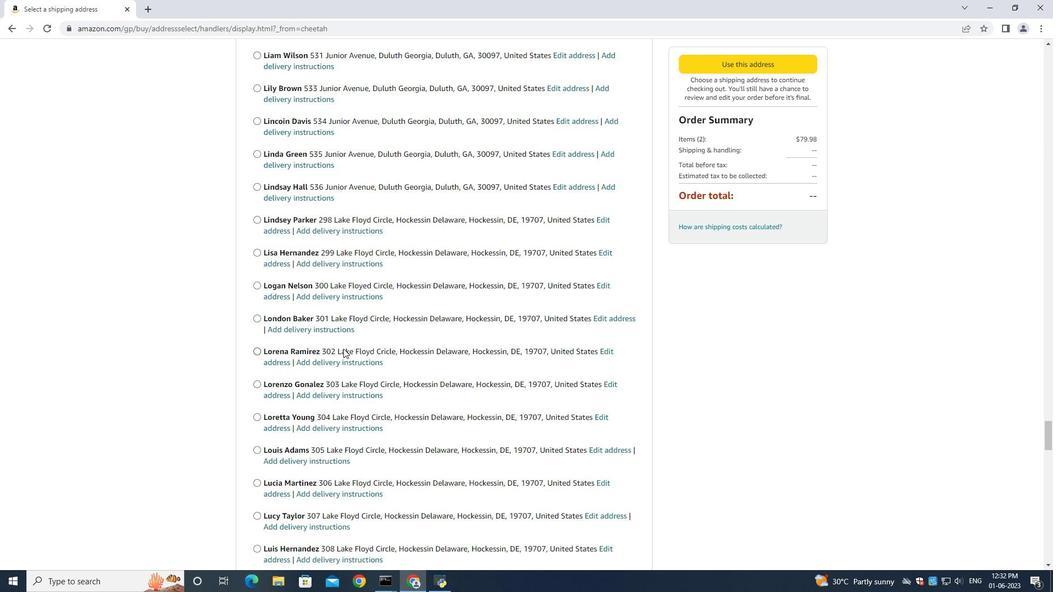 
Action: Mouse scrolled (341, 359) with delta (0, 0)
Screenshot: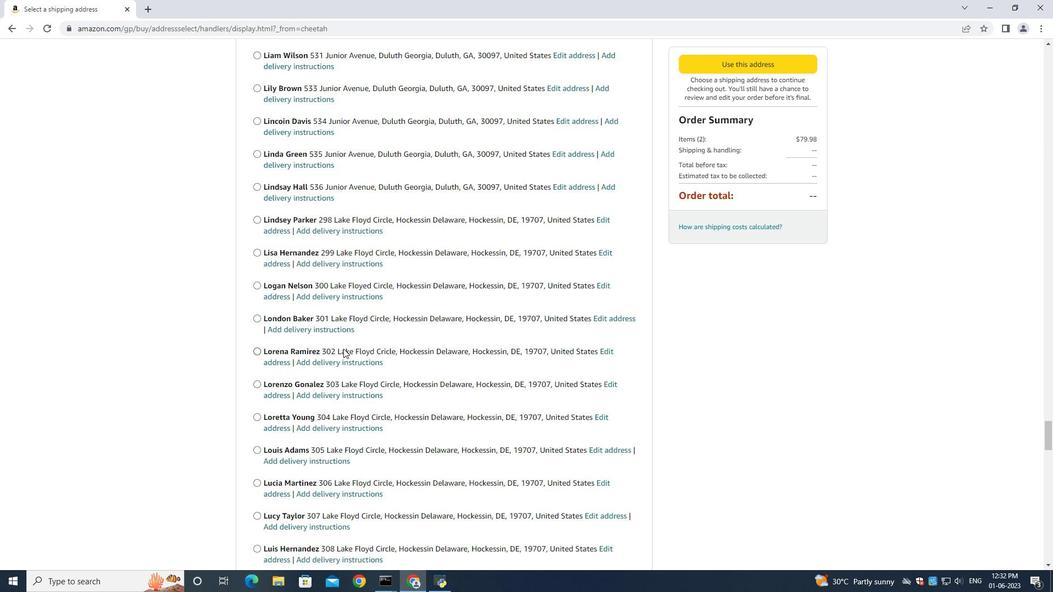 
Action: Mouse moved to (331, 401)
Screenshot: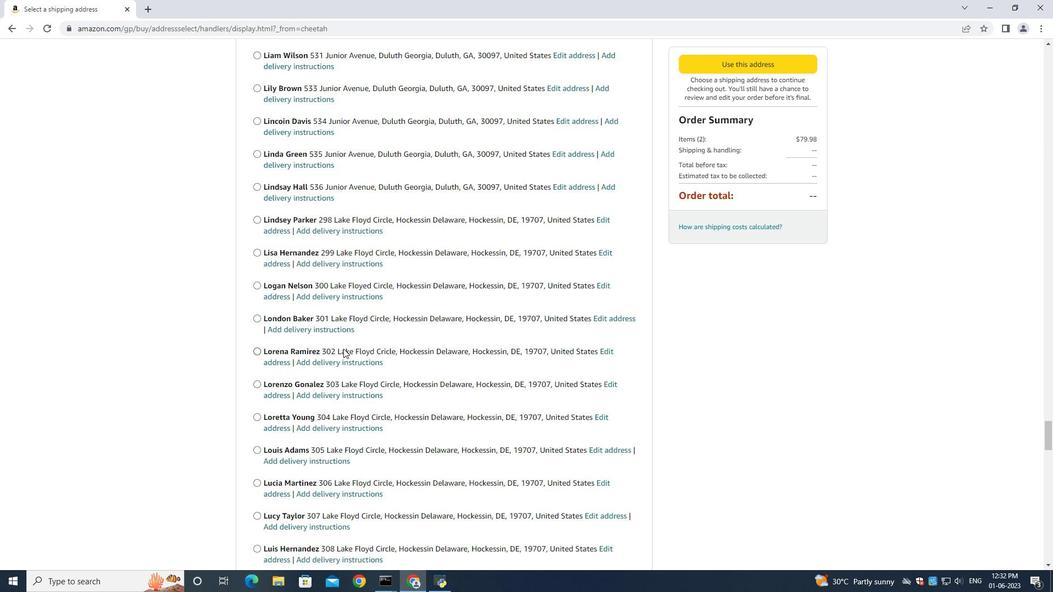 
Action: Mouse scrolled (330, 398) with delta (0, -1)
Screenshot: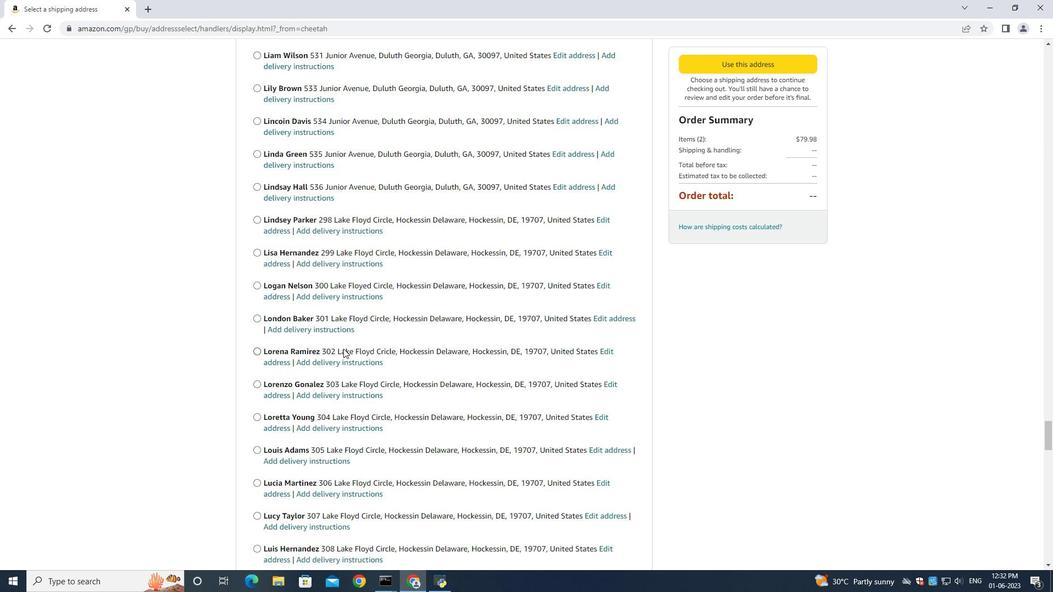 
Action: Mouse moved to (330, 402)
Screenshot: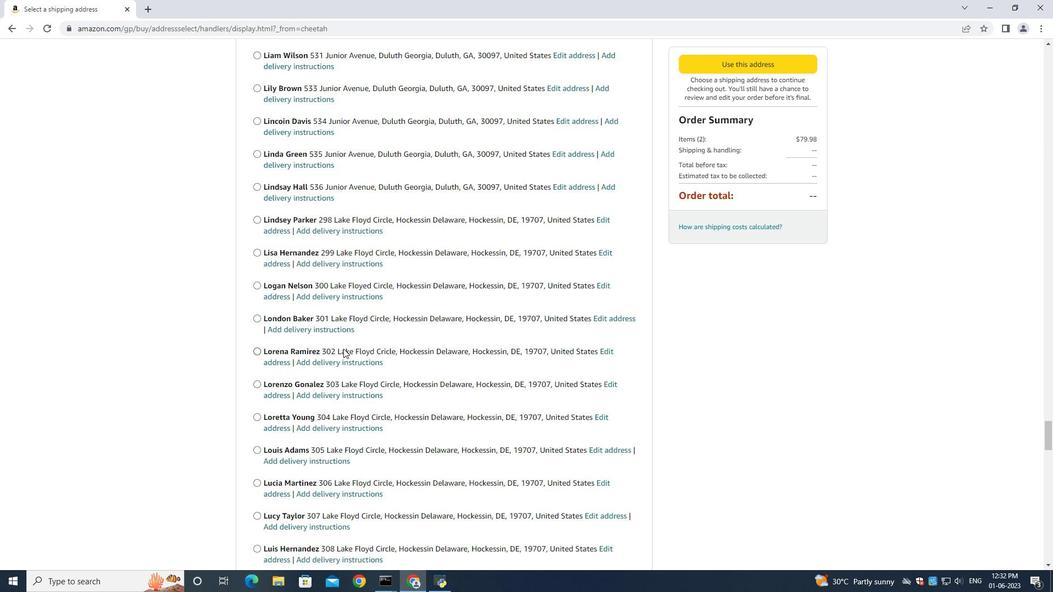 
Action: Mouse scrolled (331, 400) with delta (0, 0)
Screenshot: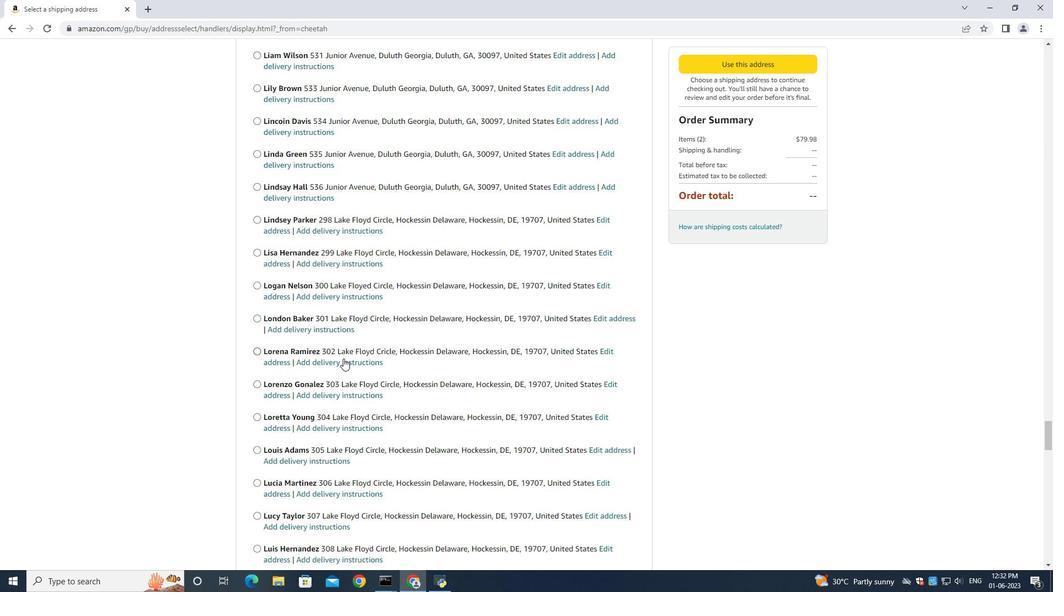
Action: Mouse moved to (318, 421)
Screenshot: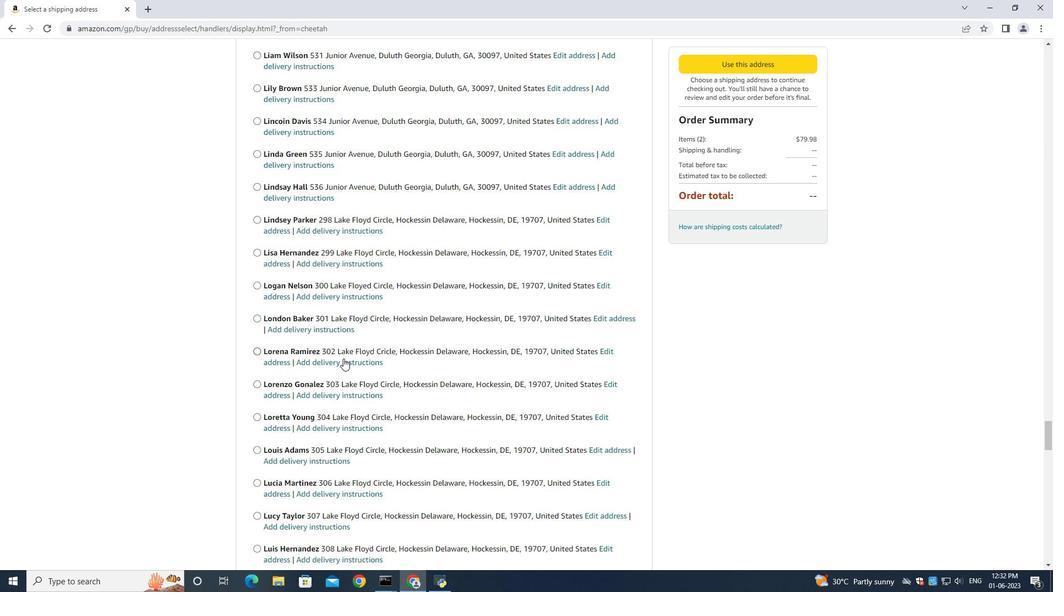 
Action: Mouse scrolled (331, 399) with delta (0, -1)
Screenshot: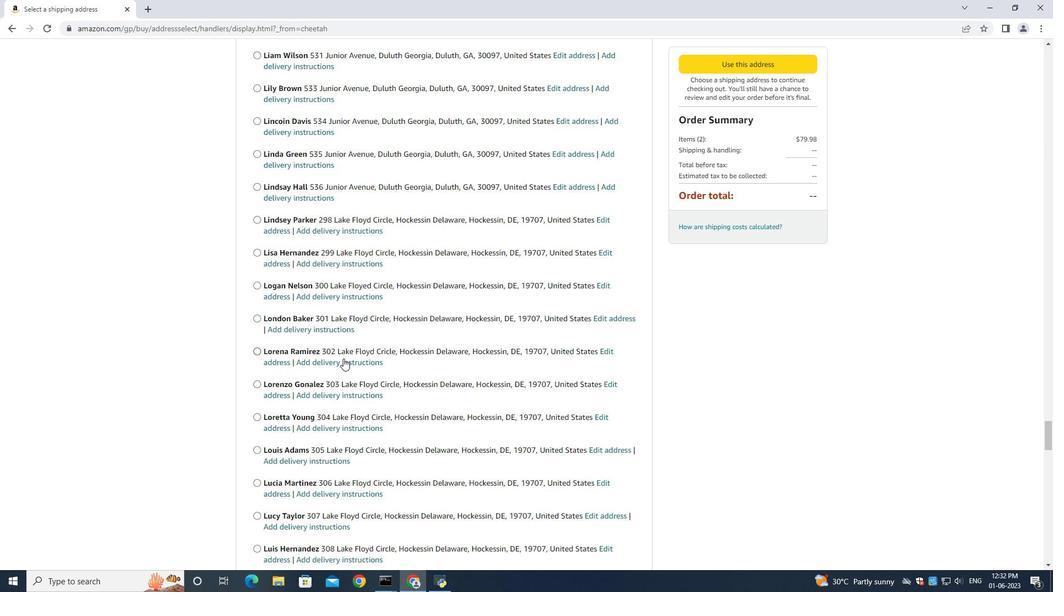 
Action: Mouse moved to (314, 424)
Screenshot: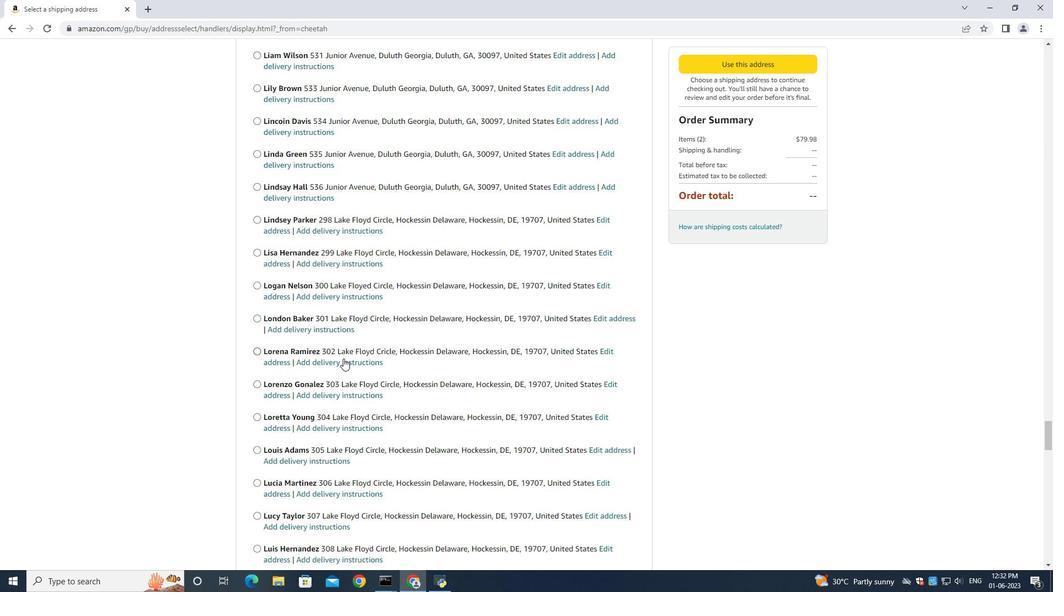 
Action: Mouse scrolled (331, 400) with delta (0, 0)
Screenshot: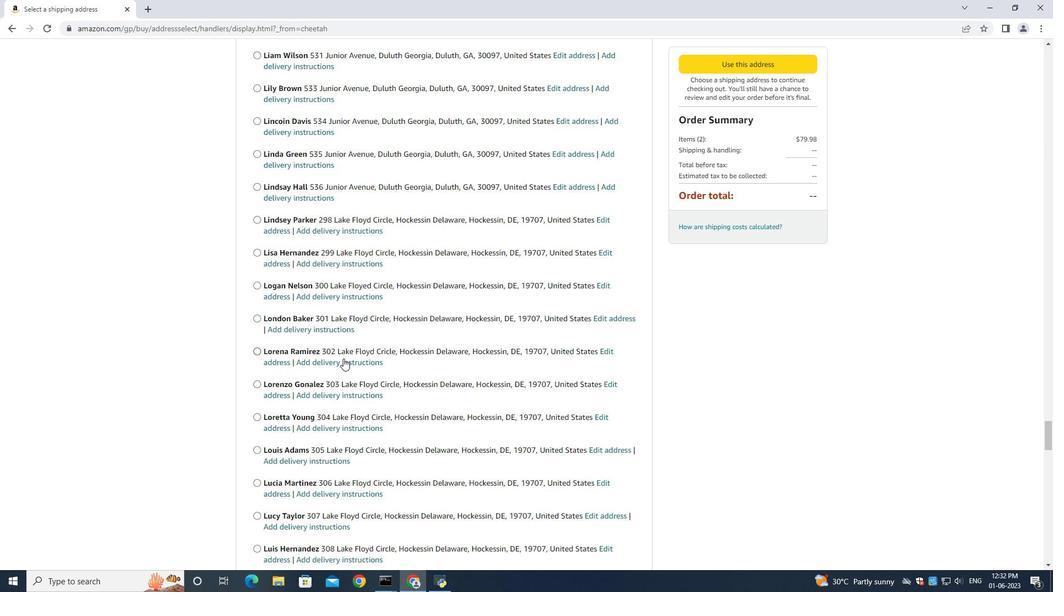 
Action: Mouse moved to (314, 424)
Screenshot: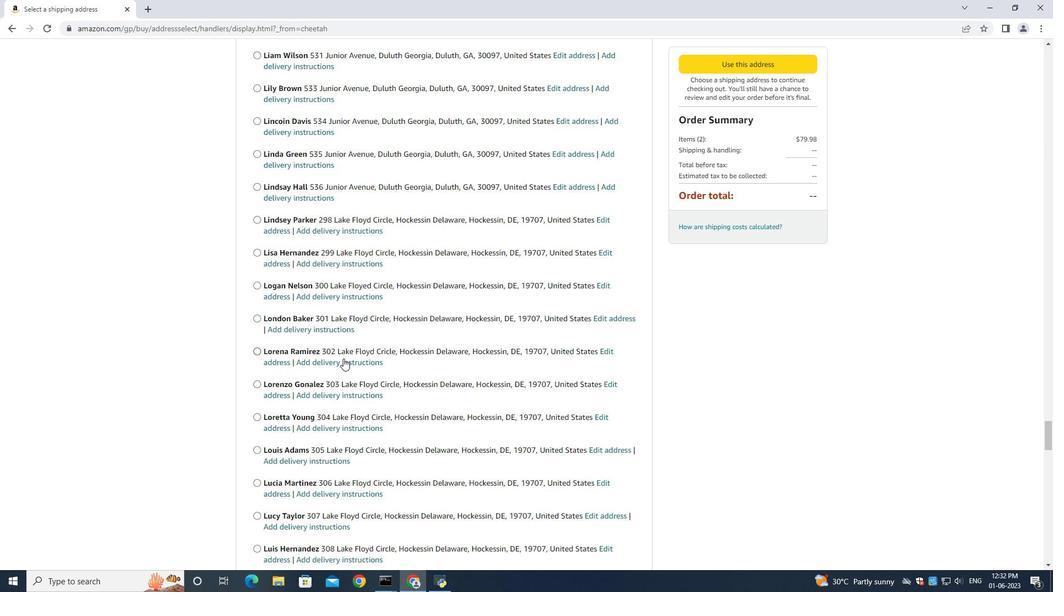 
Action: Mouse scrolled (330, 401) with delta (0, -1)
Screenshot: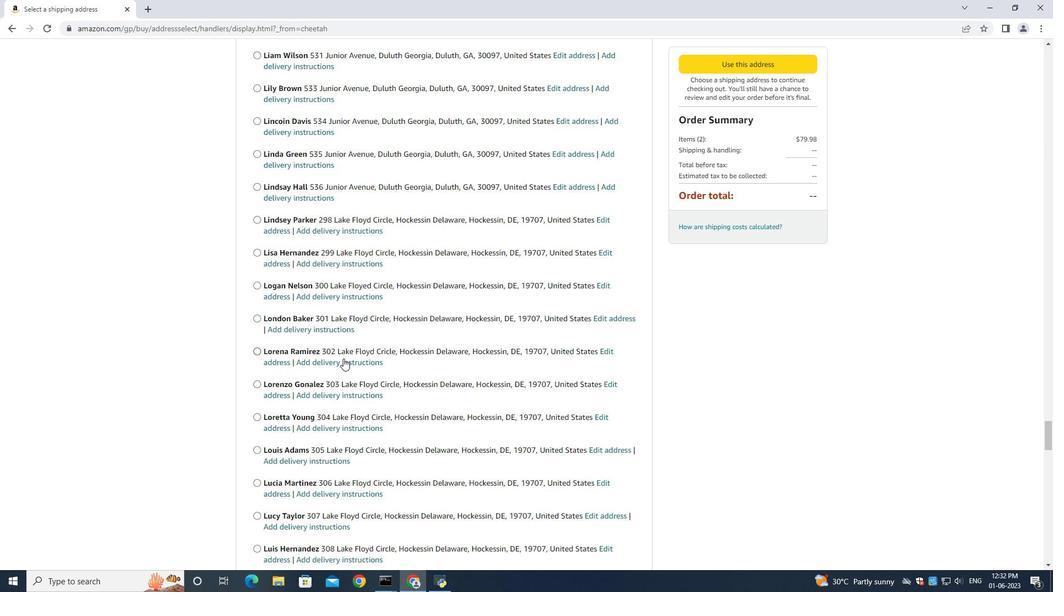 
Action: Mouse moved to (325, 441)
Screenshot: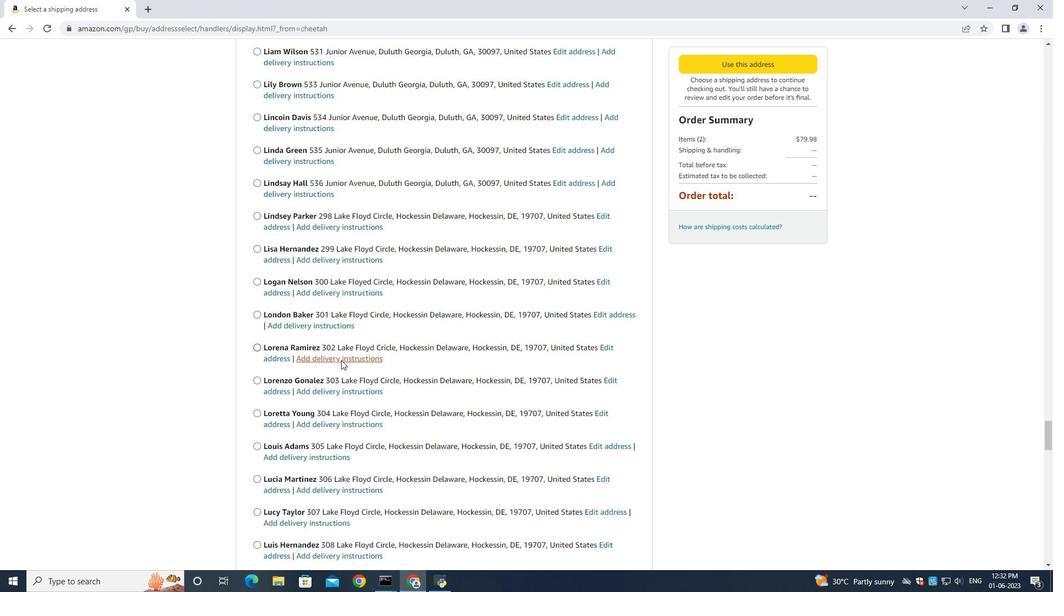 
Action: Mouse scrolled (324, 437) with delta (0, 0)
Screenshot: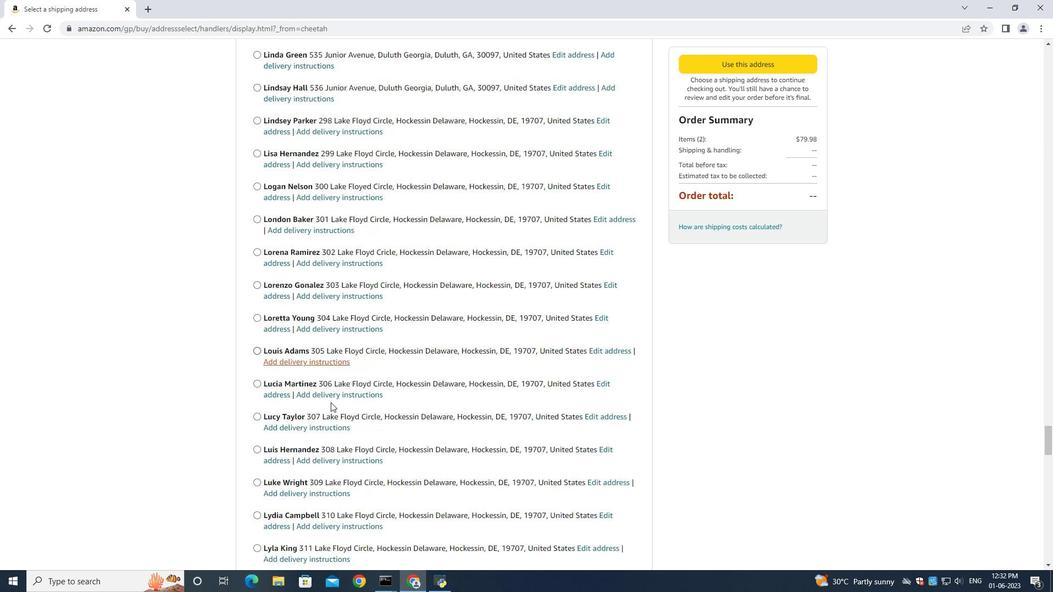
Action: Mouse moved to (326, 442)
Screenshot: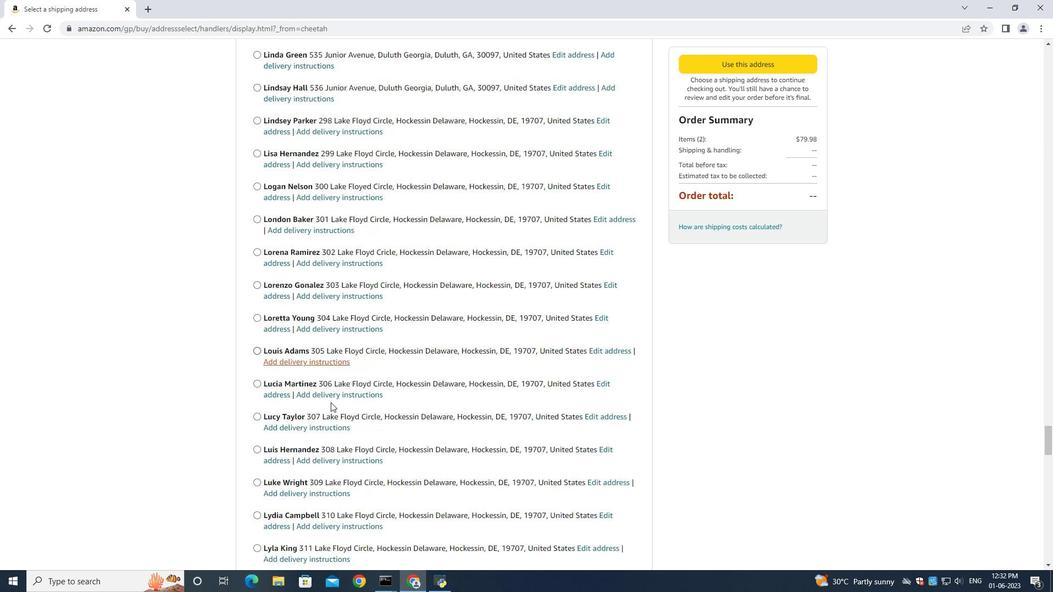 
Action: Mouse scrolled (325, 440) with delta (0, 0)
Screenshot: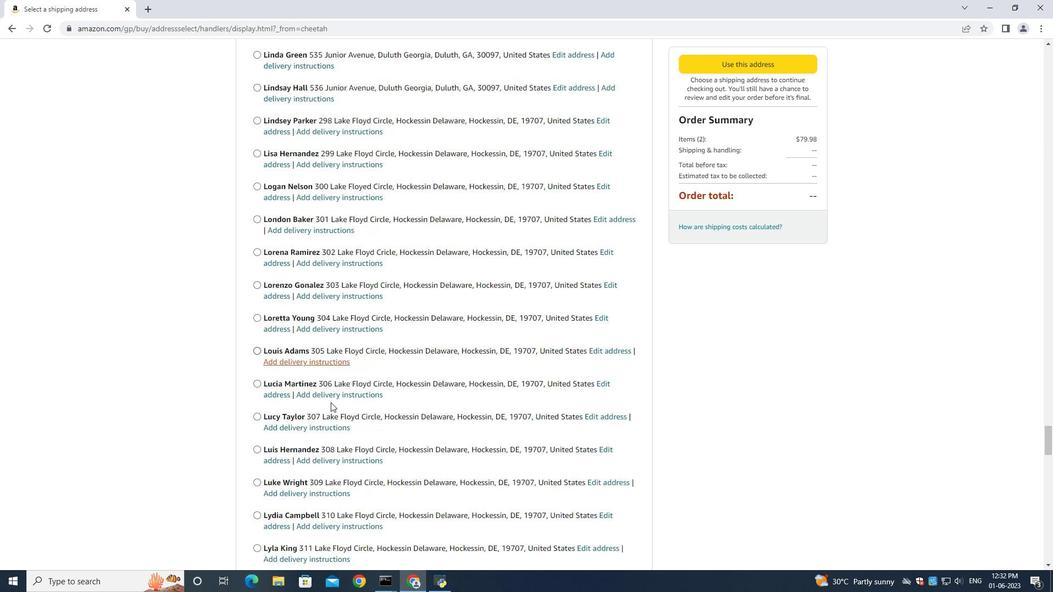 
Action: Mouse moved to (326, 442)
Screenshot: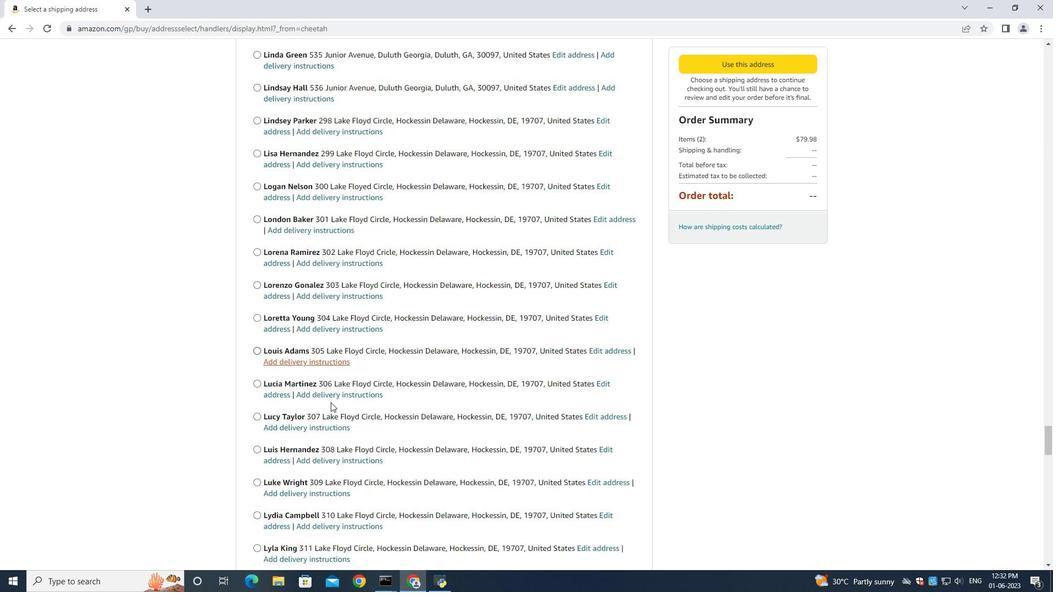 
Action: Mouse scrolled (326, 441) with delta (0, 0)
Screenshot: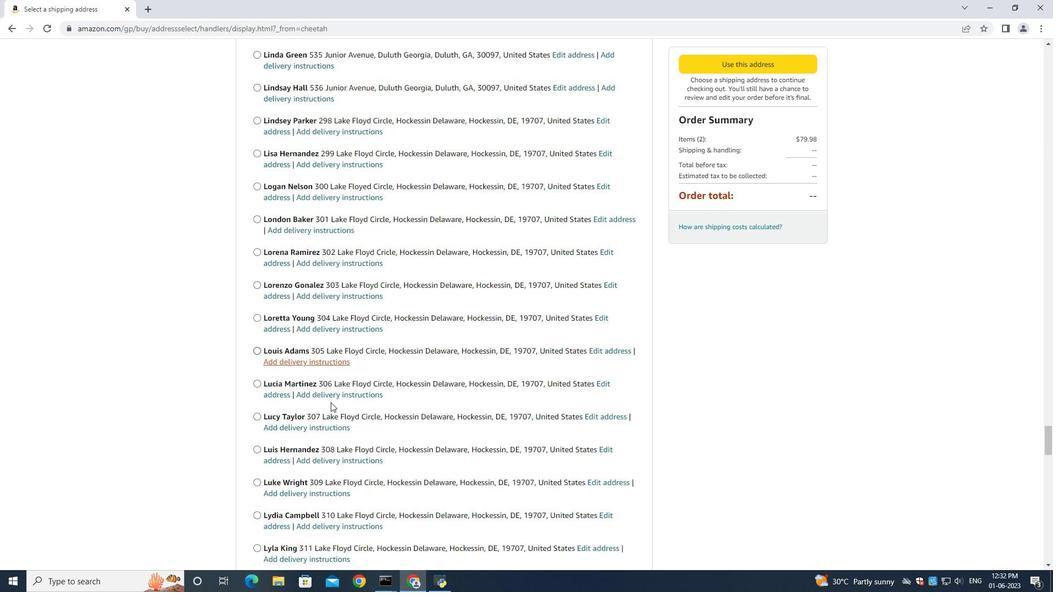 
Action: Mouse moved to (329, 440)
Screenshot: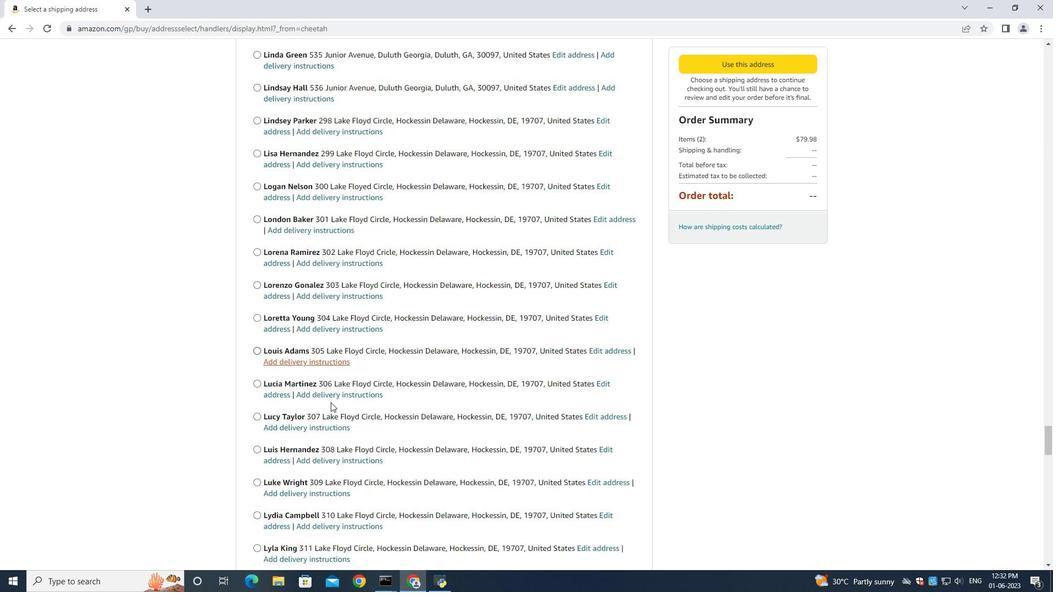 
Action: Mouse scrolled (326, 441) with delta (0, 0)
Screenshot: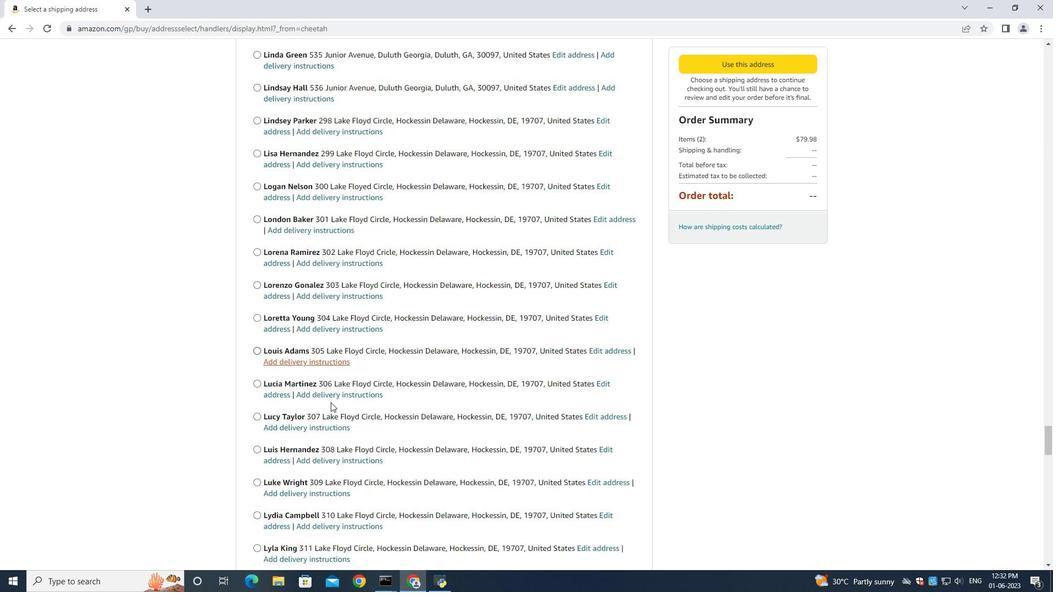 
Action: Mouse moved to (334, 438)
Screenshot: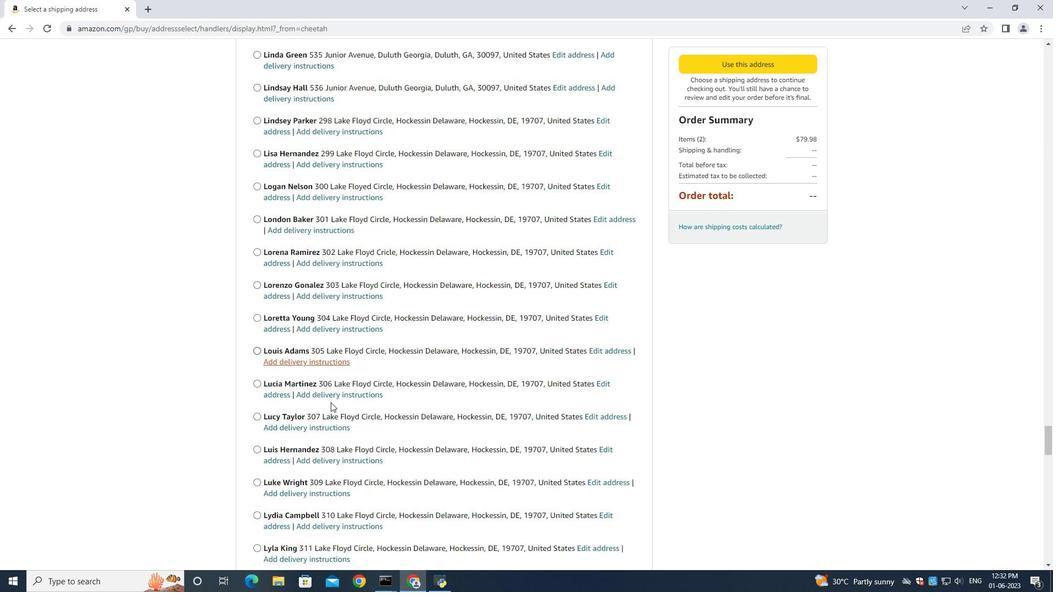 
Action: Mouse scrolled (326, 440) with delta (0, -1)
Screenshot: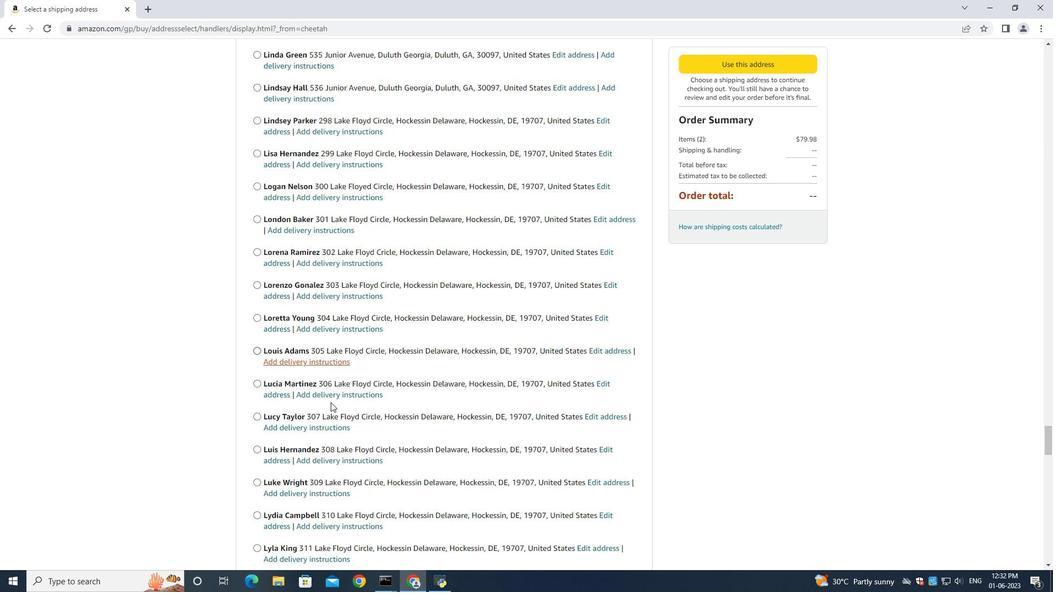 
Action: Mouse moved to (352, 439)
Screenshot: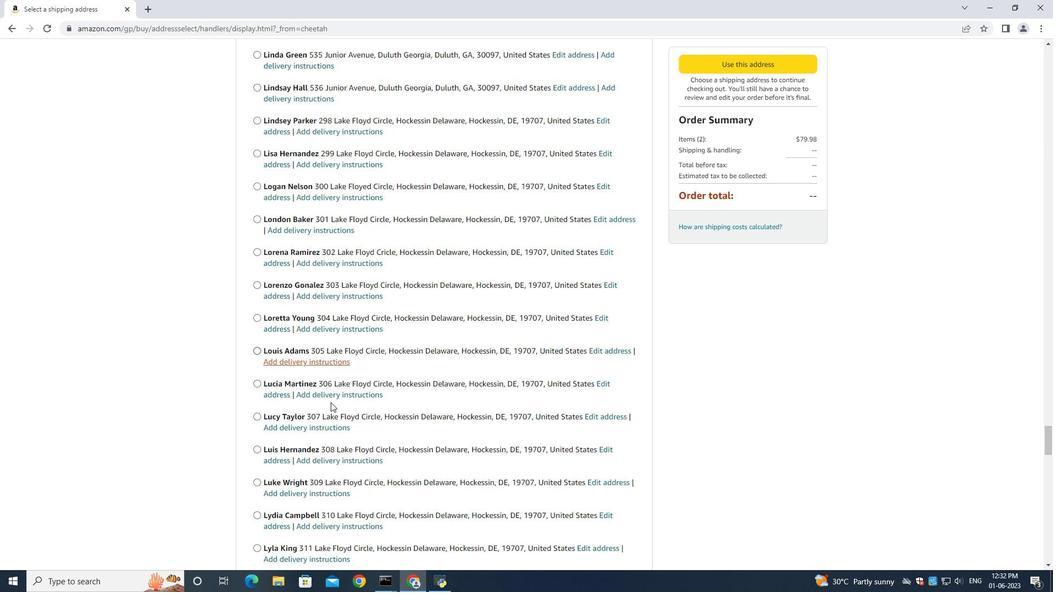 
Action: Mouse scrolled (329, 439) with delta (0, 0)
Screenshot: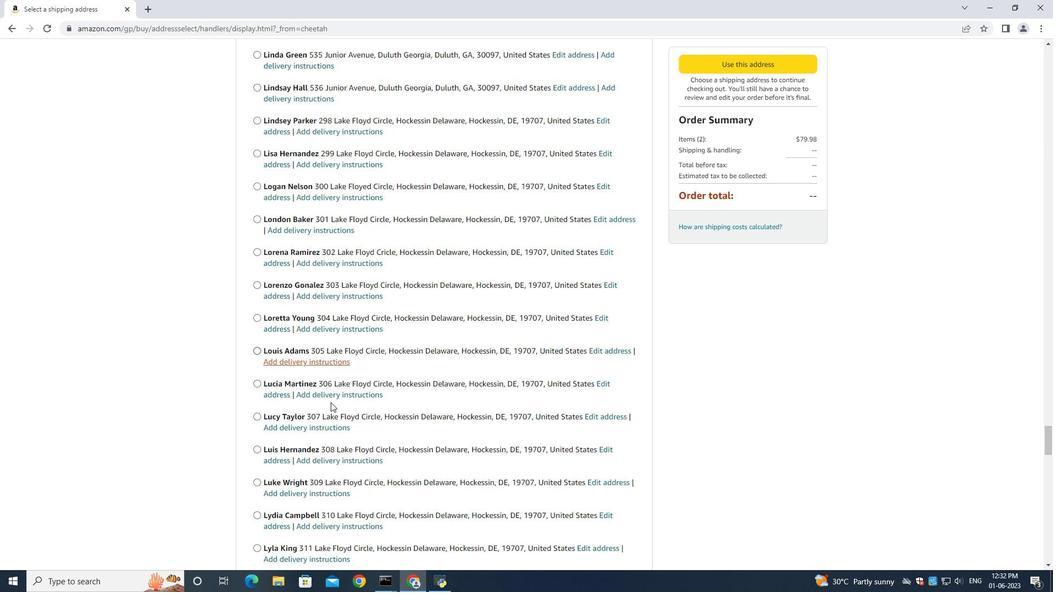 
Action: Mouse moved to (355, 438)
Screenshot: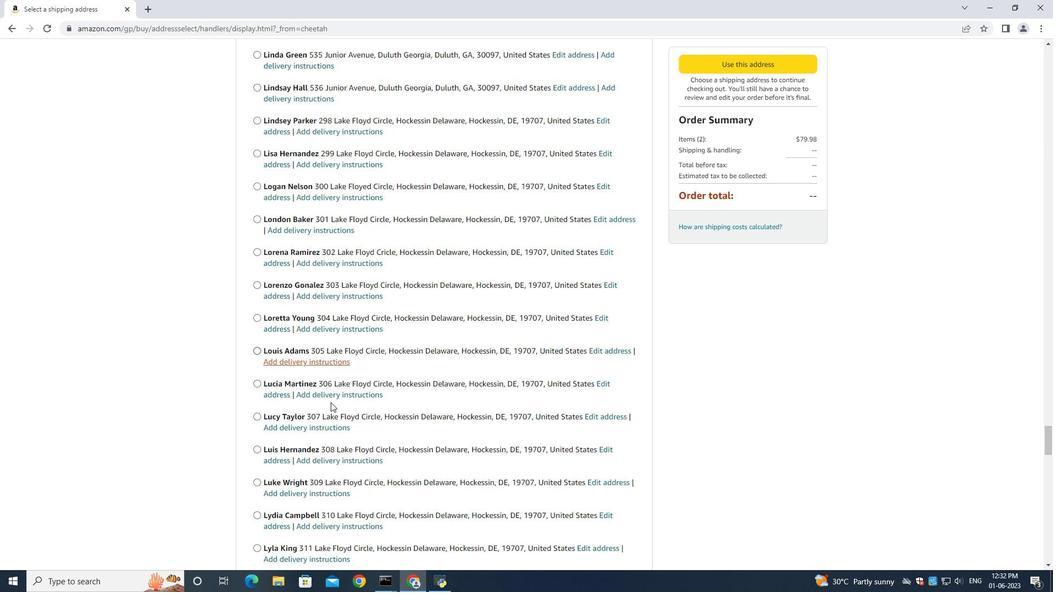 
Action: Mouse scrolled (334, 437) with delta (0, 0)
Screenshot: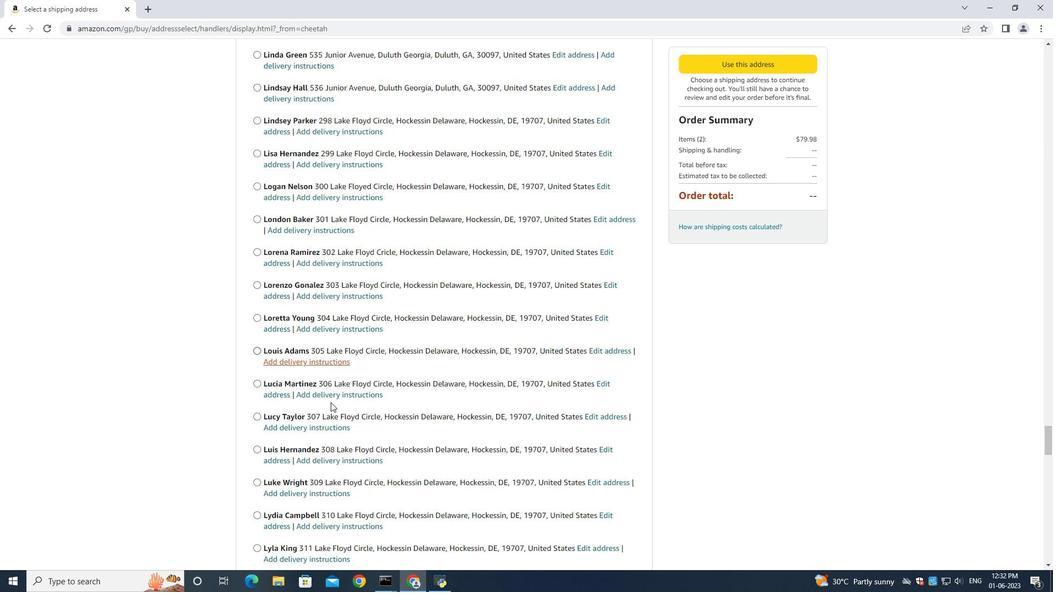 
Action: Mouse moved to (363, 428)
Screenshot: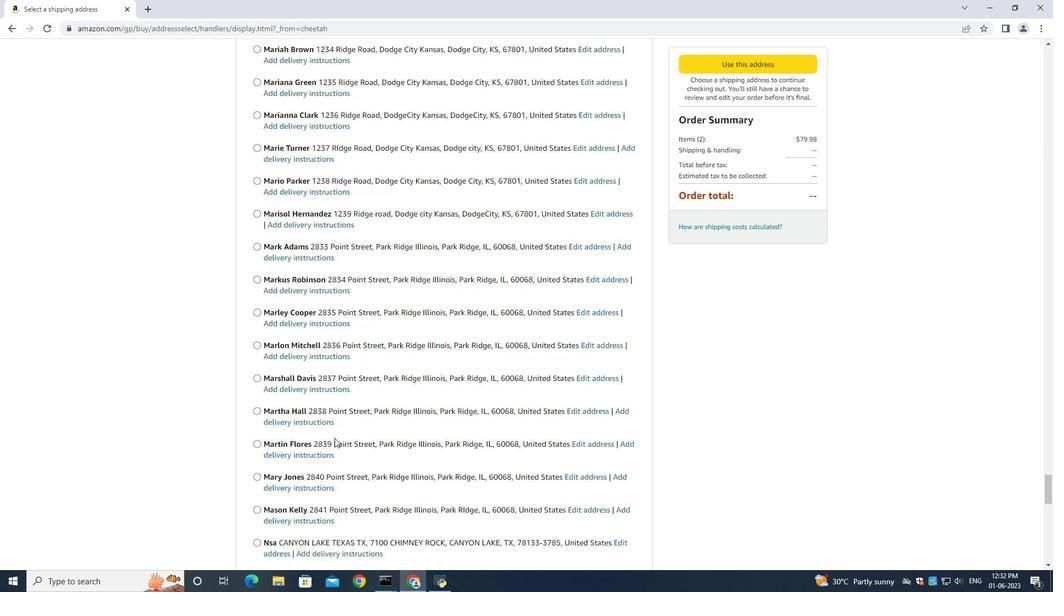 
Action: Mouse scrolled (363, 428) with delta (0, 0)
Screenshot: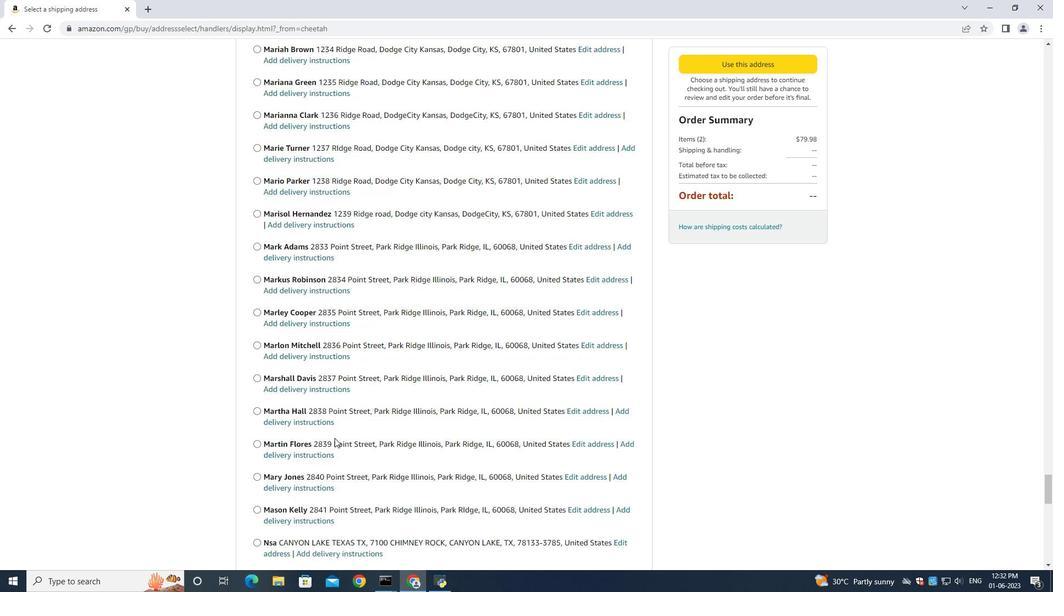 
Action: Mouse scrolled (363, 428) with delta (0, 0)
Screenshot: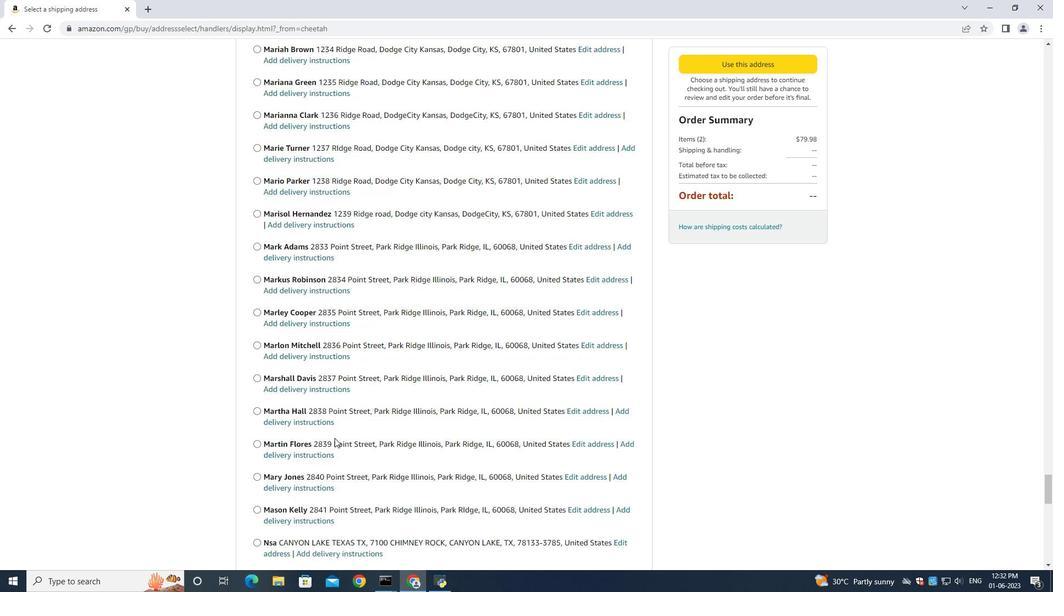 
Action: Mouse scrolled (363, 428) with delta (0, 0)
Screenshot: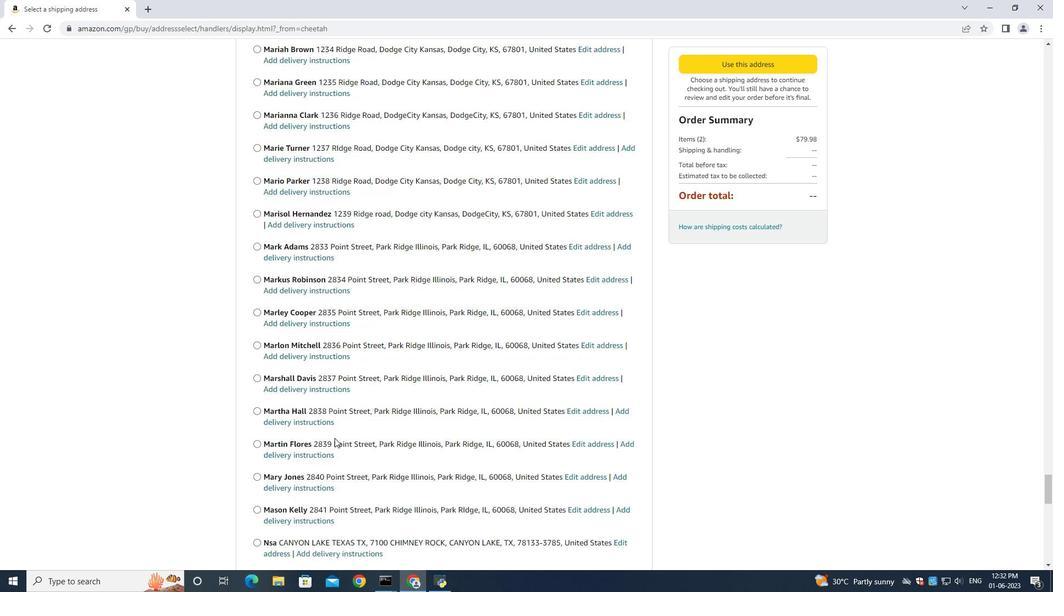 
Action: Mouse scrolled (363, 428) with delta (0, 0)
Screenshot: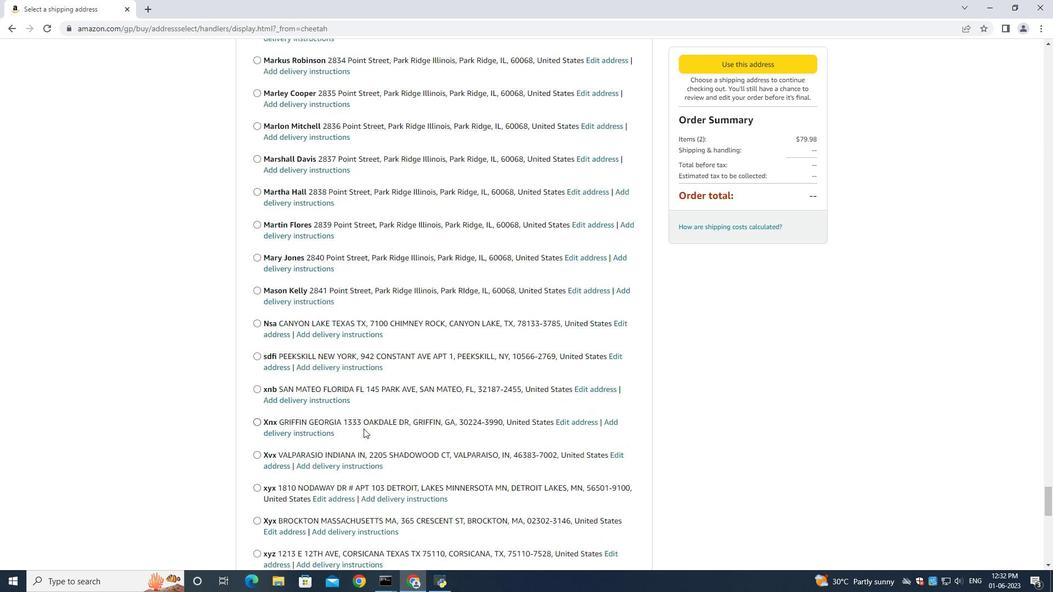 
Action: Mouse scrolled (363, 427) with delta (0, -1)
Screenshot: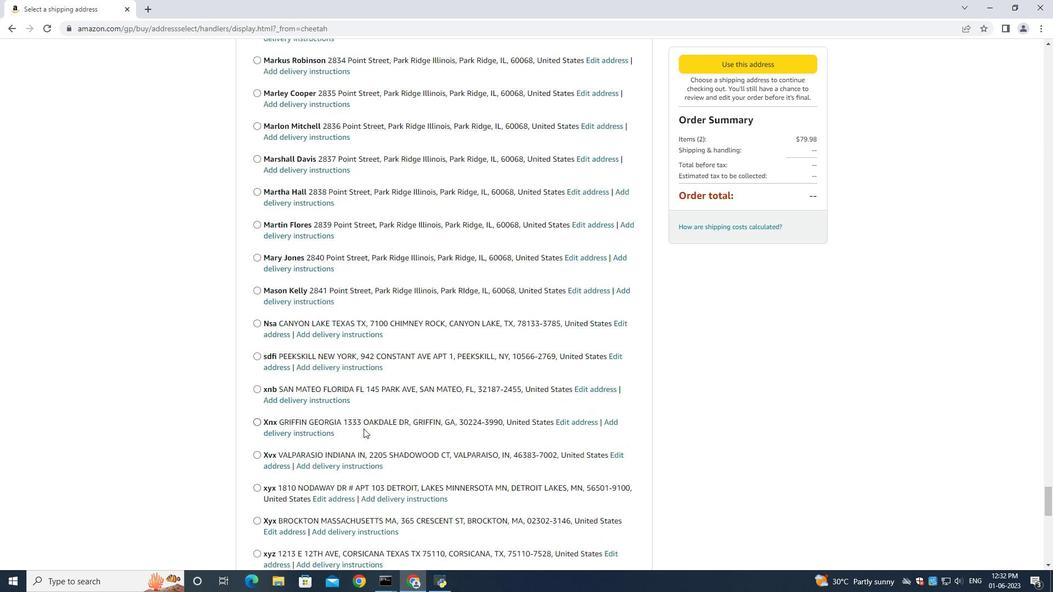 
Action: Mouse moved to (363, 423)
Screenshot: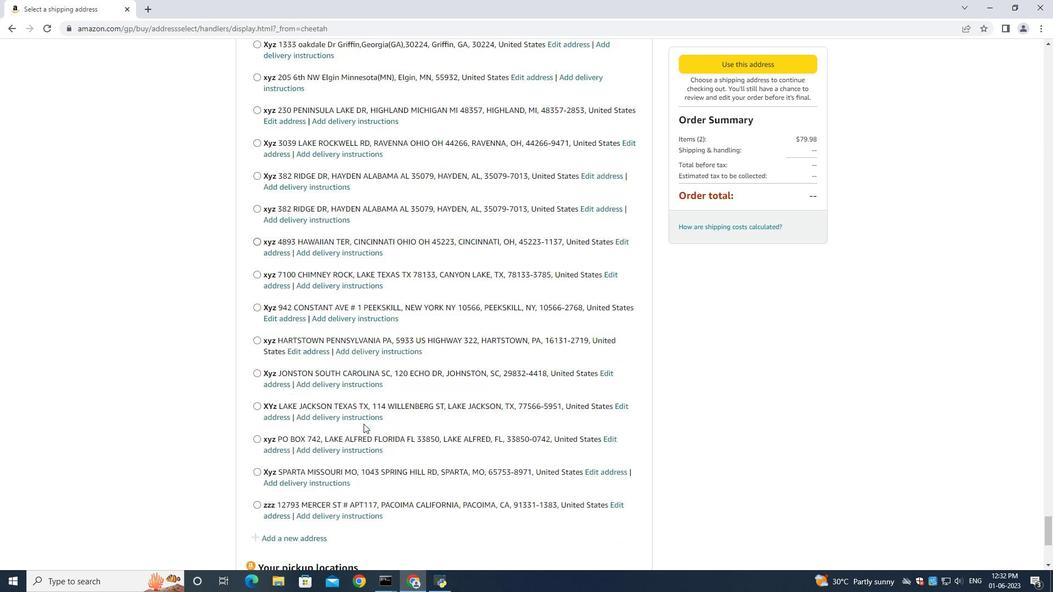 
Action: Mouse scrolled (363, 423) with delta (0, 0)
Screenshot: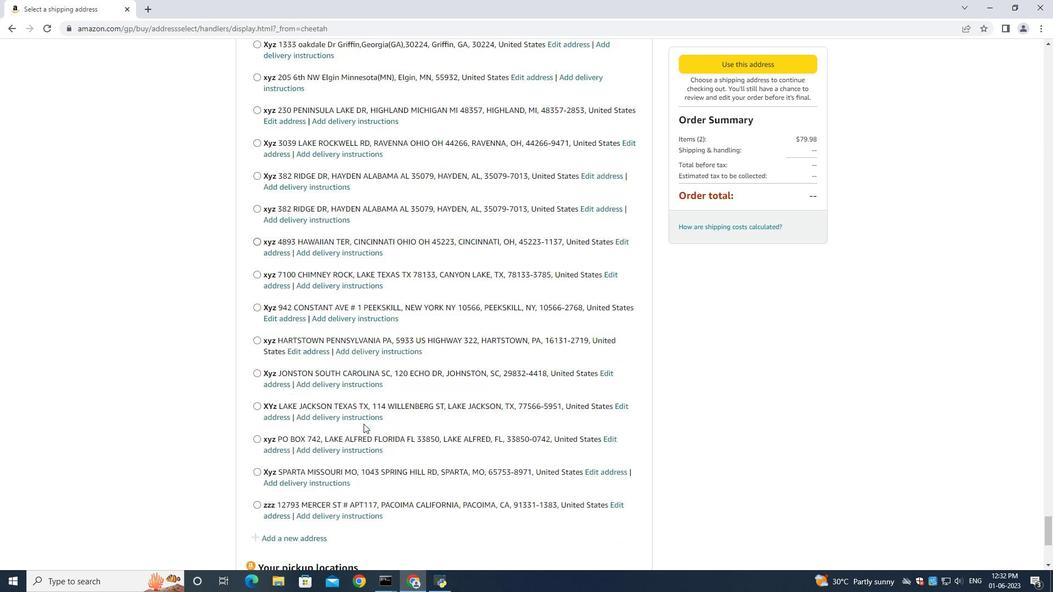 
Action: Mouse moved to (363, 425)
Screenshot: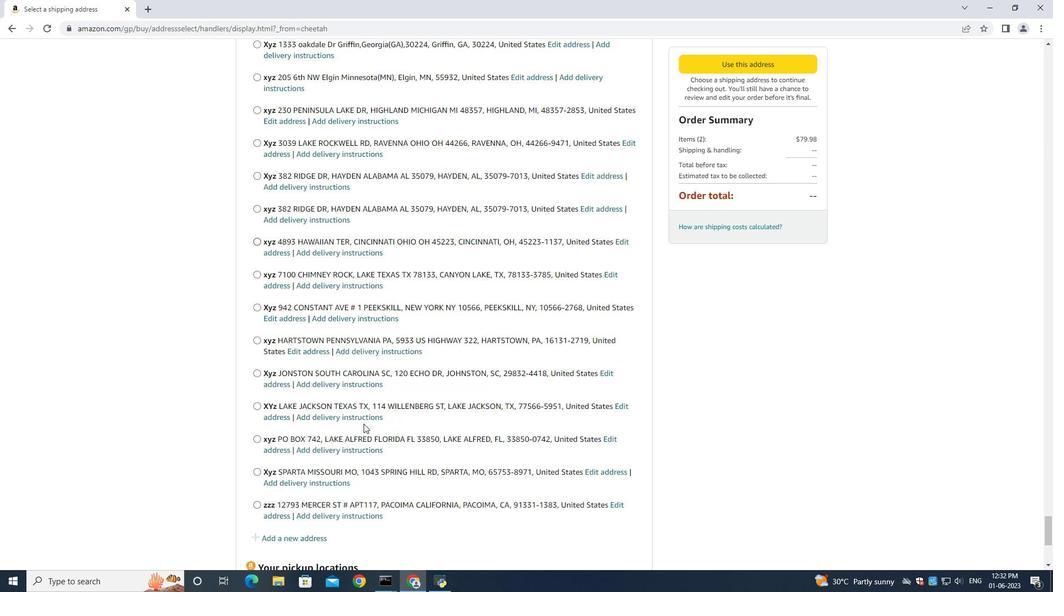 
Action: Mouse scrolled (363, 424) with delta (0, 0)
Screenshot: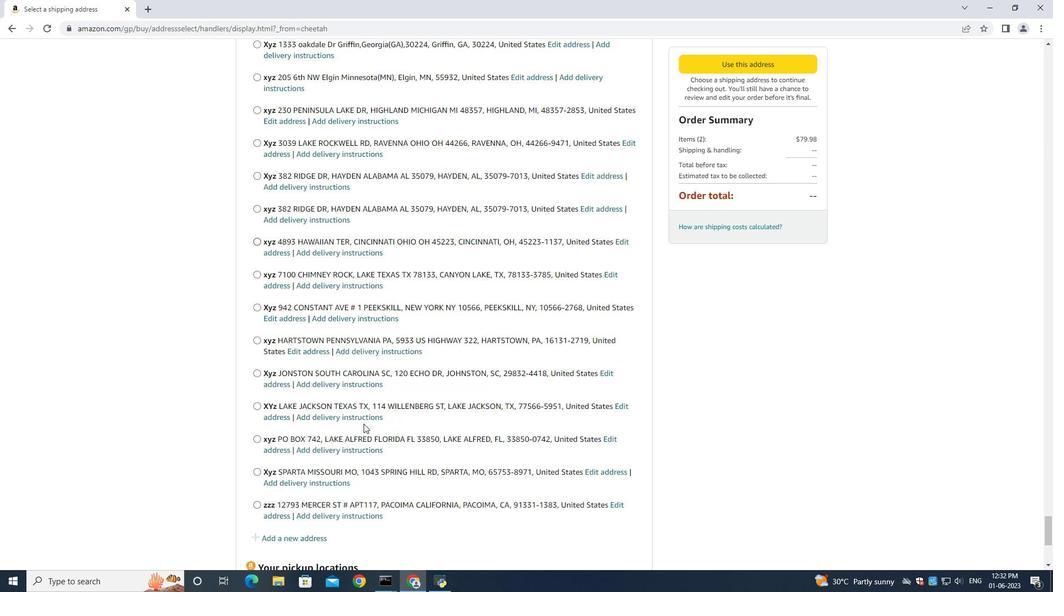 
Action: Mouse scrolled (363, 424) with delta (0, 0)
Screenshot: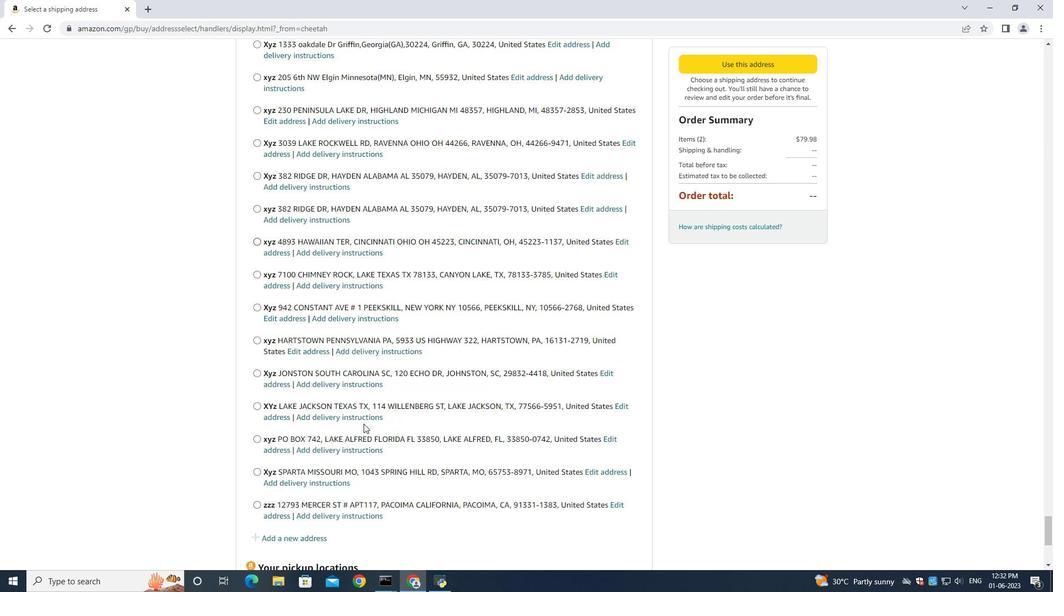 
Action: Mouse scrolled (363, 424) with delta (0, 0)
Screenshot: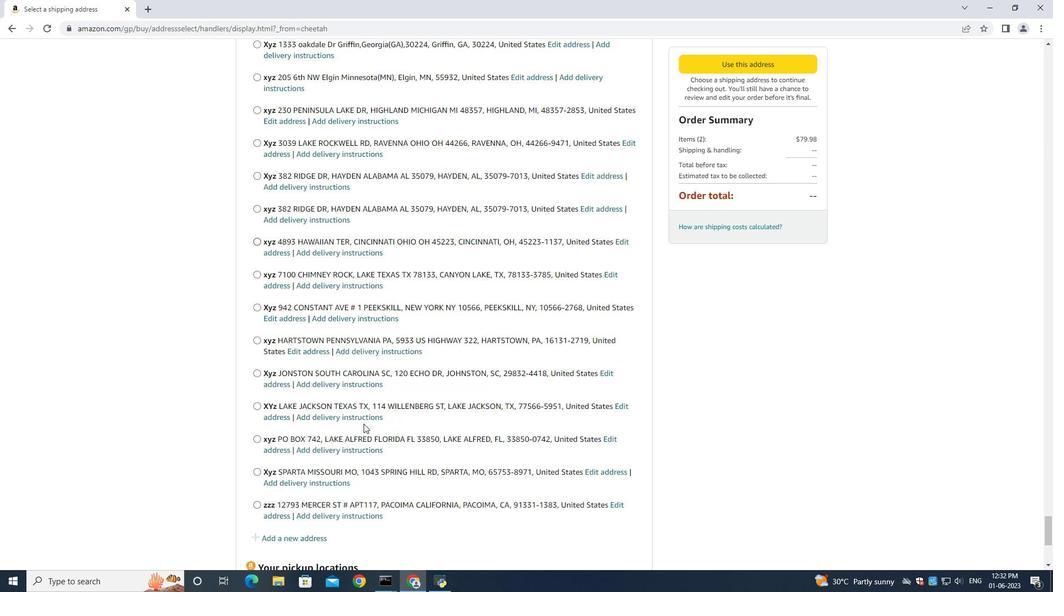 
Action: Mouse moved to (365, 423)
Screenshot: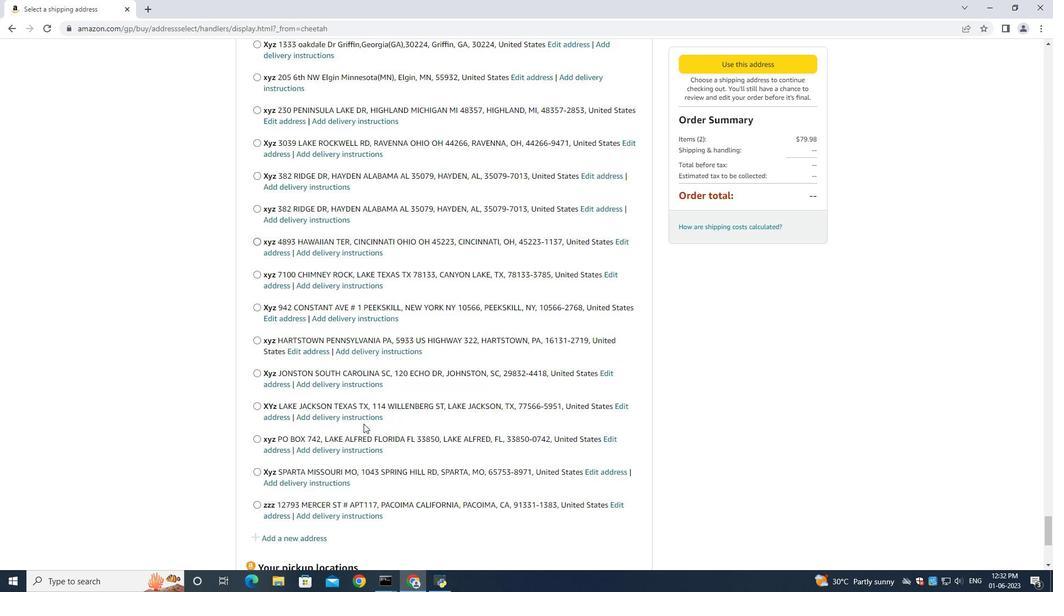 
Action: Mouse scrolled (363, 424) with delta (0, 0)
Screenshot: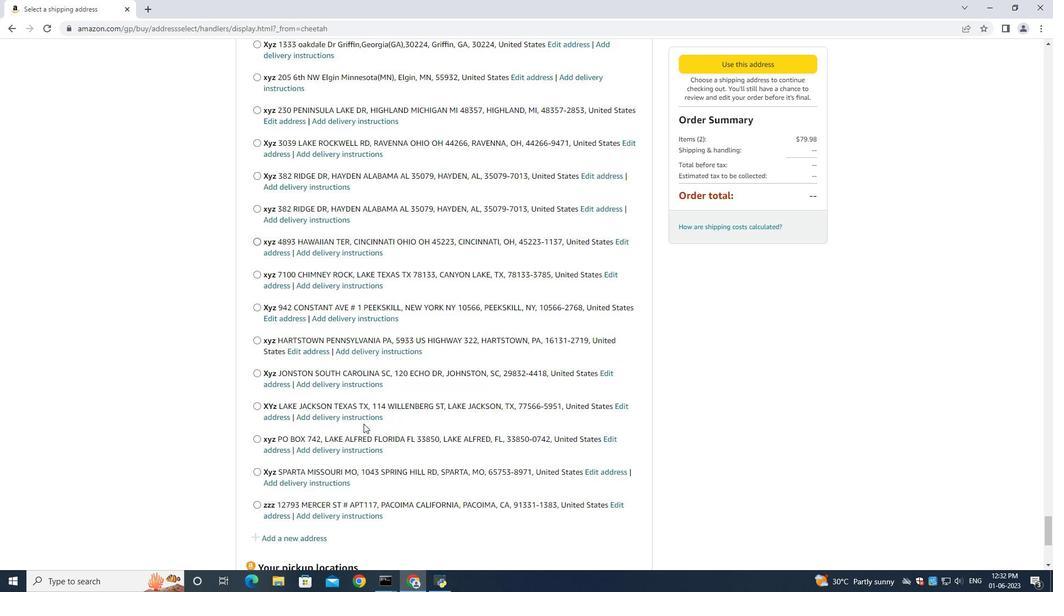 
Action: Mouse moved to (365, 421)
